 Task: Add an event with the title Project Risk Mitigation and Contingency Planning, date '2024/05/25', time 7:30 AM to 9:30 AMand add a description: The training workshop will be facilitated by experienced leadership experts who will provide guidance, insights, and practical tips throughout the session. Participants will have ample opportunities to ask questions, share experiences, and receive personalized feedback on their leadership development.Select event color  Lavender . Add location for the event as: Nairobi, Kenya, logged in from the account softage.4@softage.netand send the event invitation to softage.7@softage.net and softage.8@softage.net. Set a reminder for the event Daily
Action: Mouse moved to (87, 98)
Screenshot: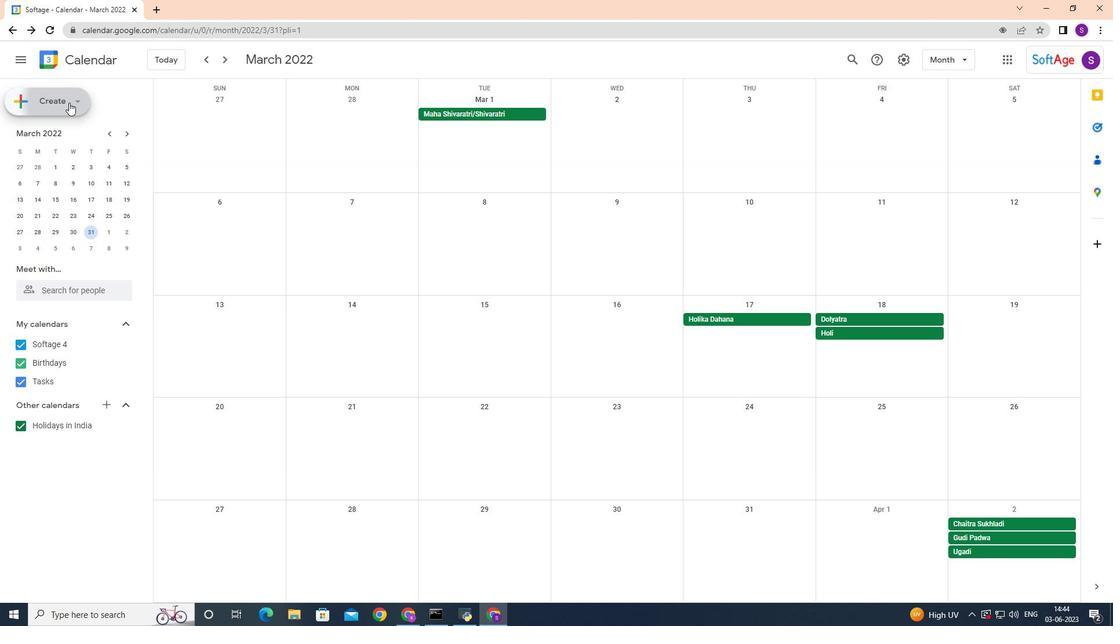 
Action: Mouse pressed left at (87, 98)
Screenshot: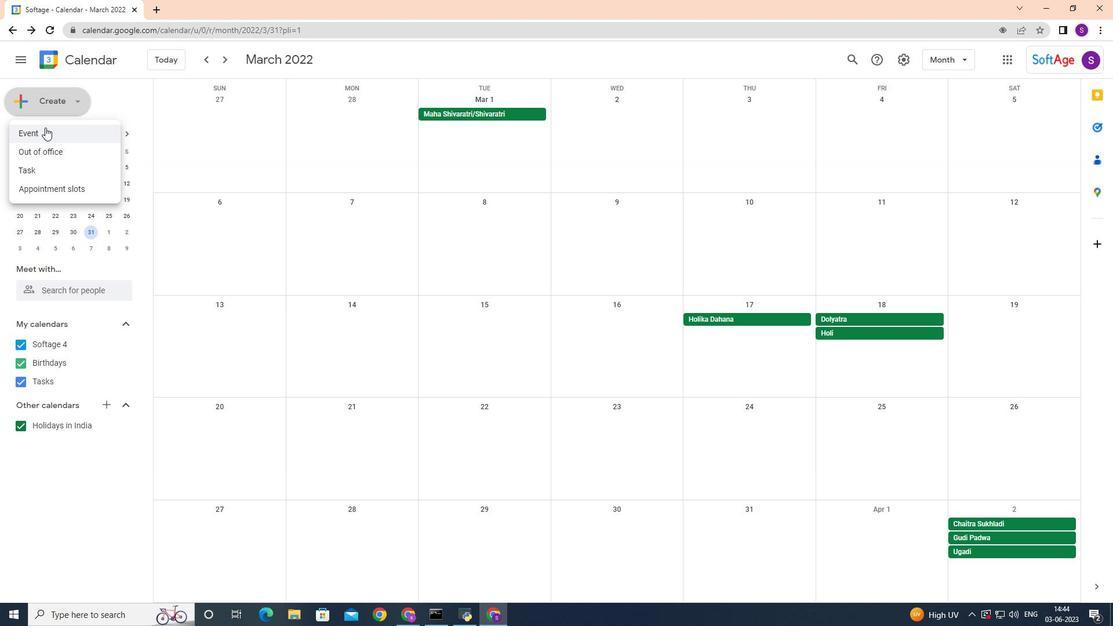 
Action: Mouse moved to (82, 128)
Screenshot: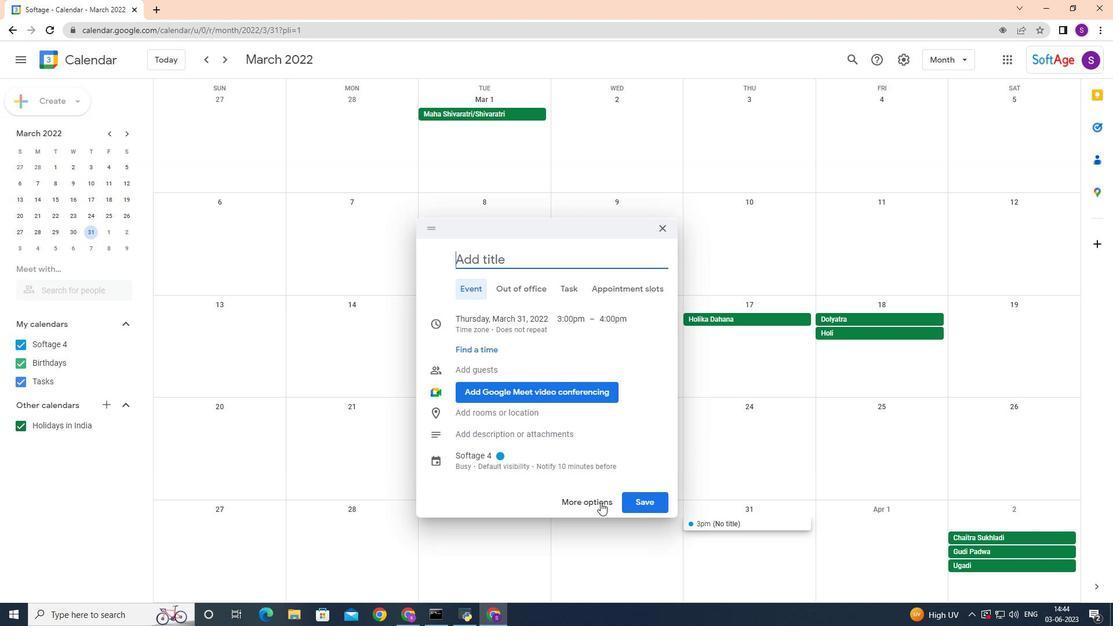 
Action: Mouse pressed left at (82, 128)
Screenshot: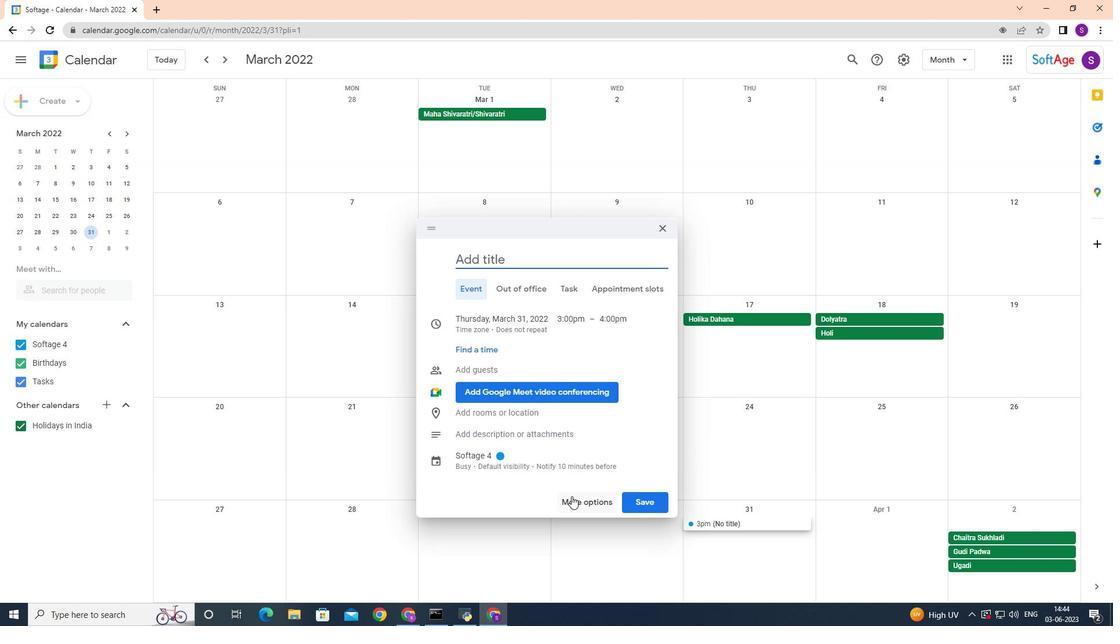 
Action: Mouse moved to (189, 389)
Screenshot: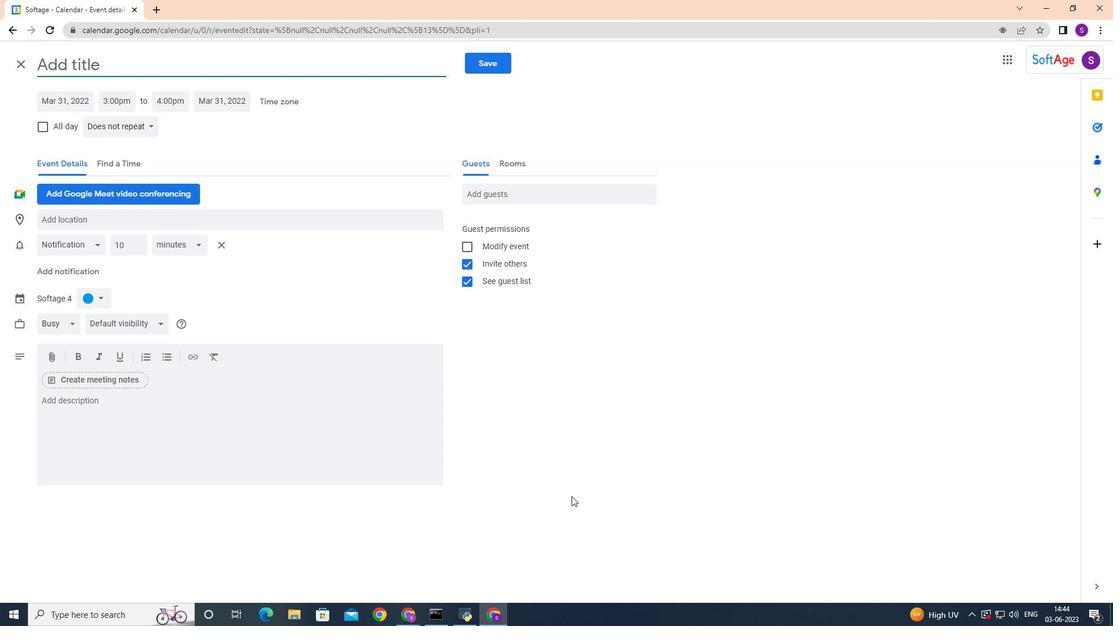 
Action: Mouse pressed left at (189, 389)
Screenshot: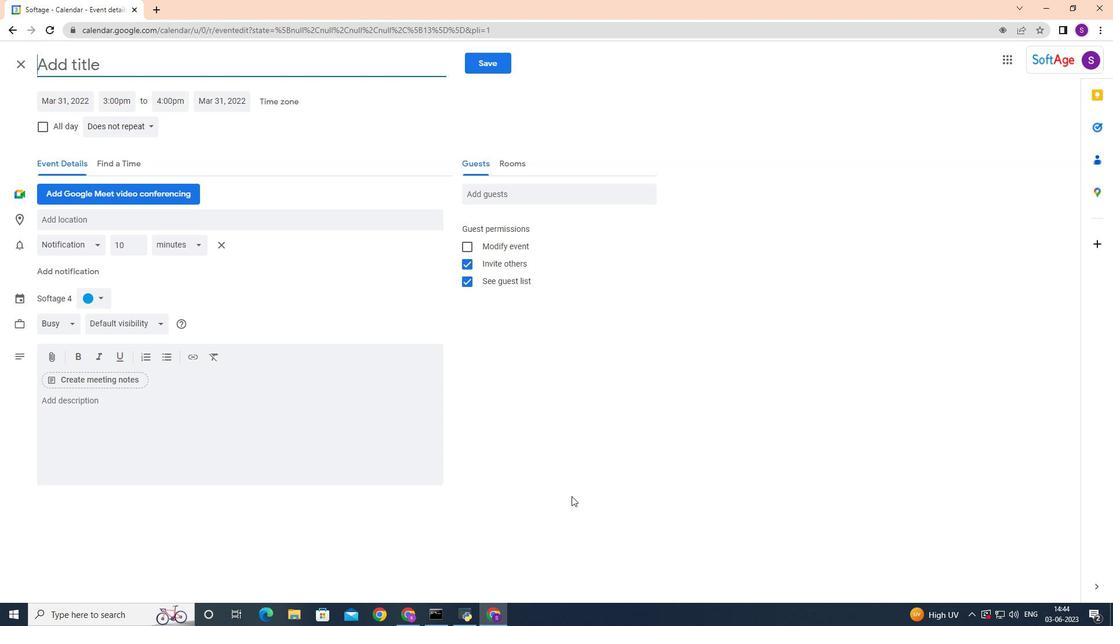 
Action: Mouse moved to (198, 72)
Screenshot: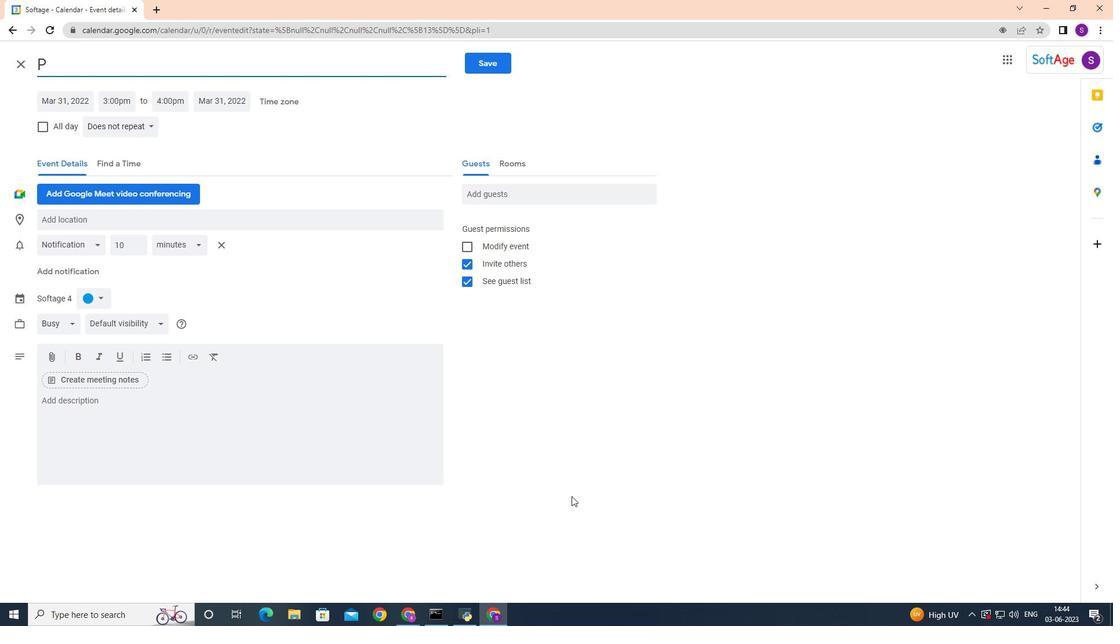 
Action: Mouse pressed left at (198, 72)
Screenshot: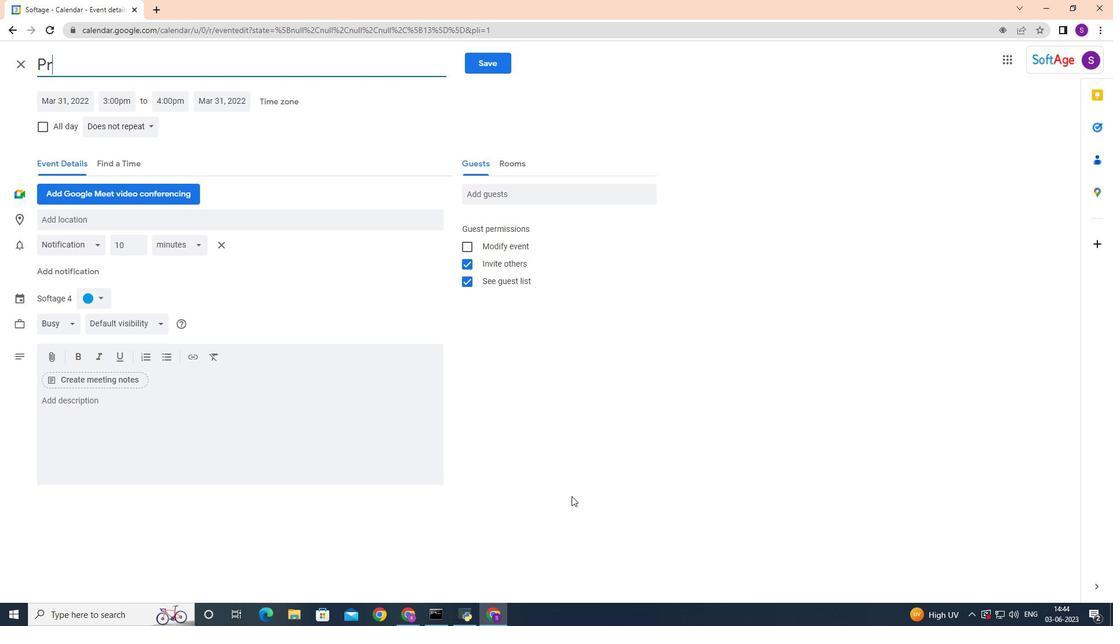 
Action: Key pressed <Key.shift>Project<Key.space><Key.shift>Risk<Key.space><Key.shift>Mitigation<Key.space>and<Key.space><Key.shift>Contingency<Key.space><Key.shift>Planning
Screenshot: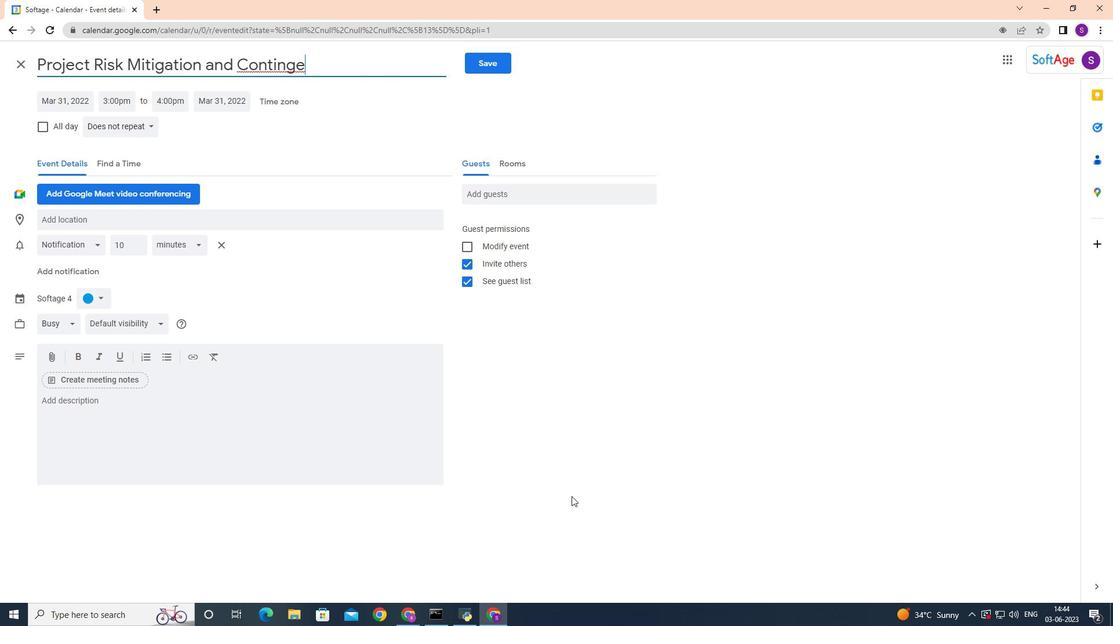 
Action: Mouse moved to (80, 103)
Screenshot: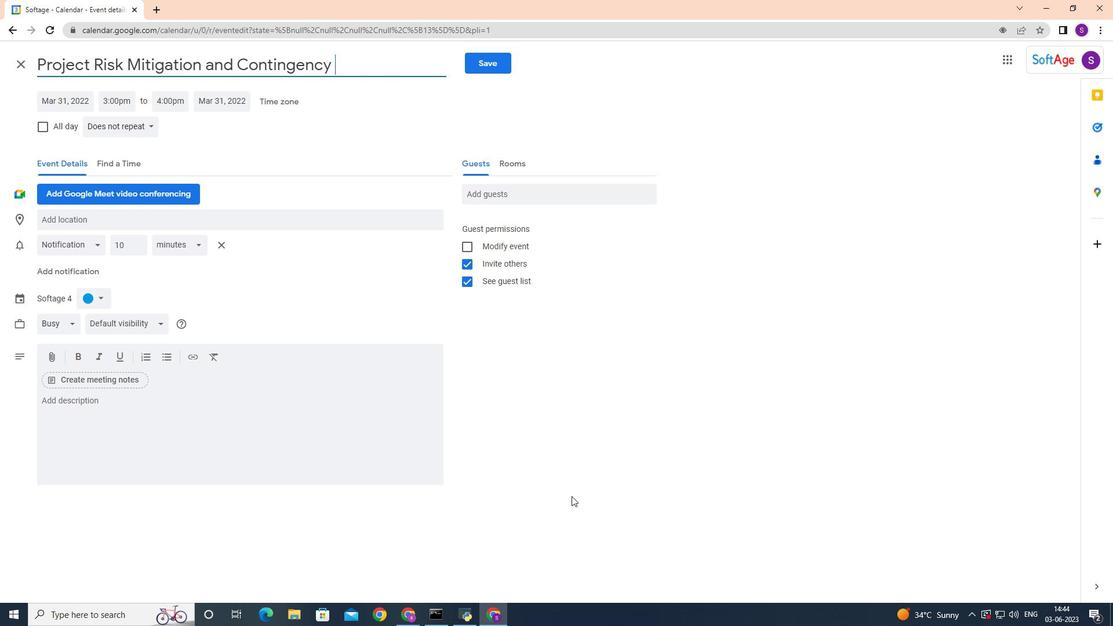 
Action: Mouse pressed left at (80, 103)
Screenshot: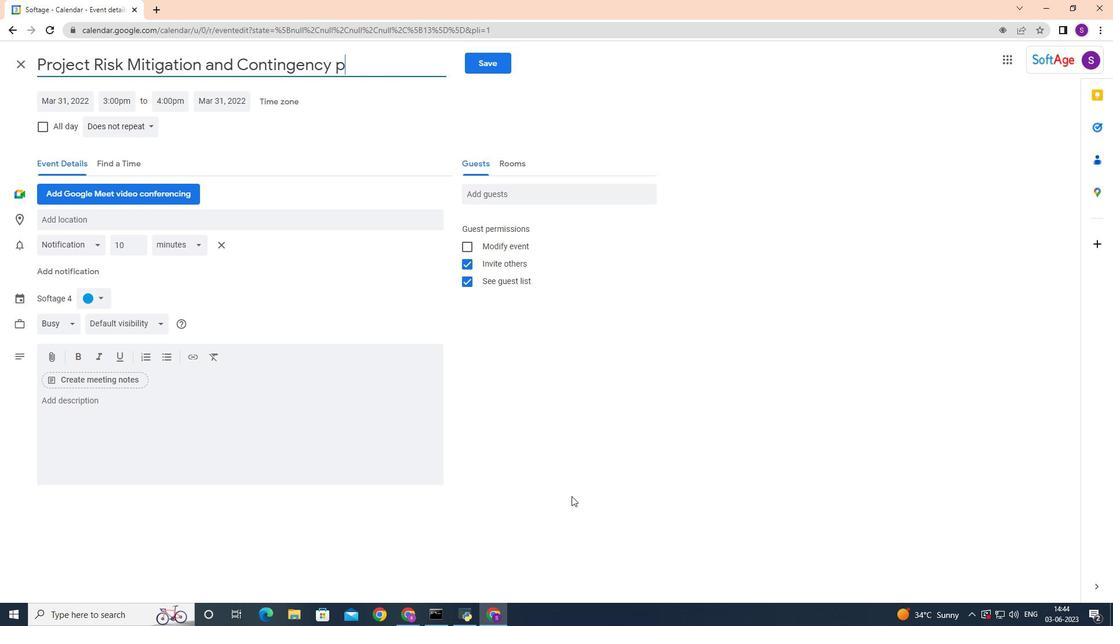 
Action: Mouse moved to (183, 124)
Screenshot: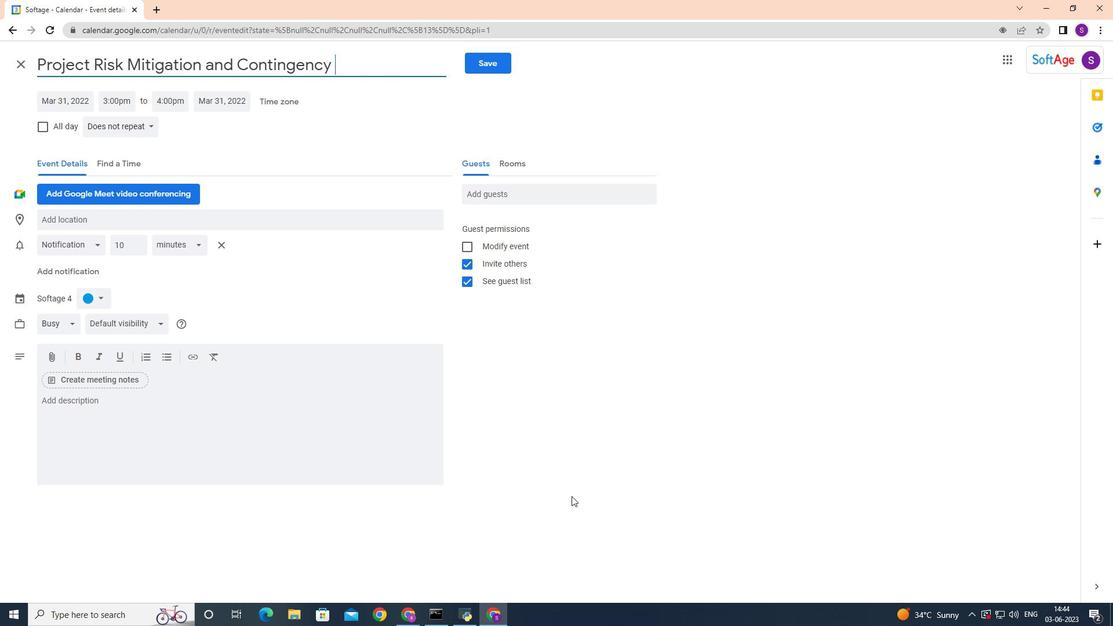 
Action: Mouse pressed left at (183, 124)
Screenshot: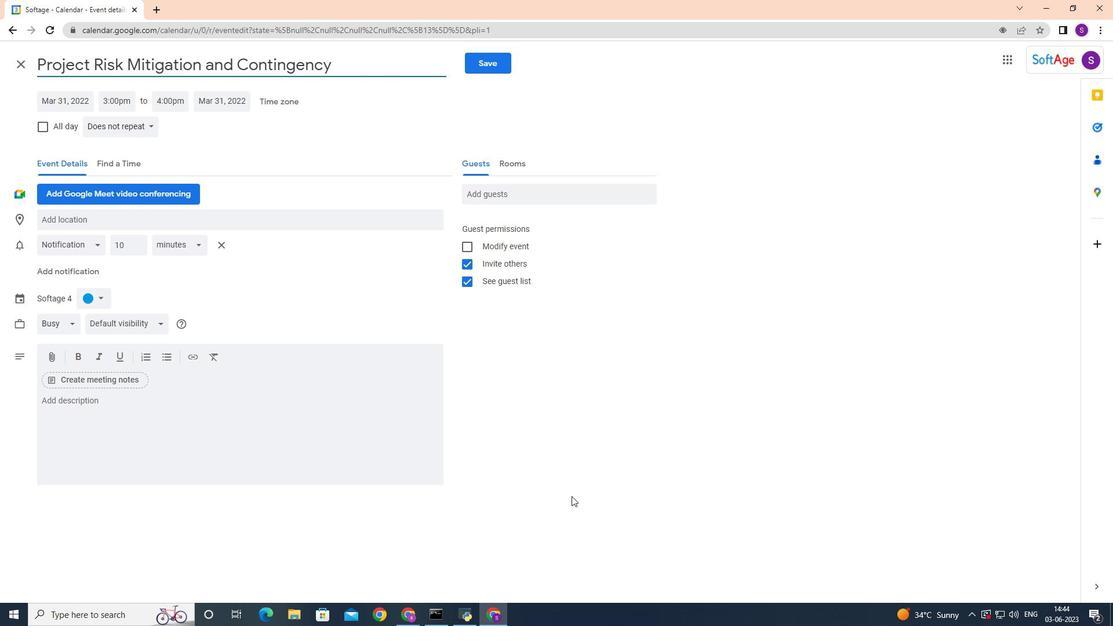 
Action: Mouse pressed left at (183, 124)
Screenshot: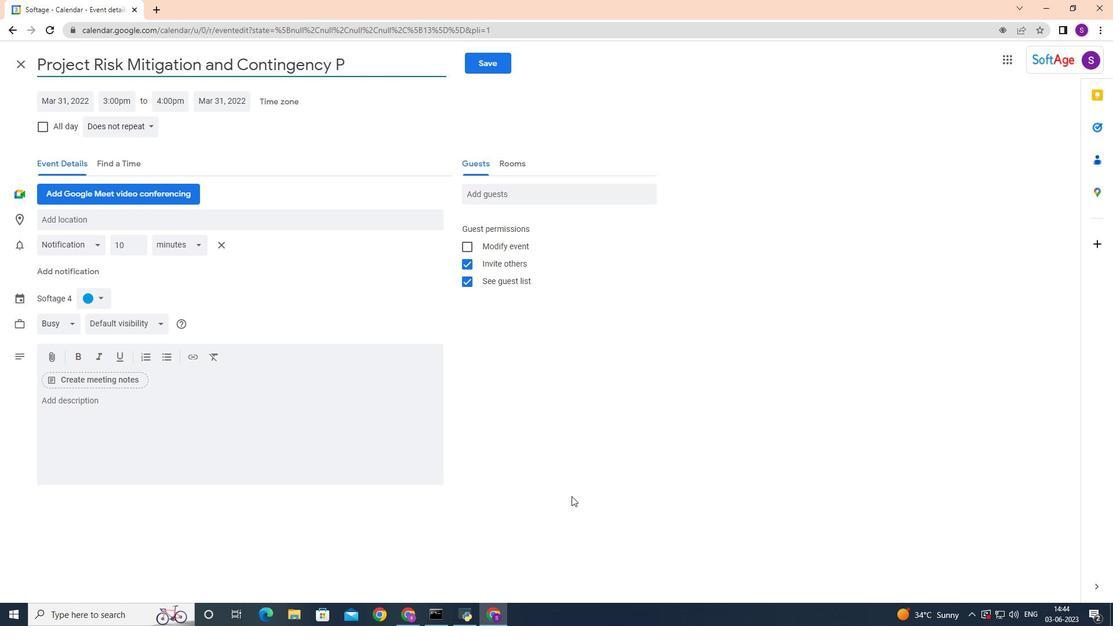 
Action: Mouse pressed left at (183, 124)
Screenshot: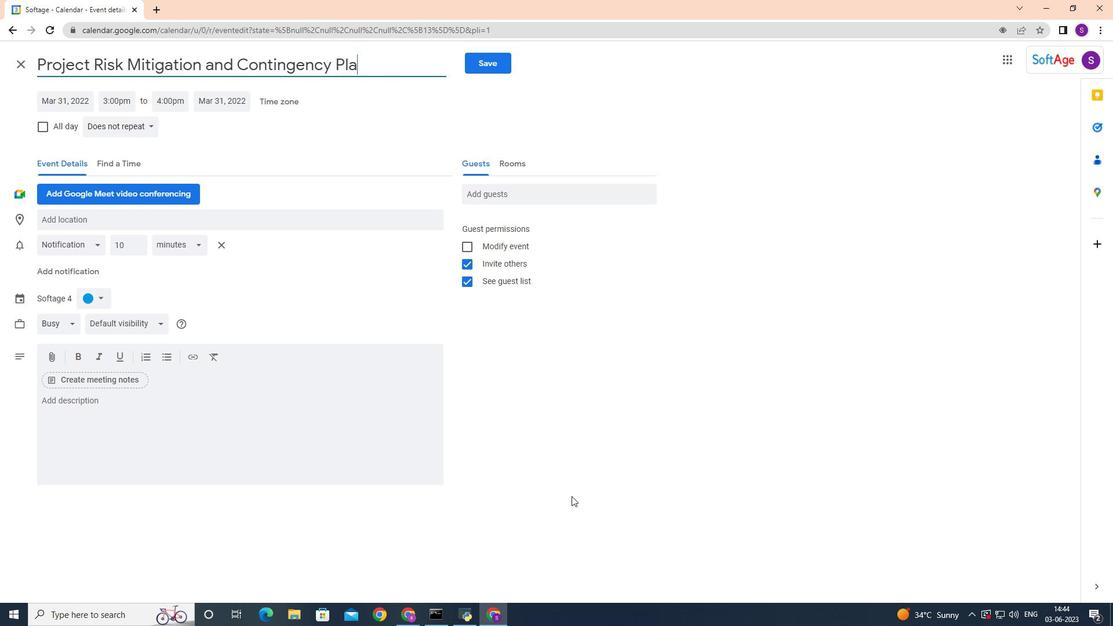 
Action: Mouse pressed left at (183, 124)
Screenshot: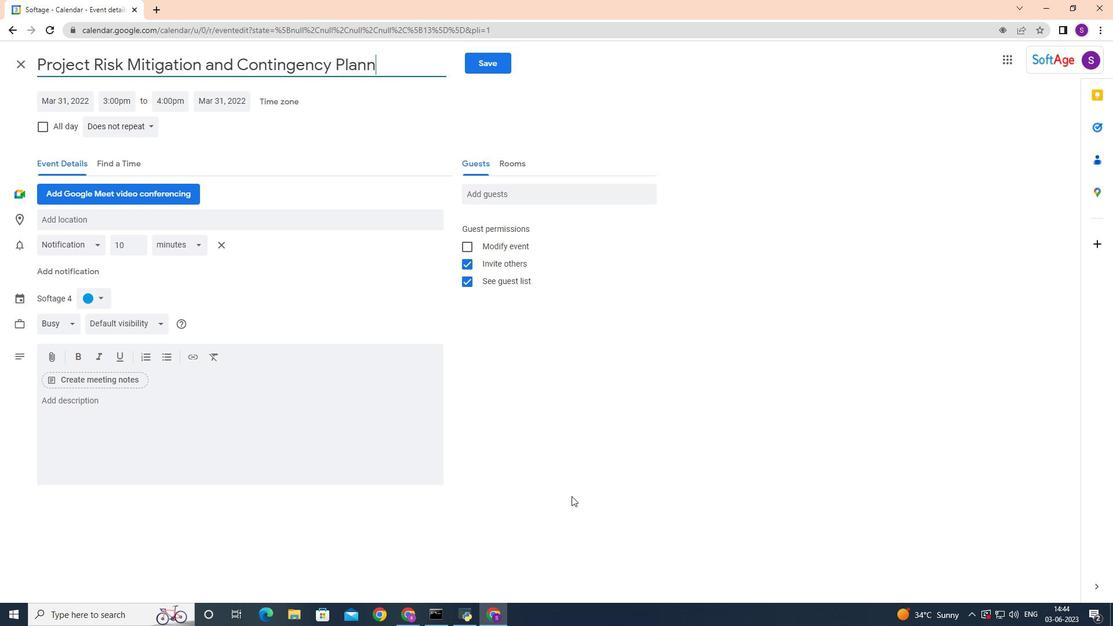 
Action: Mouse pressed left at (183, 124)
Screenshot: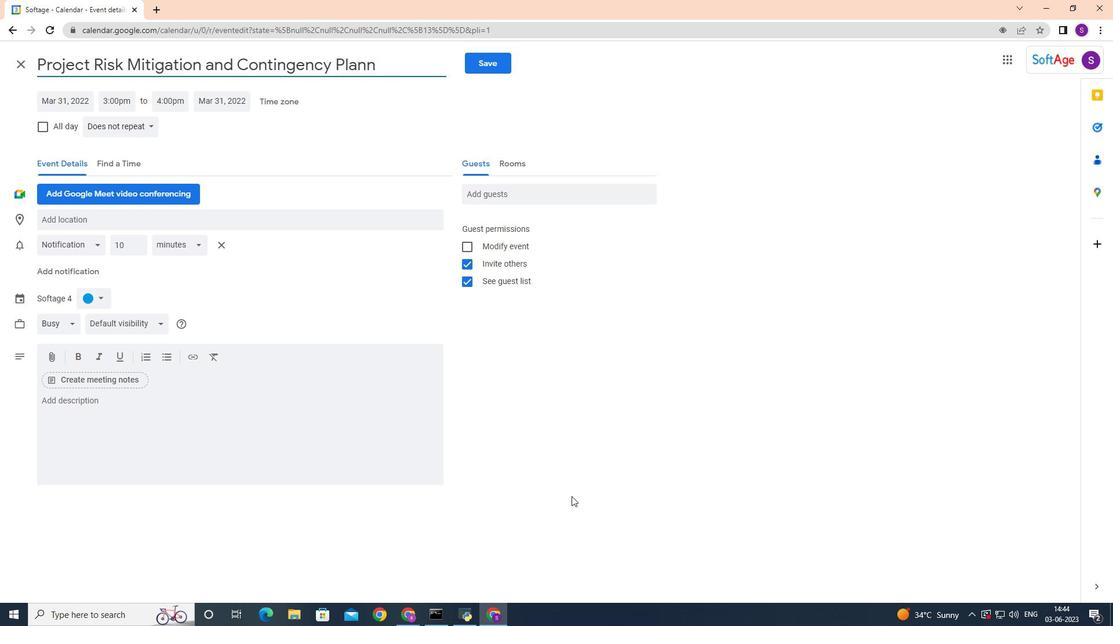 
Action: Mouse pressed left at (183, 124)
Screenshot: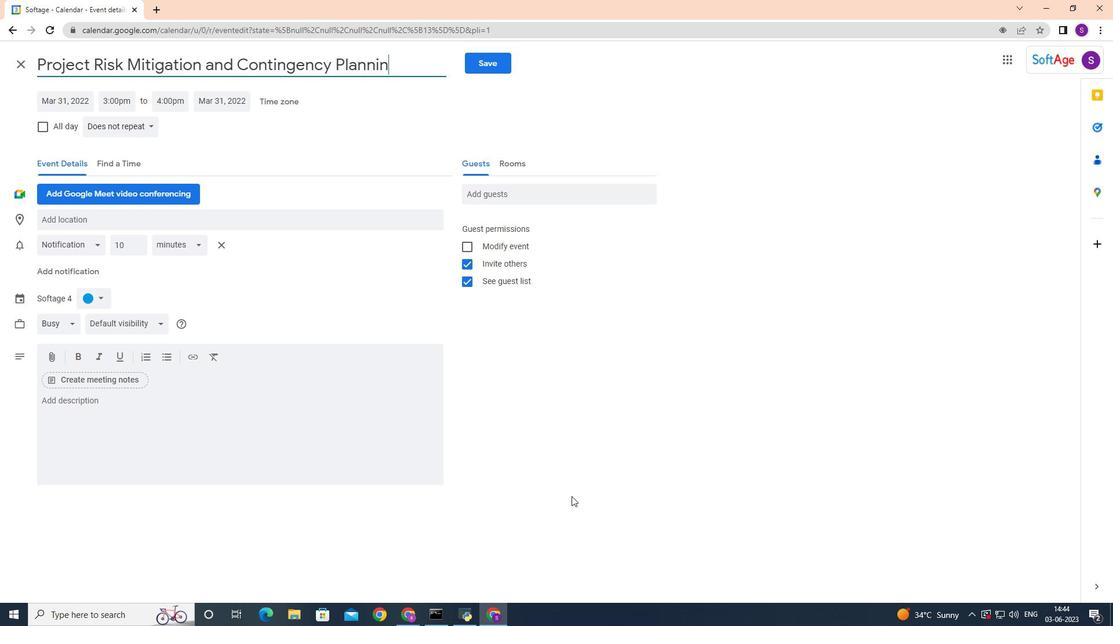 
Action: Mouse pressed left at (183, 124)
Screenshot: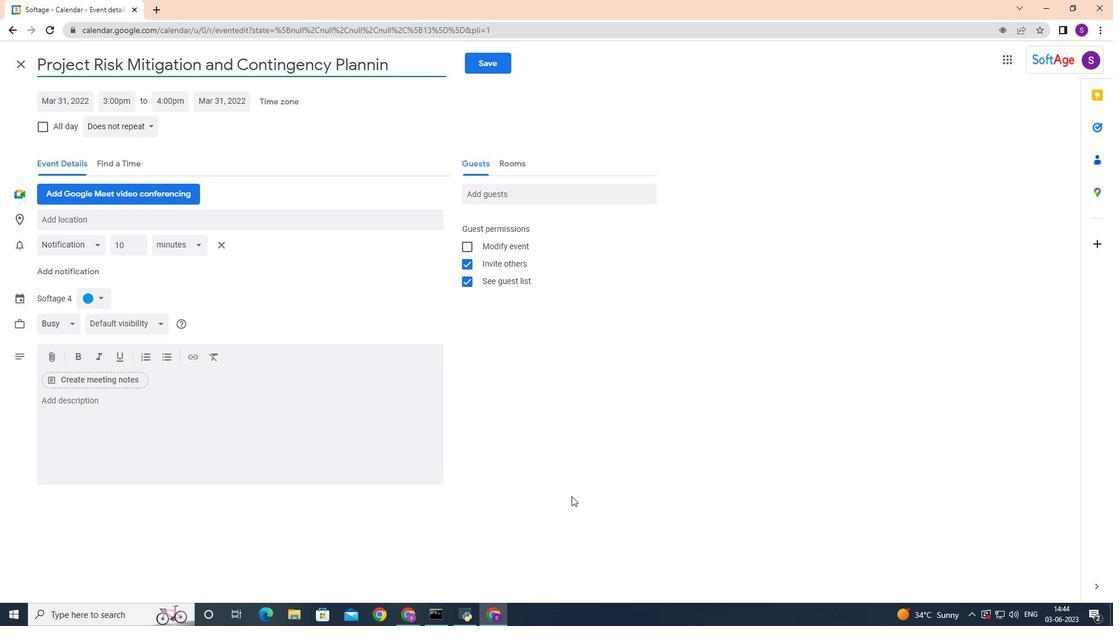 
Action: Mouse pressed left at (183, 124)
Screenshot: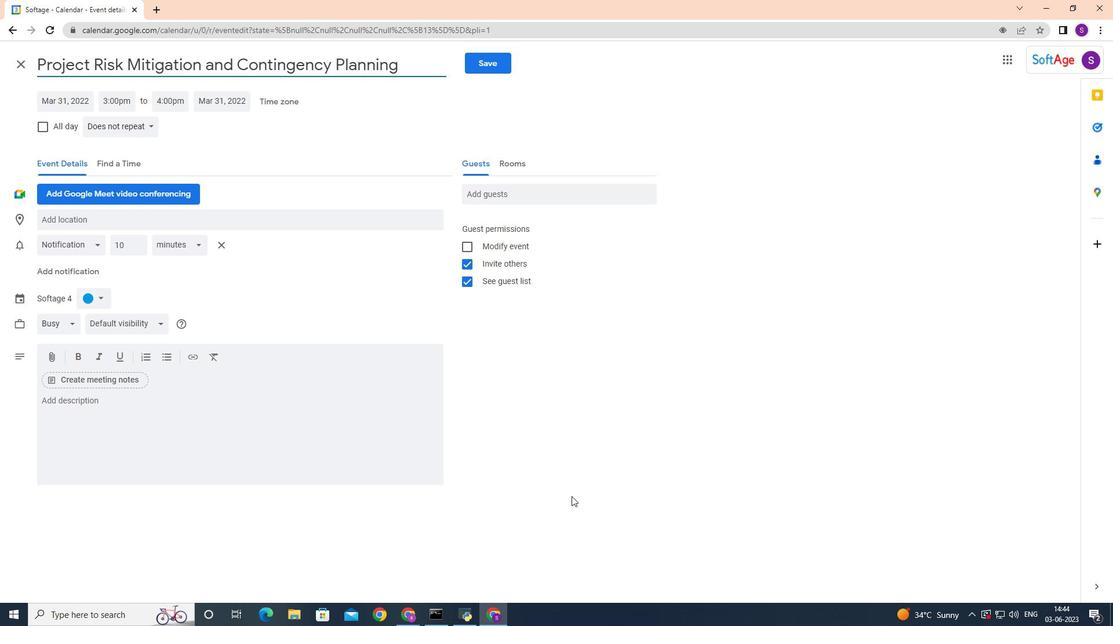 
Action: Mouse pressed left at (183, 124)
Screenshot: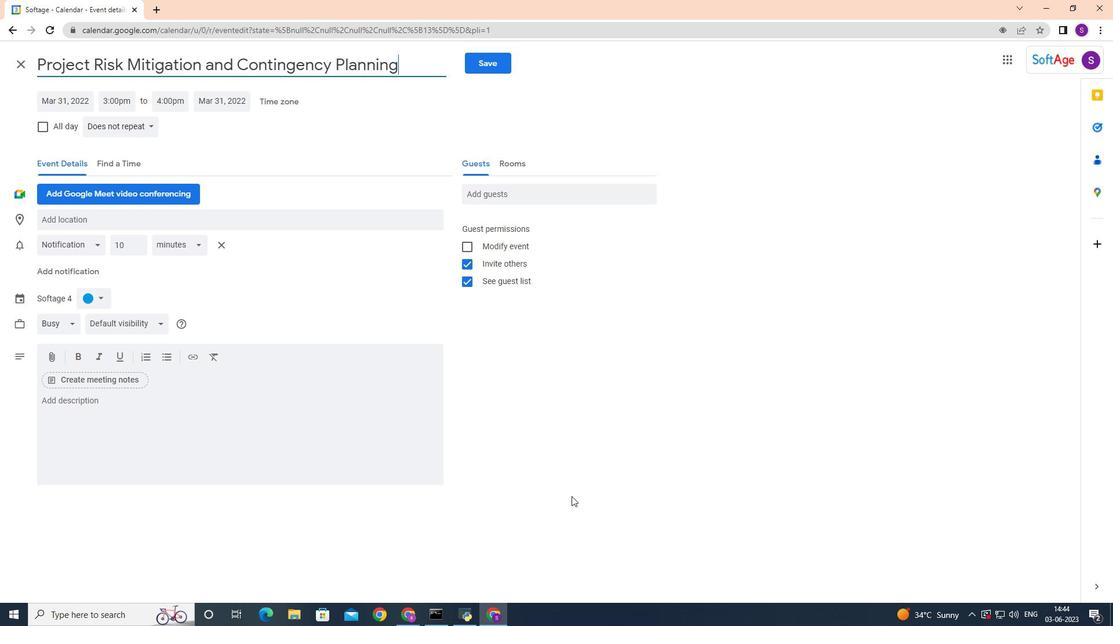 
Action: Mouse pressed left at (183, 124)
Screenshot: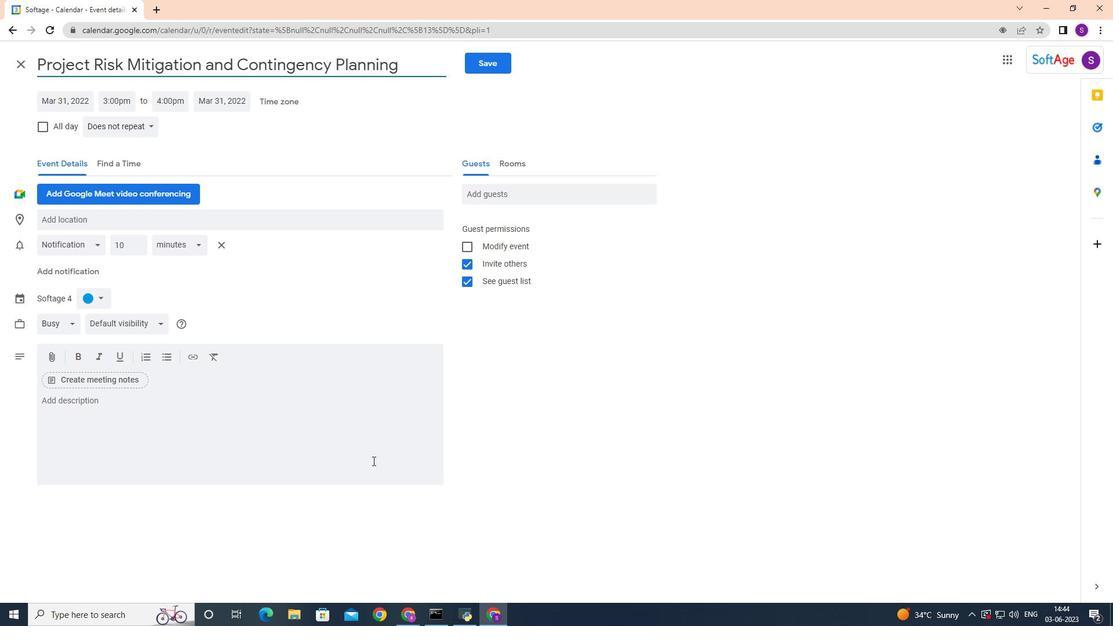 
Action: Mouse pressed left at (183, 124)
Screenshot: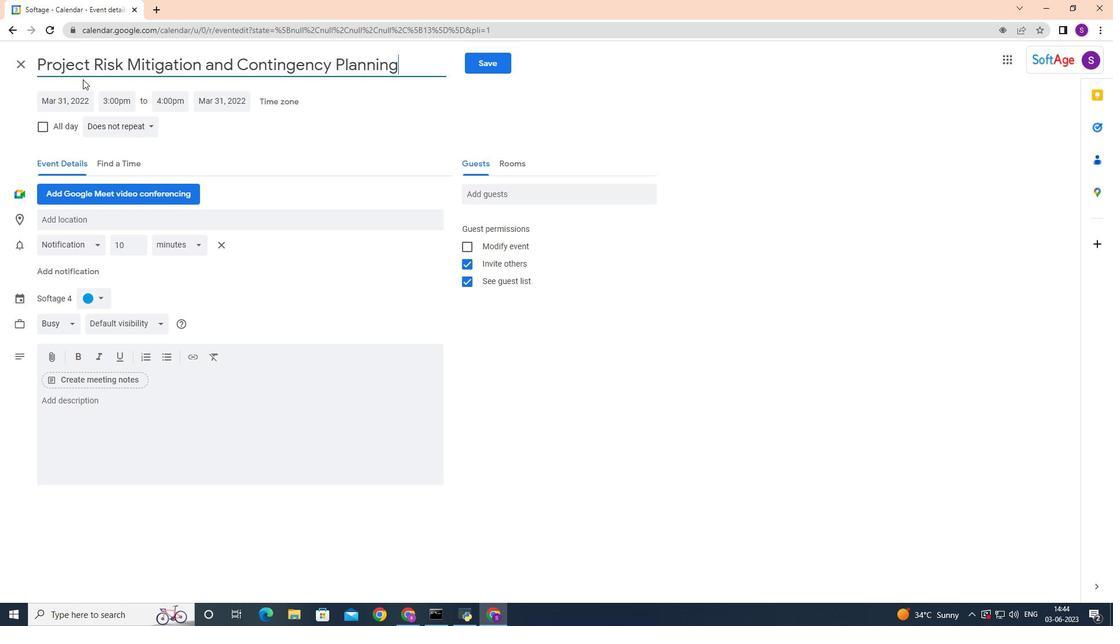 
Action: Mouse pressed left at (183, 124)
Screenshot: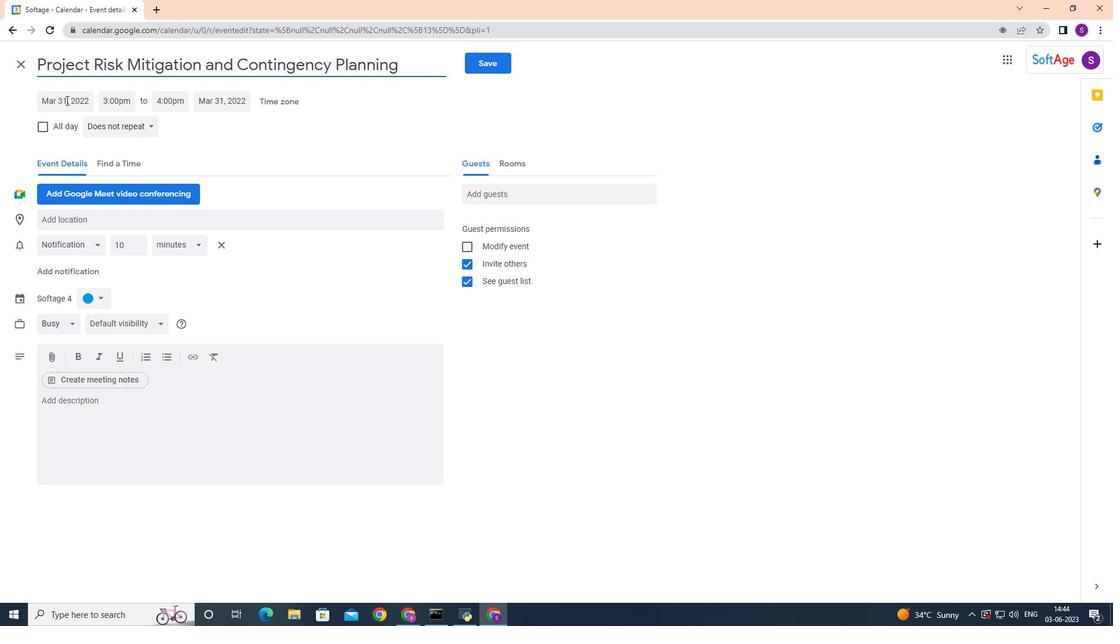 
Action: Mouse moved to (182, 208)
Screenshot: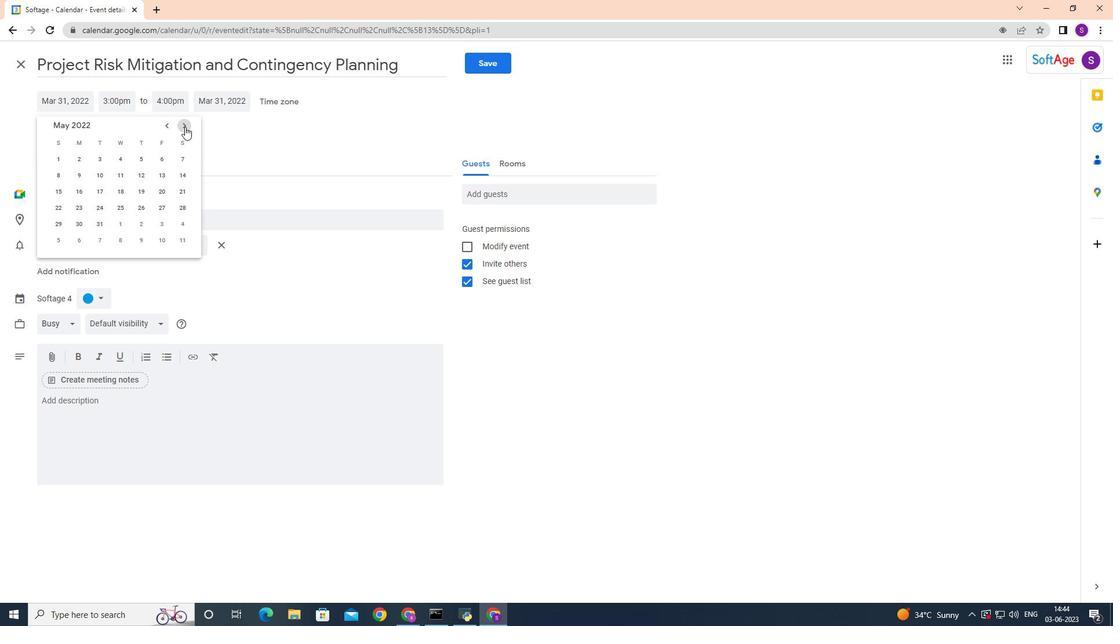 
Action: Mouse pressed left at (182, 208)
Screenshot: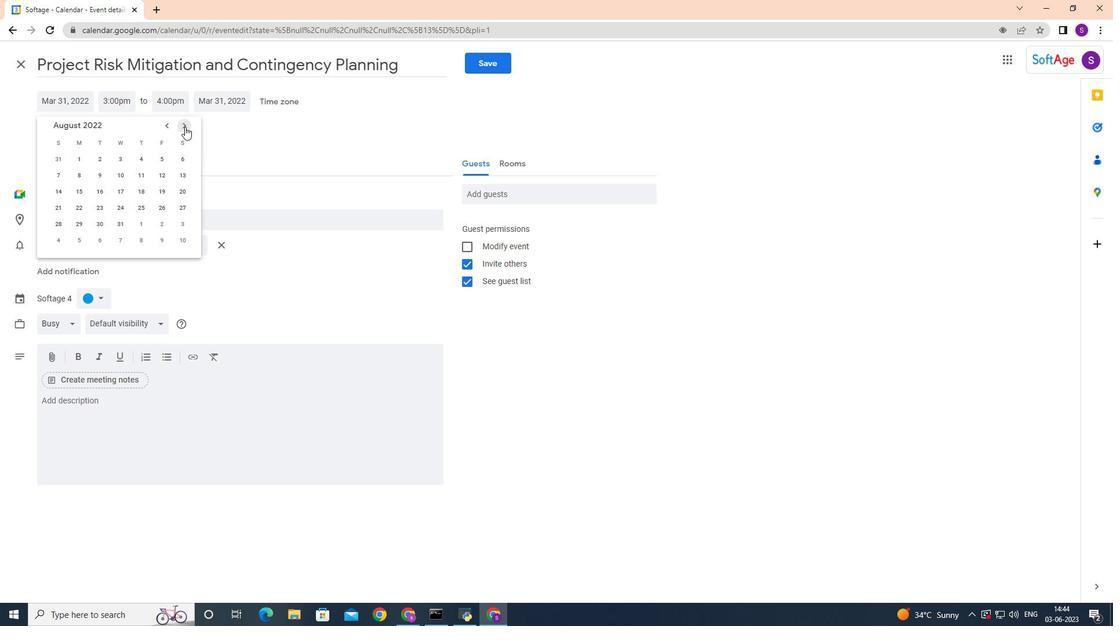 
Action: Mouse moved to (132, 102)
Screenshot: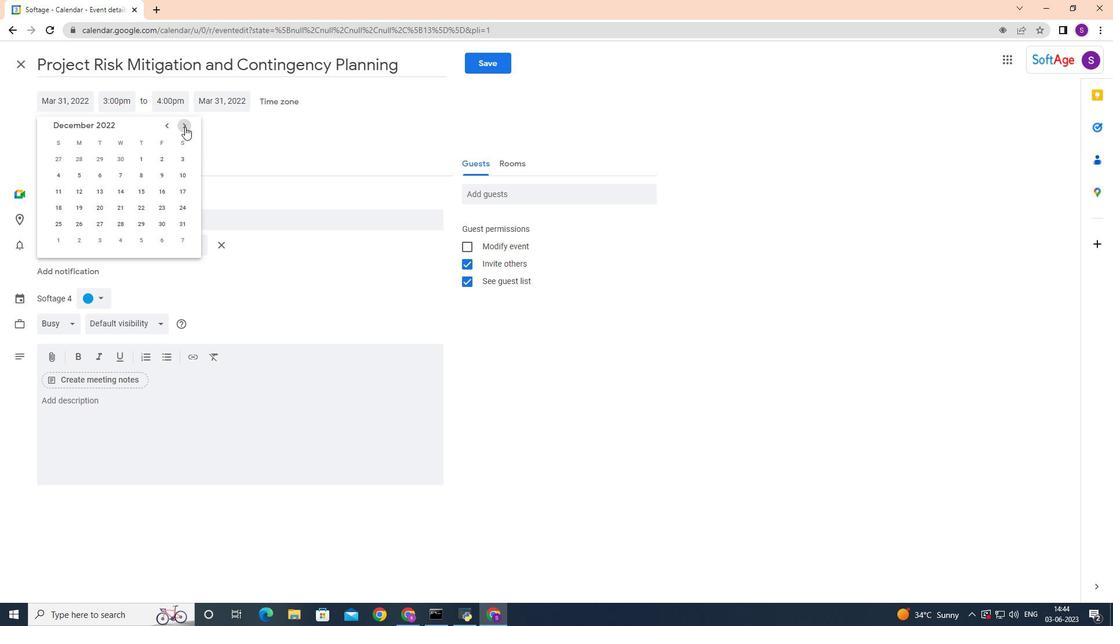 
Action: Mouse pressed left at (132, 102)
Screenshot: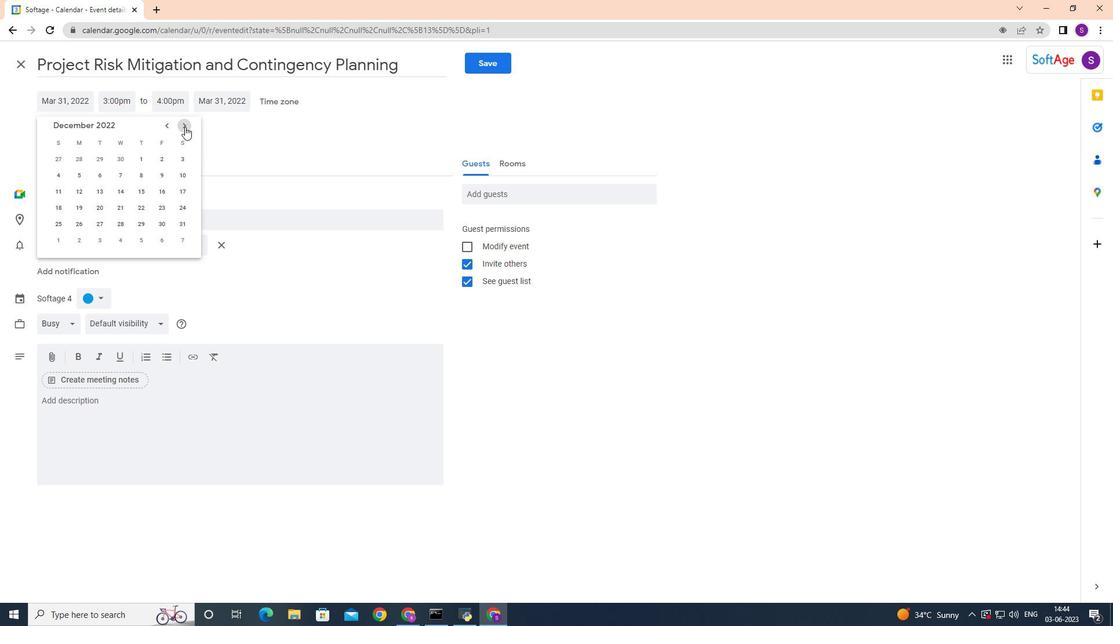 
Action: Key pressed 7<Key.shift_r>:30am<Key.enter><Key.tab>9<Key.shift>:30<Key.enter>
Screenshot: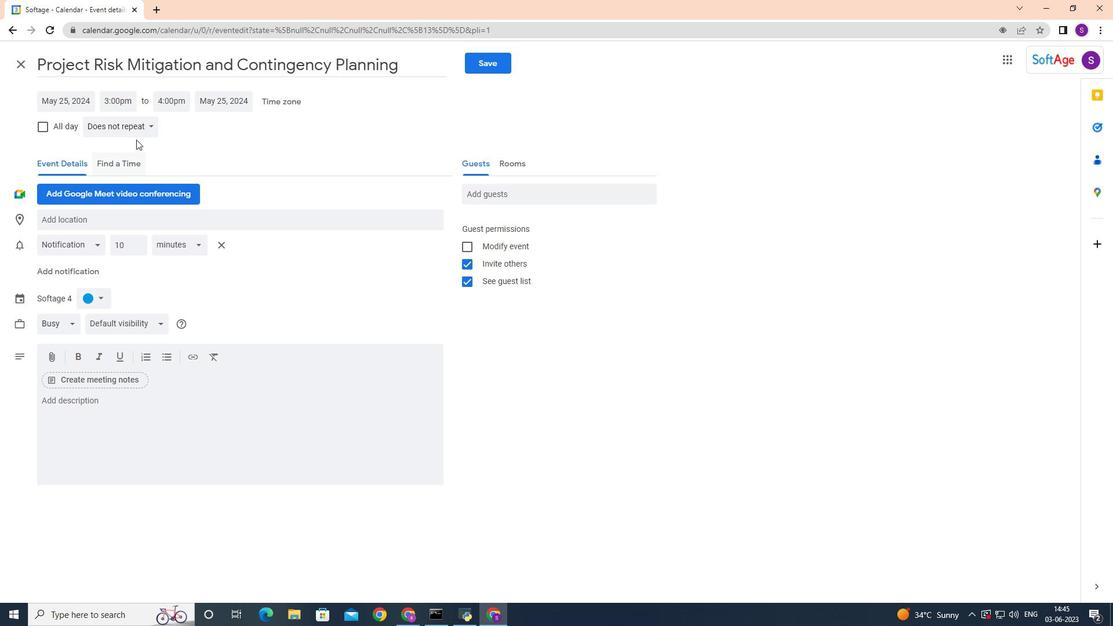 
Action: Mouse moved to (121, 399)
Screenshot: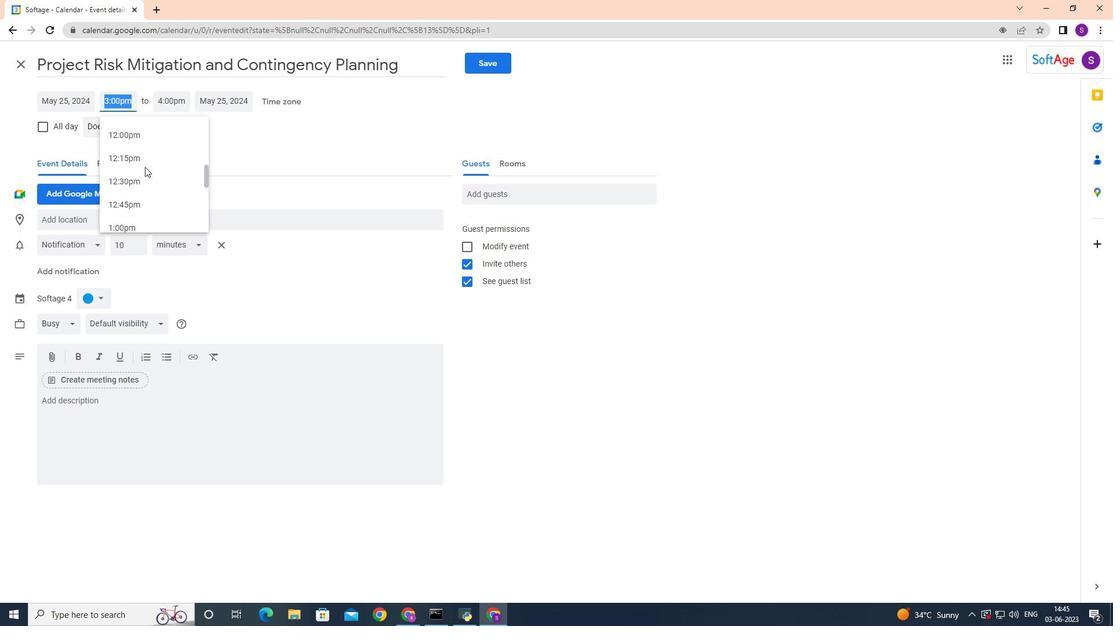 
Action: Mouse pressed left at (121, 399)
Screenshot: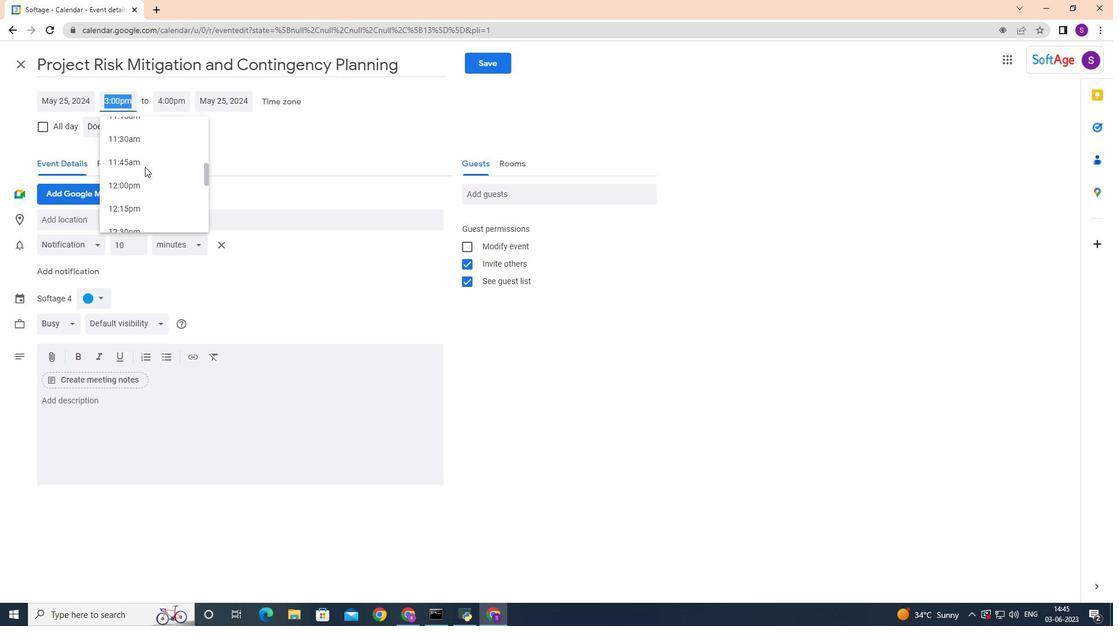 
Action: Key pressed <Key.shift>The<Key.space>tr
Screenshot: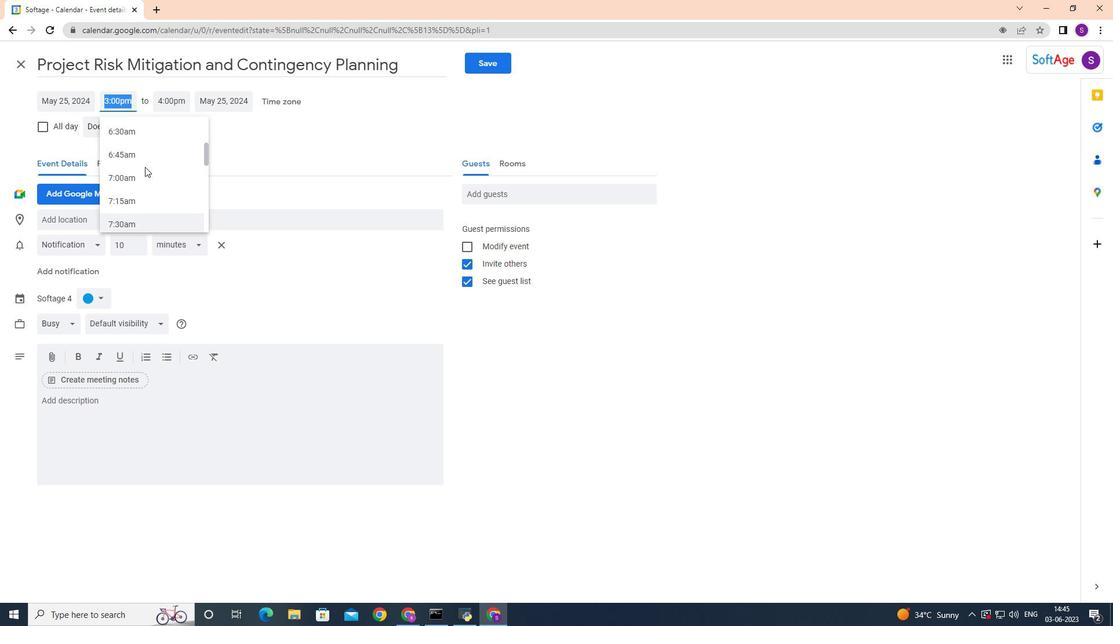 
Action: Mouse moved to (121, 400)
Screenshot: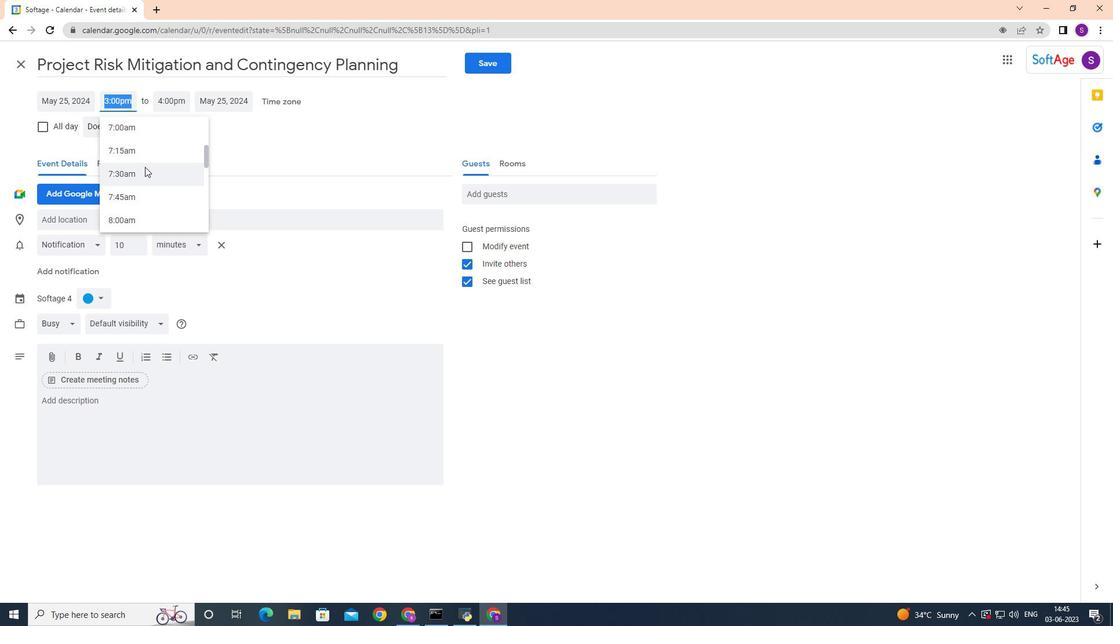 
Action: Key pressed aining<Key.space>workshop<Key.space>will<Key.space>be<Key.space>facilitated<Key.space>by<Key.space>experienced<Key.space>leadership<Key.space>experts<Key.space>who<Key.space>will<Key.space>provide<Key.space>guidance,<Key.space>insights,<Key.space>and<Key.space>practical<Key.space>tips<Key.space>throughout<Key.space>the<Key.space>session.<Key.space><Key.shift>Participants<Key.space>will<Key.space>have<Key.space>ample<Key.space>opportunities<Key.space>to<Key.space>ask<Key.space>questions,<Key.space>share<Key.space>s<Key.backspace>experiences,<Key.space>and<Key.space>receive<Key.space>personalized<Key.space>feedback<Key.space>on<Key.space>their
Screenshot: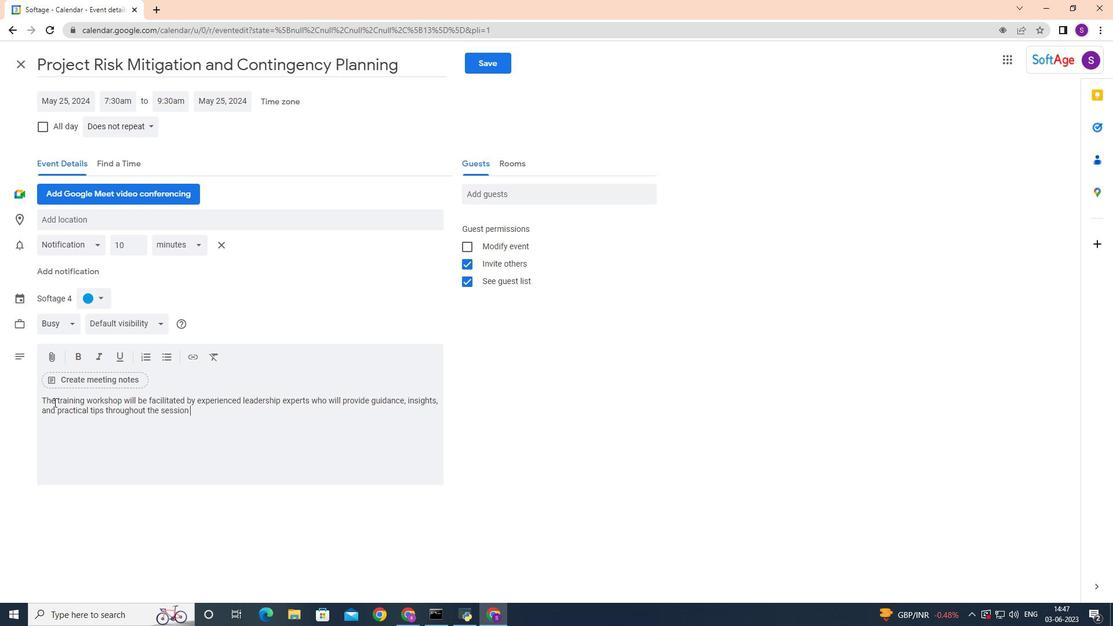 
Action: Mouse moved to (111, 116)
Screenshot: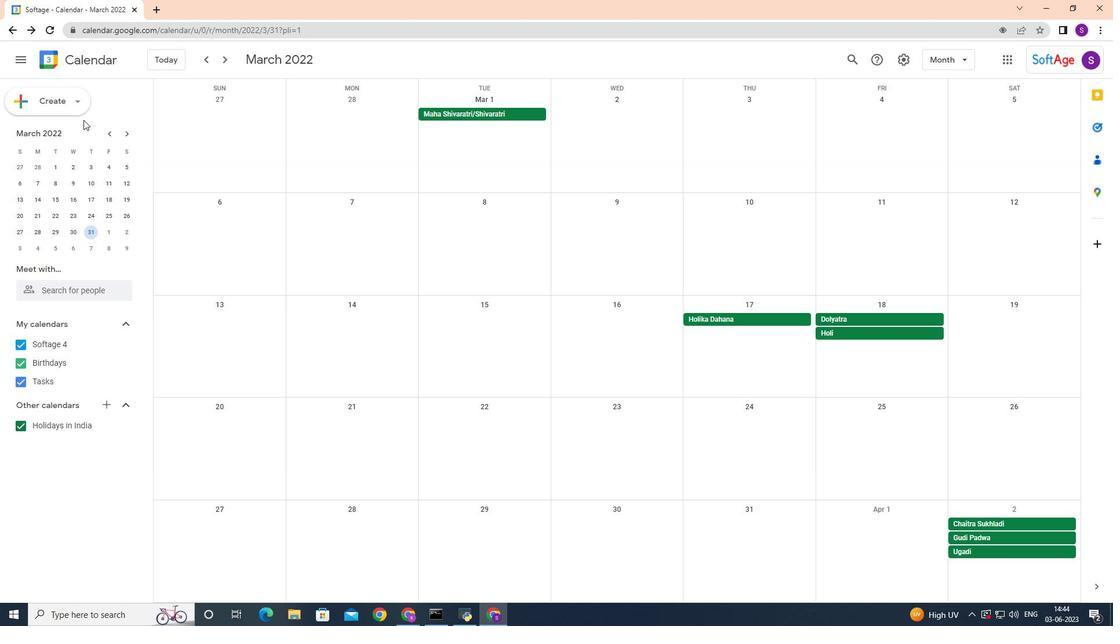 
Action: Key pressed <Key.space>
Screenshot: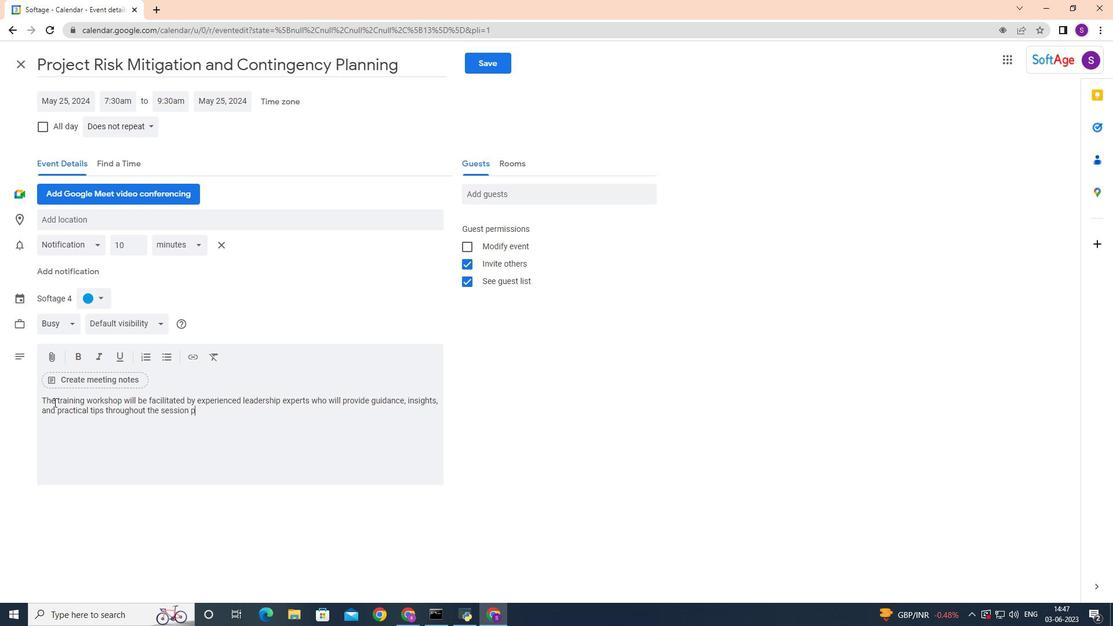 
Action: Mouse moved to (22, 64)
Screenshot: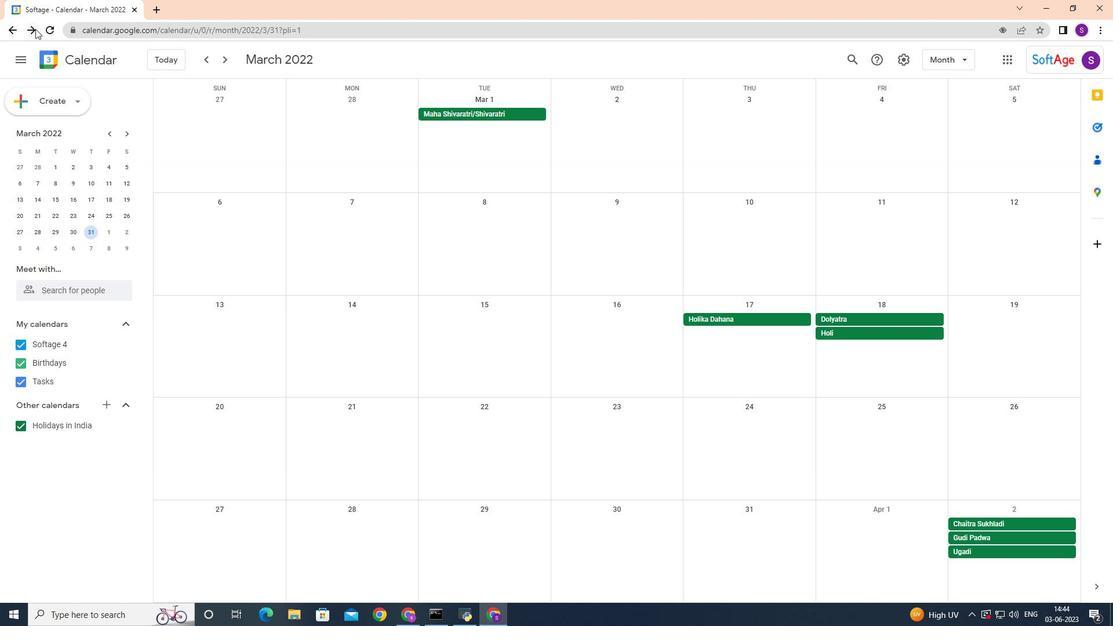 
Action: Key pressed l
Screenshot: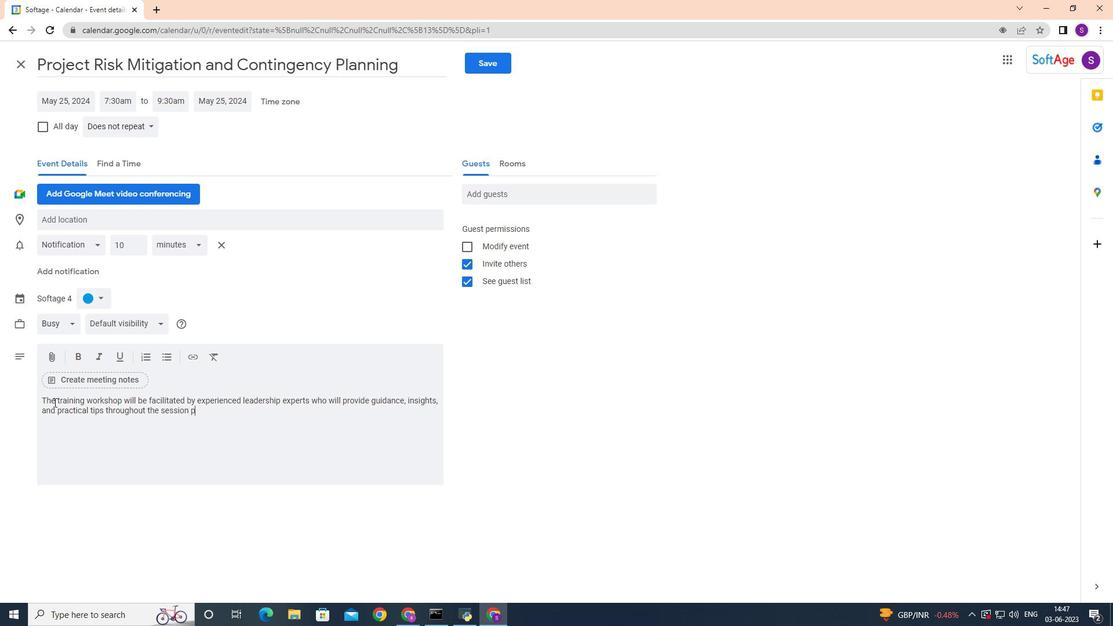 
Action: Mouse moved to (29, 85)
Screenshot: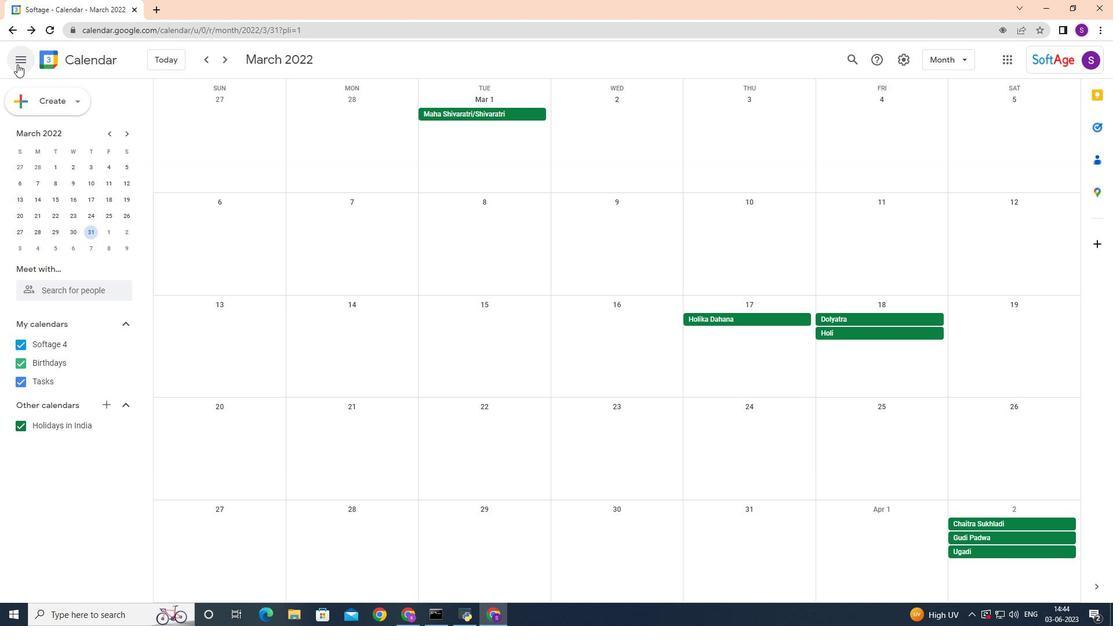 
Action: Key pressed e
Screenshot: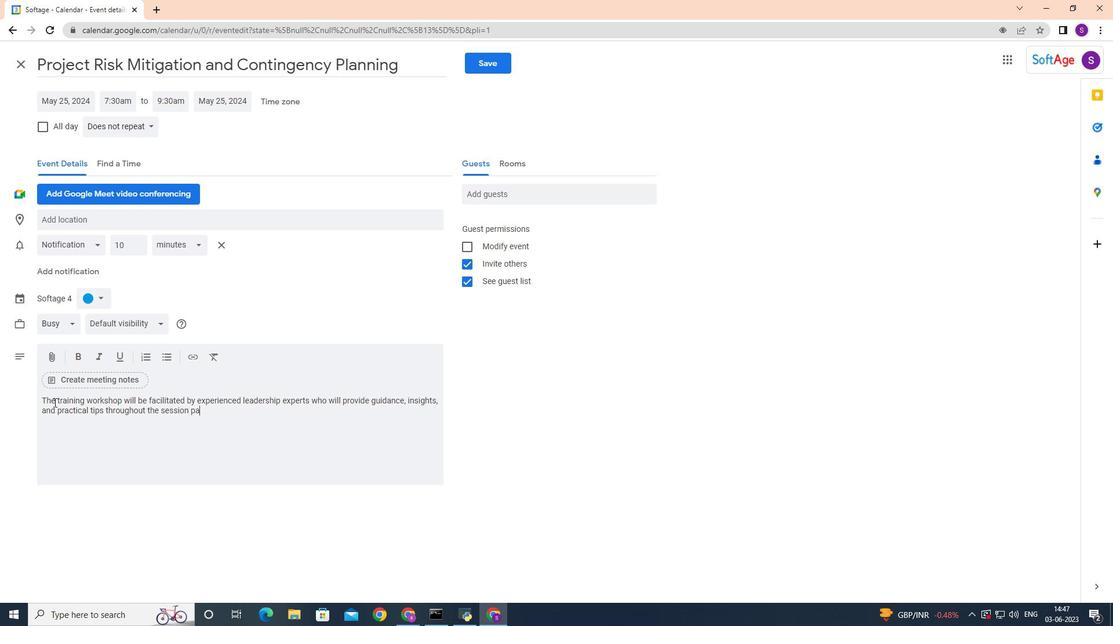 
Action: Mouse moved to (58, 105)
Screenshot: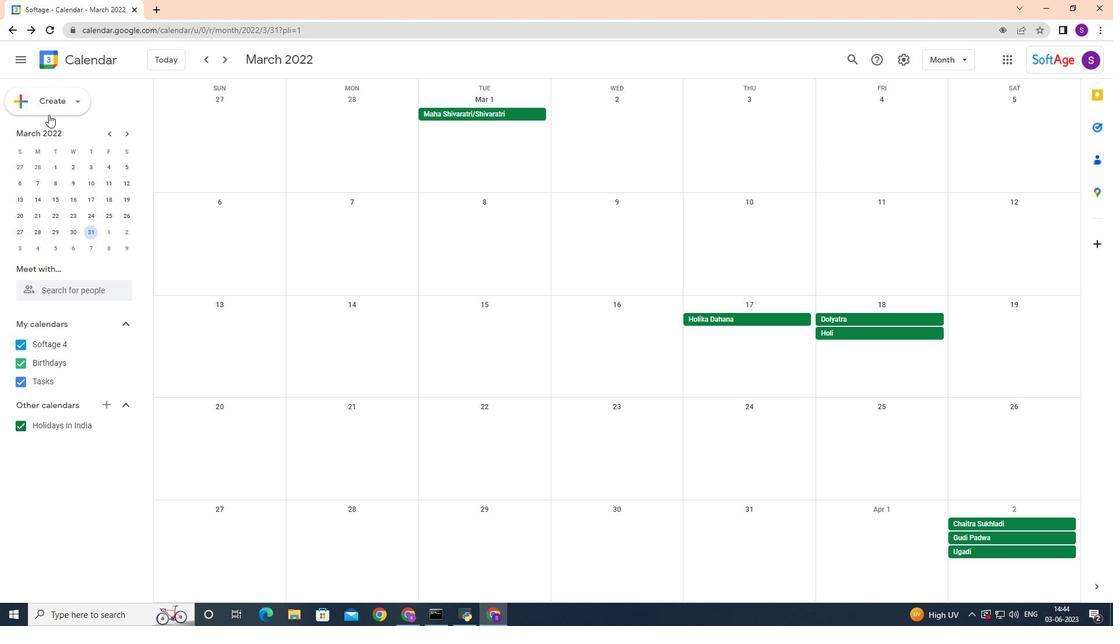 
Action: Key pressed a
Screenshot: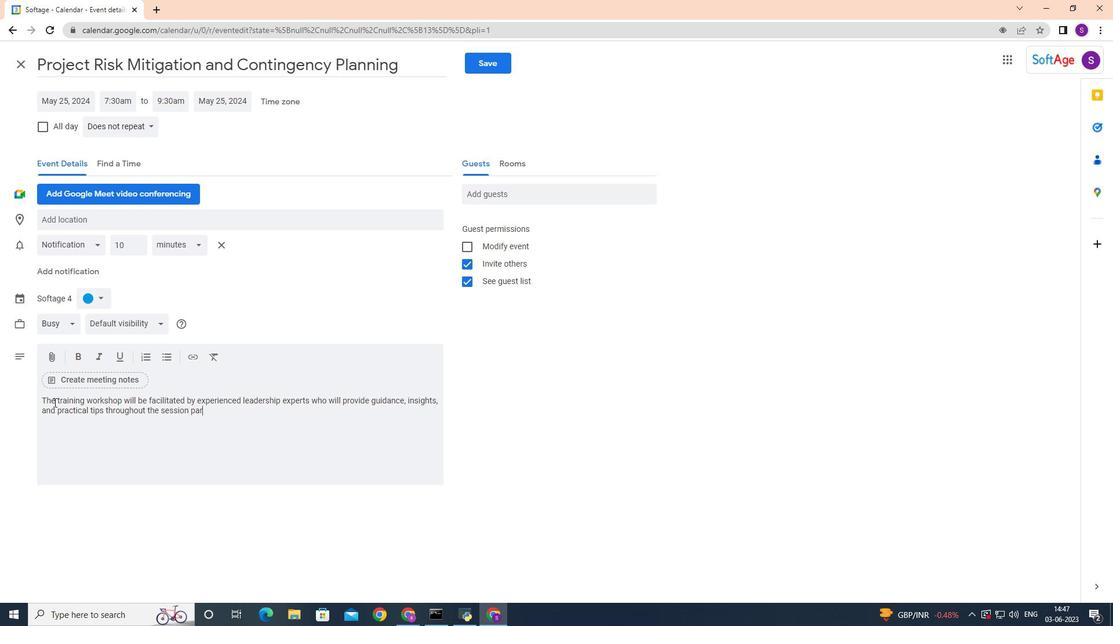 
Action: Mouse moved to (69, 102)
Screenshot: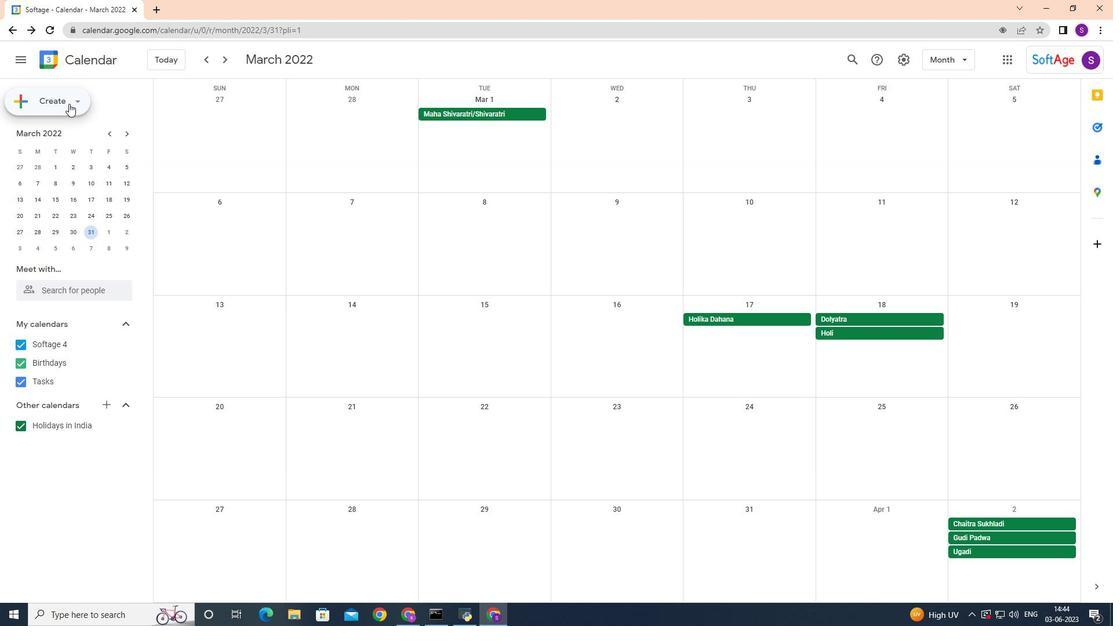 
Action: Mouse pressed left at (69, 102)
Screenshot: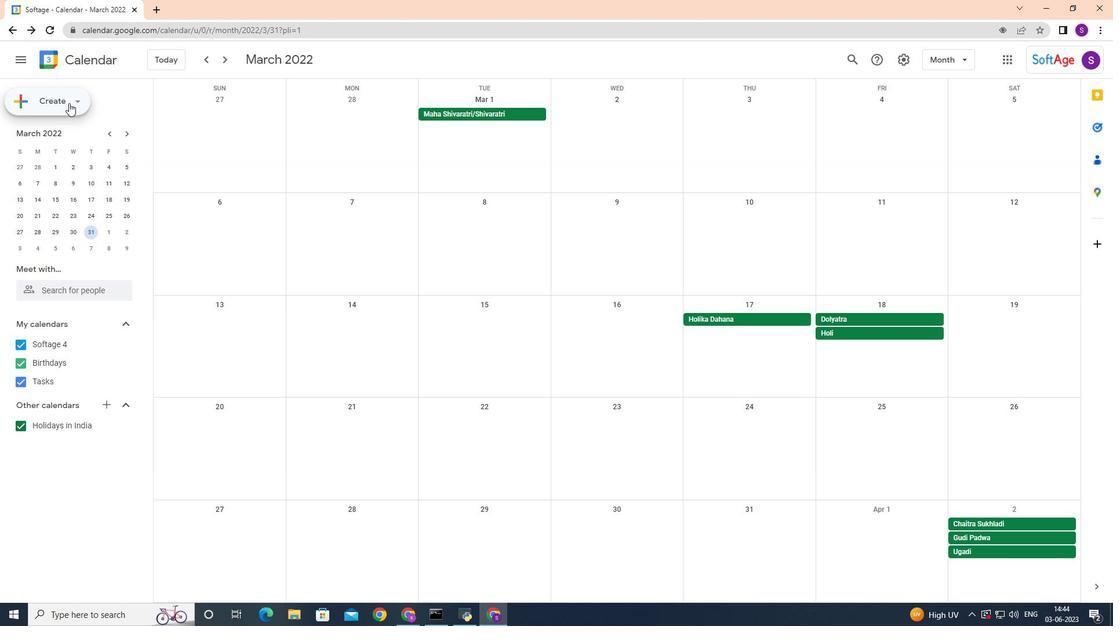
Action: Key pressed d
Screenshot: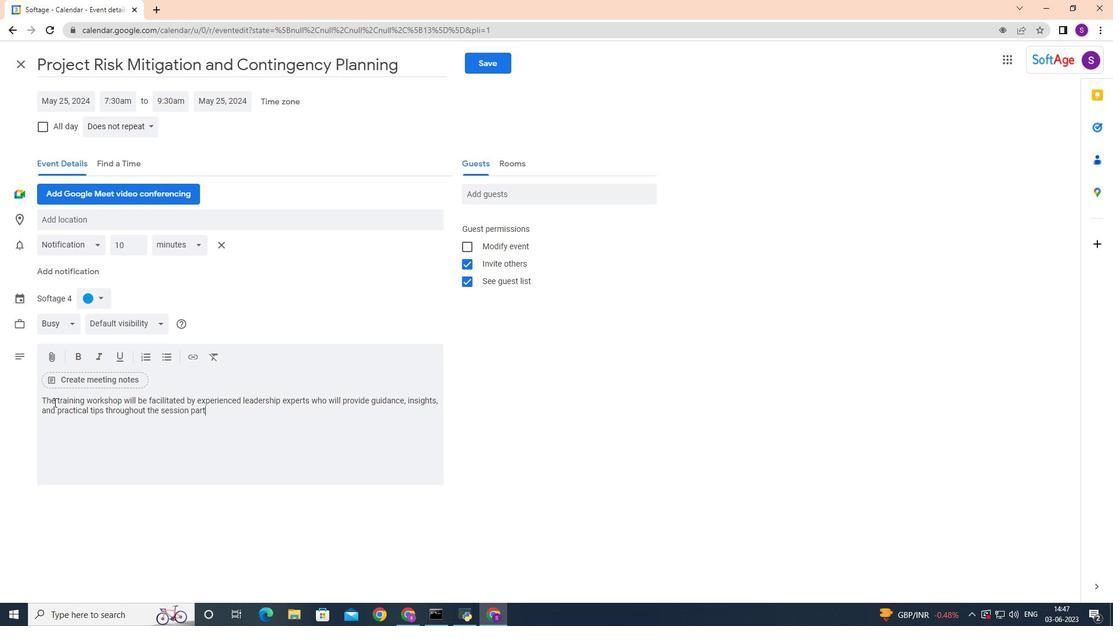 
Action: Mouse moved to (63, 100)
Screenshot: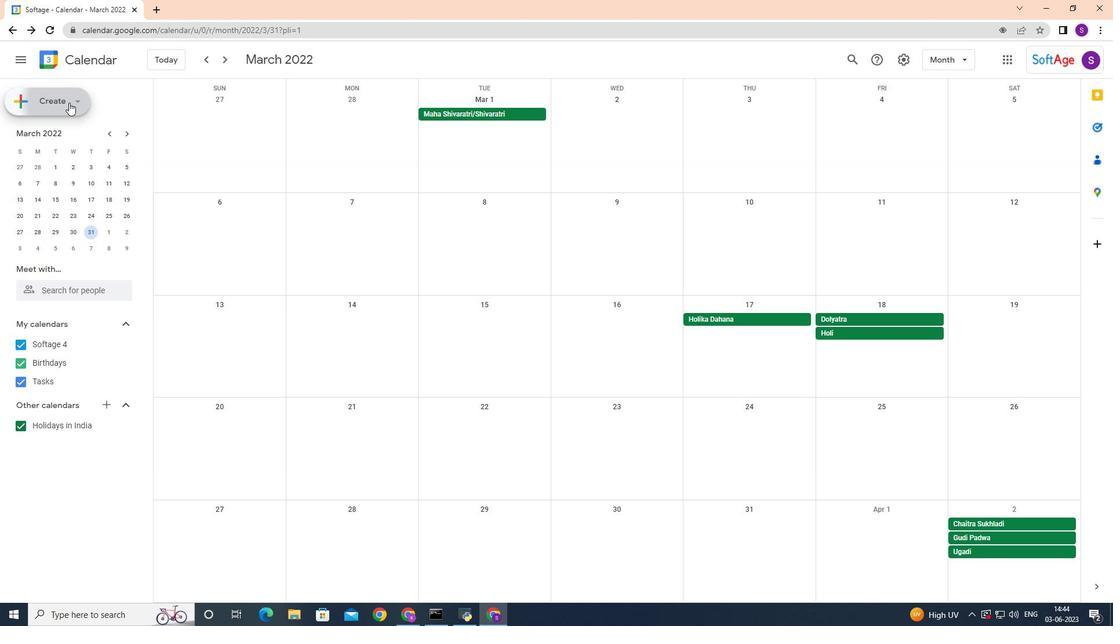 
Action: Key pressed e
Screenshot: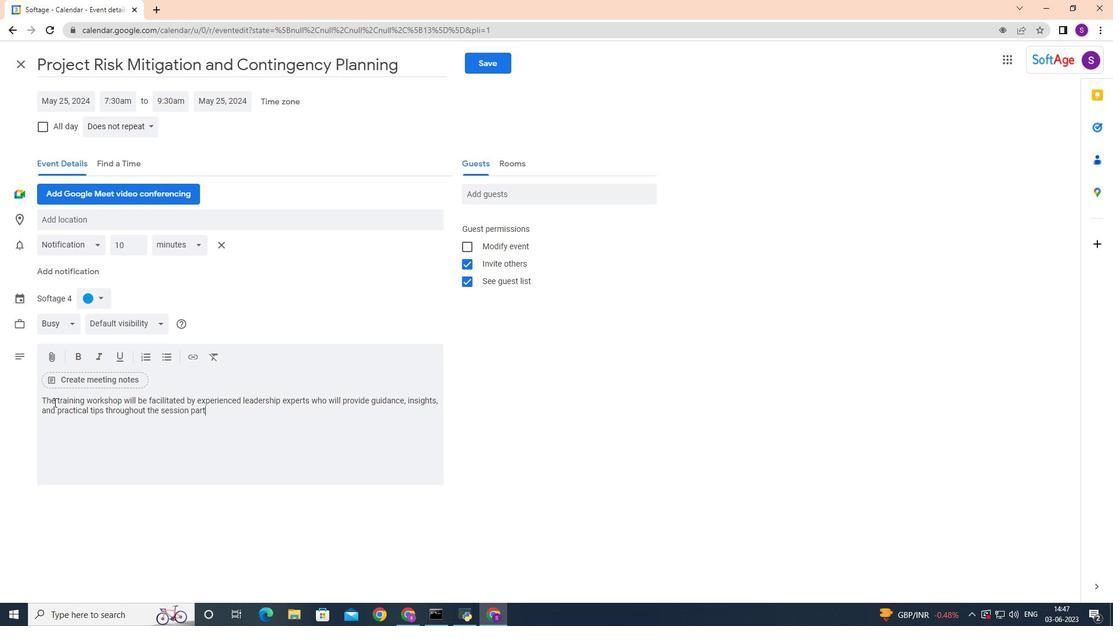 
Action: Mouse moved to (45, 121)
Screenshot: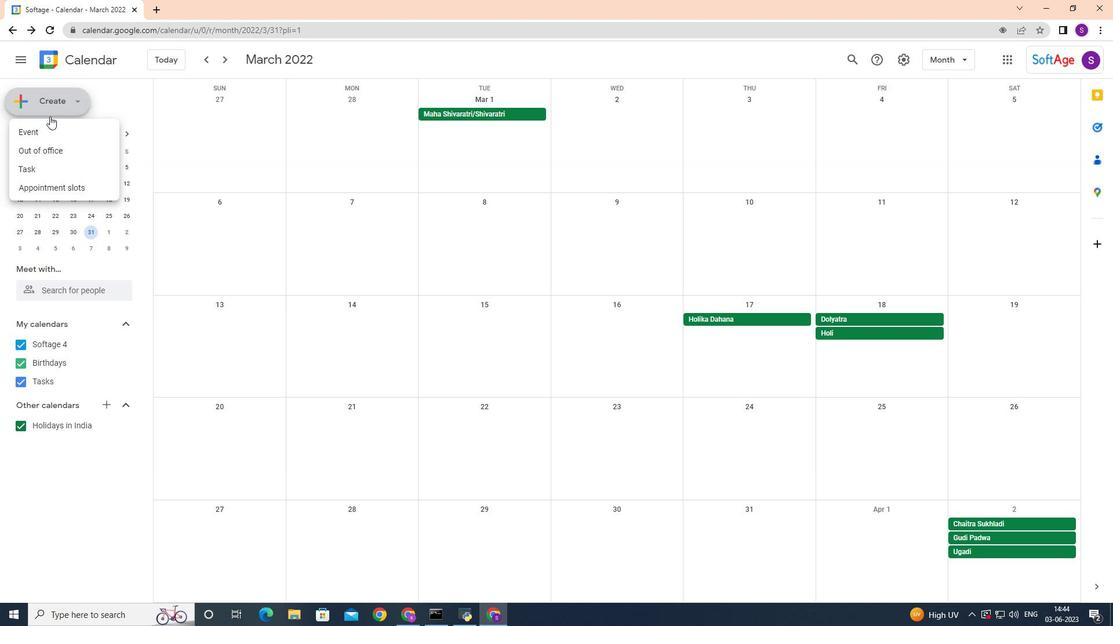 
Action: Key pressed r
Screenshot: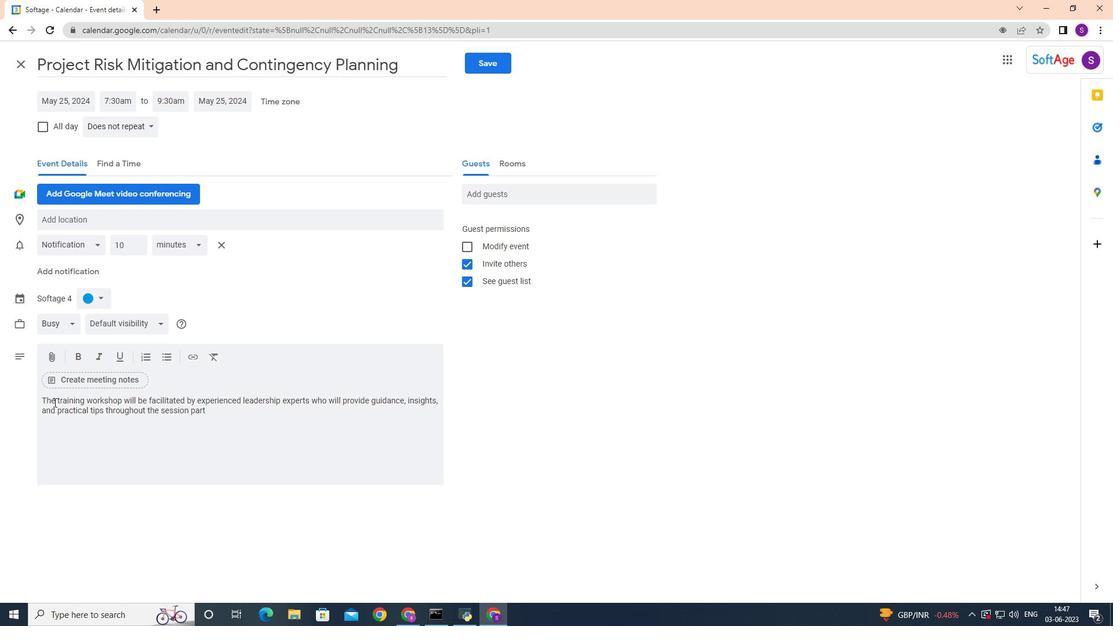 
Action: Mouse moved to (45, 127)
Screenshot: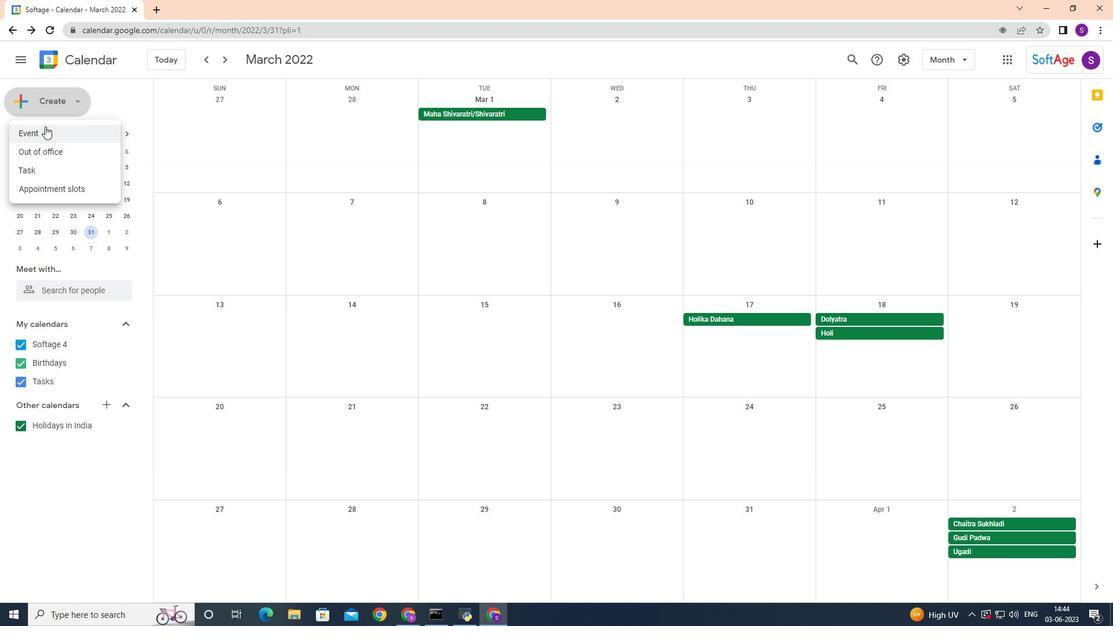 
Action: Key pressed s
Screenshot: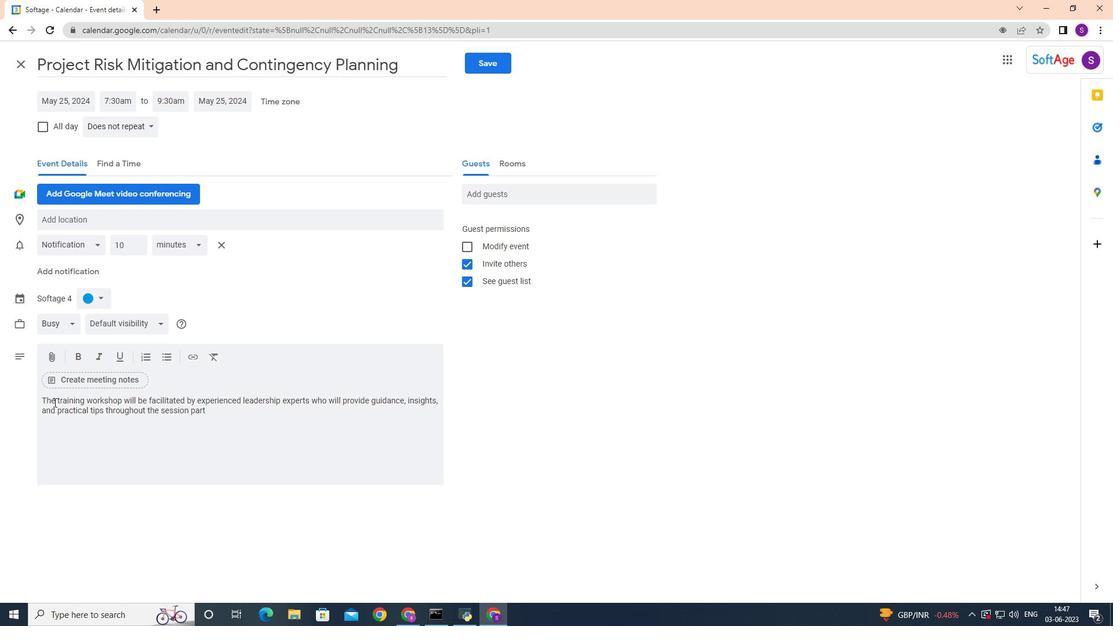 
Action: Mouse moved to (45, 130)
Screenshot: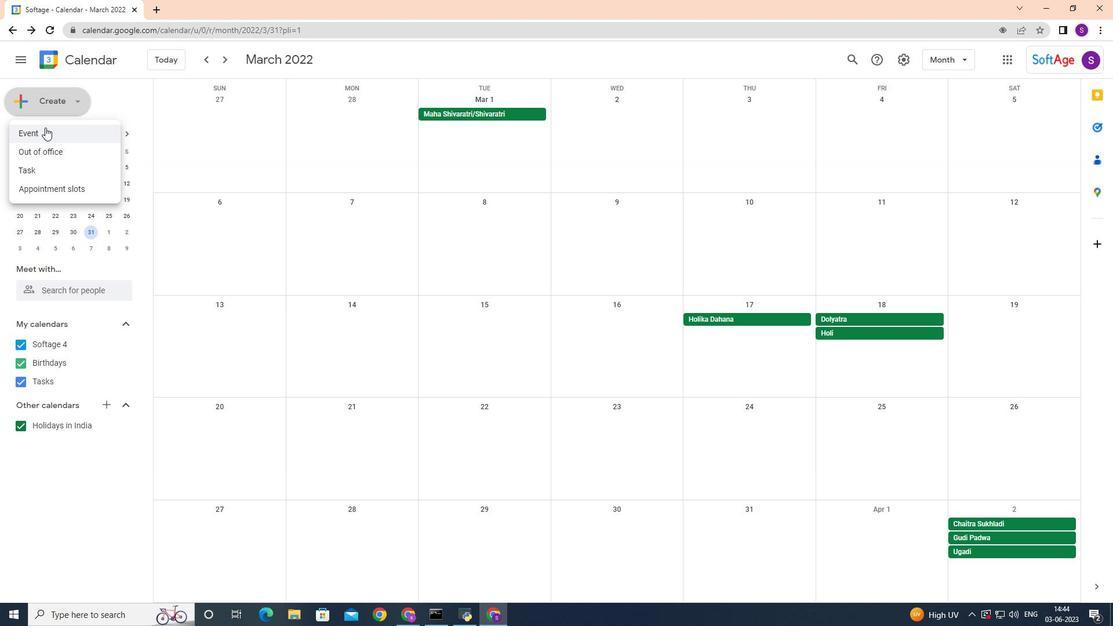 
Action: Mouse pressed left at (45, 130)
Screenshot: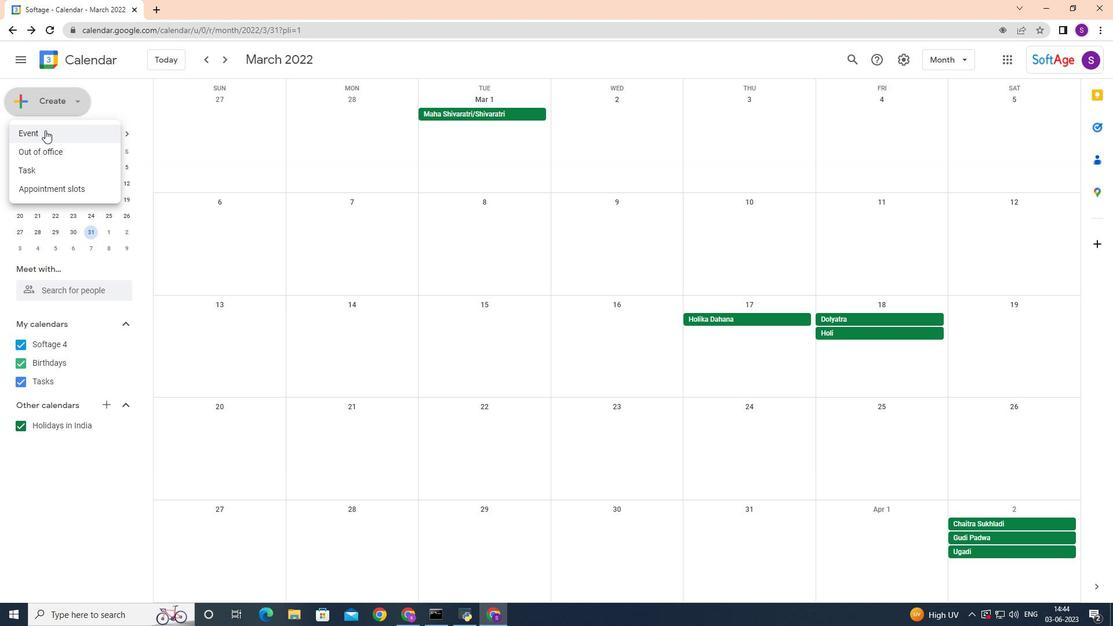 
Action: Key pressed h
Screenshot: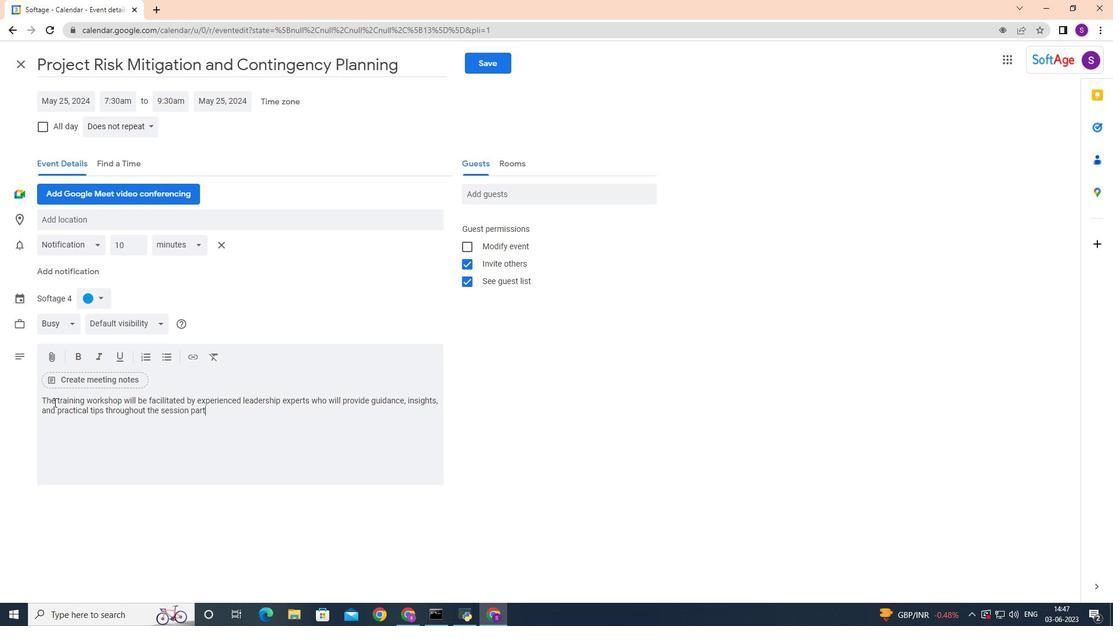 
Action: Mouse moved to (453, 171)
Screenshot: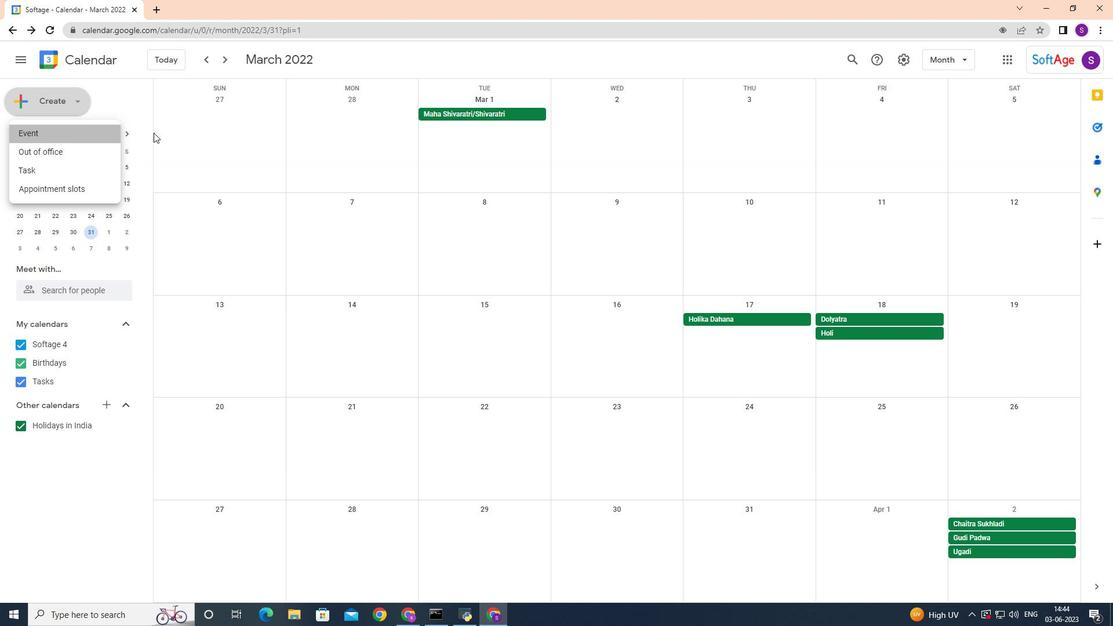 
Action: Key pressed i
Screenshot: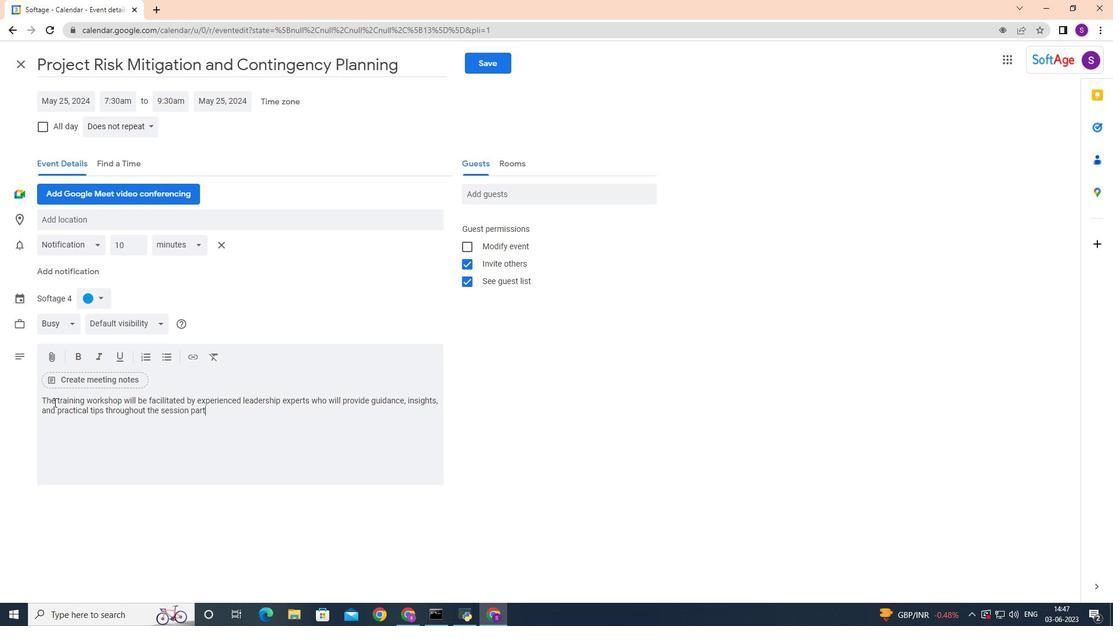 
Action: Mouse moved to (699, 432)
Screenshot: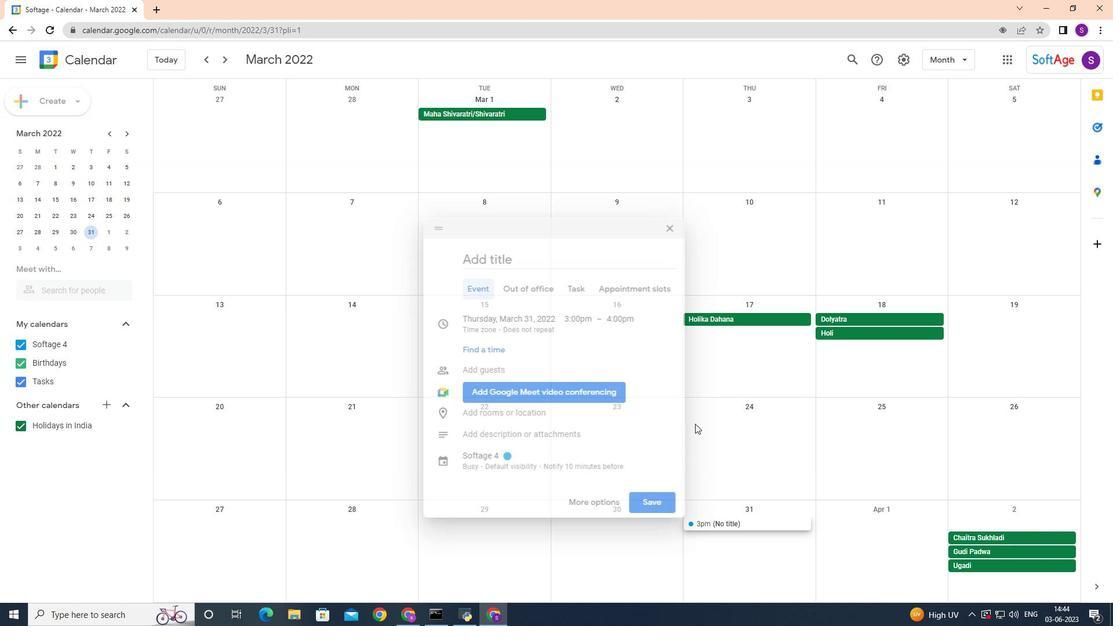 
Action: Key pressed p
Screenshot: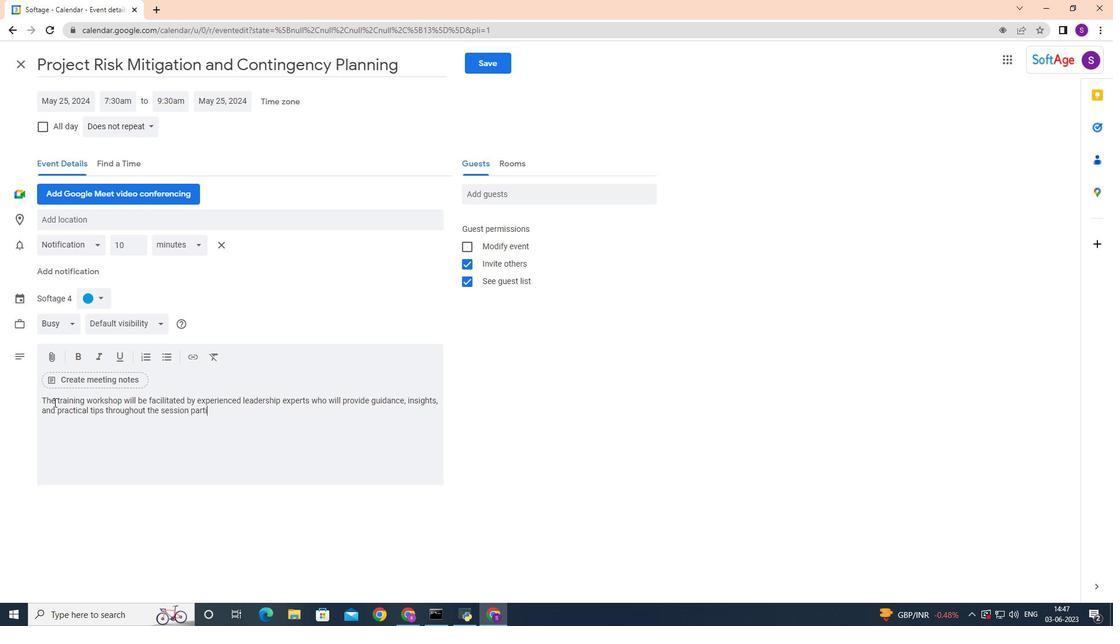 
Action: Mouse moved to (572, 496)
Screenshot: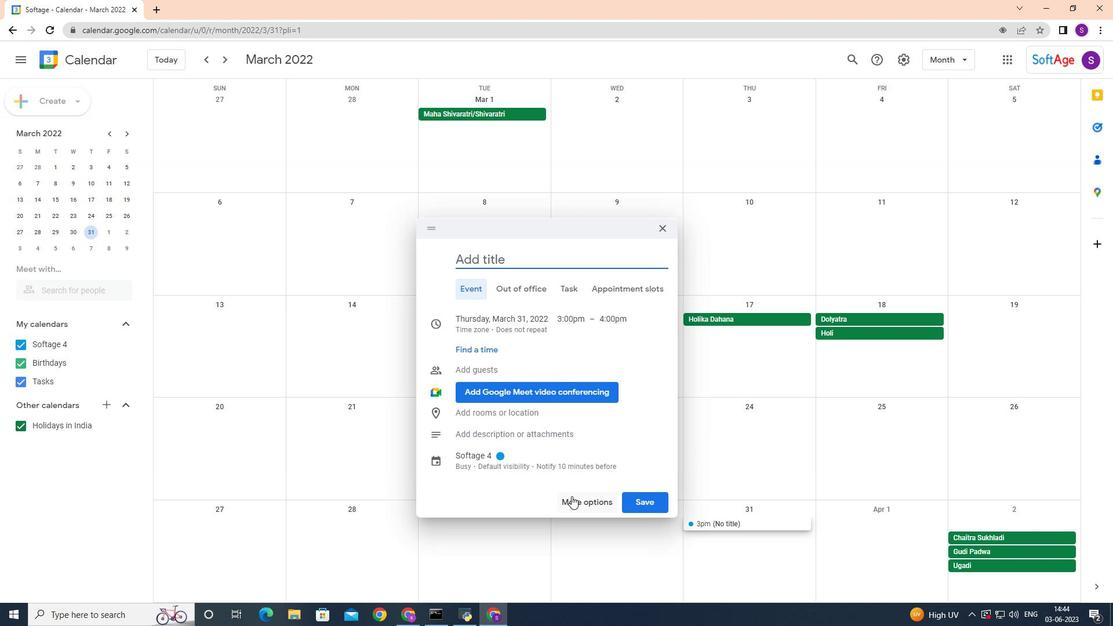 
Action: Mouse pressed left at (572, 496)
Screenshot: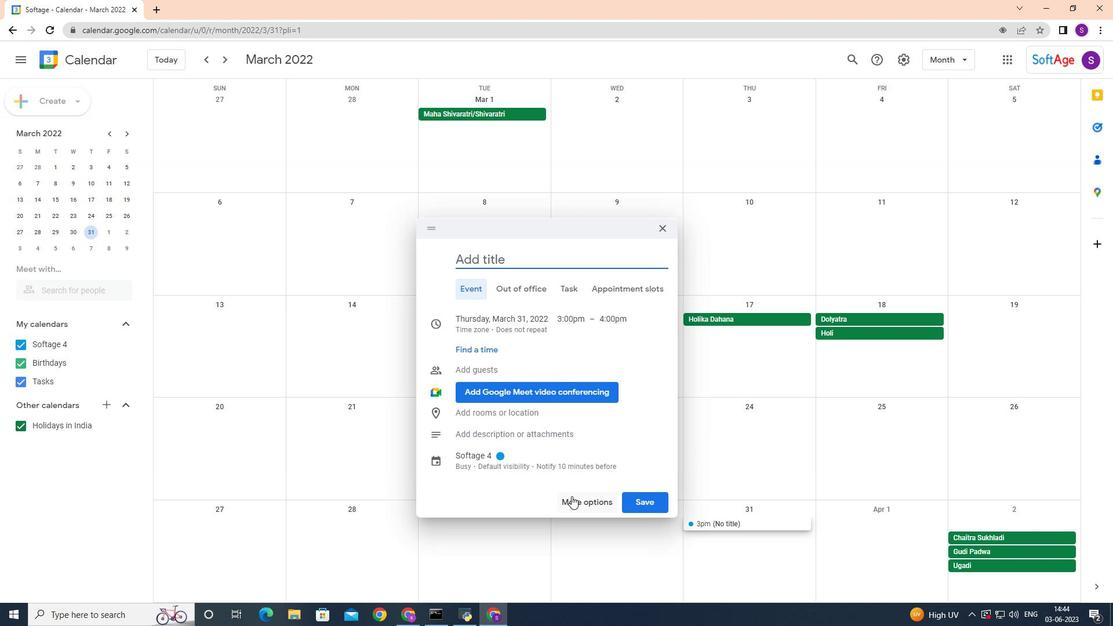 
Action: Key pressed <Key.space>developm<Key.shift>ePnt.ro
Screenshot: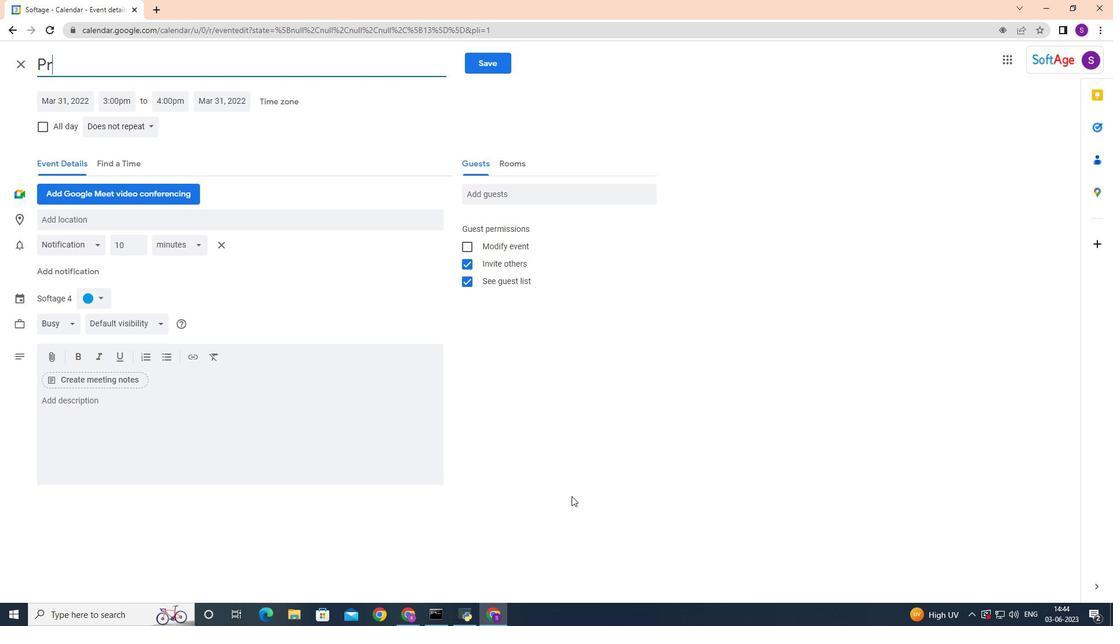 
Action: Mouse moved to (100, 332)
Screenshot: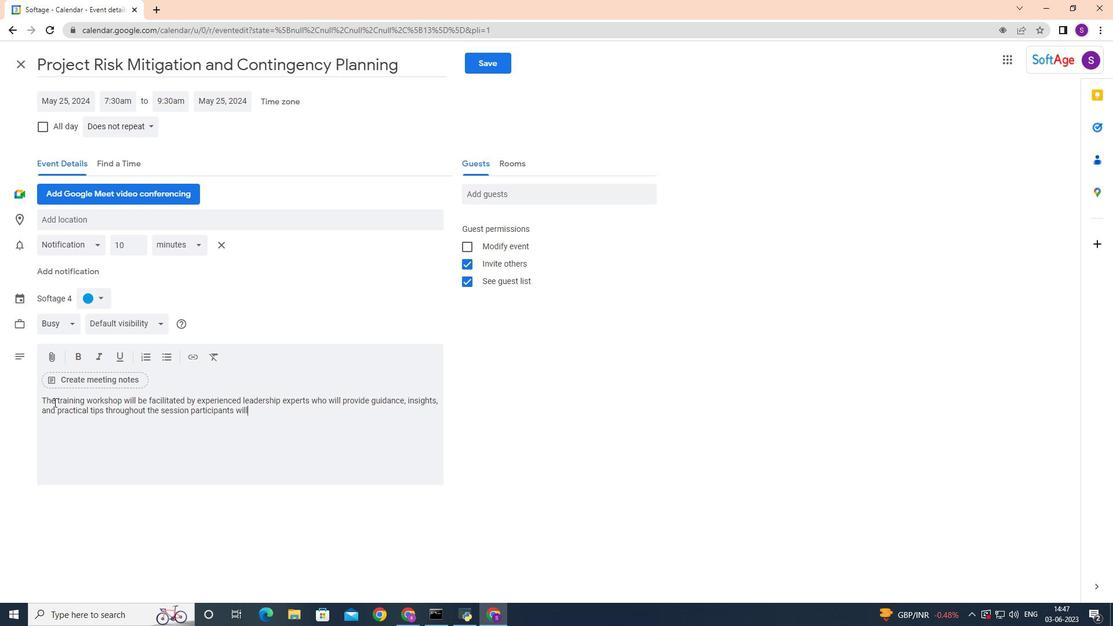 
Action: Key pressed j
Screenshot: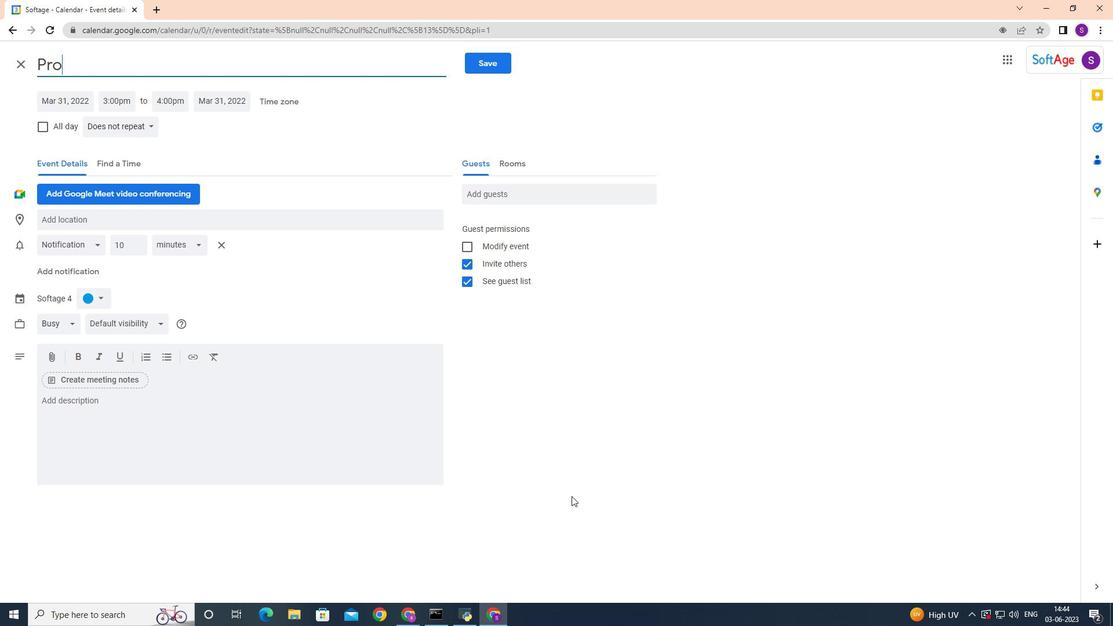 
Action: Mouse moved to (98, 305)
Screenshot: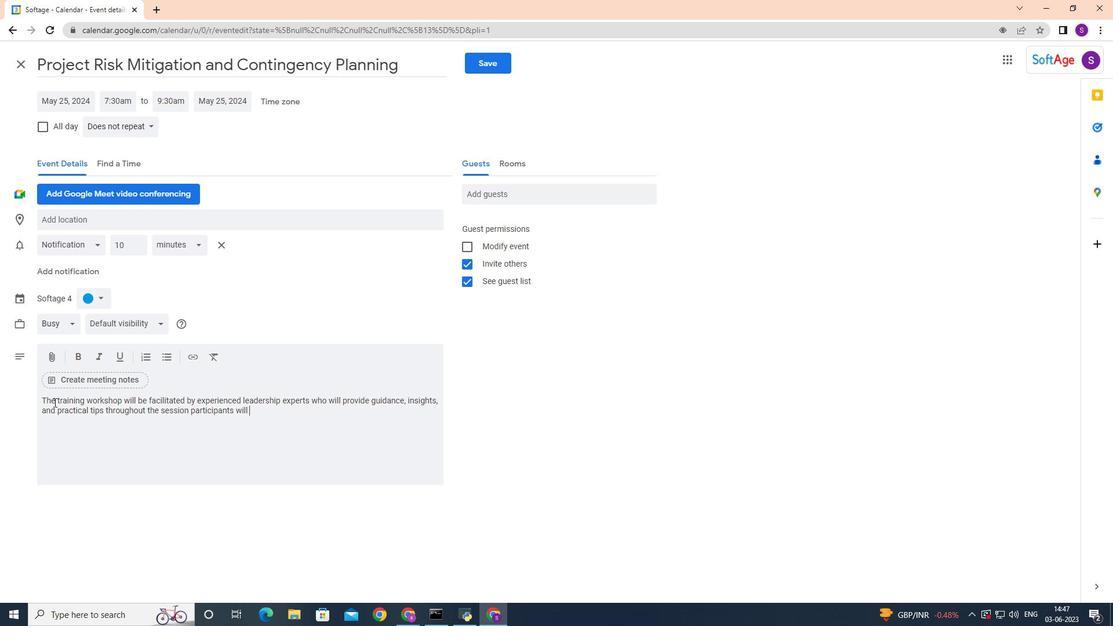 
Action: Mouse pressed left at (98, 305)
Screenshot: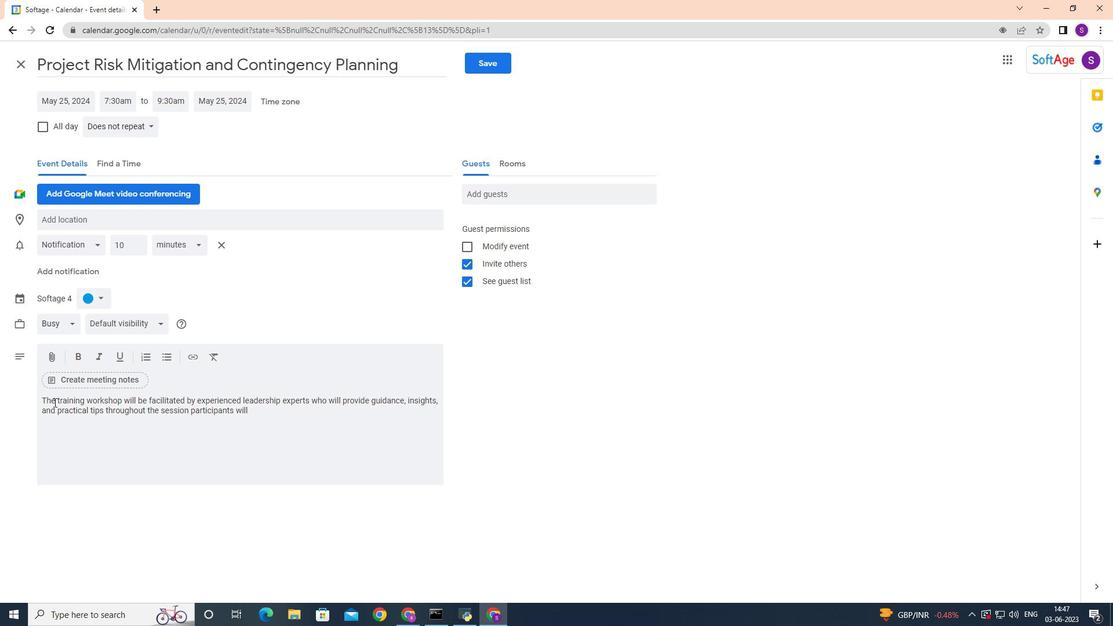 
Action: Mouse moved to (89, 314)
Screenshot: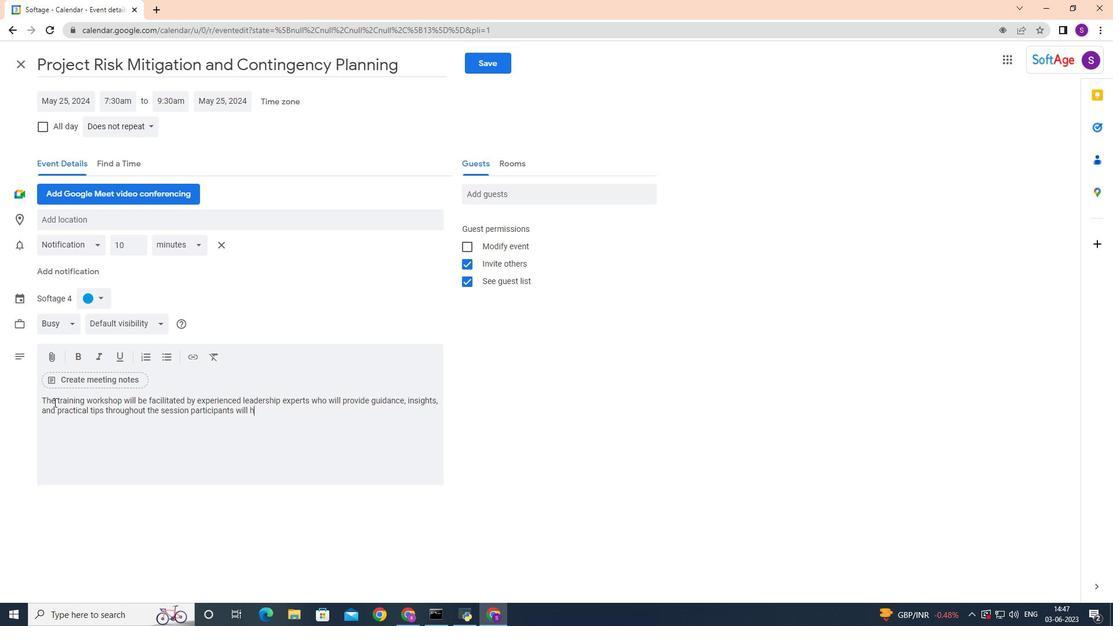 
Action: Key pressed e
Screenshot: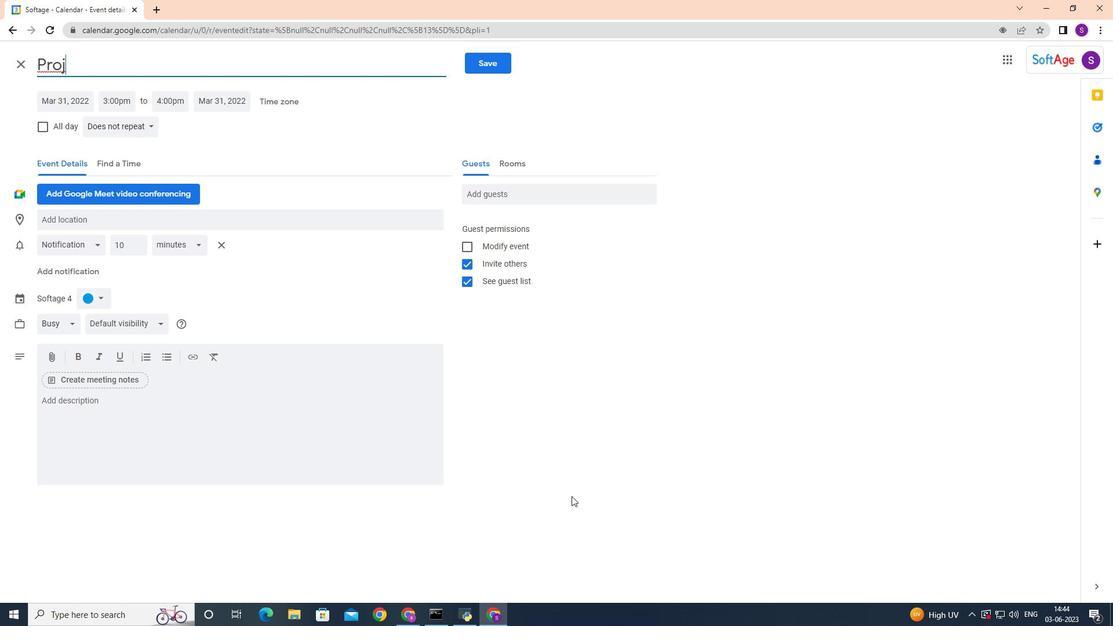 
Action: Mouse moved to (88, 321)
Screenshot: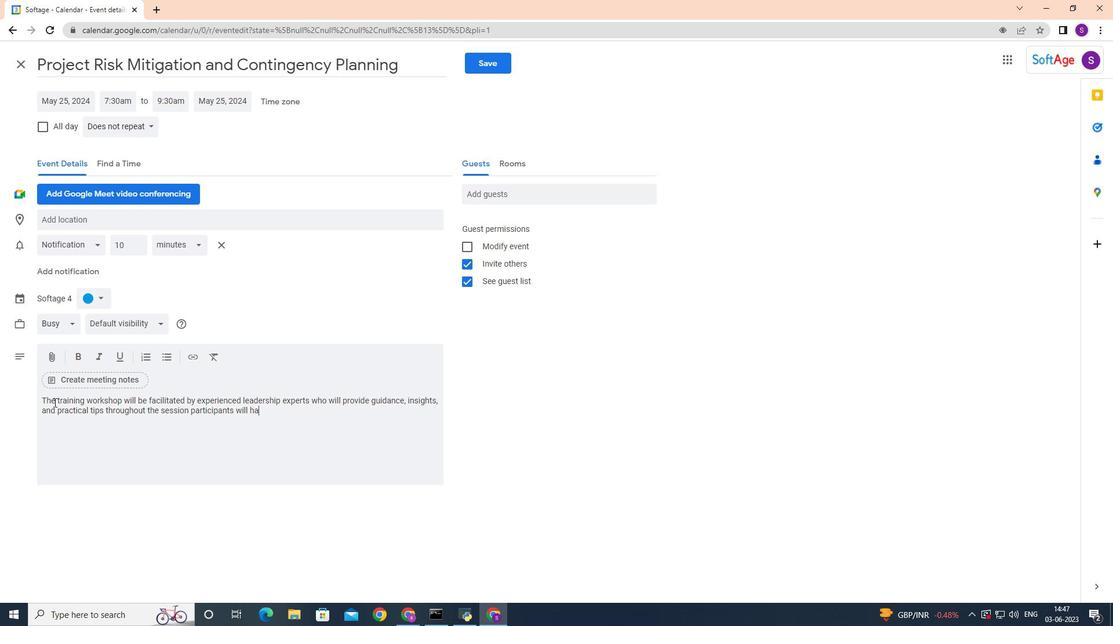 
Action: Key pressed c
Screenshot: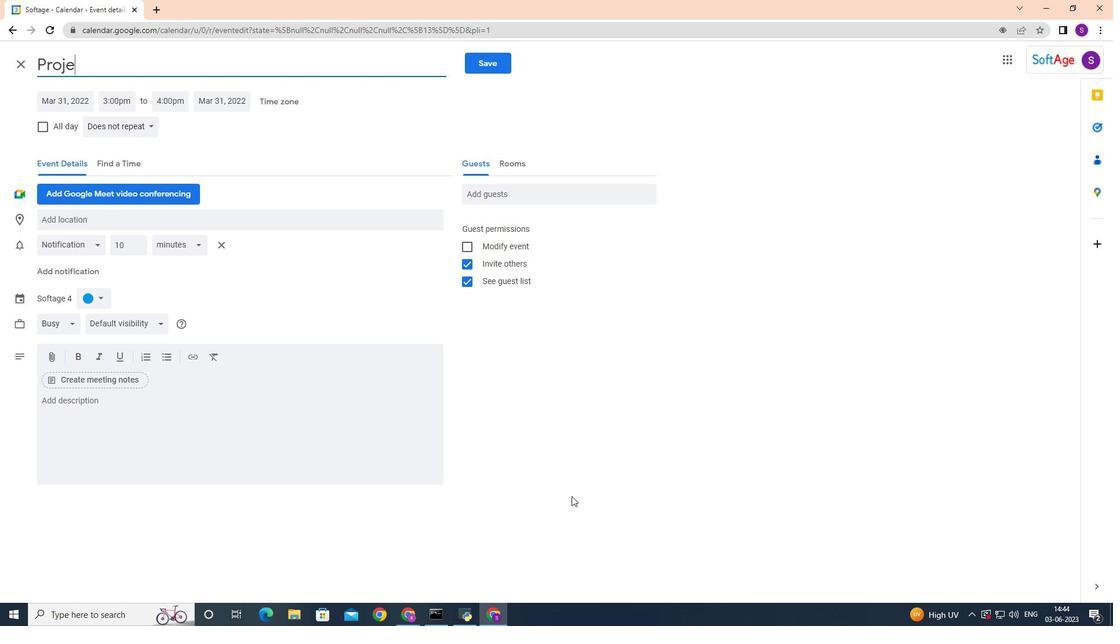 
Action: Mouse moved to (88, 330)
Screenshot: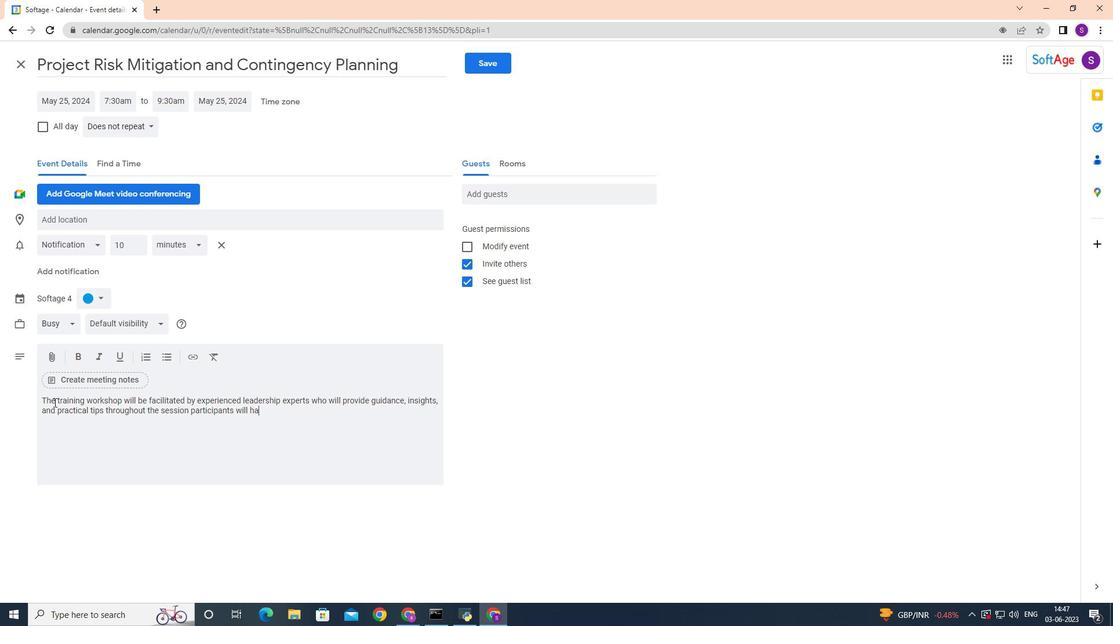 
Action: Key pressed t
Screenshot: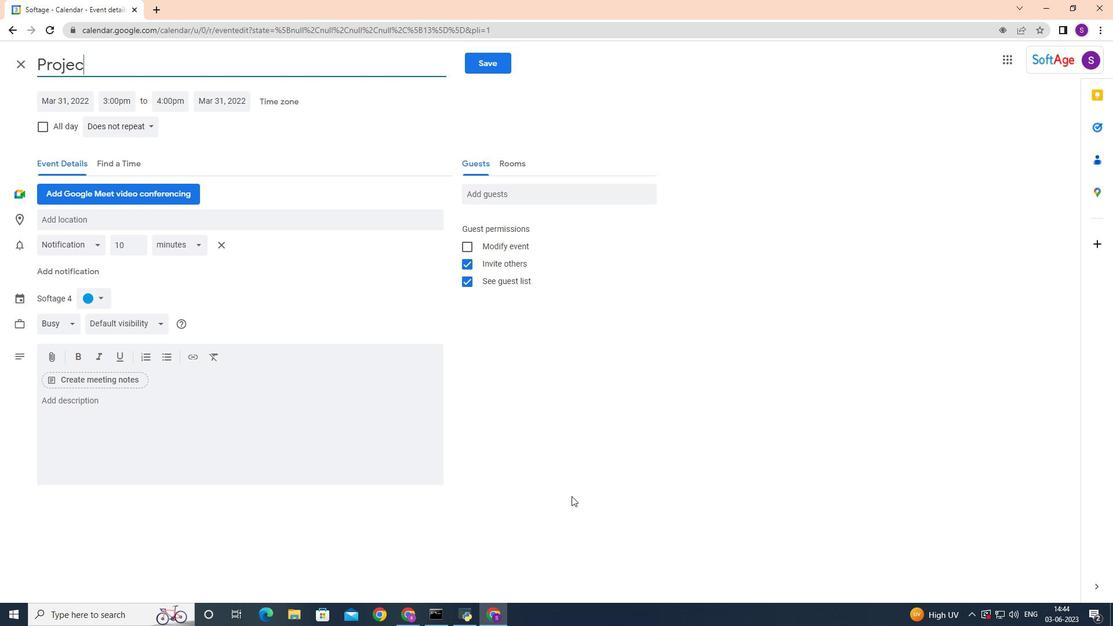 
Action: Mouse moved to (86, 344)
Screenshot: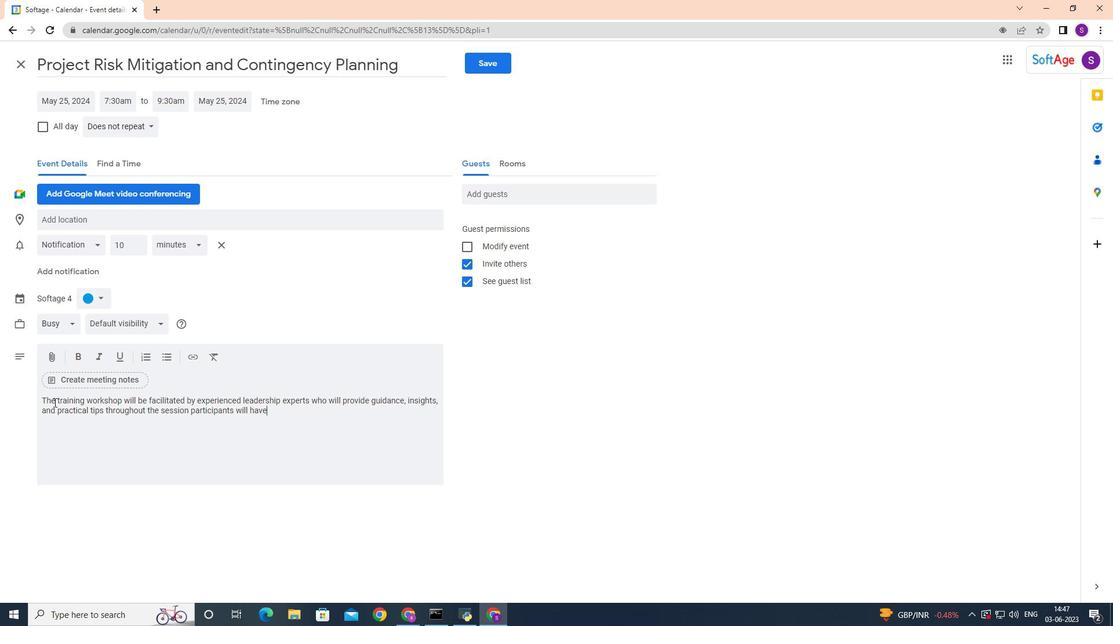 
Action: Key pressed <Key.space>
Screenshot: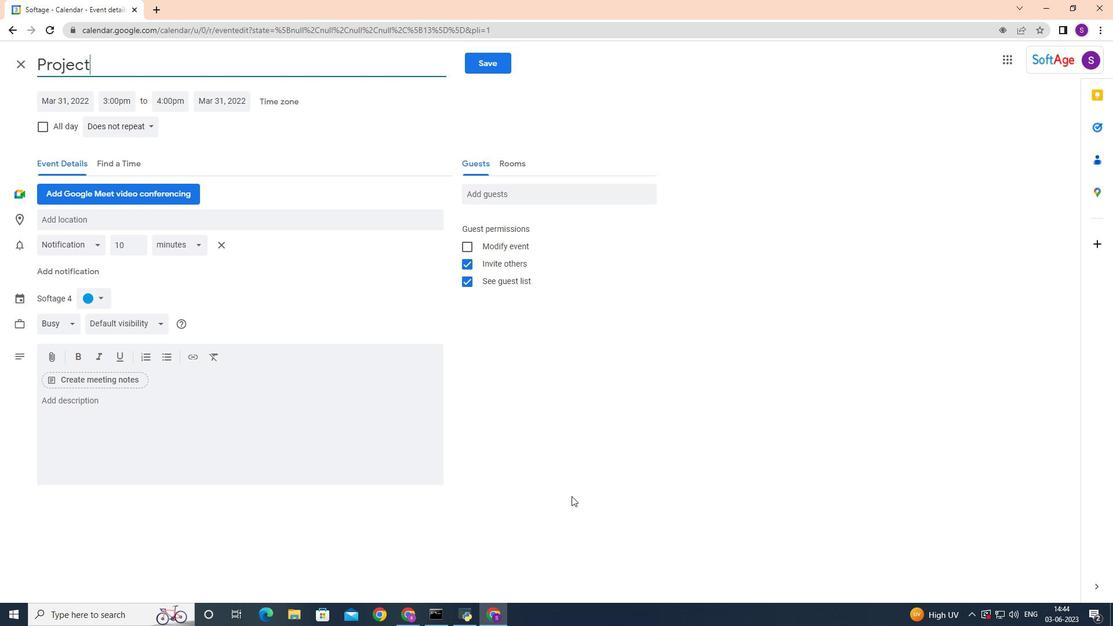 
Action: Mouse moved to (85, 351)
Screenshot: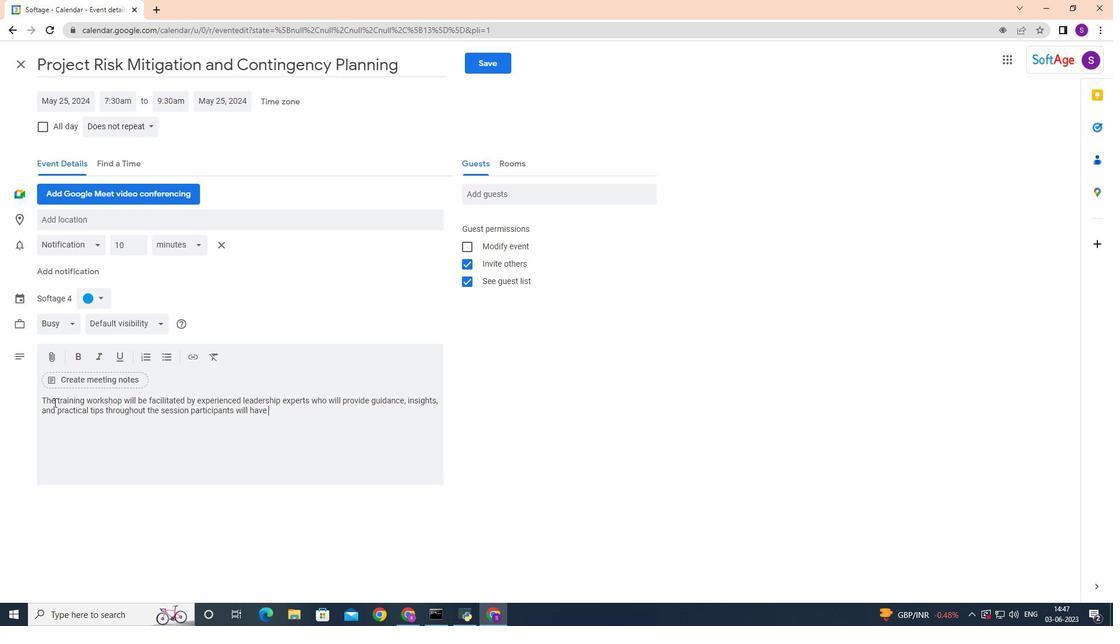 
Action: Key pressed <Key.shift>R
Screenshot: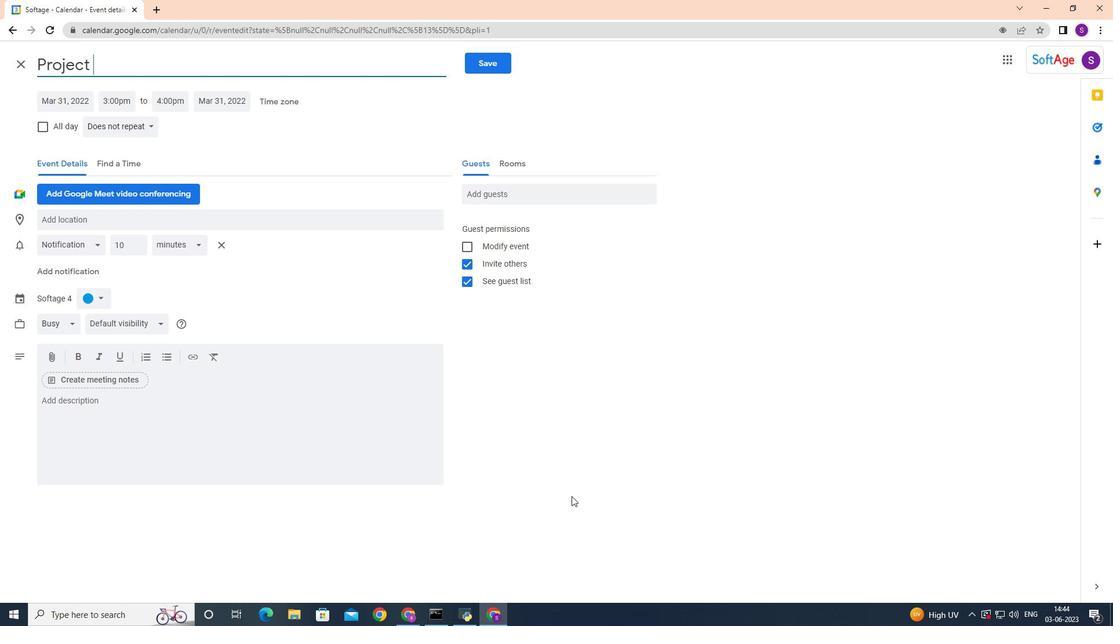 
Action: Mouse pressed left at (85, 351)
Screenshot: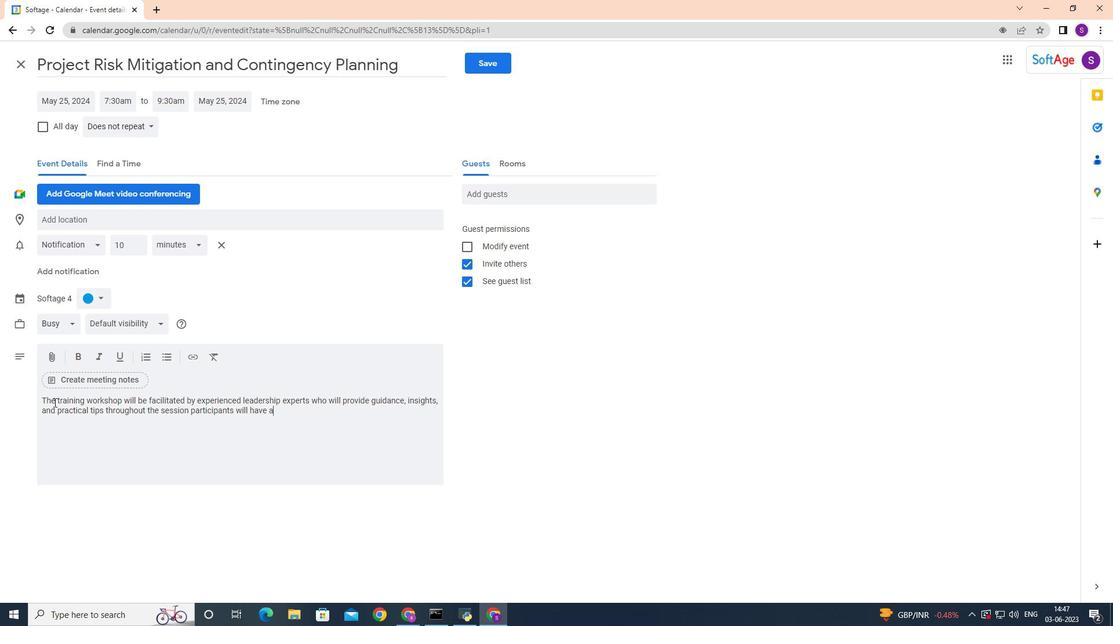 
Action: Mouse moved to (86, 343)
Screenshot: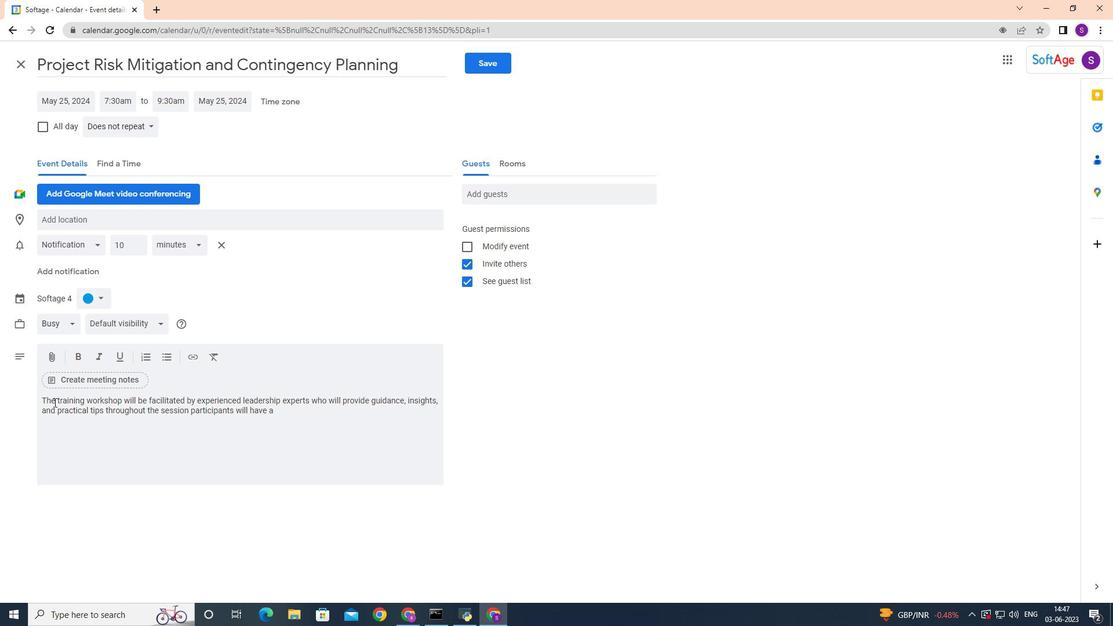 
Action: Key pressed i
Screenshot: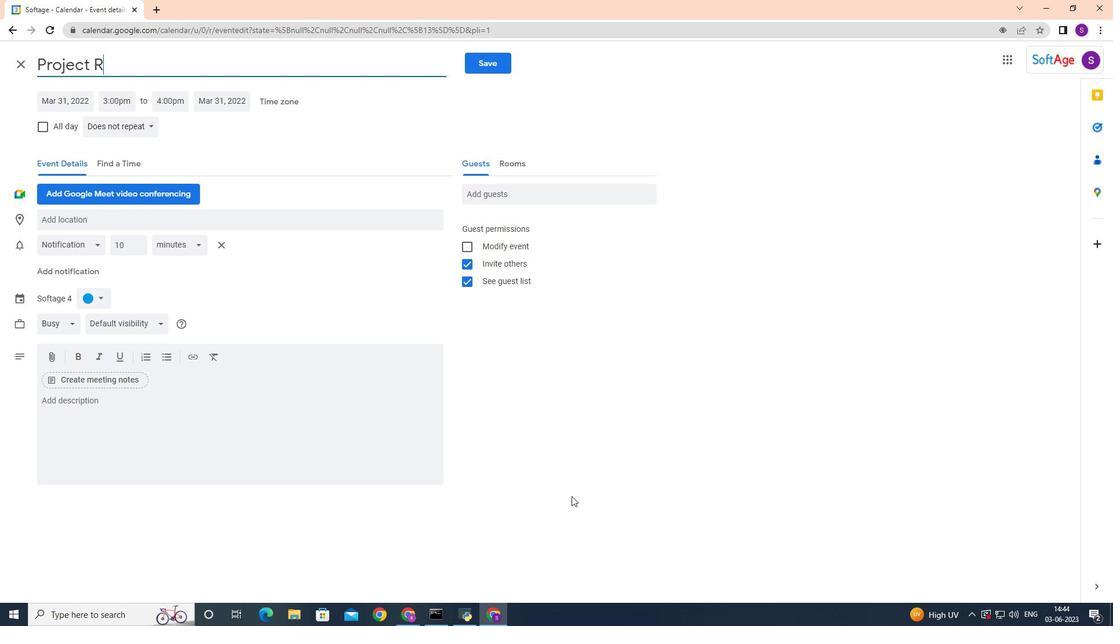 
Action: Mouse moved to (102, 286)
Screenshot: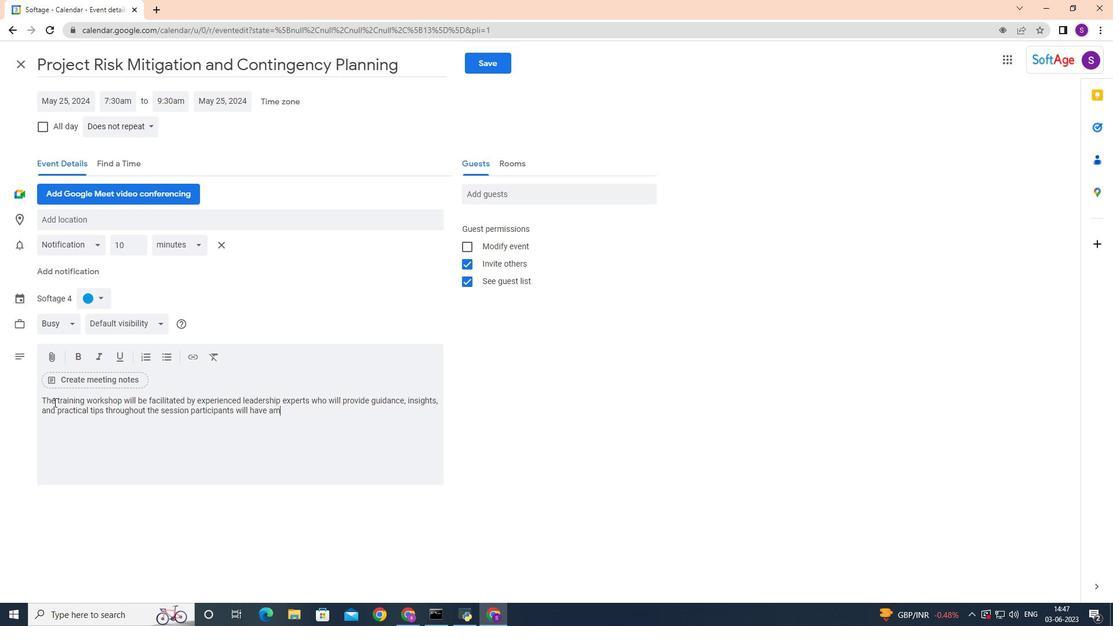 
Action: Key pressed s
Screenshot: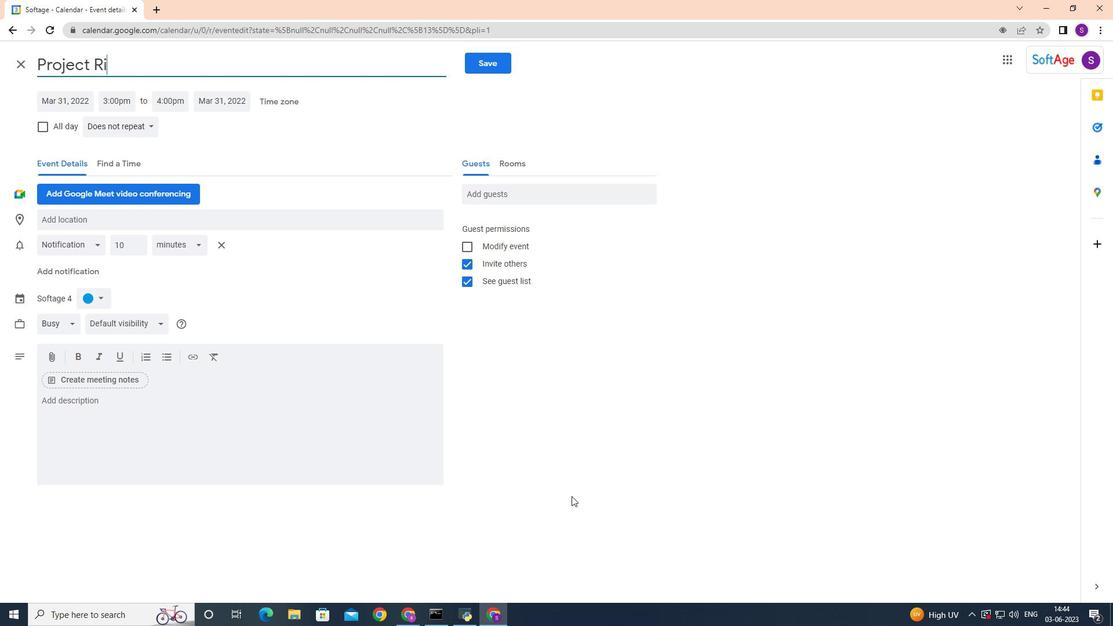 
Action: Mouse moved to (106, 262)
Screenshot: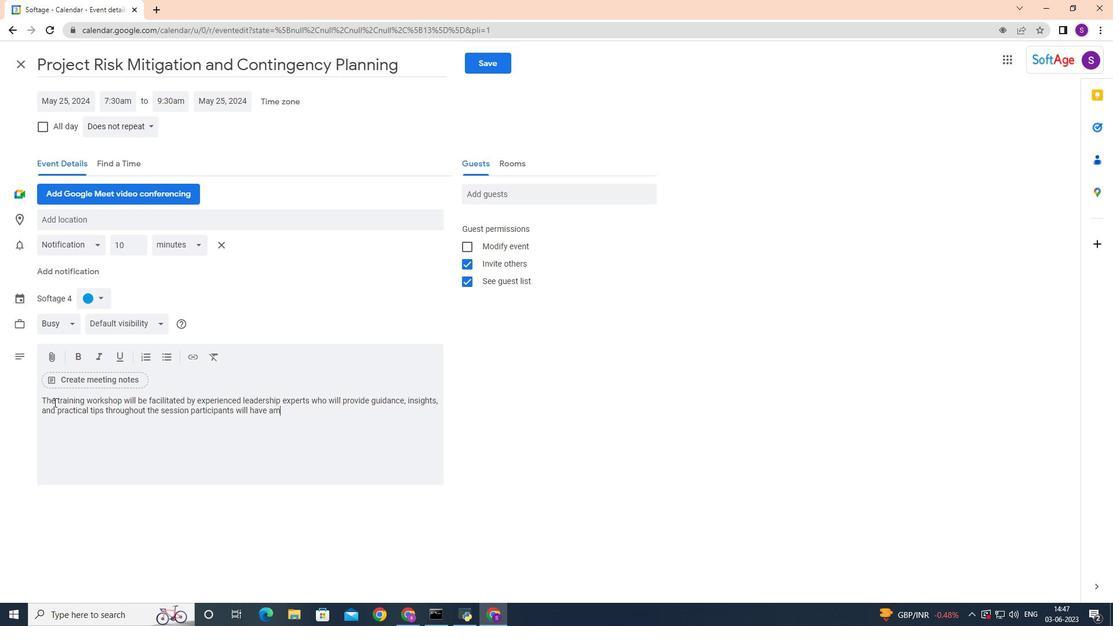 
Action: Key pressed k
Screenshot: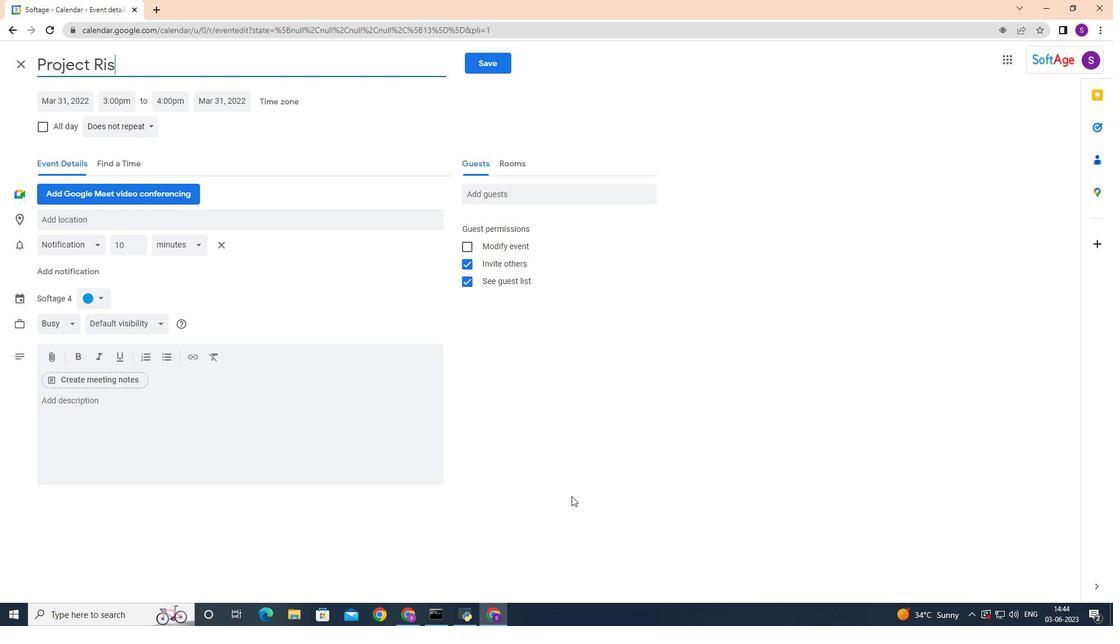
Action: Mouse moved to (106, 236)
Screenshot: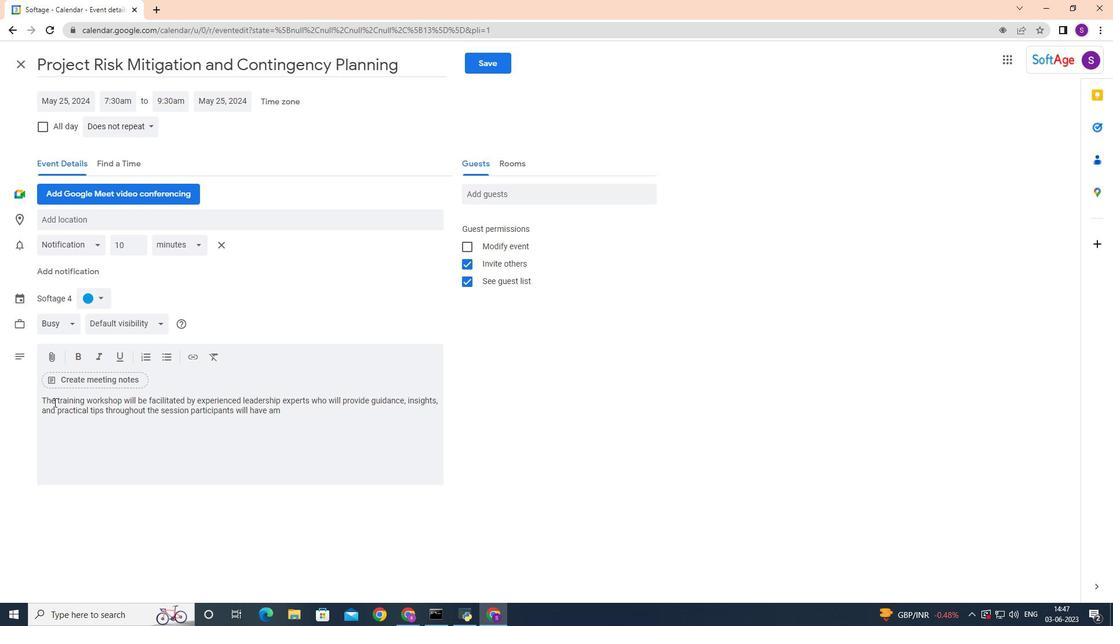 
Action: Key pressed <Key.space>
Screenshot: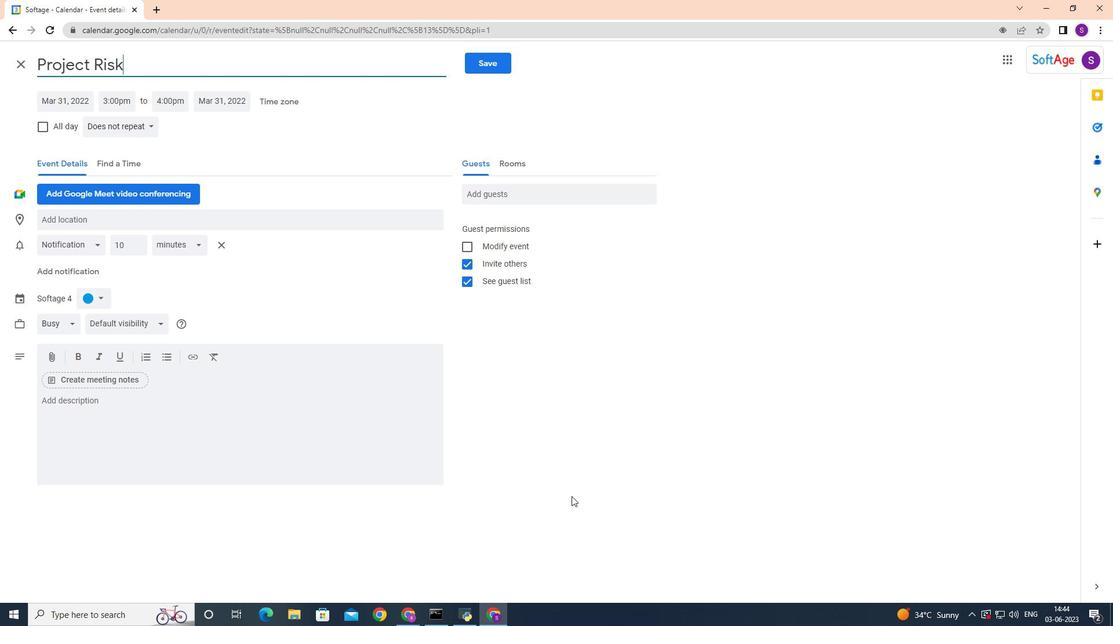 
Action: Mouse moved to (106, 229)
Screenshot: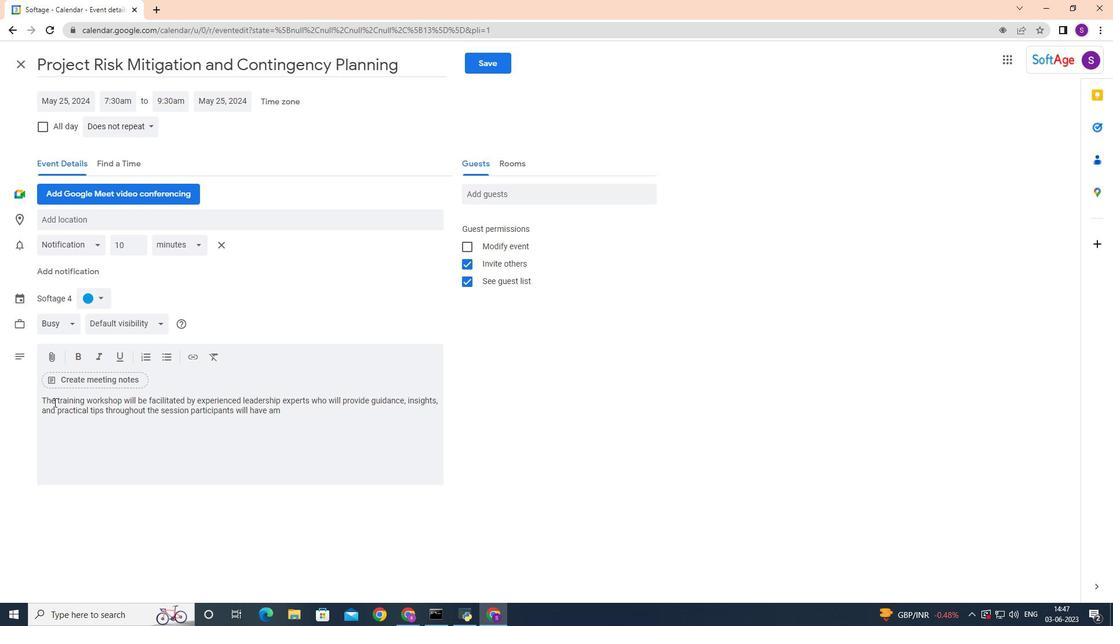 
Action: Mouse pressed left at (106, 229)
Screenshot: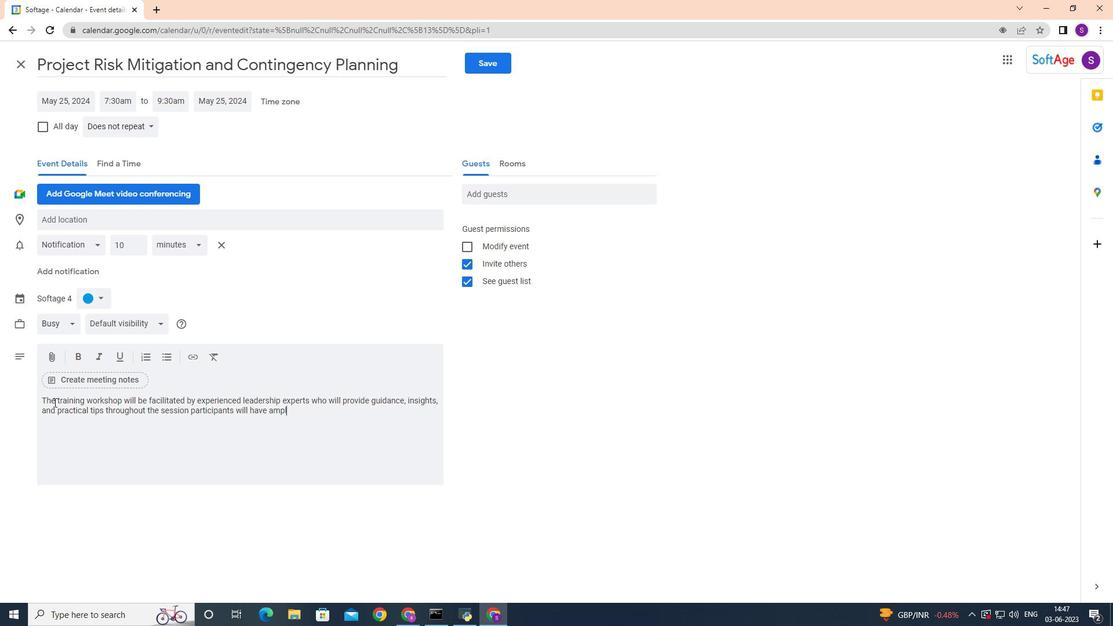 
Action: Key pressed <Key.shift>Mi<Key.shift>Natiirgobiat,i<Key.space>o<Key.shift>nKeny<Key.space>aand<Key.space>
Screenshot: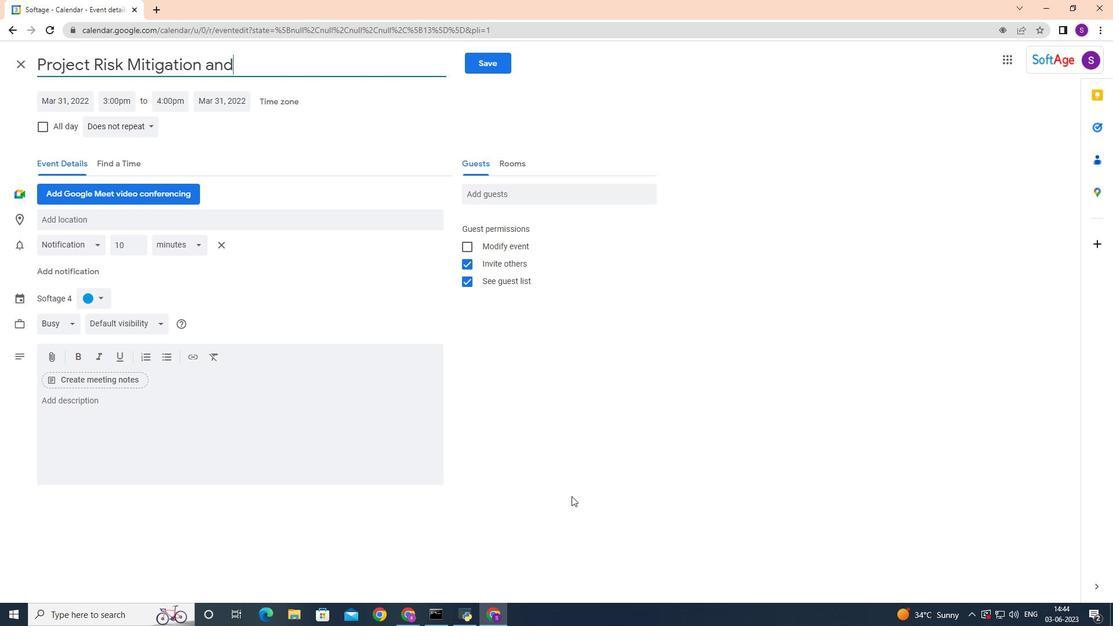 
Action: Mouse moved to (107, 244)
Screenshot: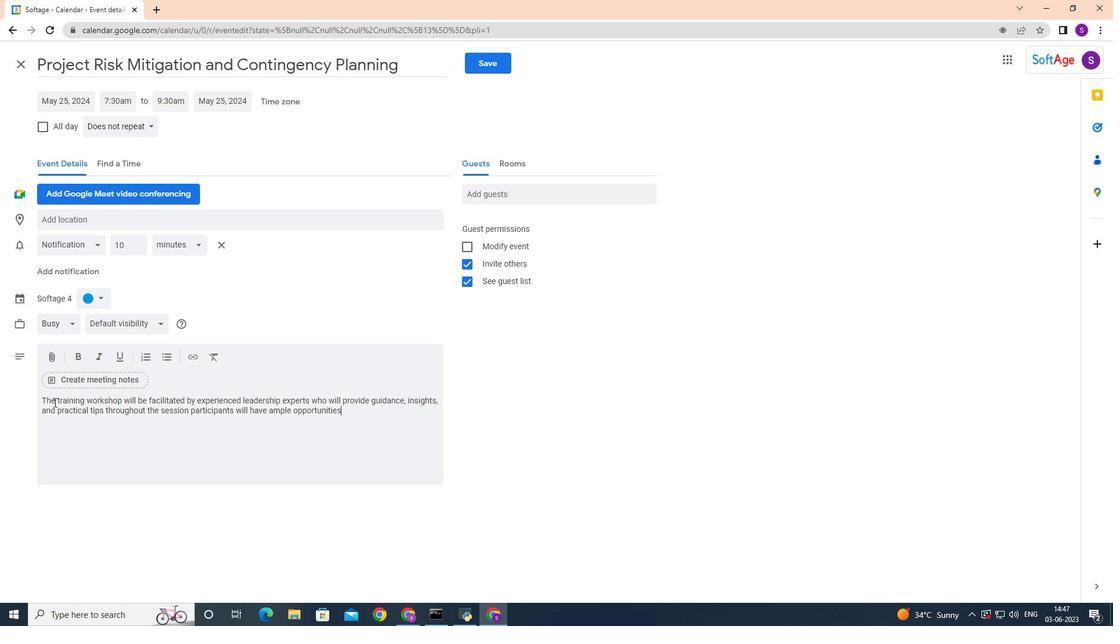 
Action: Mouse pressed left at (107, 244)
Screenshot: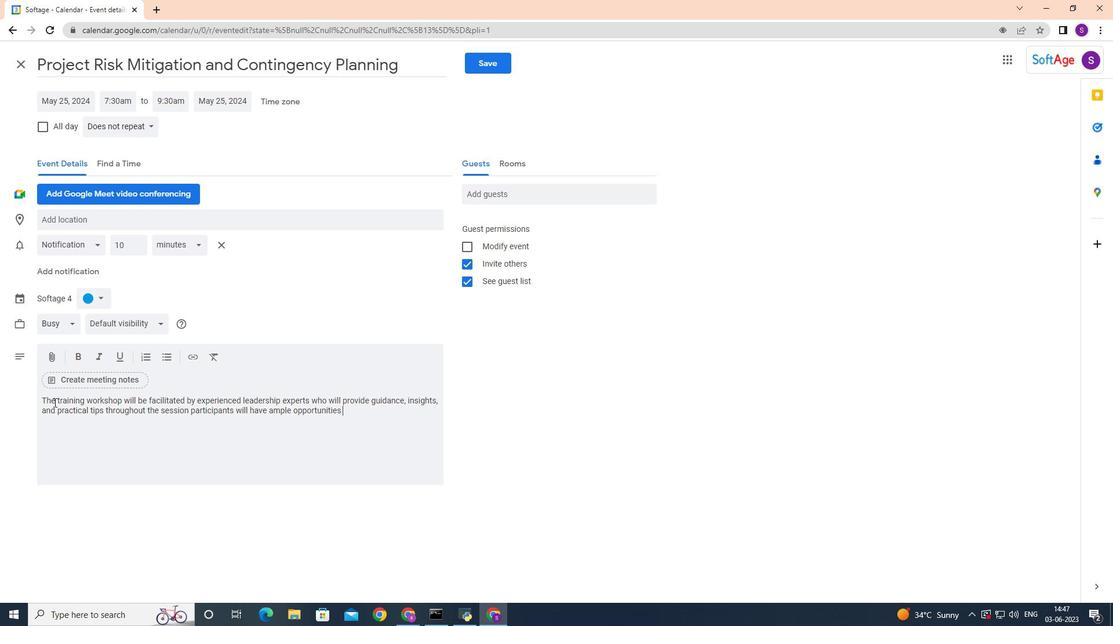 
Action: Key pressed <Key.shift>Co
Screenshot: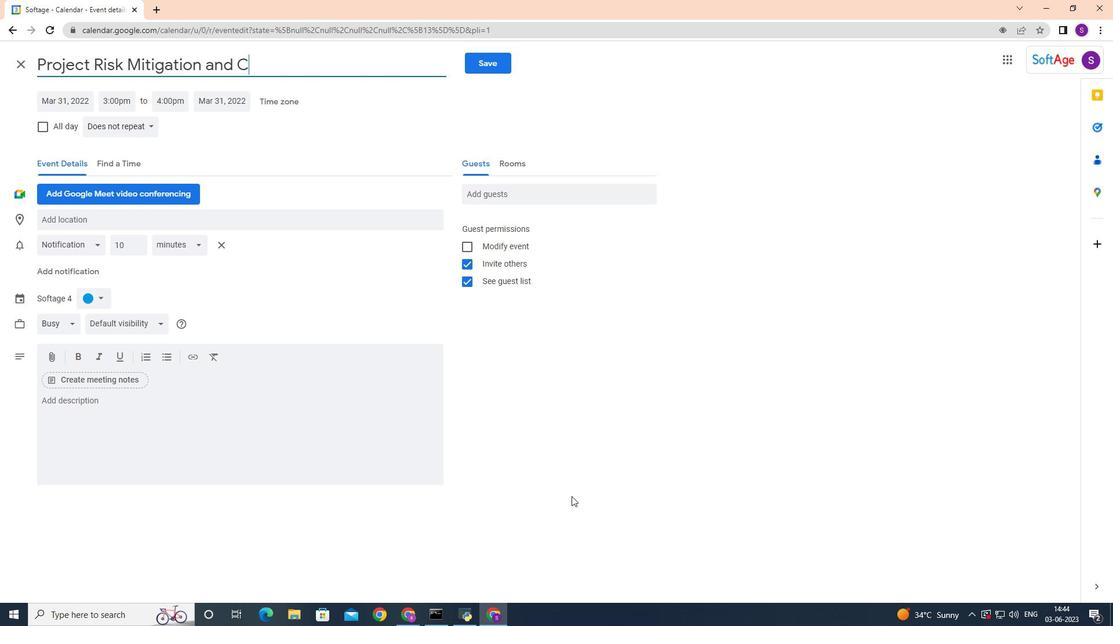 
Action: Mouse moved to (291, 226)
Screenshot: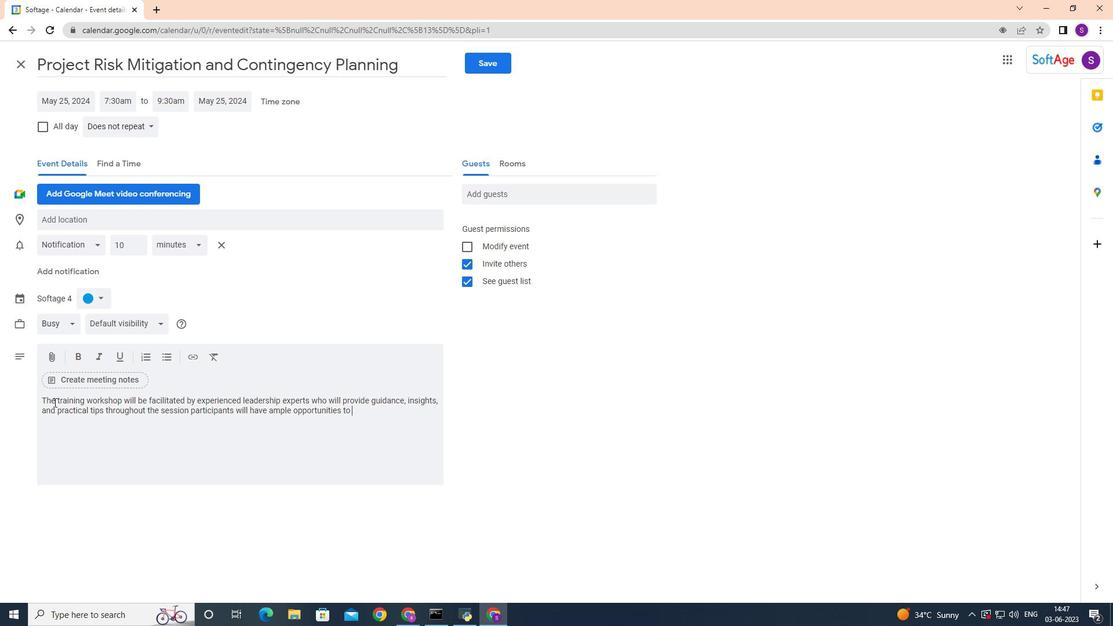
Action: Key pressed n
Screenshot: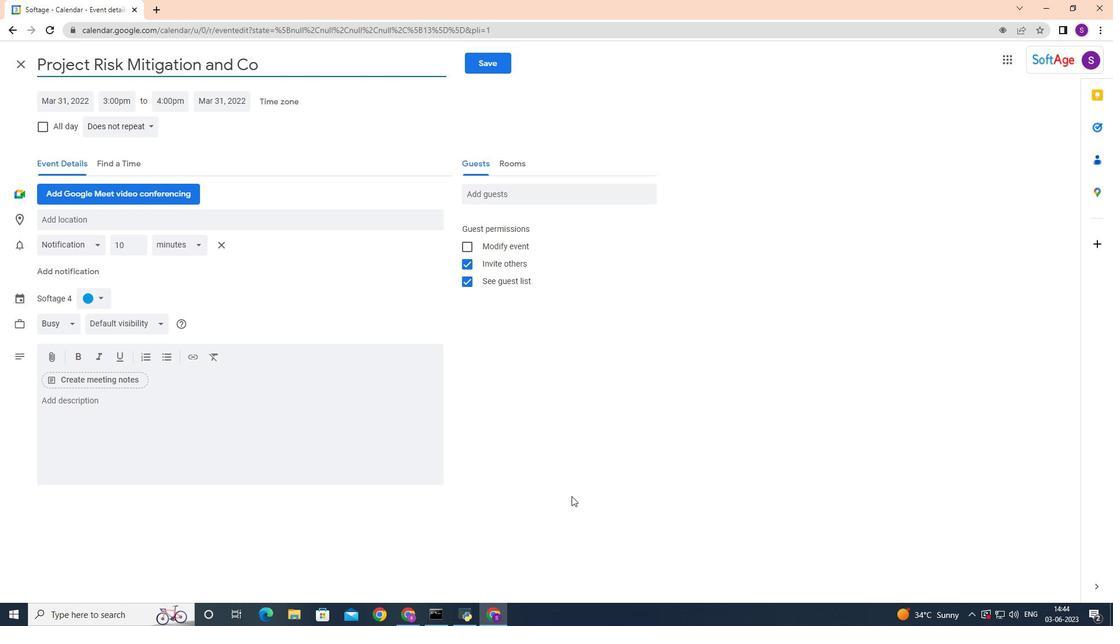 
Action: Mouse moved to (482, 198)
Screenshot: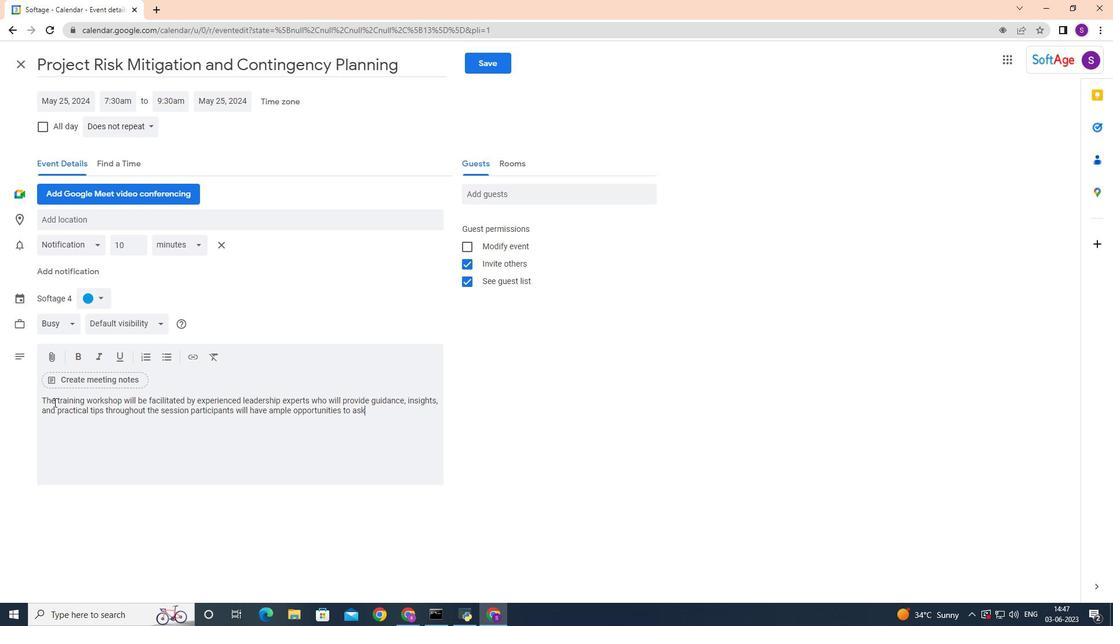 
Action: Mouse pressed left at (482, 198)
Screenshot: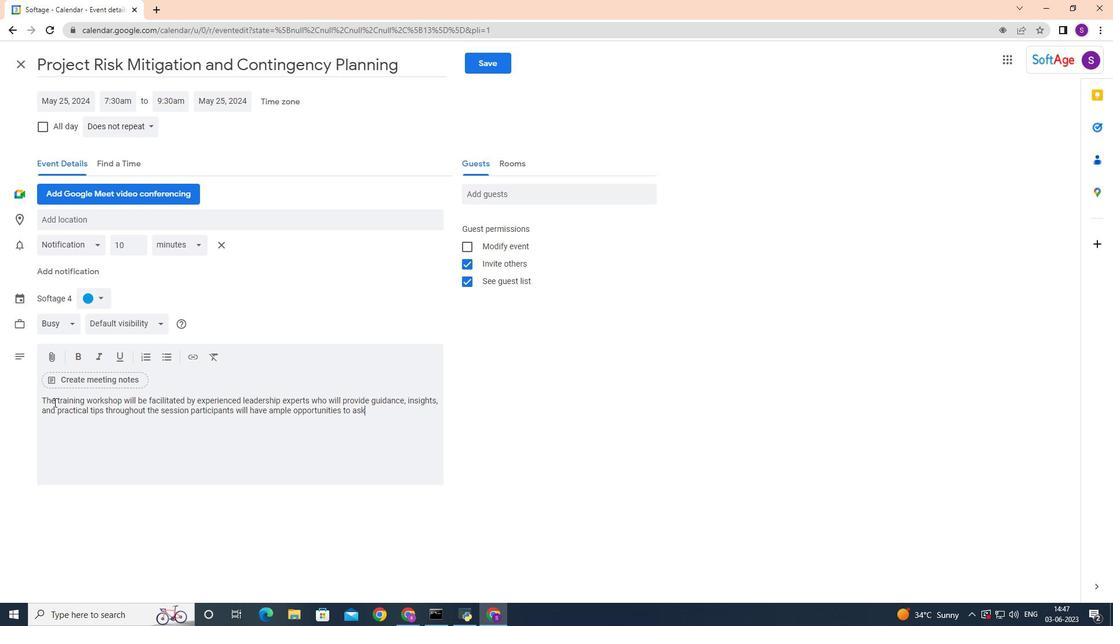 
Action: Key pressed tinsofgteagen.cy<Key.space>7<Key.shift>@spolft<Key.backspace><Key.backspace>ag<Key.shift>Pe.nelatnn<Key.enter>sinofgtage
Screenshot: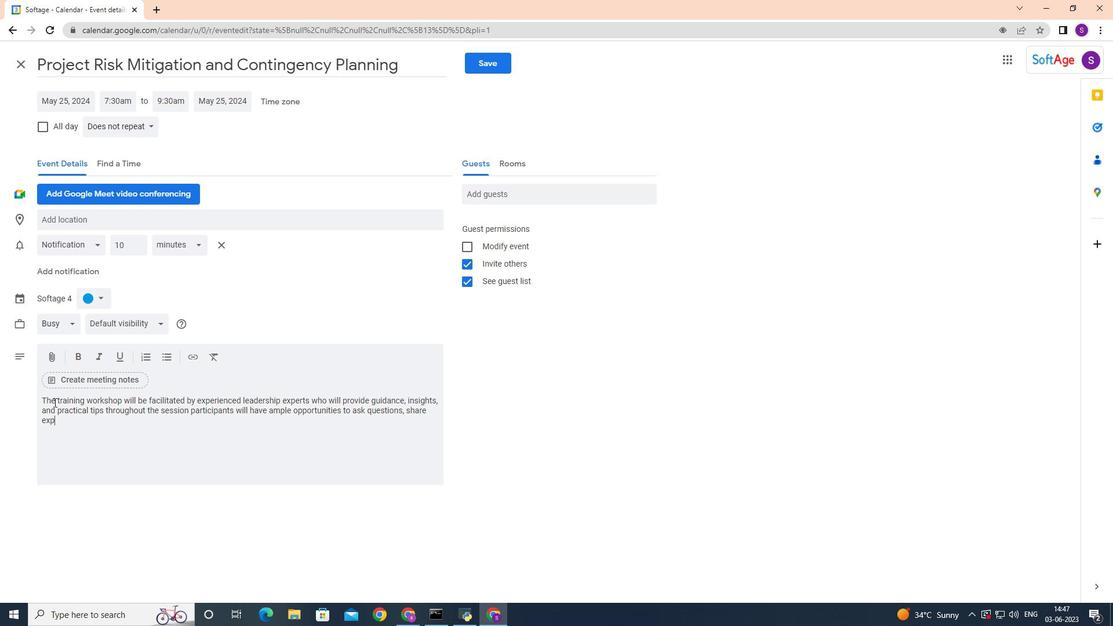 
Action: Mouse moved to (378, 479)
Screenshot: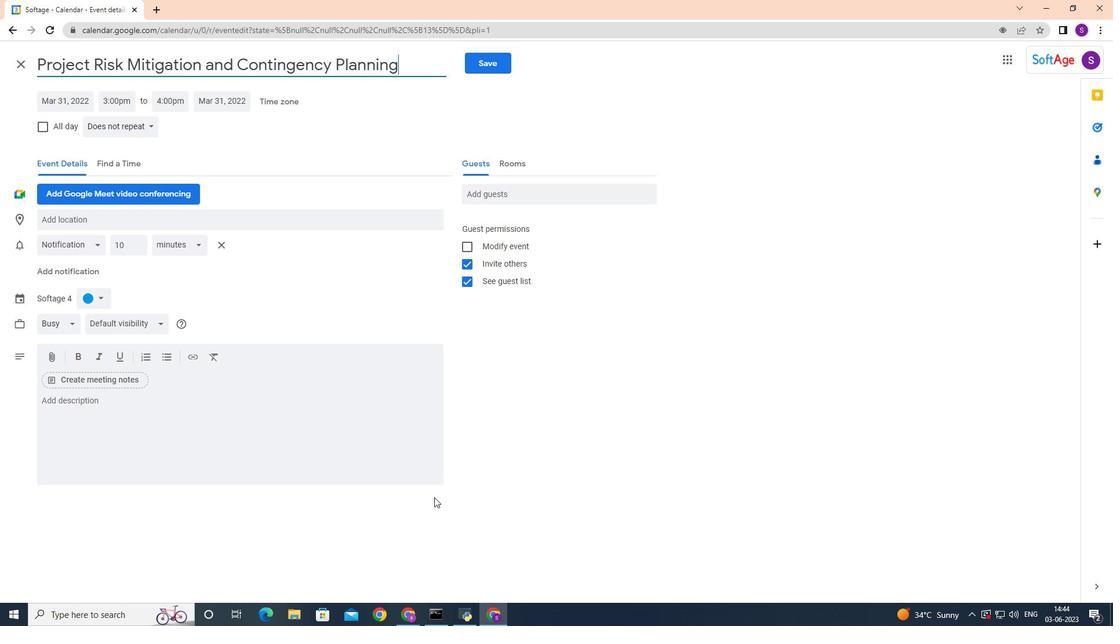 
Action: Key pressed .
Screenshot: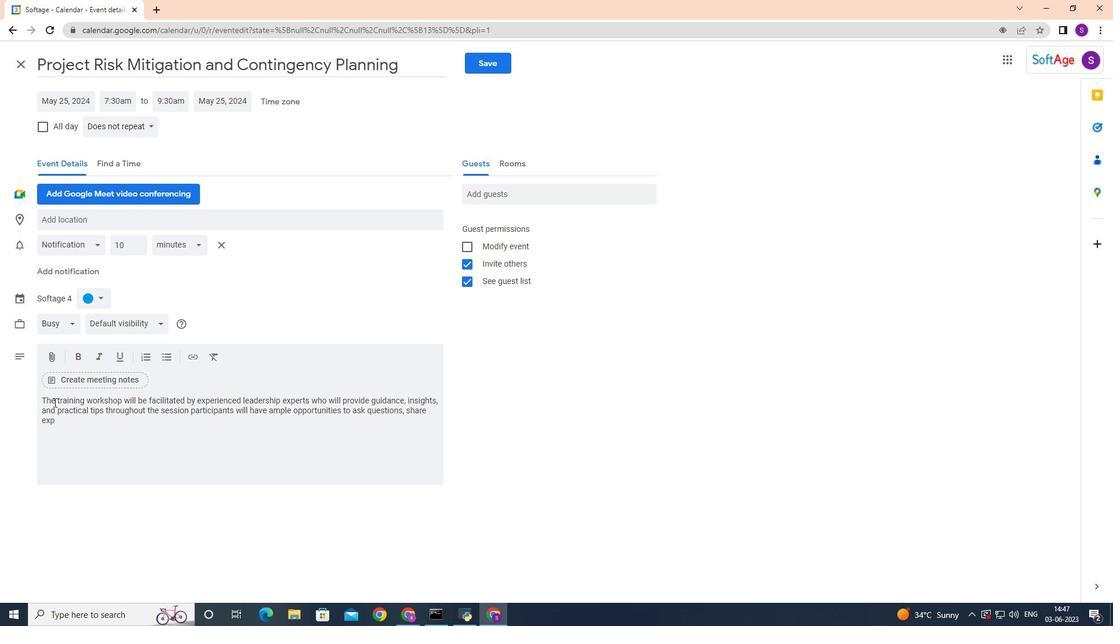 
Action: Mouse moved to (82, 79)
Screenshot: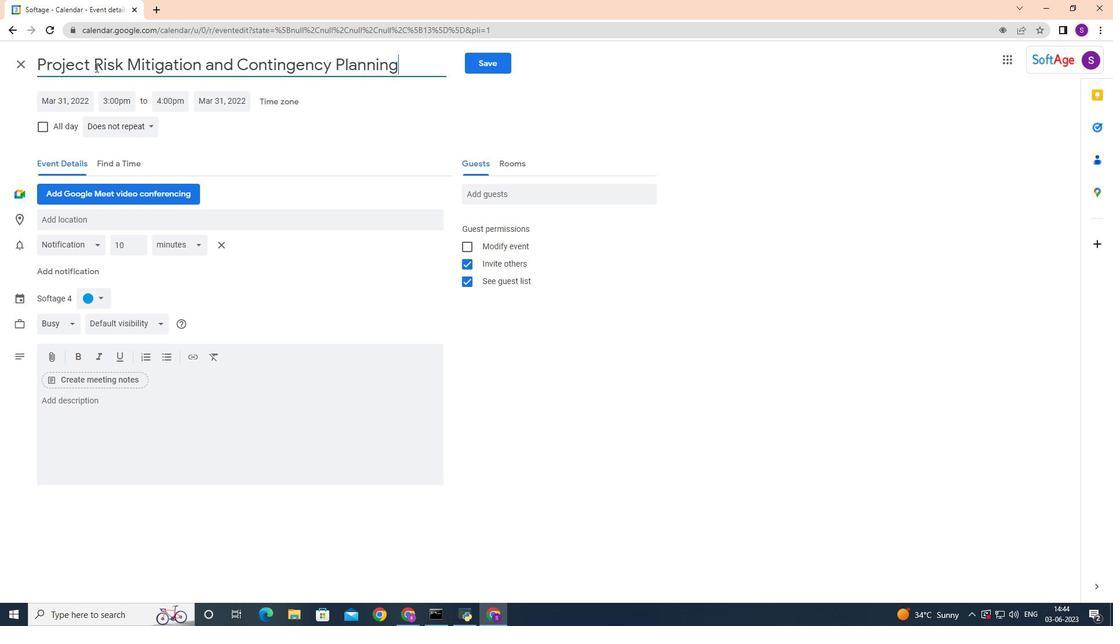 
Action: Key pressed 8
Screenshot: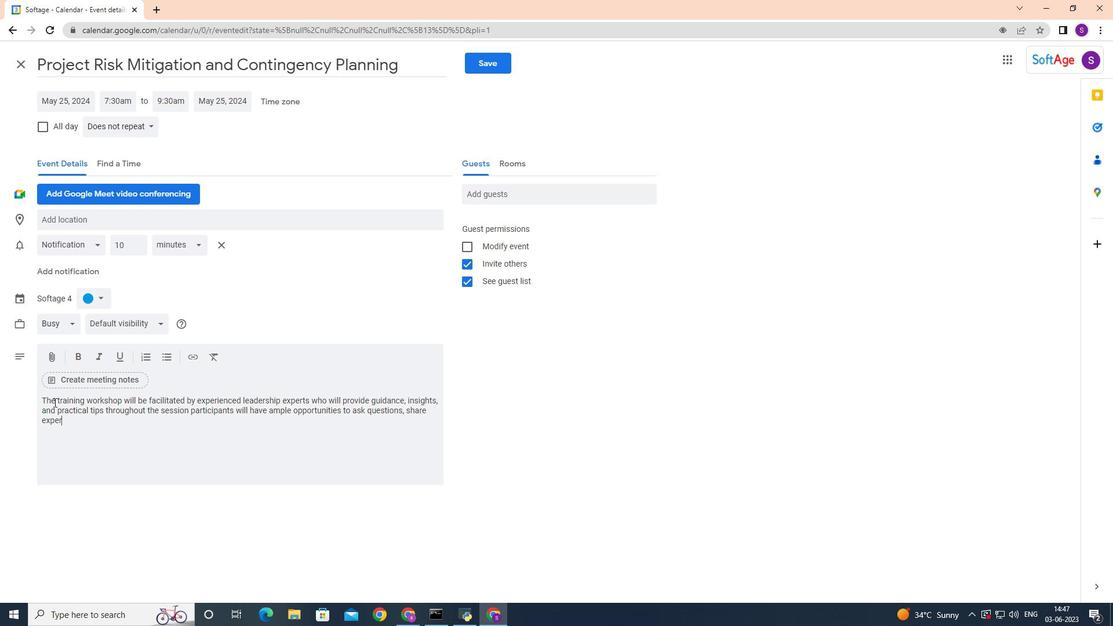 
Action: Mouse moved to (66, 98)
Screenshot: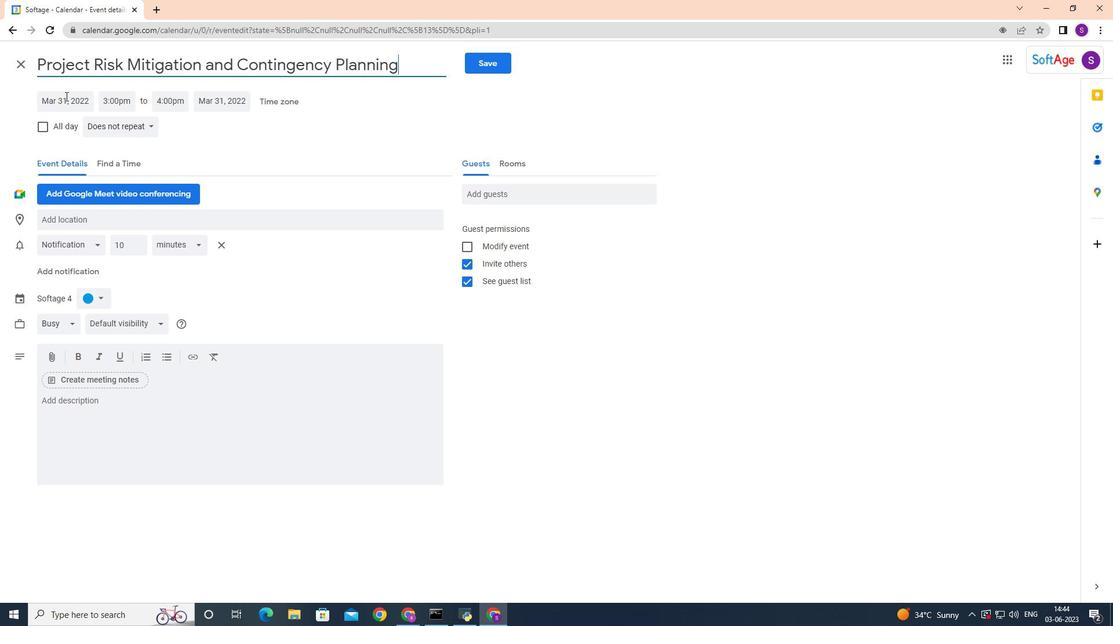 
Action: Key pressed <Key.shift>
Screenshot: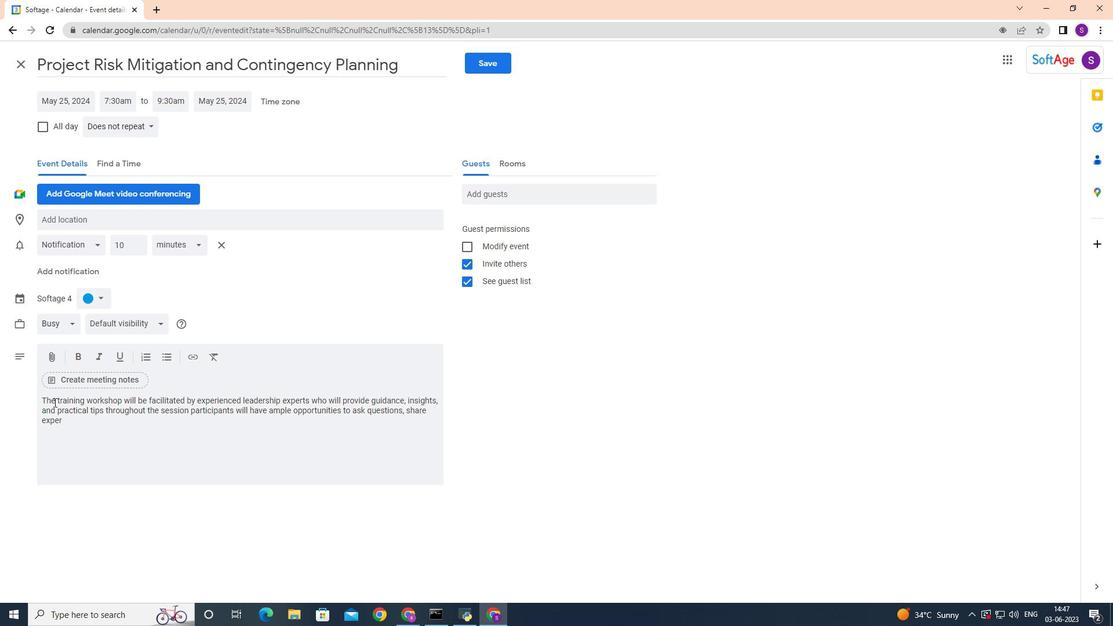 
Action: Mouse moved to (66, 100)
Screenshot: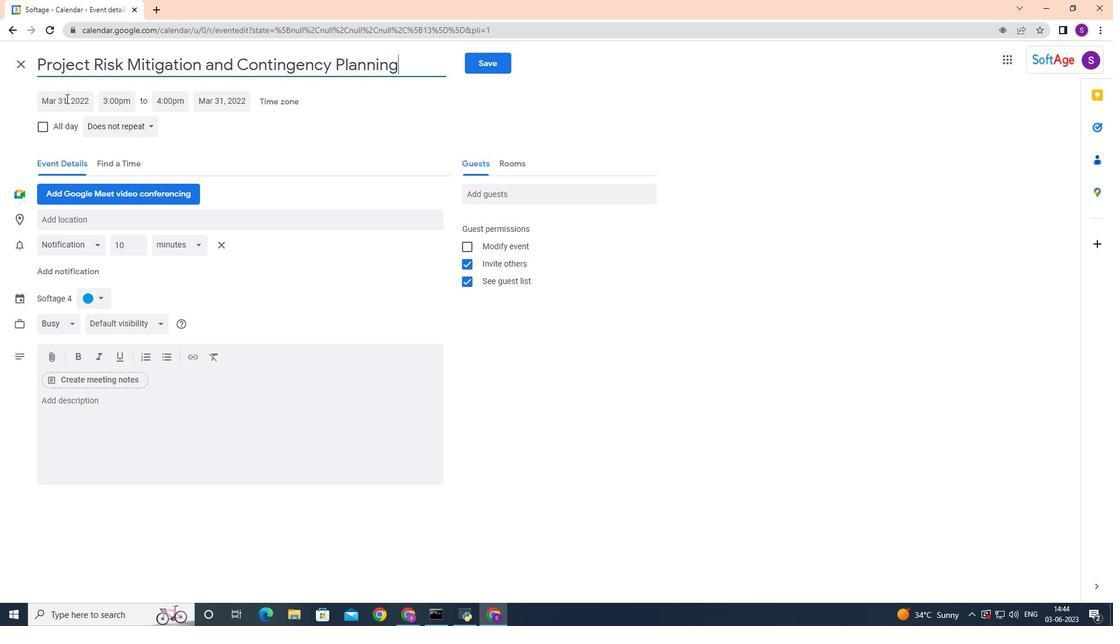 
Action: Mouse pressed left at (66, 100)
Screenshot: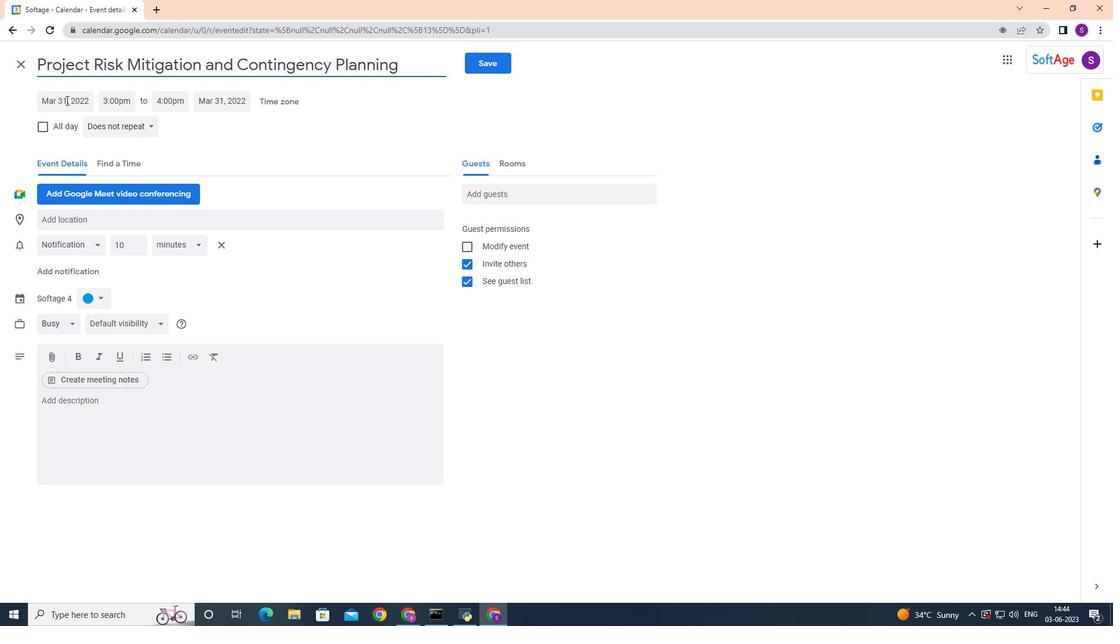 
Action: Key pressed @
Screenshot: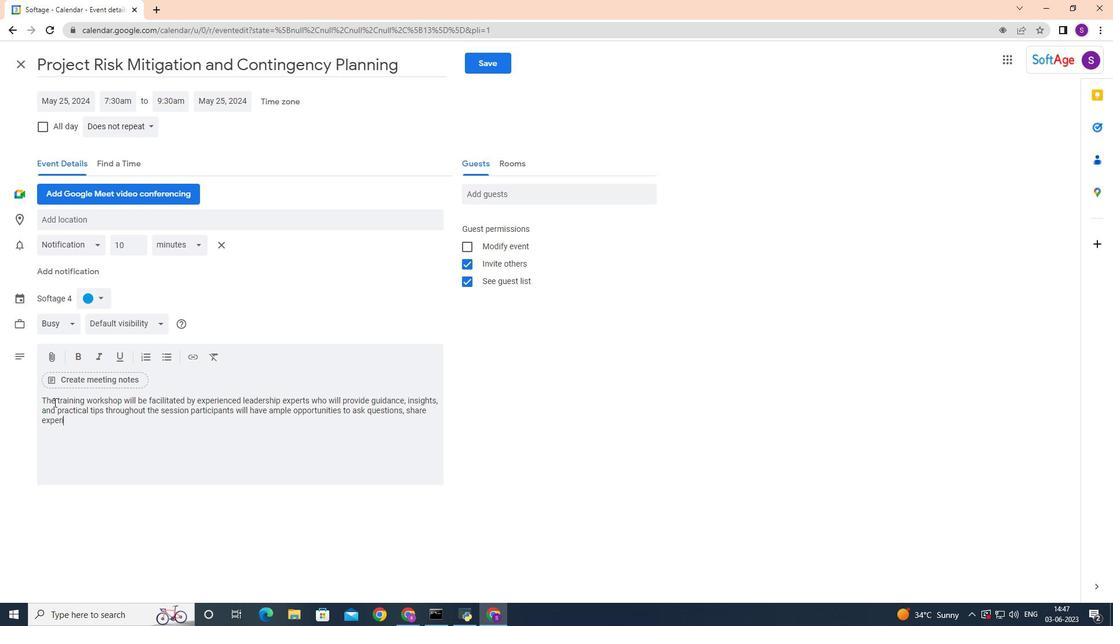 
Action: Mouse moved to (153, 120)
Screenshot: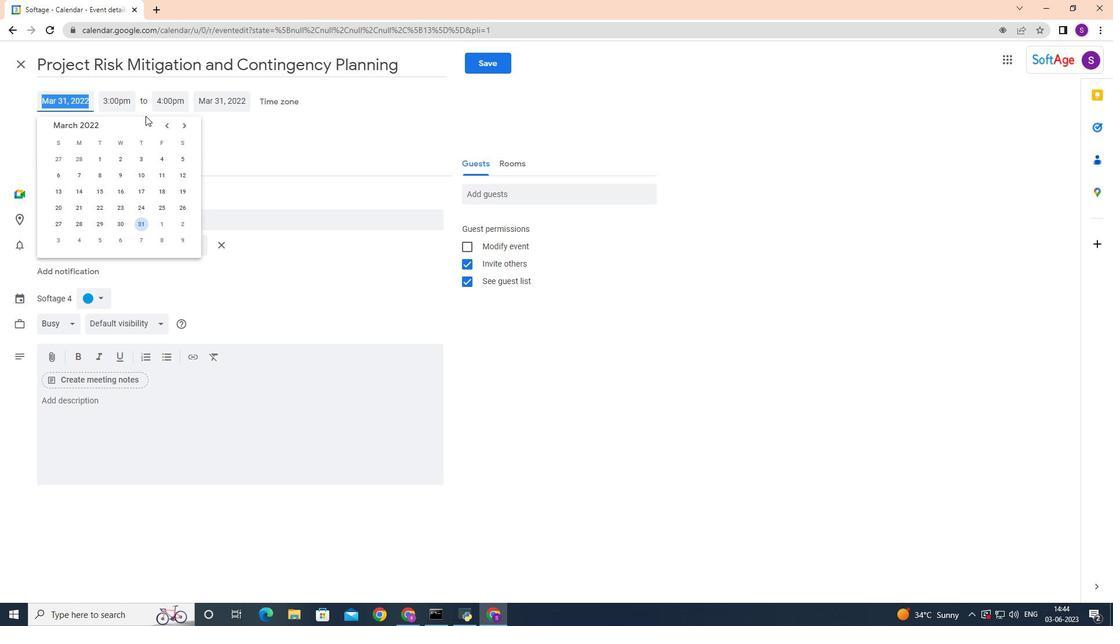 
Action: Key pressed s
Screenshot: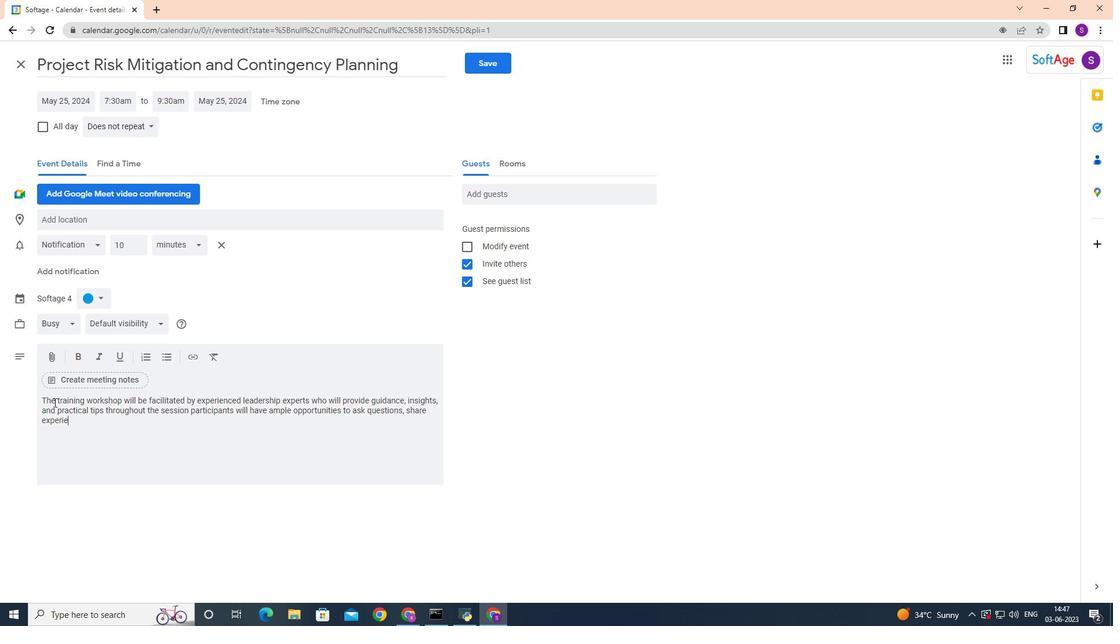 
Action: Mouse moved to (186, 129)
Screenshot: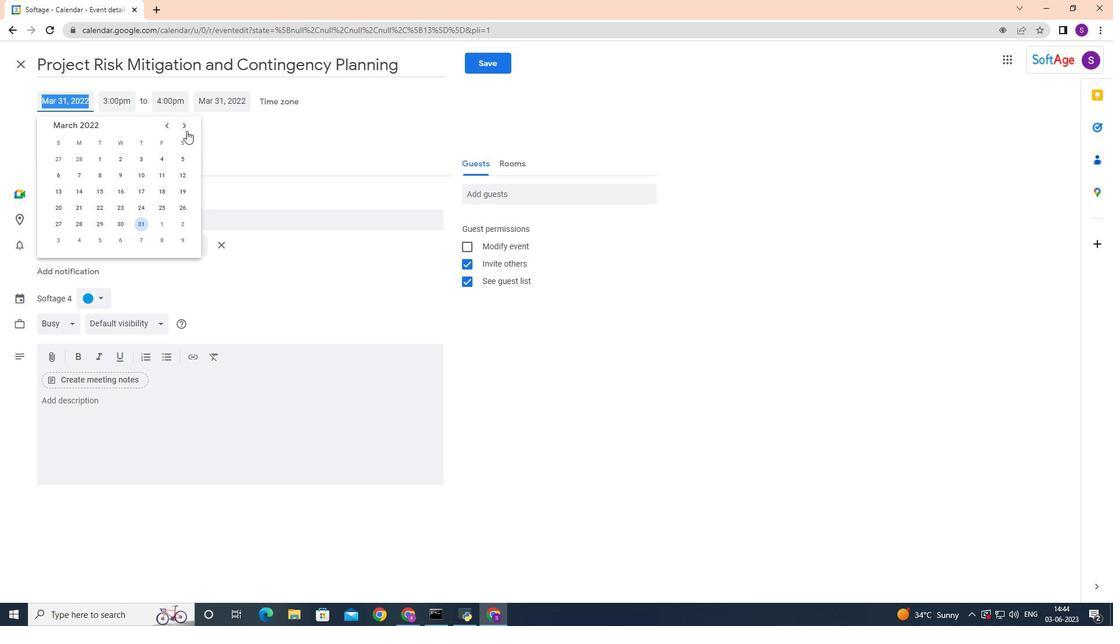 
Action: Key pressed o
Screenshot: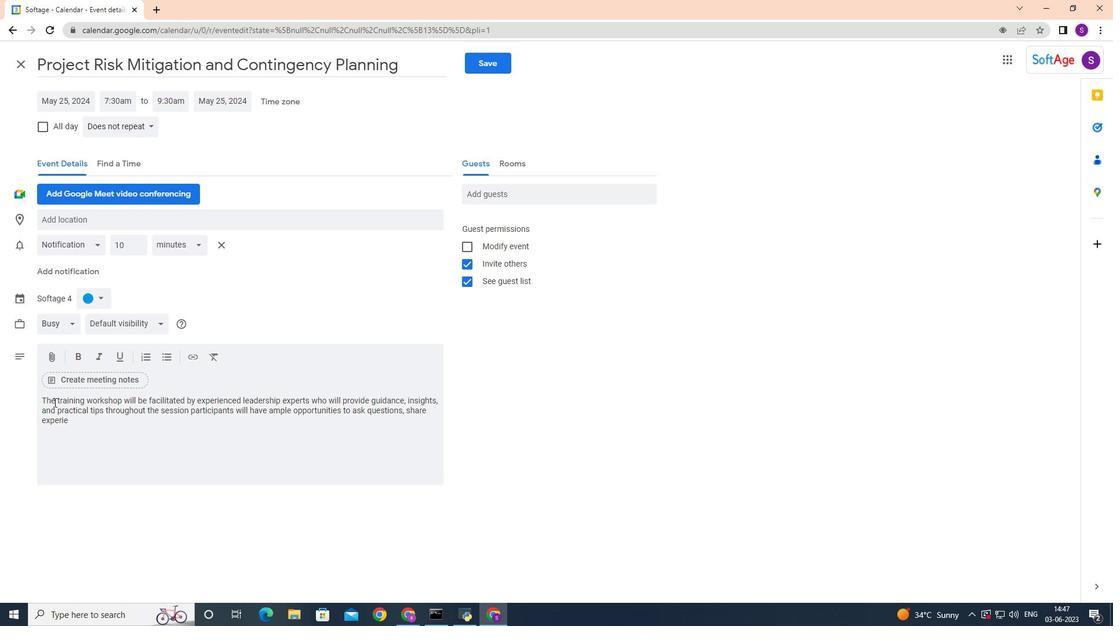 
Action: Mouse moved to (185, 127)
Screenshot: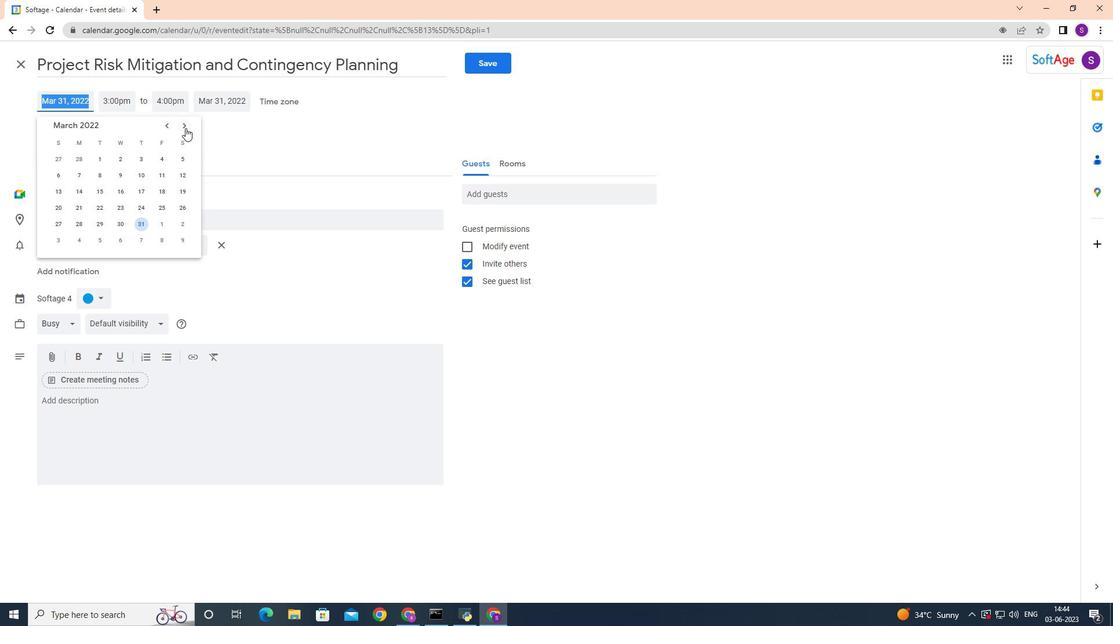 
Action: Key pressed f
Screenshot: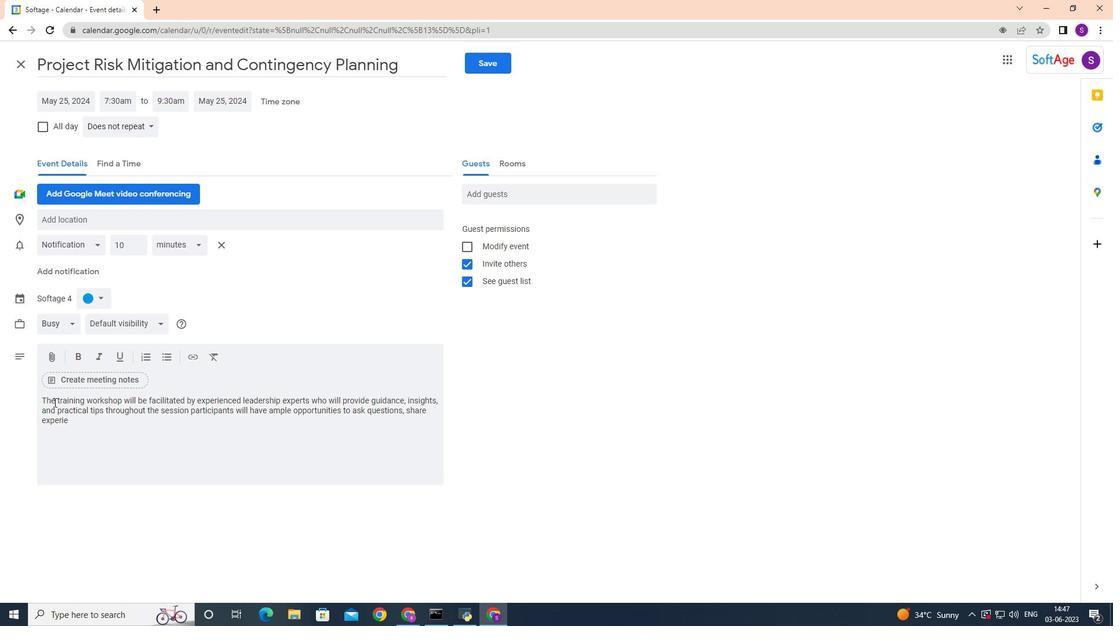
Action: Mouse pressed left at (185, 127)
Screenshot: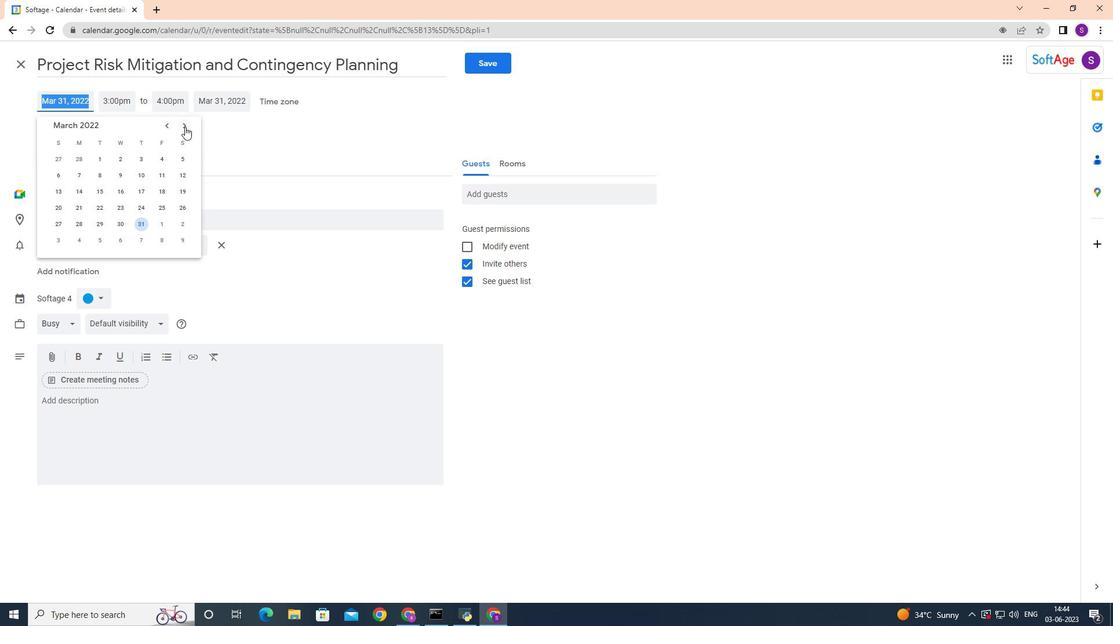 
Action: Mouse pressed left at (185, 127)
Screenshot: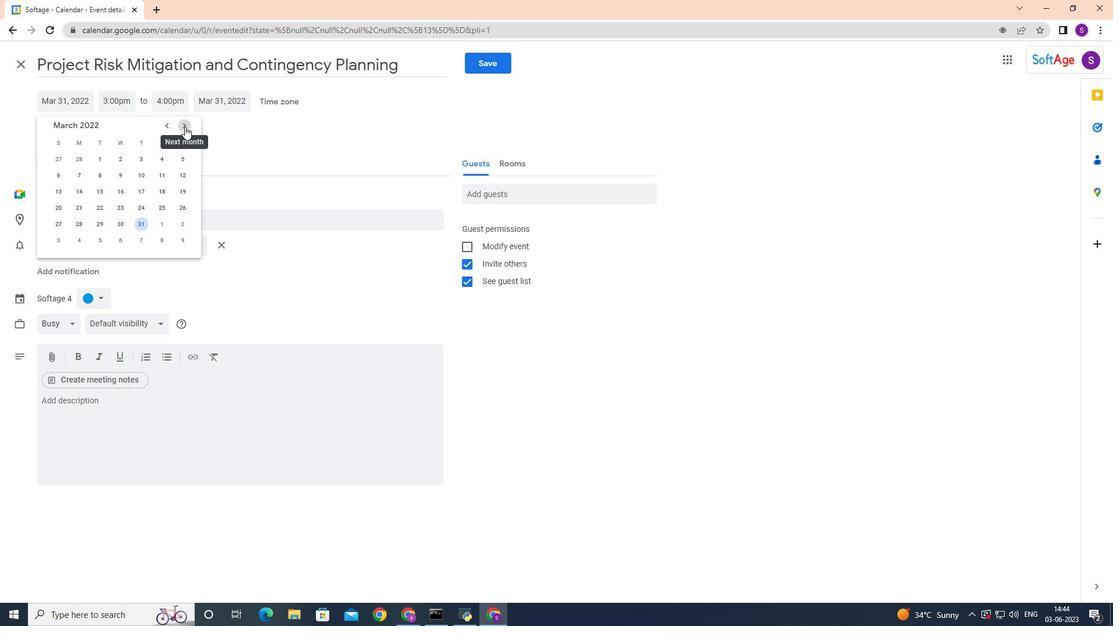 
Action: Key pressed t
Screenshot: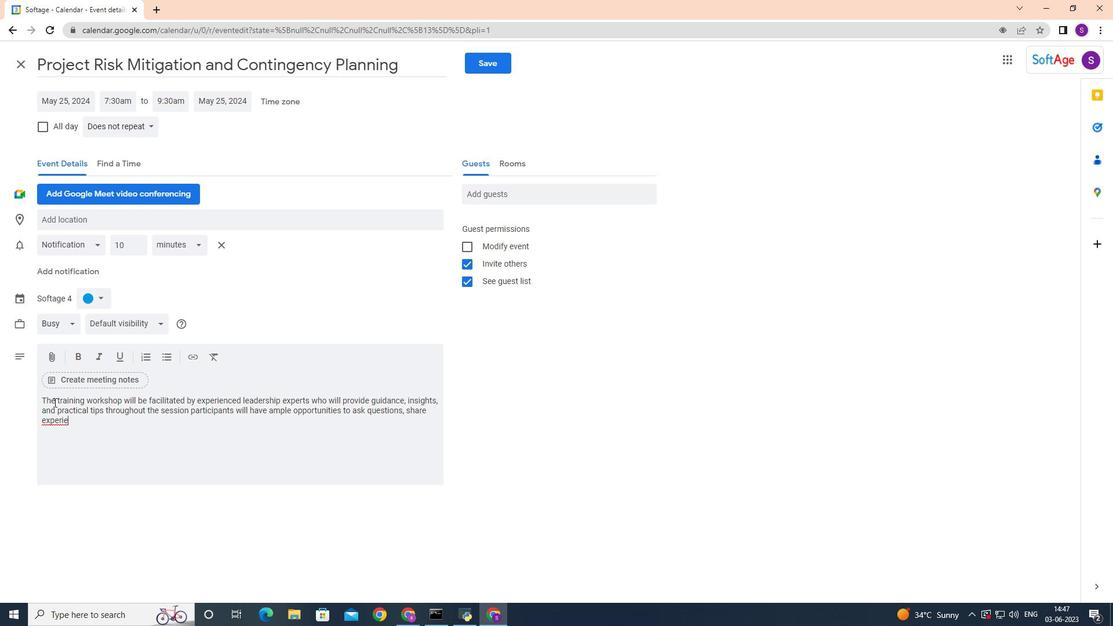 
Action: Mouse pressed left at (185, 127)
Screenshot: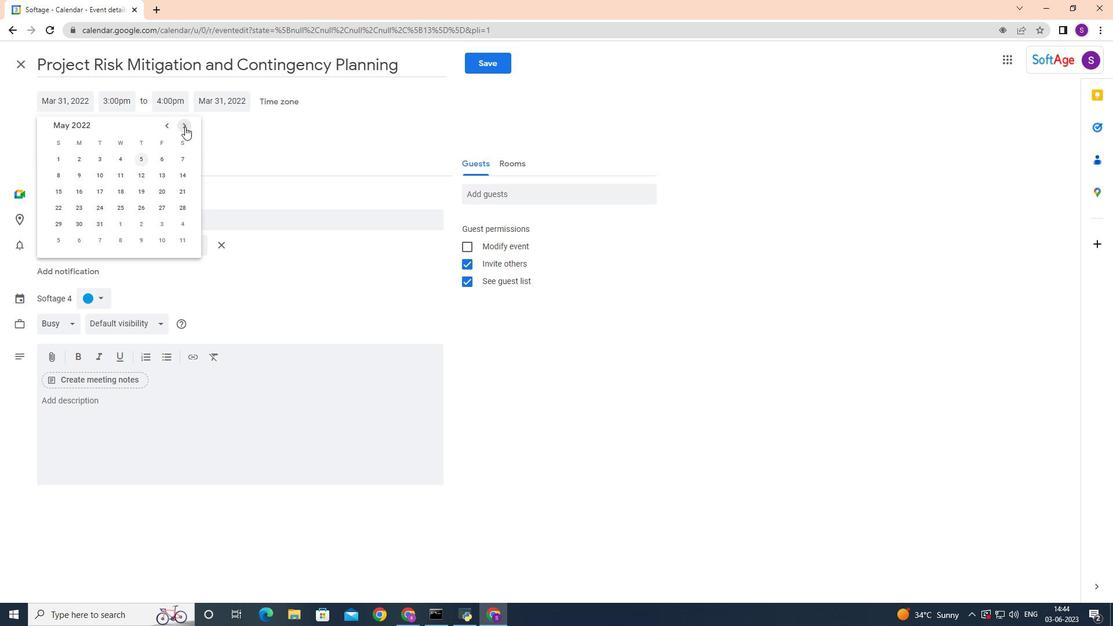 
Action: Mouse pressed left at (185, 127)
Screenshot: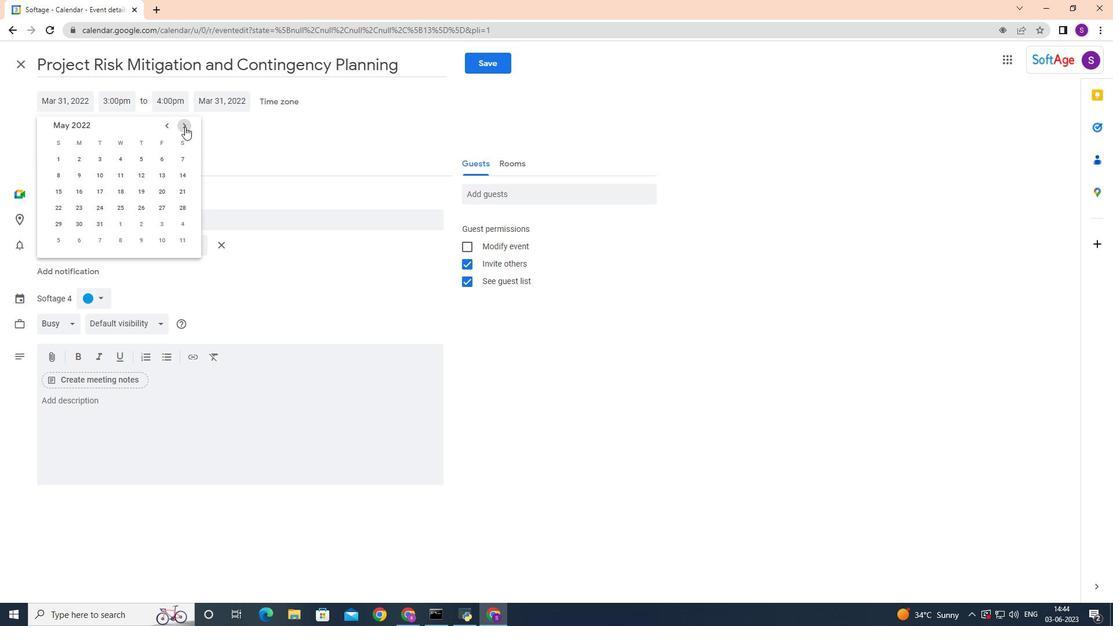 
Action: Key pressed a
Screenshot: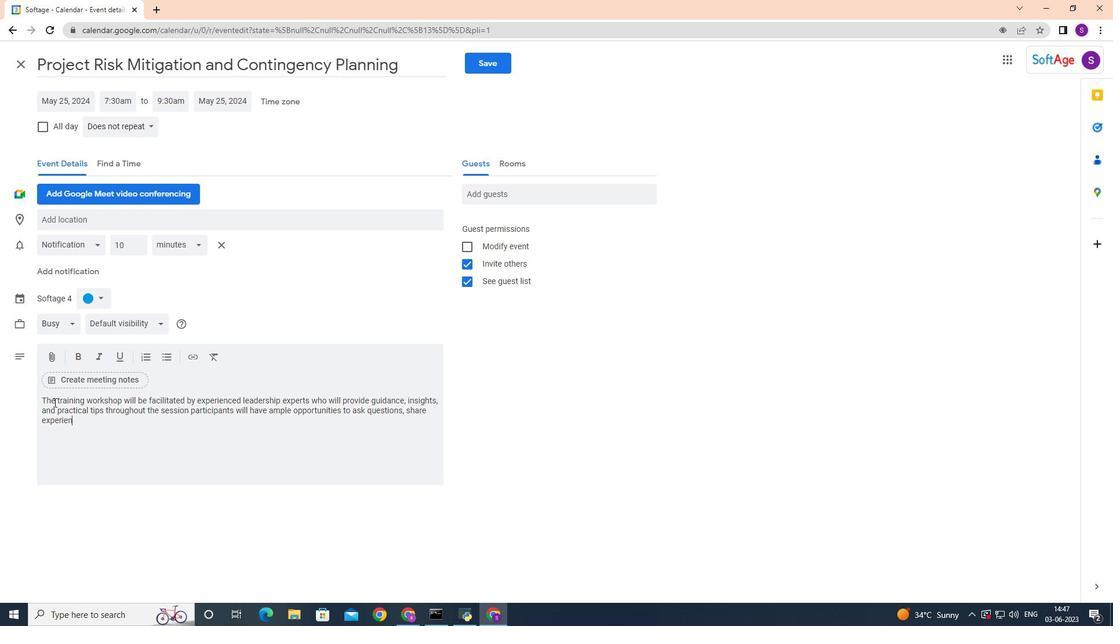 
Action: Mouse pressed left at (185, 127)
Screenshot: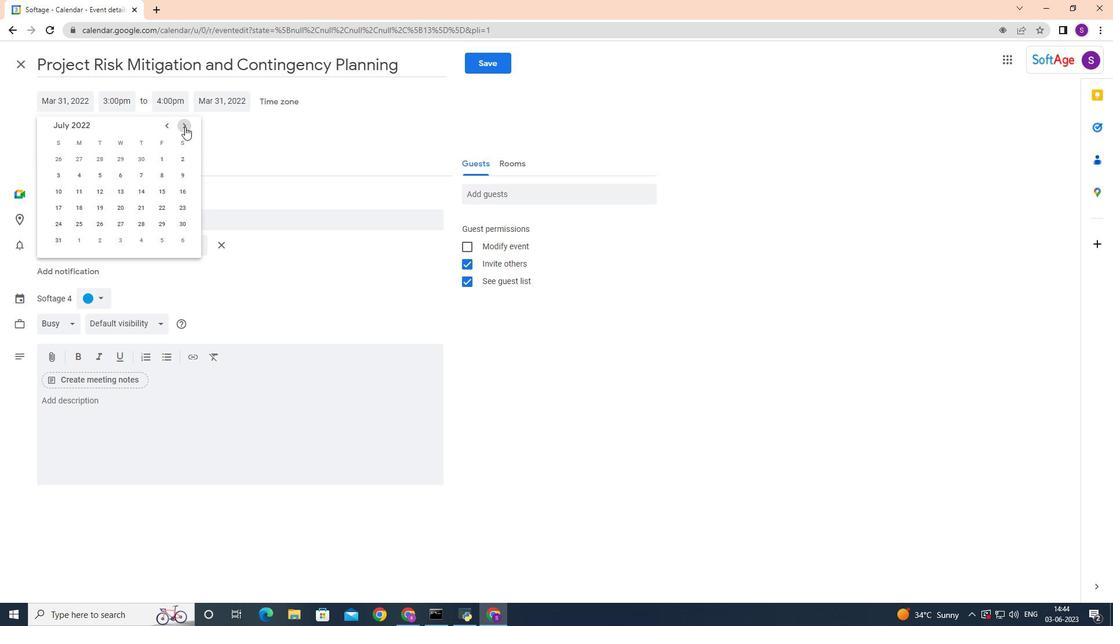 
Action: Key pressed g
Screenshot: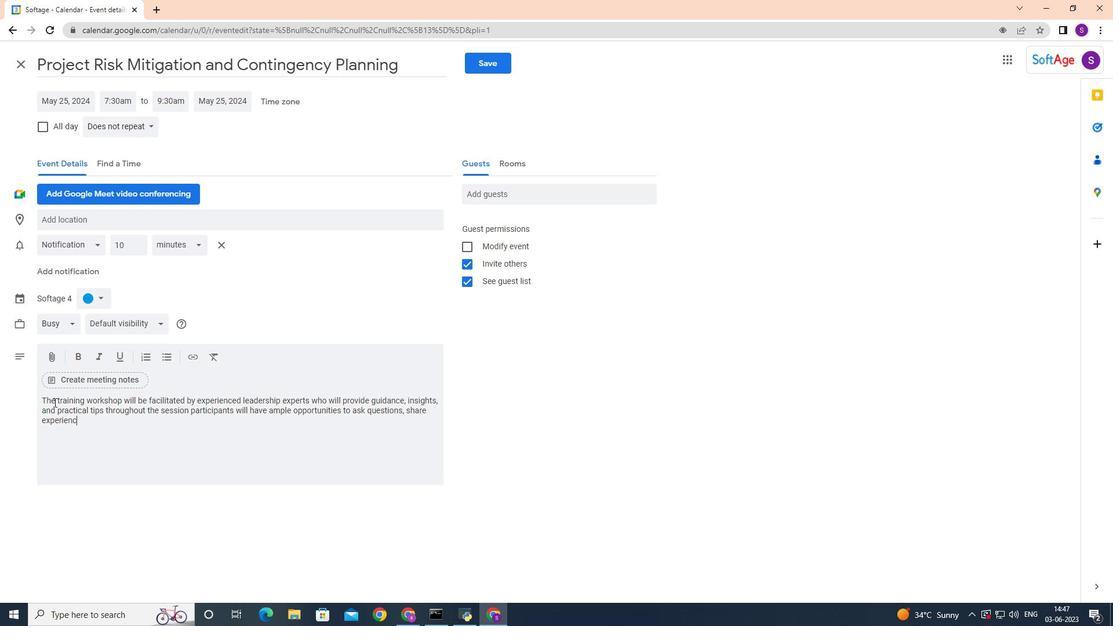 
Action: Mouse pressed left at (185, 127)
Screenshot: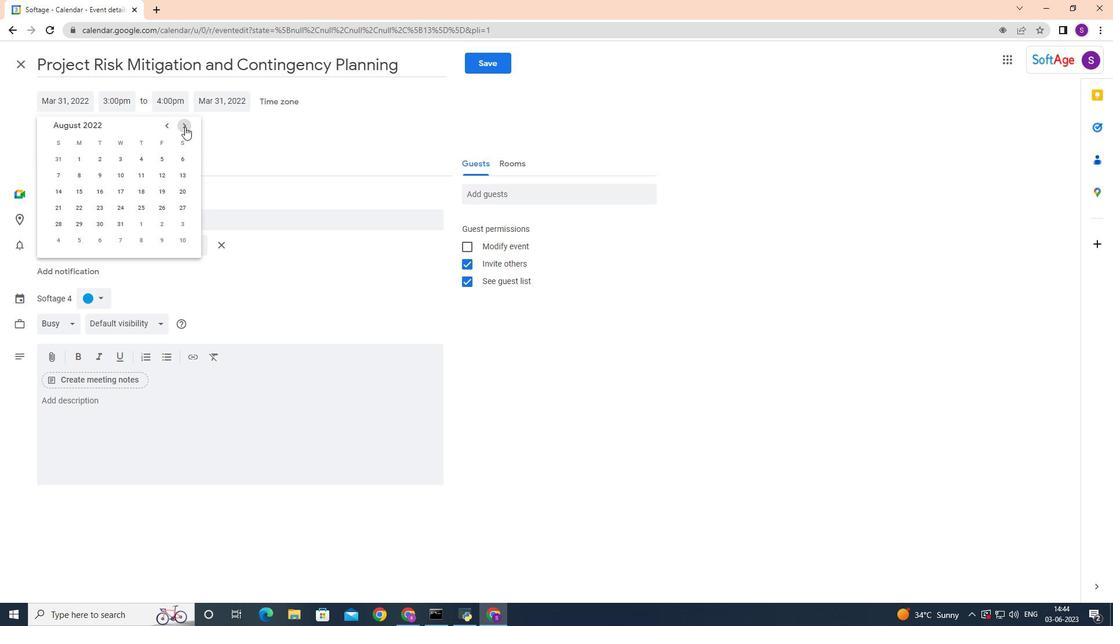 
Action: Mouse pressed left at (185, 127)
Screenshot: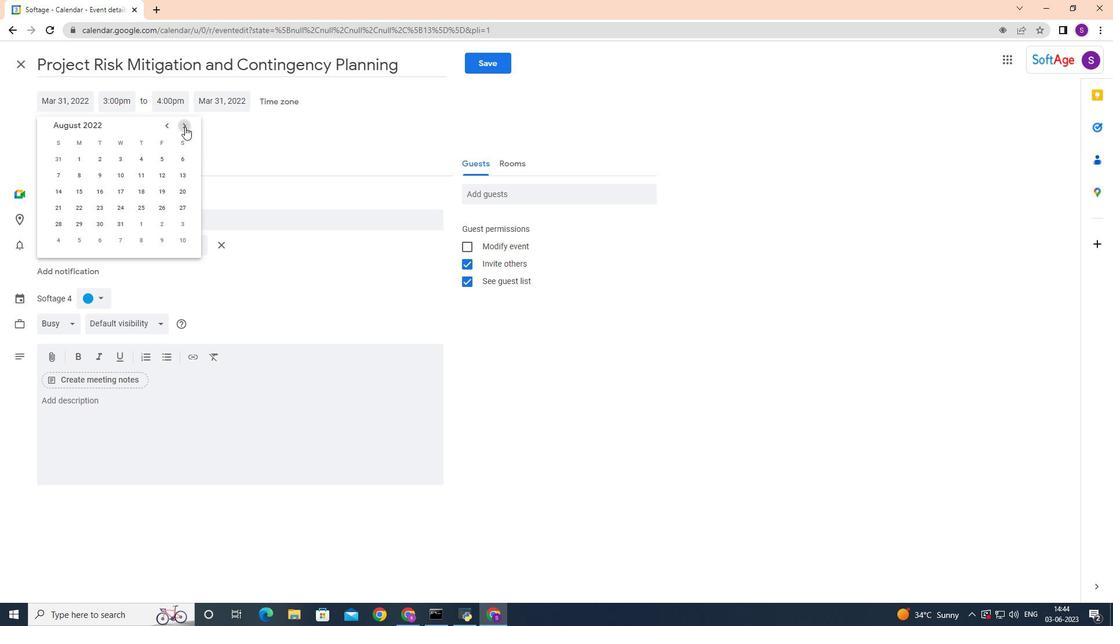 
Action: Key pressed e
Screenshot: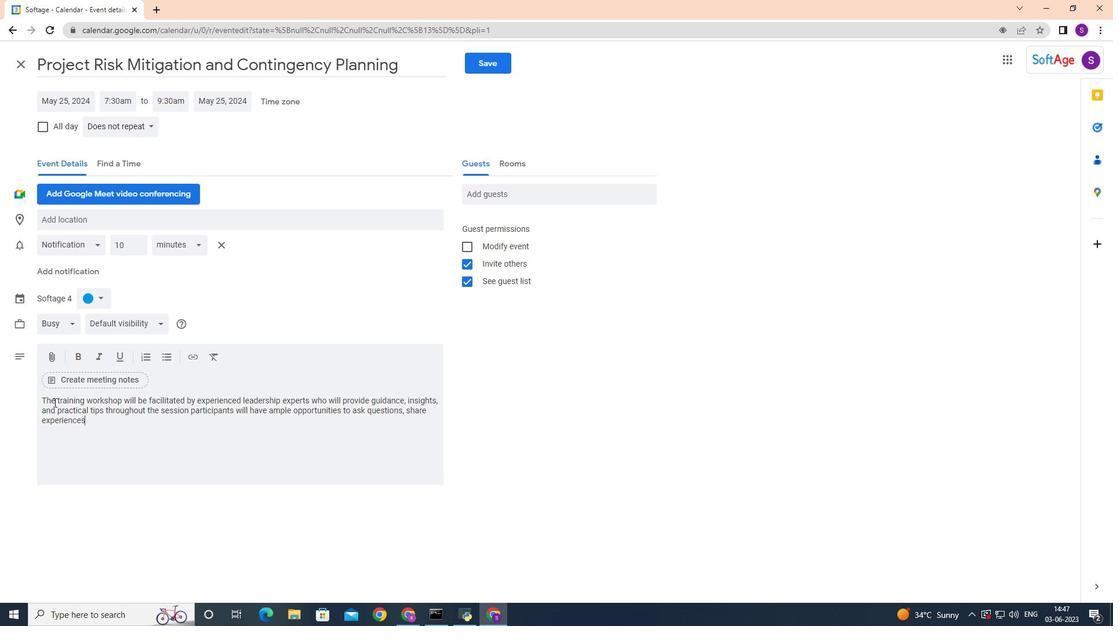 
Action: Mouse pressed left at (185, 127)
Screenshot: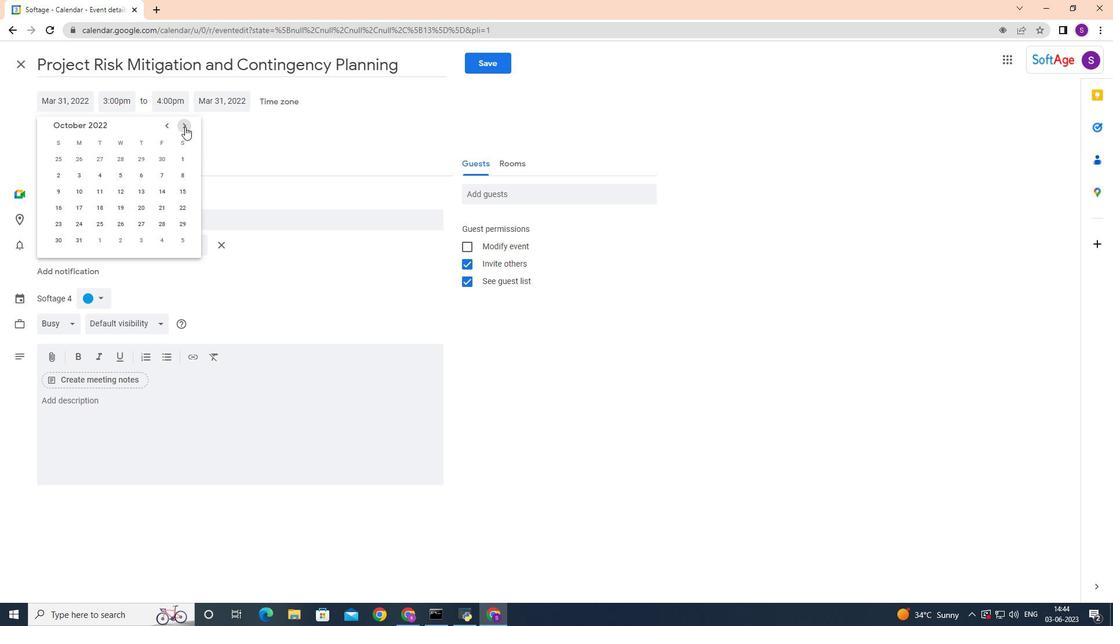 
Action: Mouse pressed left at (185, 127)
Screenshot: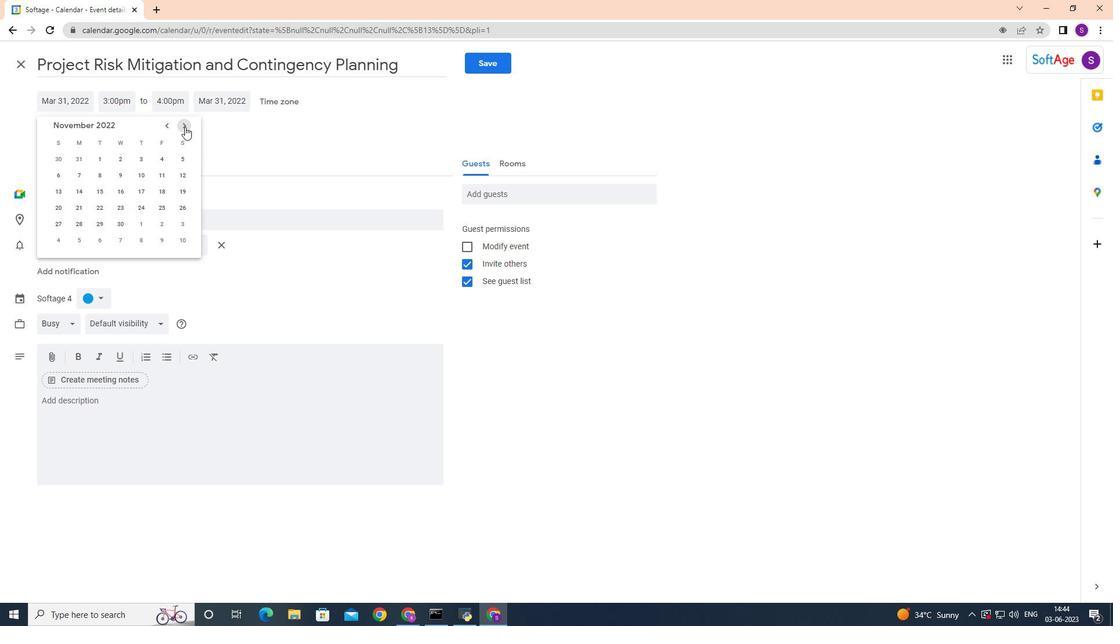 
Action: Key pressed .
Screenshot: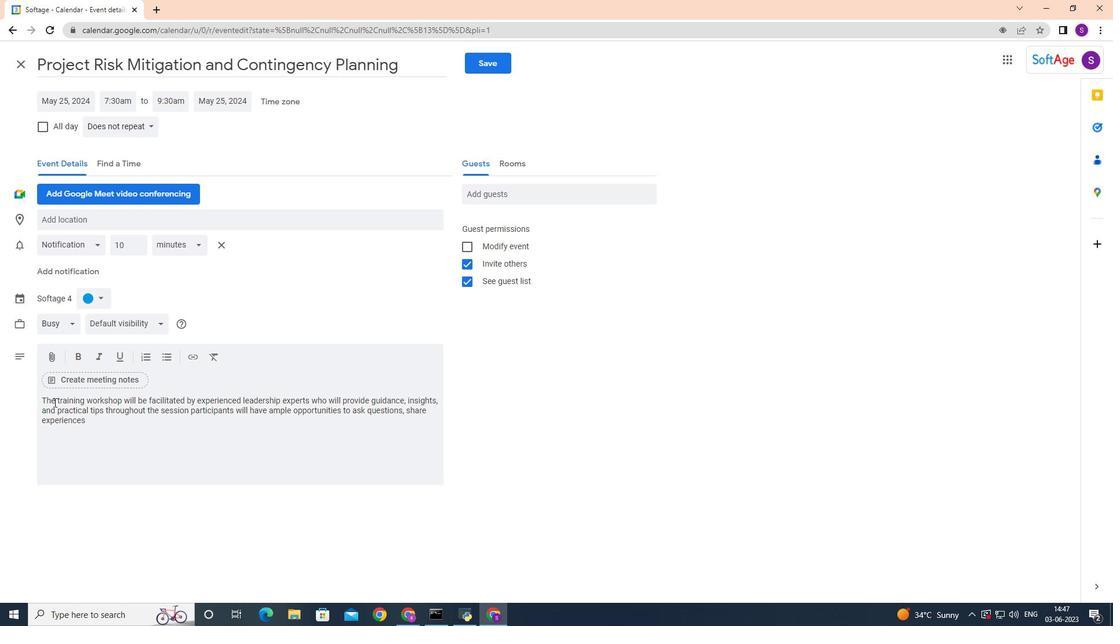 
Action: Mouse pressed left at (185, 127)
Screenshot: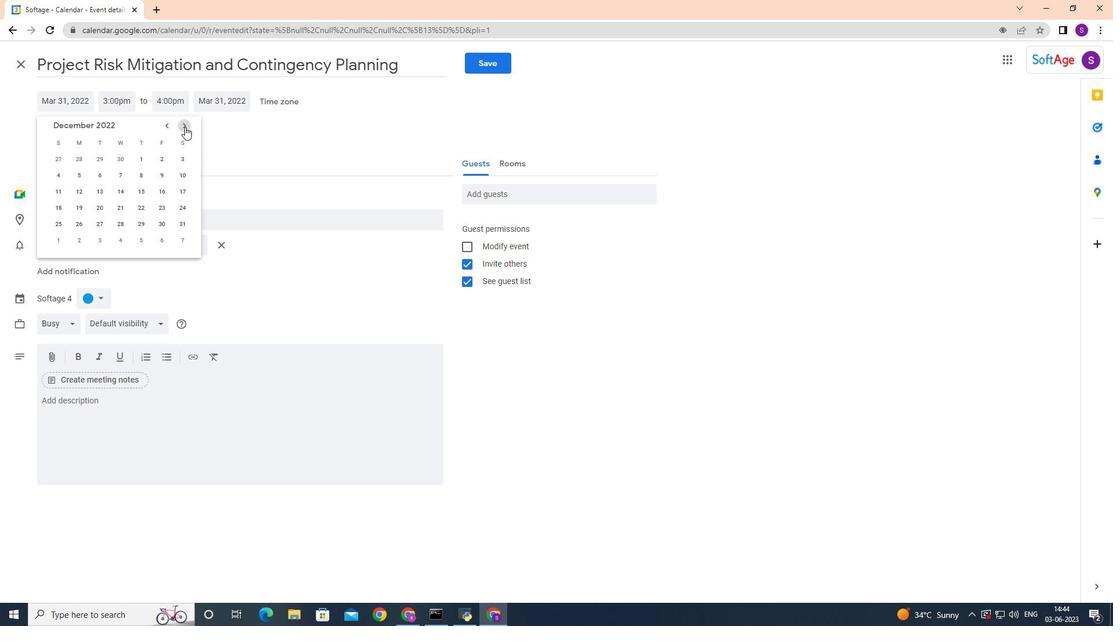 
Action: Key pressed n
Screenshot: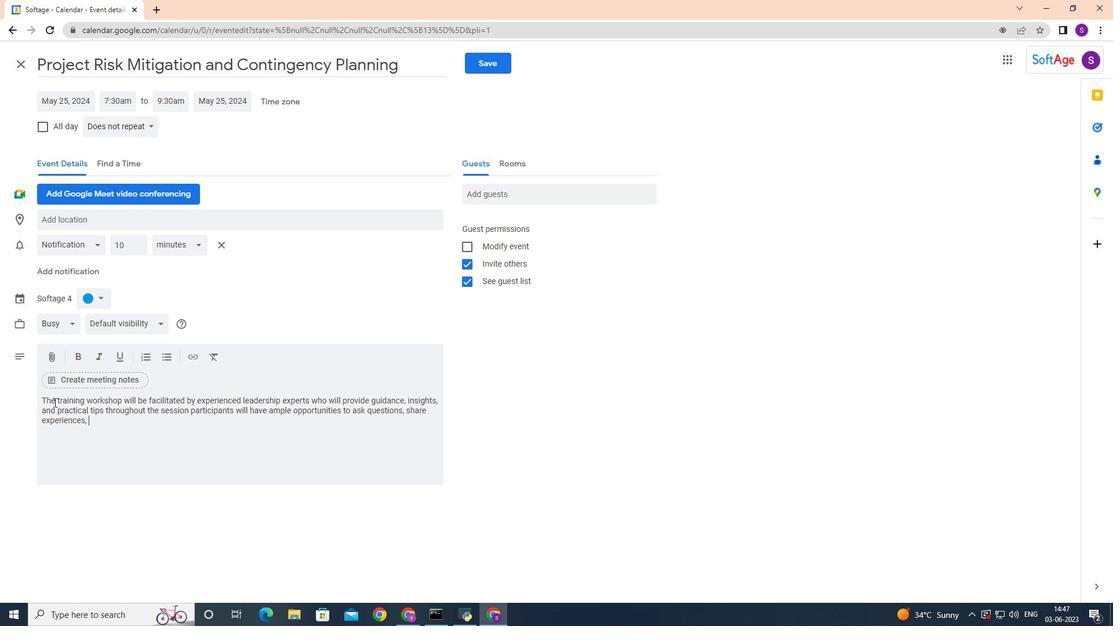 
Action: Mouse pressed left at (185, 127)
Screenshot: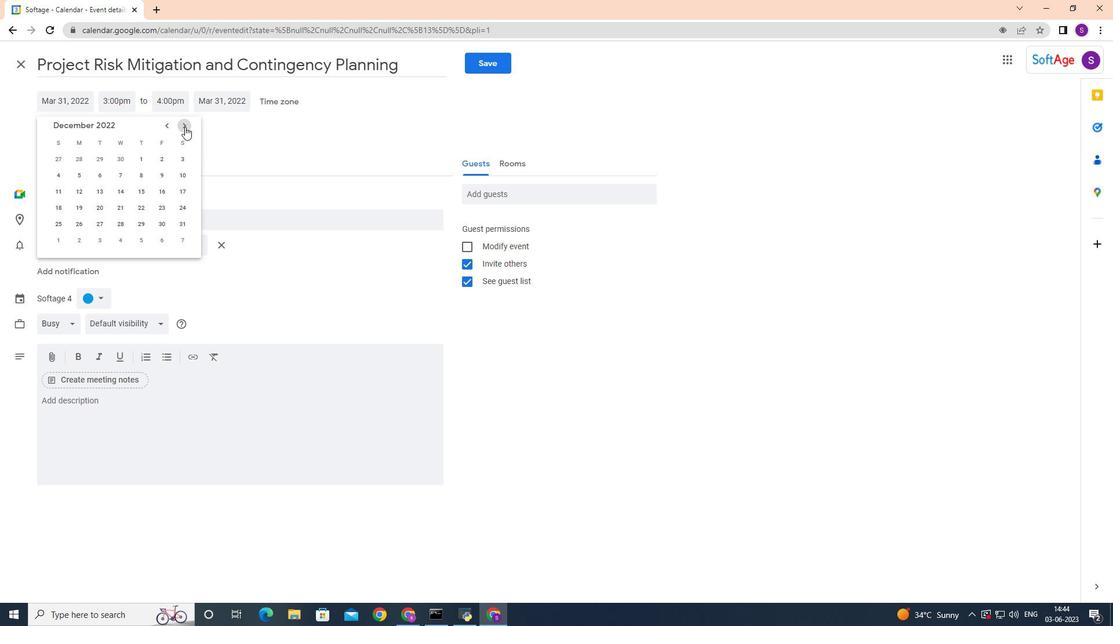 
Action: Key pressed e
Screenshot: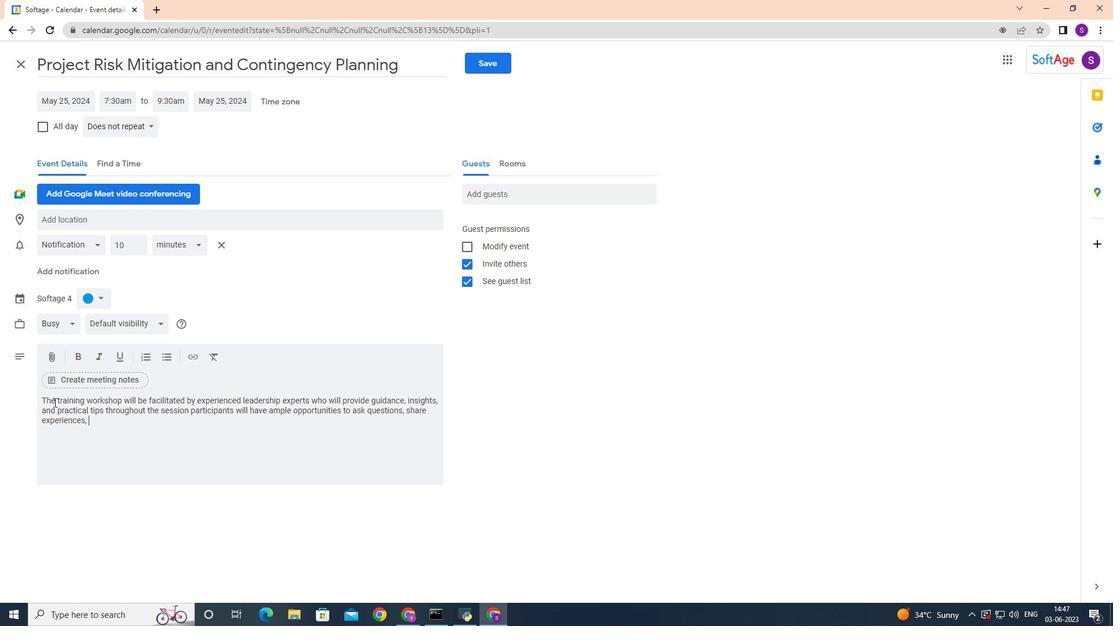 
Action: Mouse pressed left at (185, 127)
Screenshot: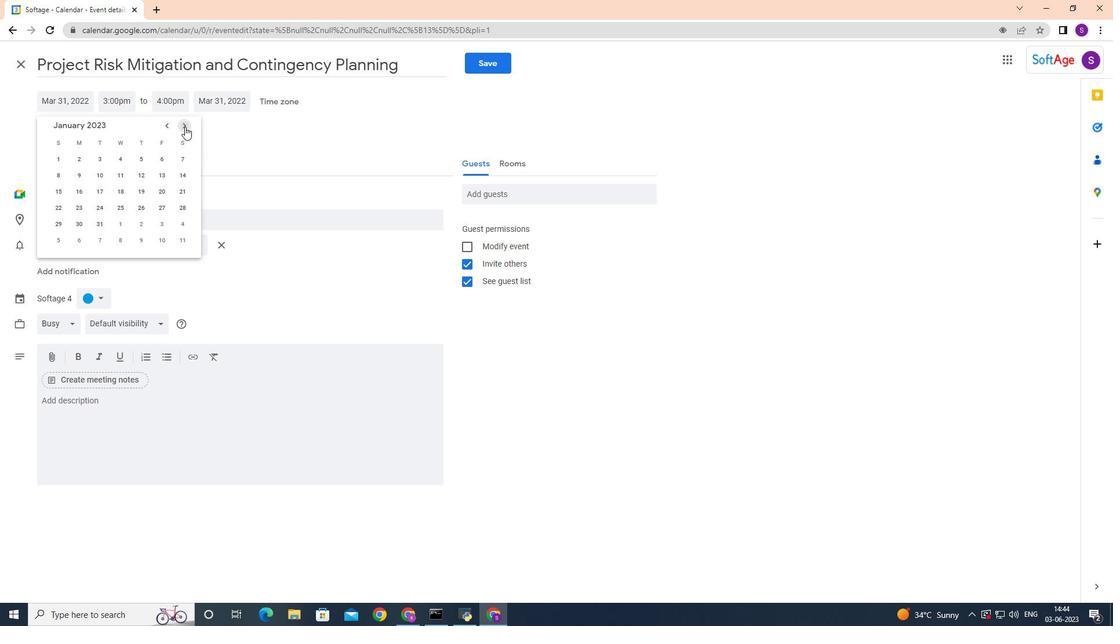 
Action: Mouse pressed left at (185, 127)
Screenshot: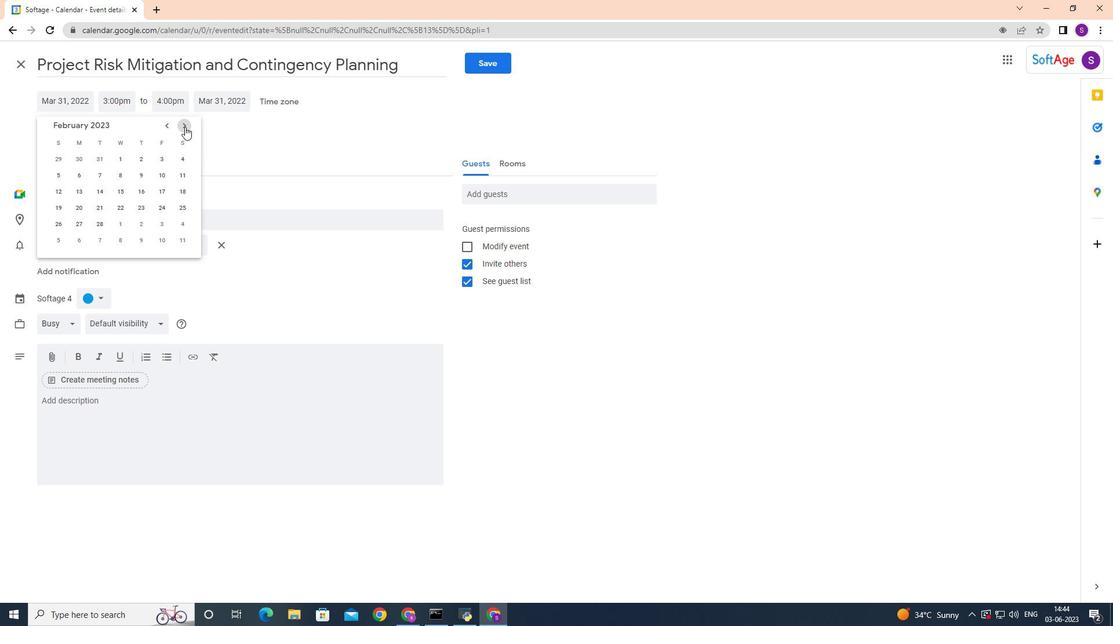 
Action: Key pressed t
Screenshot: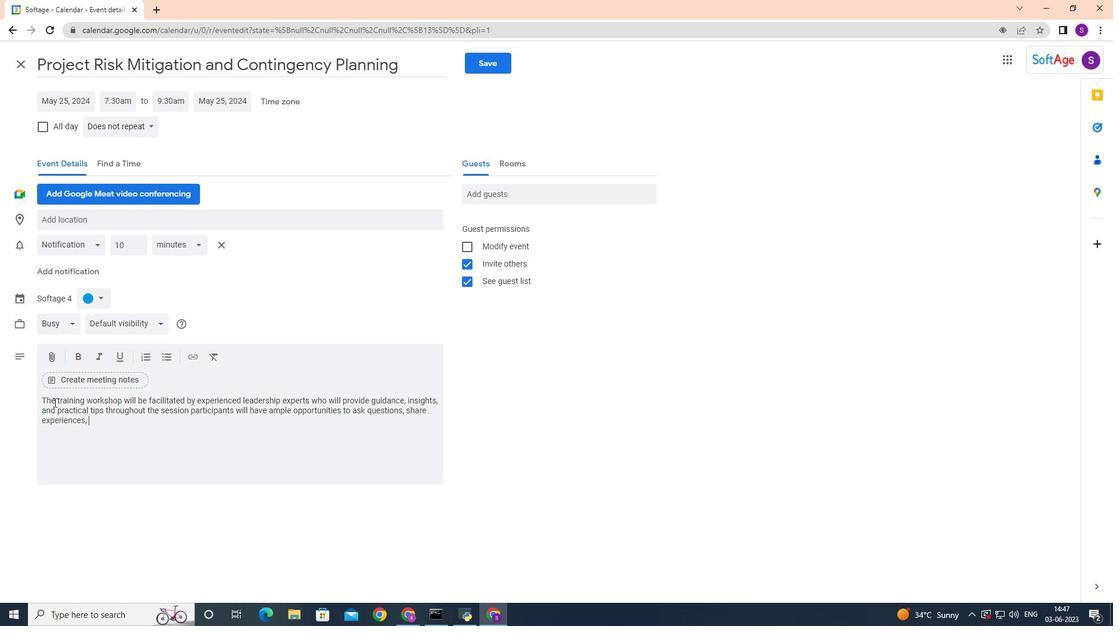 
Action: Mouse pressed left at (185, 127)
Screenshot: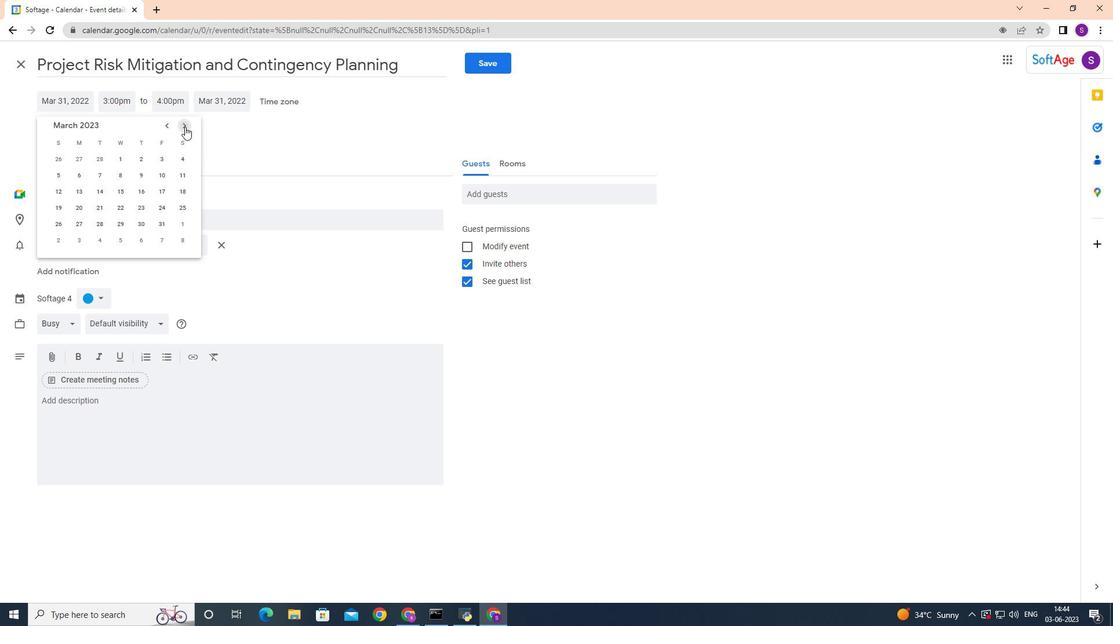 
Action: Key pressed <Key.enter>
Screenshot: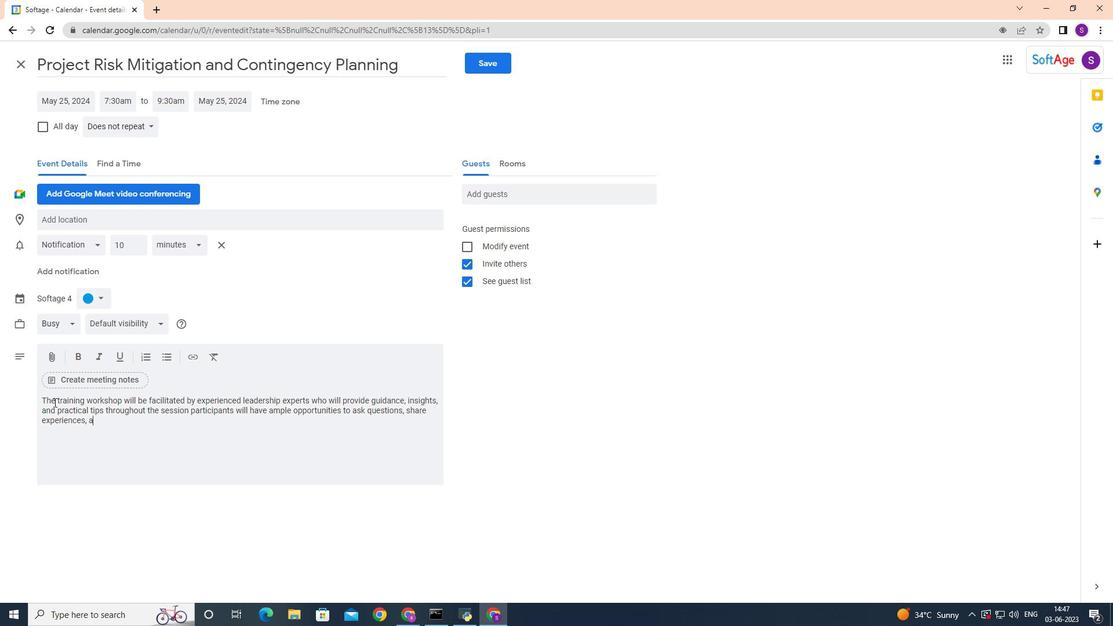 
Action: Mouse pressed left at (185, 127)
Screenshot: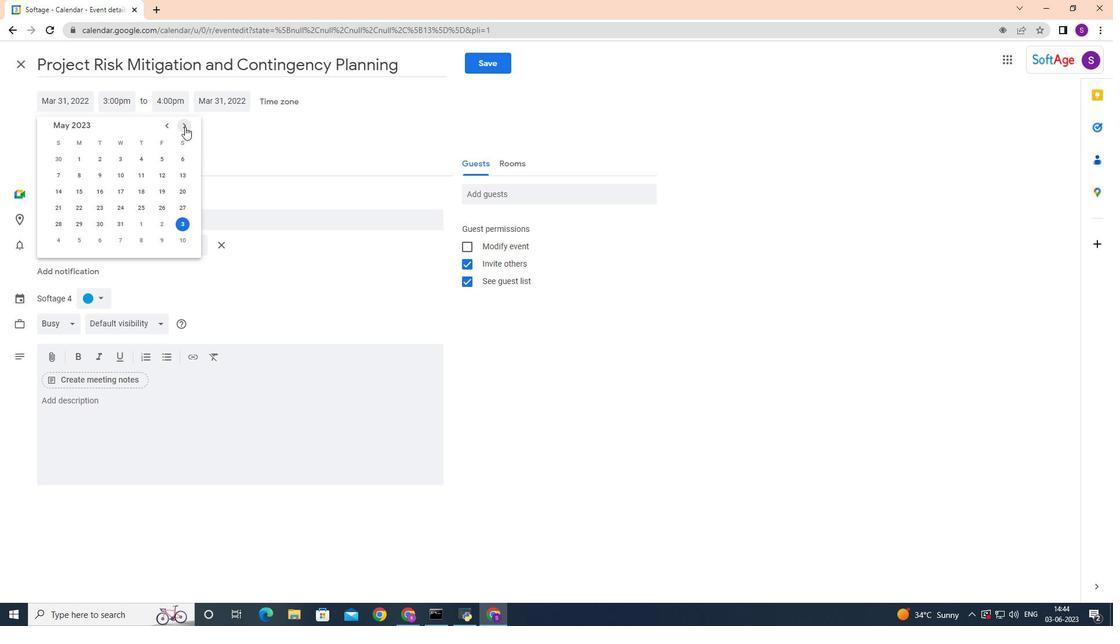
Action: Mouse pressed left at (185, 127)
Screenshot: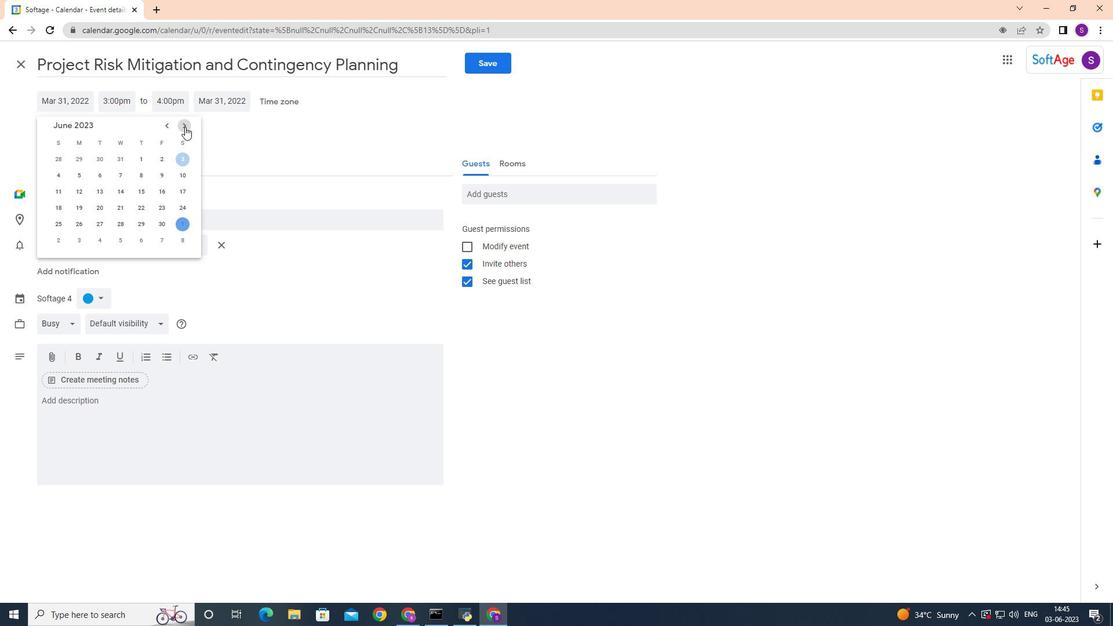 
Action: Mouse moved to (455, 186)
Screenshot: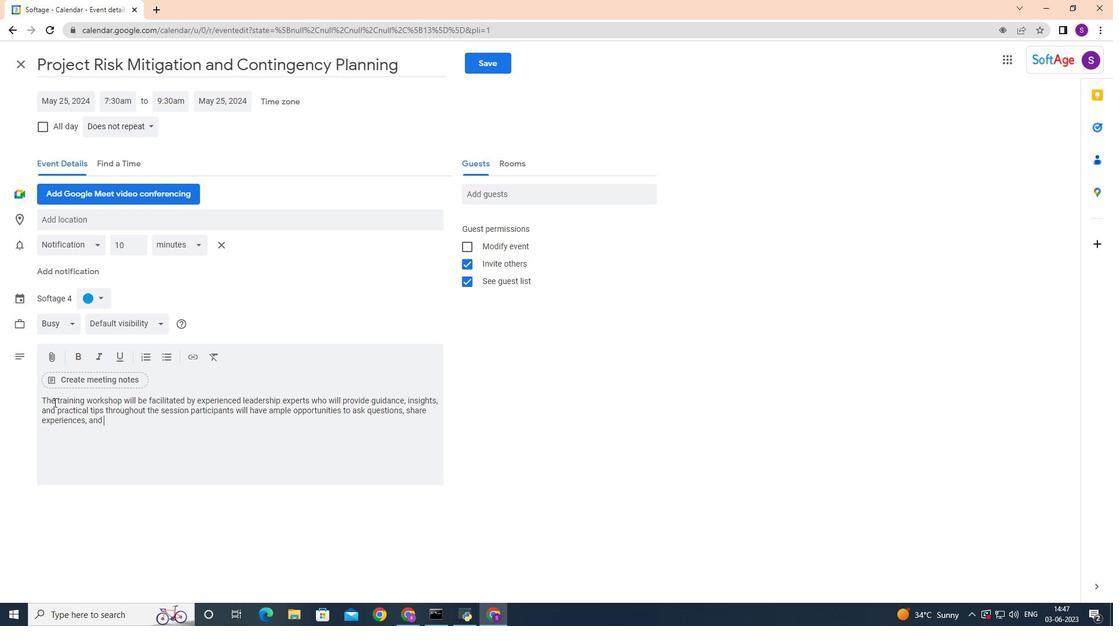 
Action: Mouse pressed left at (185, 127)
Screenshot: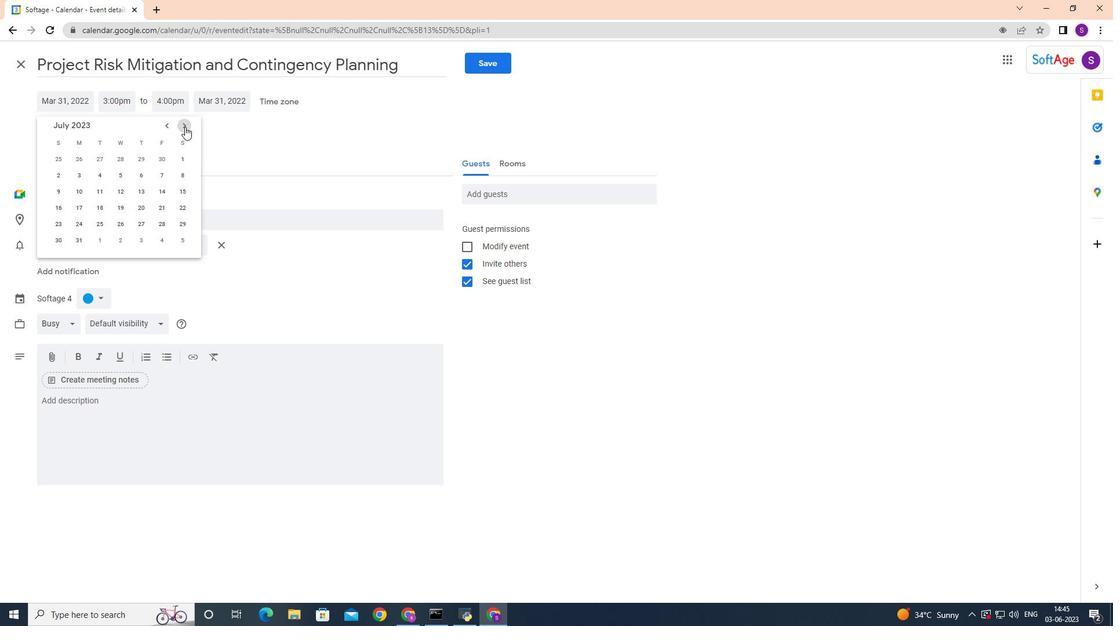 
Action: Mouse moved to (229, 149)
Screenshot: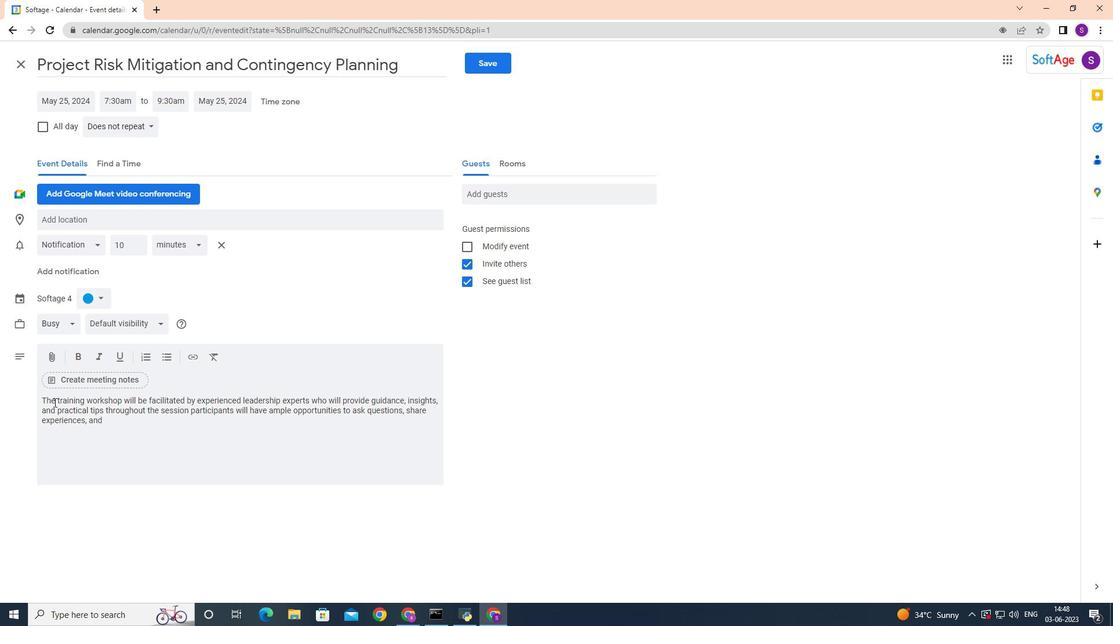 
Action: Mouse pressed left at (185, 127)
Screenshot: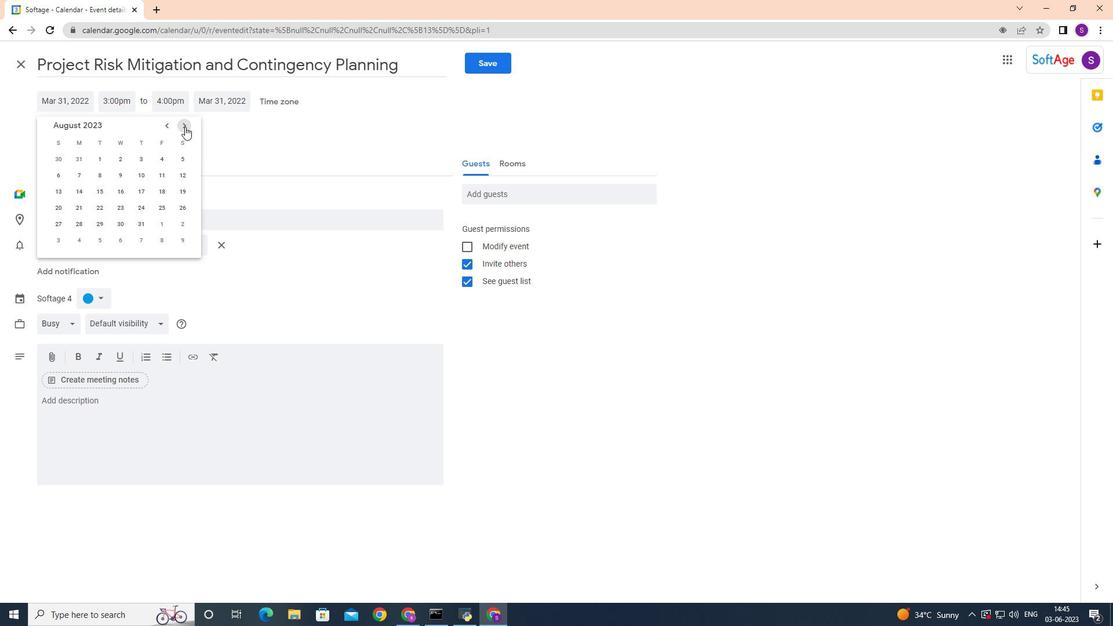 
Action: Mouse moved to (144, 129)
Screenshot: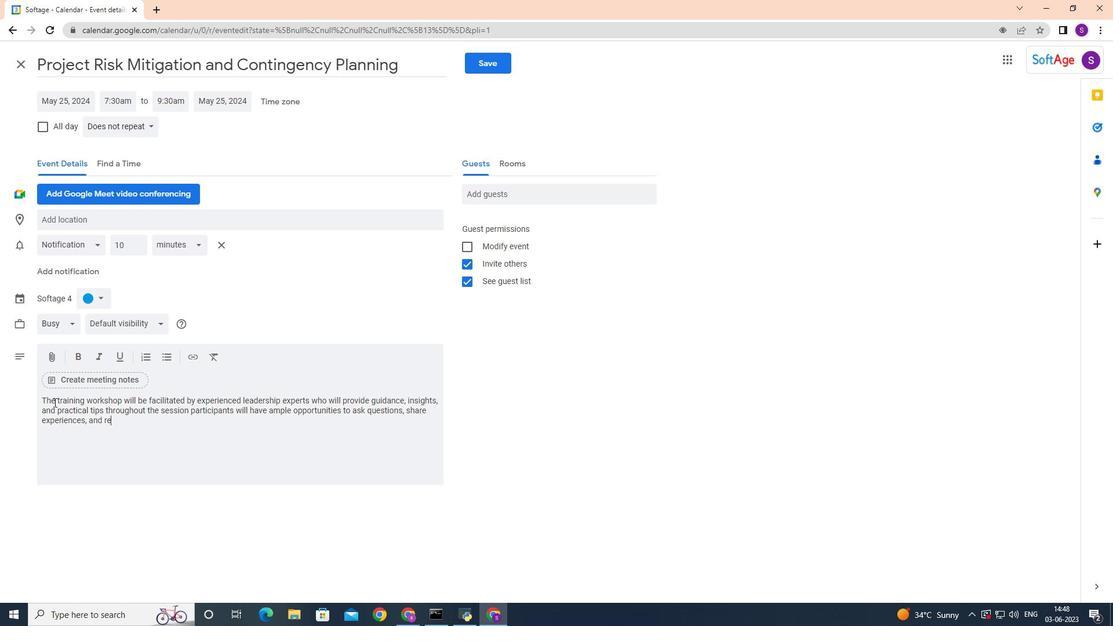 
Action: Mouse pressed left at (185, 127)
Screenshot: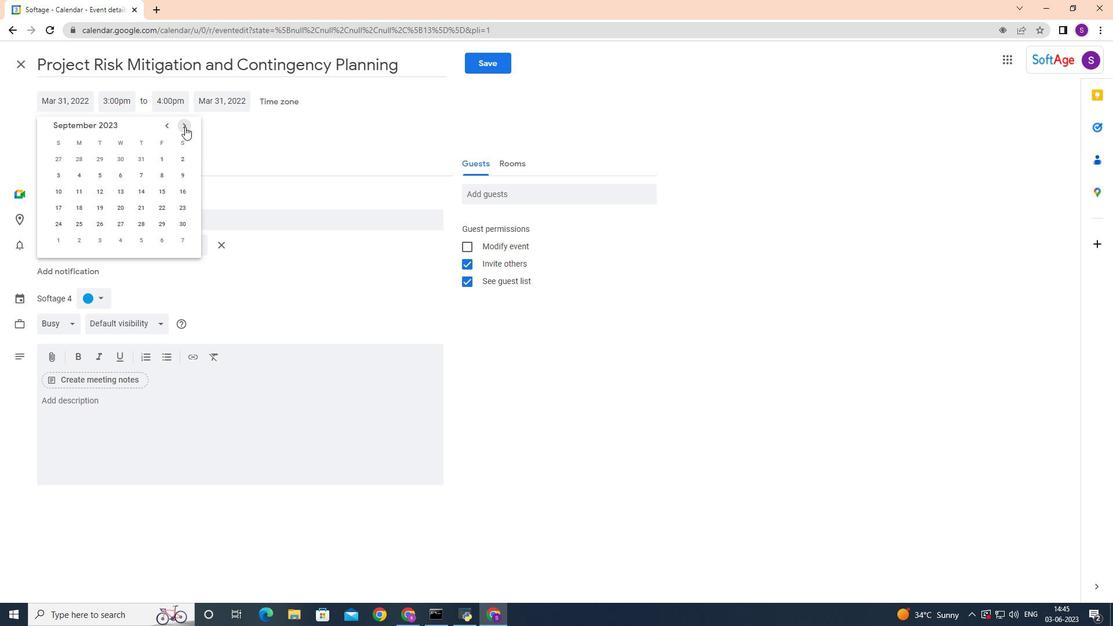 
Action: Mouse pressed left at (144, 129)
Screenshot: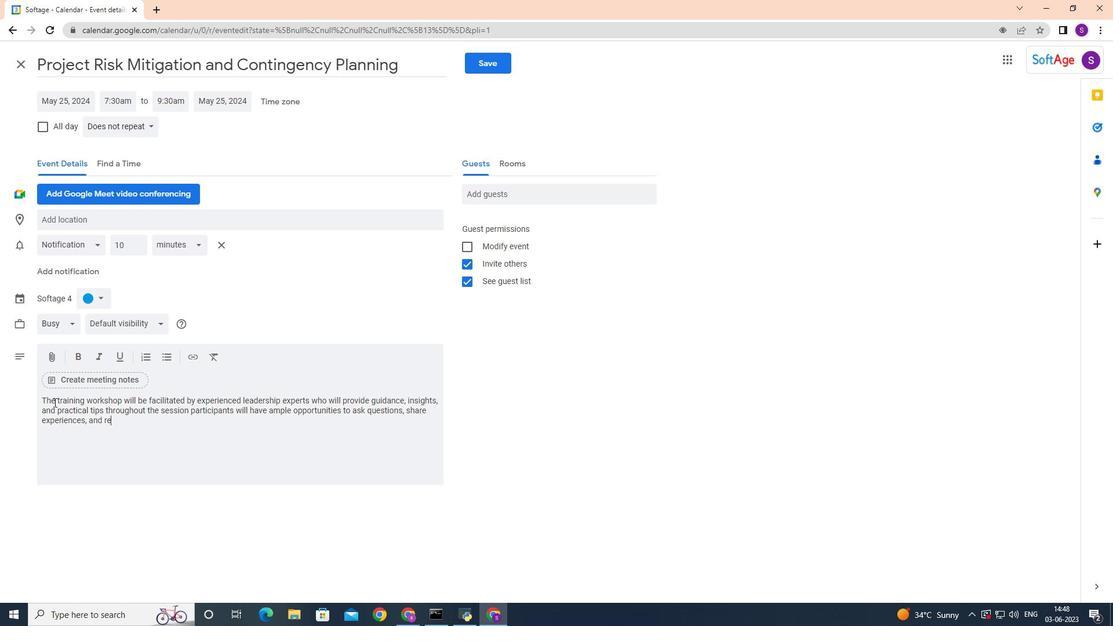 
Action: Mouse pressed left at (185, 127)
Screenshot: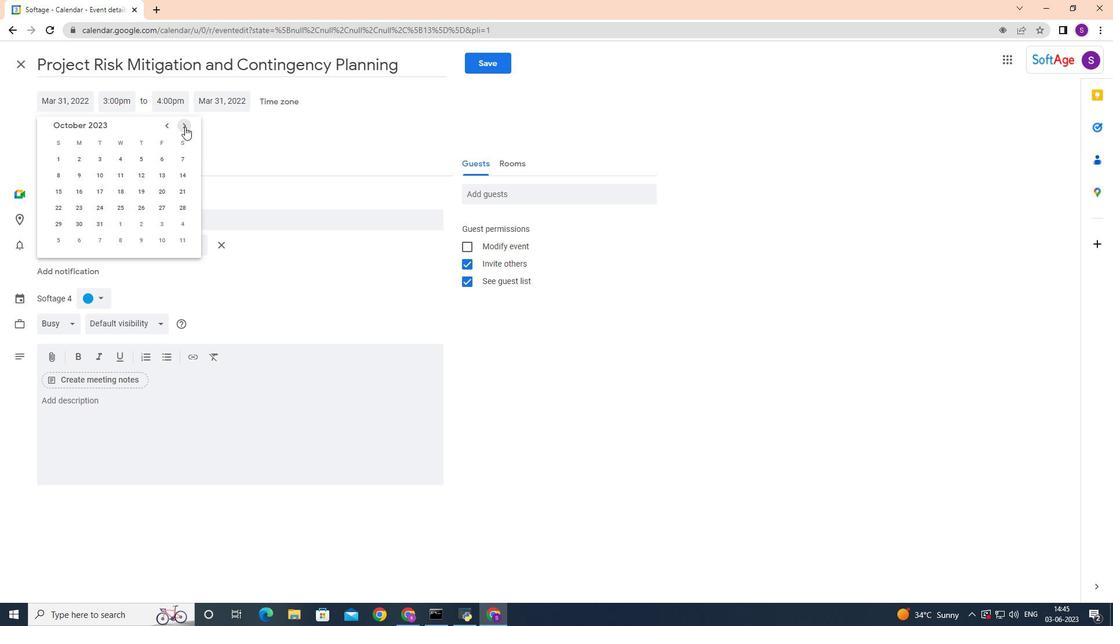 
Action: Mouse moved to (144, 137)
Screenshot: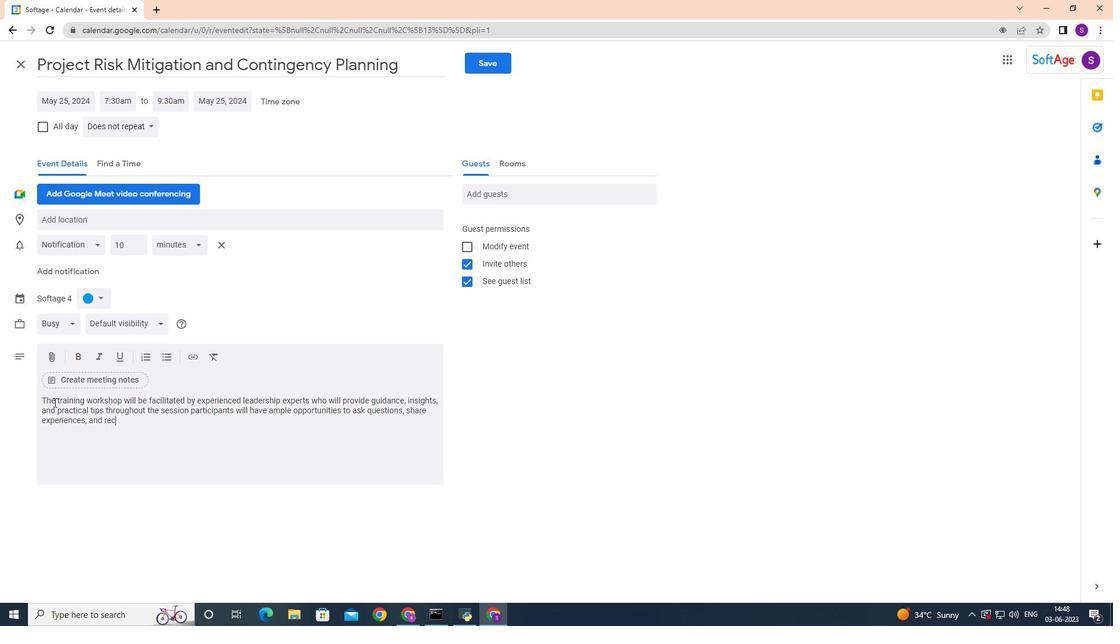 
Action: Mouse pressed left at (185, 127)
Screenshot: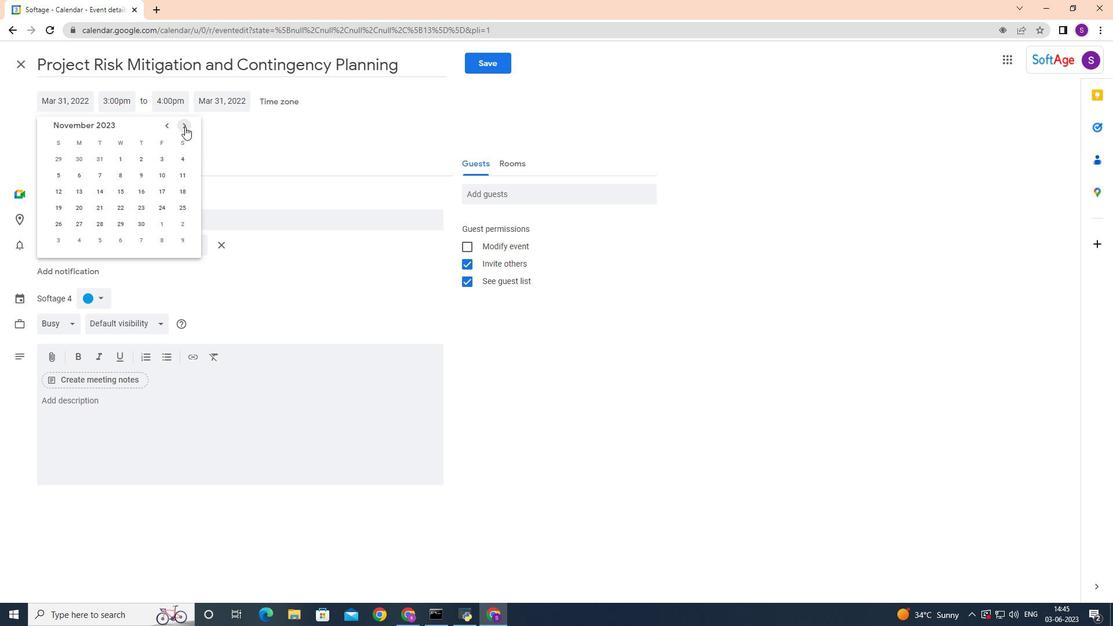 
Action: Mouse moved to (144, 146)
Screenshot: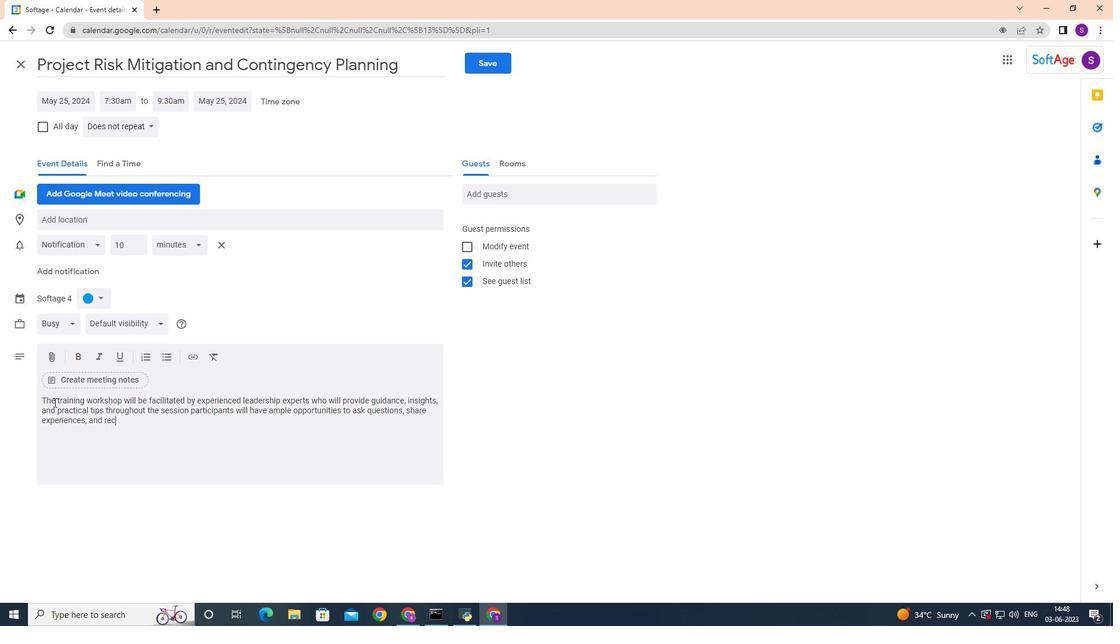 
Action: Mouse pressed left at (144, 146)
Screenshot: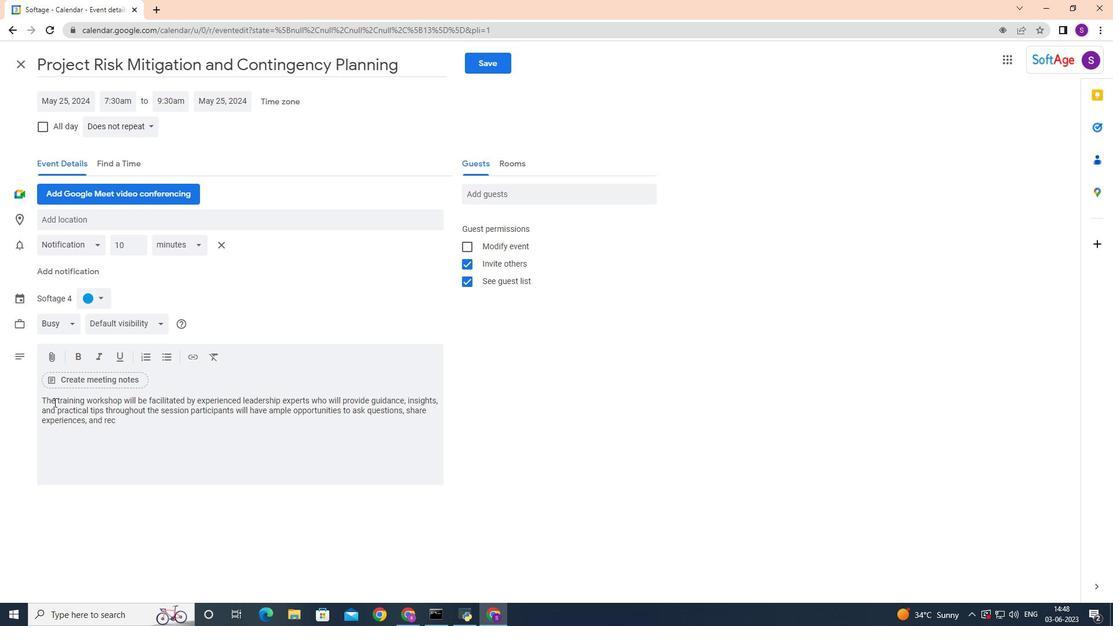 
Action: Mouse pressed left at (185, 127)
Screenshot: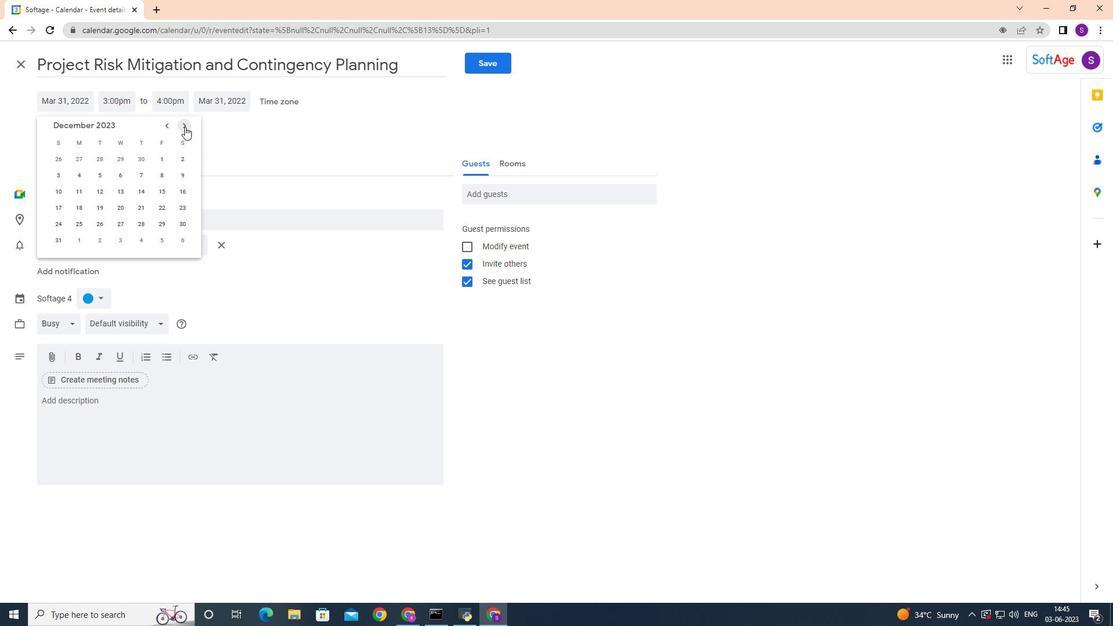 
Action: Mouse moved to (247, 128)
Screenshot: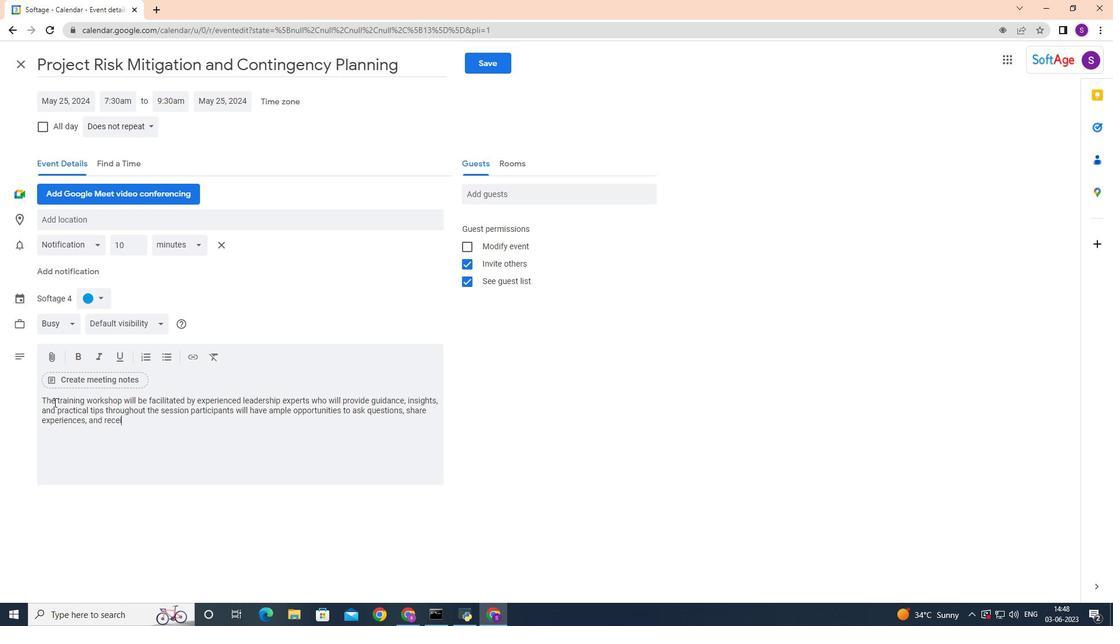 
Action: Mouse pressed left at (185, 127)
Screenshot: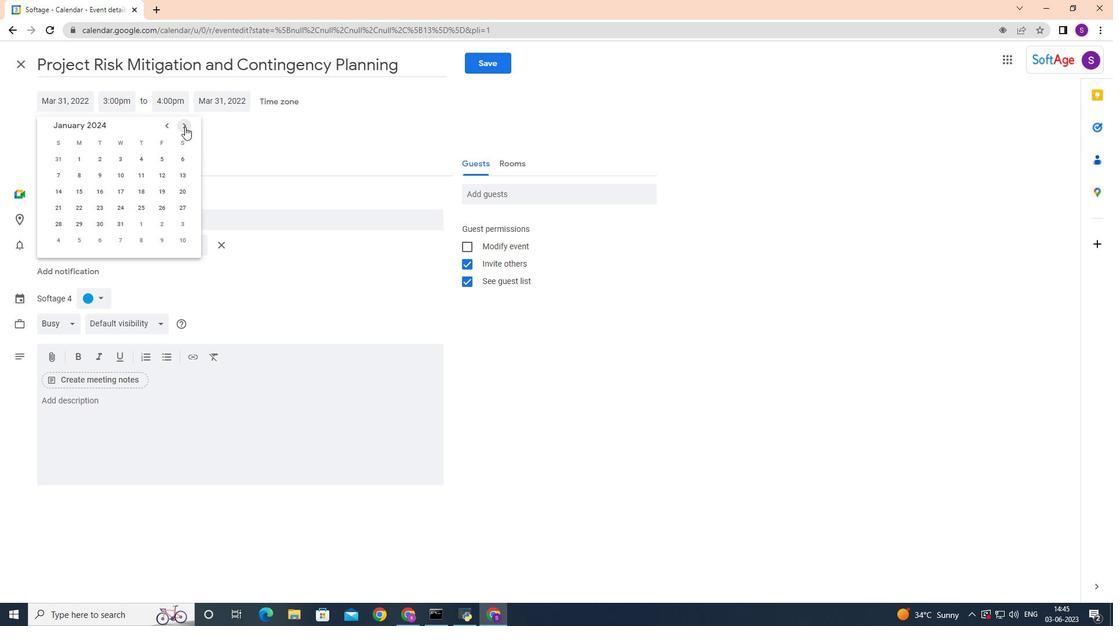
Action: Mouse moved to (397, 77)
Screenshot: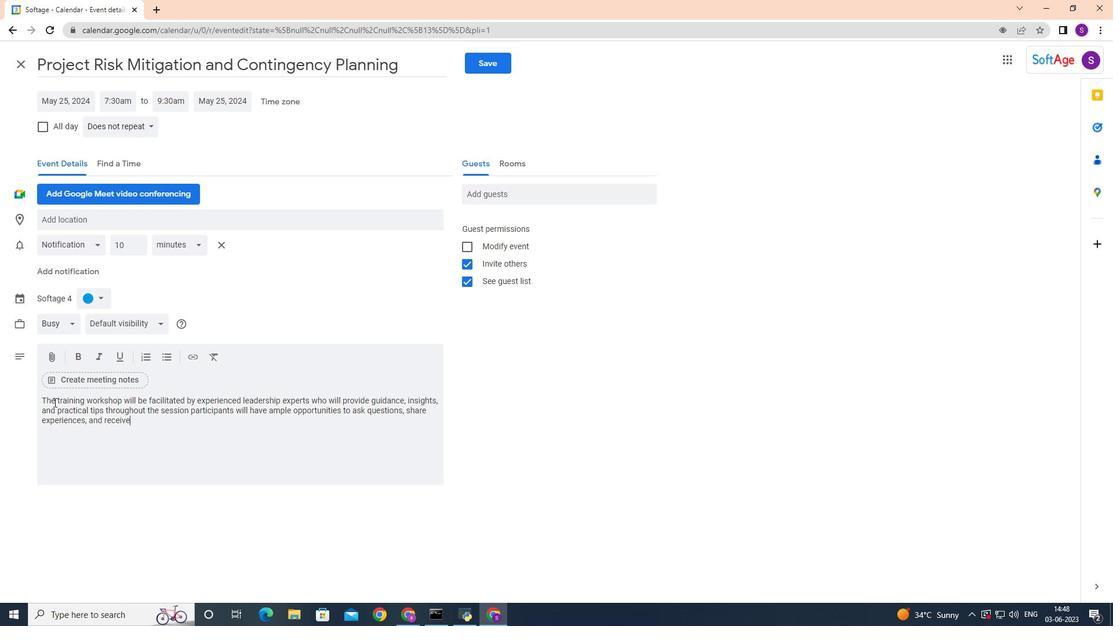 
Action: Mouse pressed left at (185, 127)
Screenshot: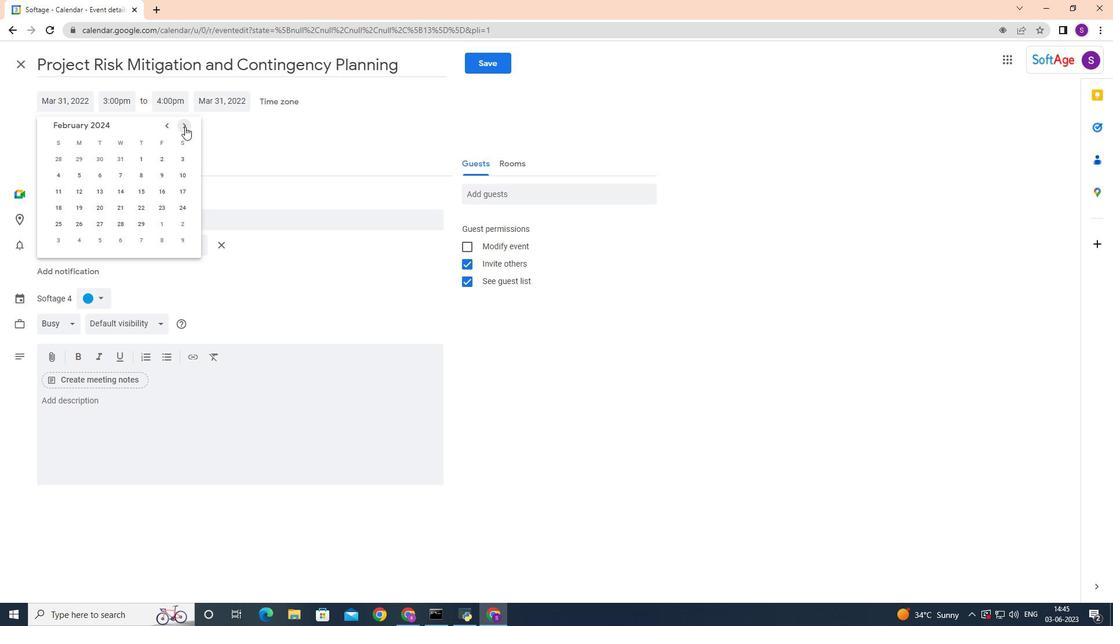 
Action: Mouse moved to (469, 59)
Screenshot: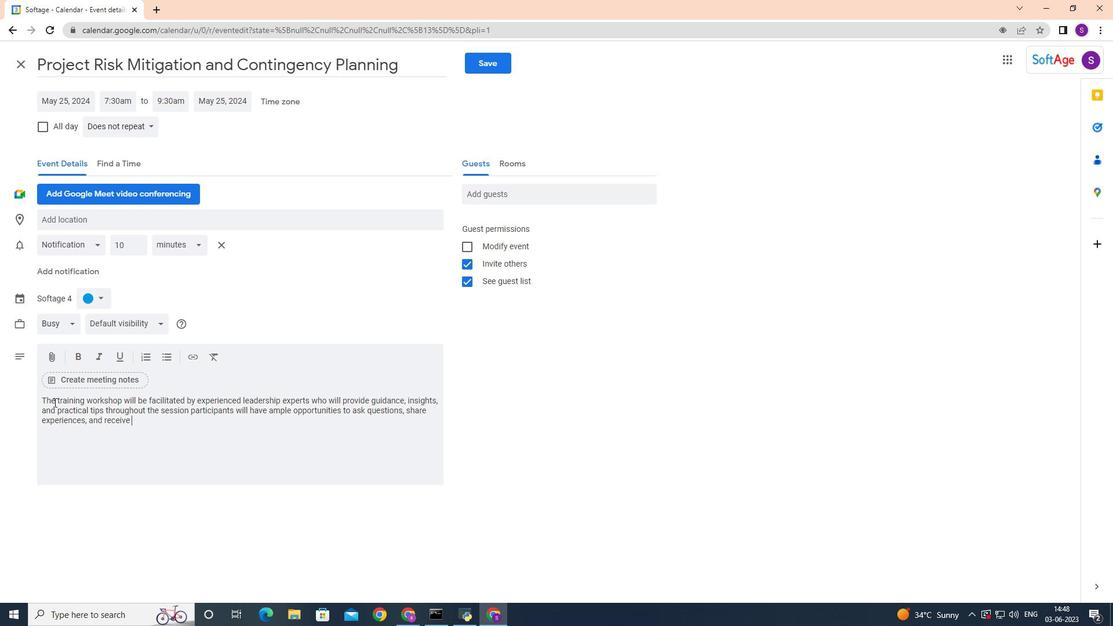 
Action: Mouse pressed left at (185, 127)
Screenshot: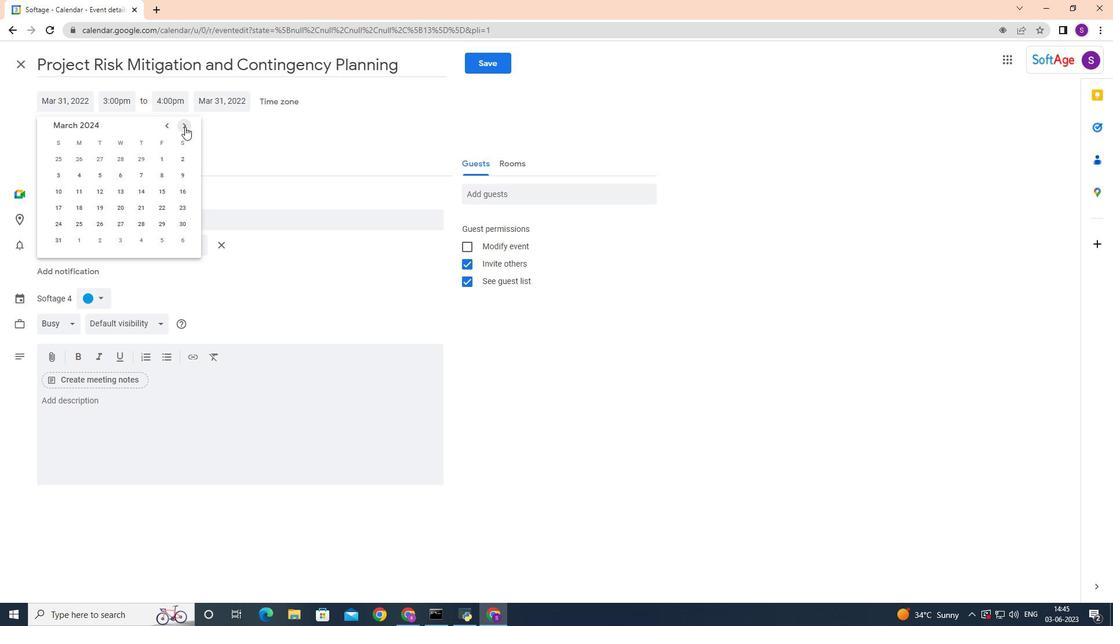 
Action: Mouse pressed left at (469, 59)
Screenshot: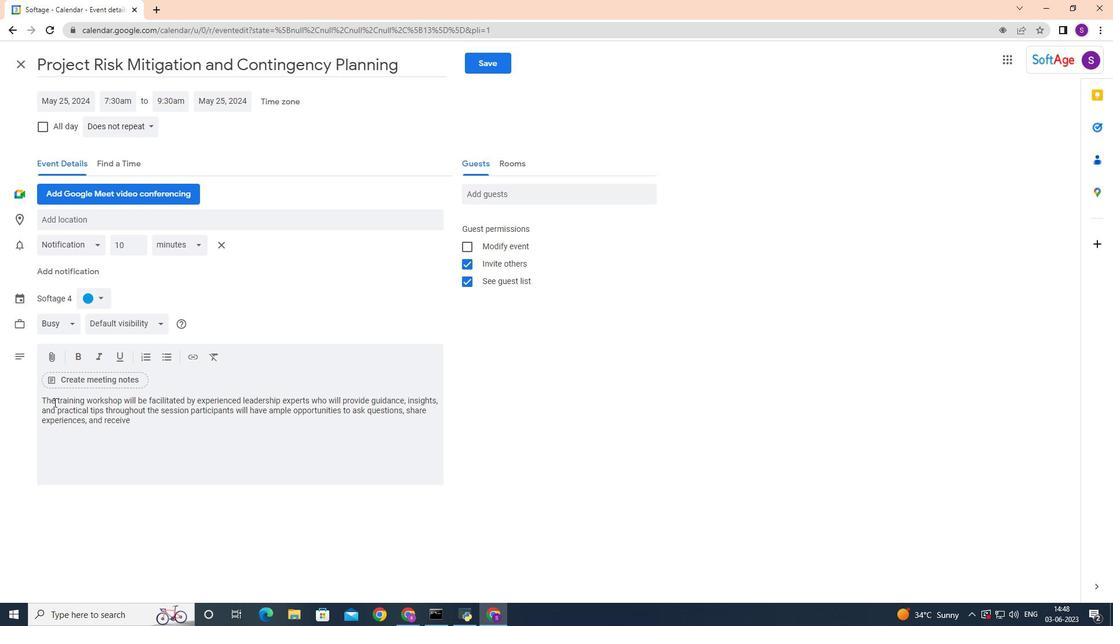 
Action: Mouse moved to (517, 165)
Screenshot: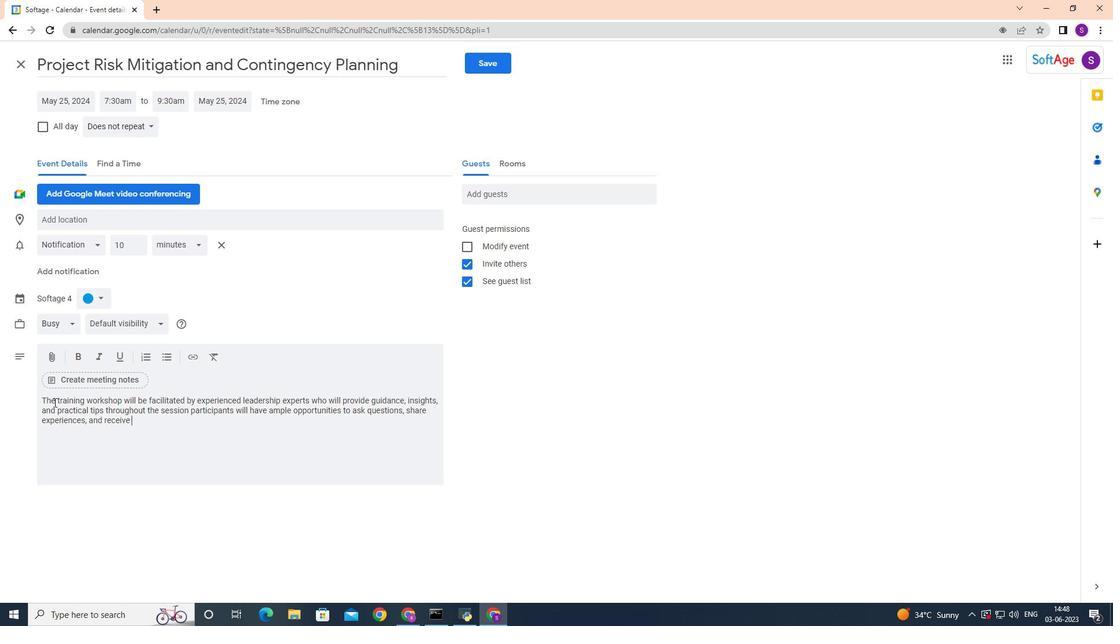 
Action: Mouse pressed left at (185, 127)
Screenshot: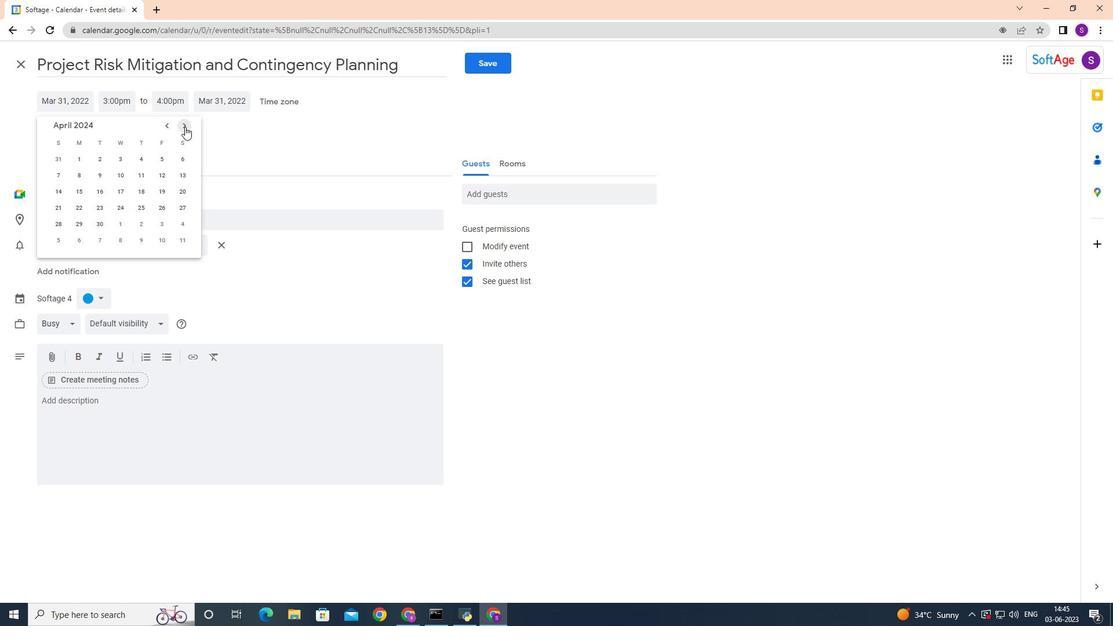 
Action: Mouse moved to (156, 206)
Screenshot: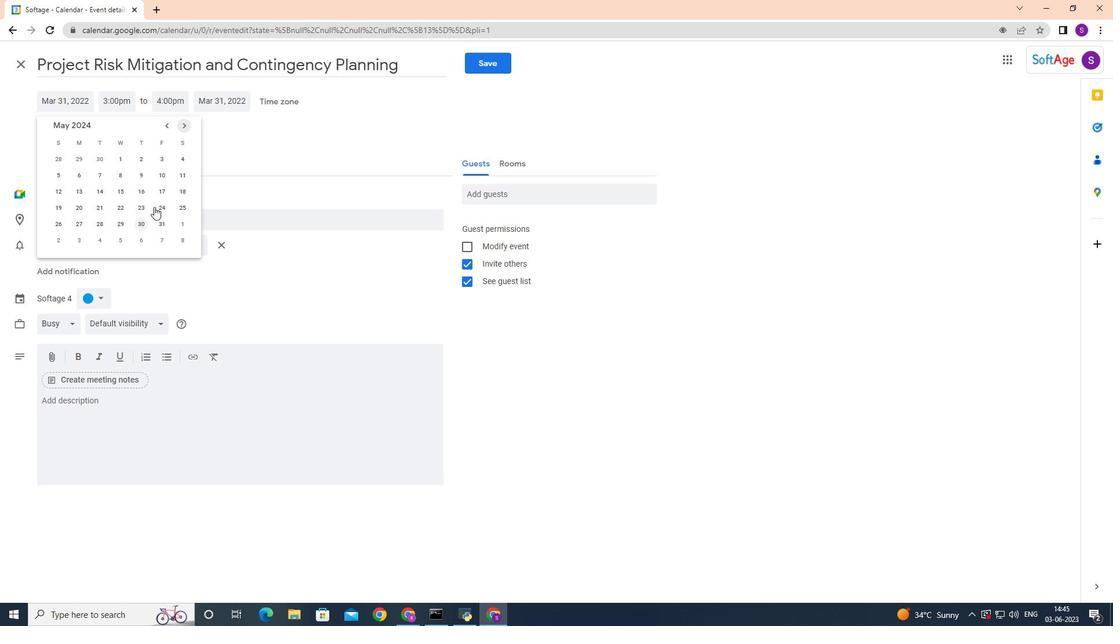 
Action: Mouse pressed left at (663, 348)
Screenshot: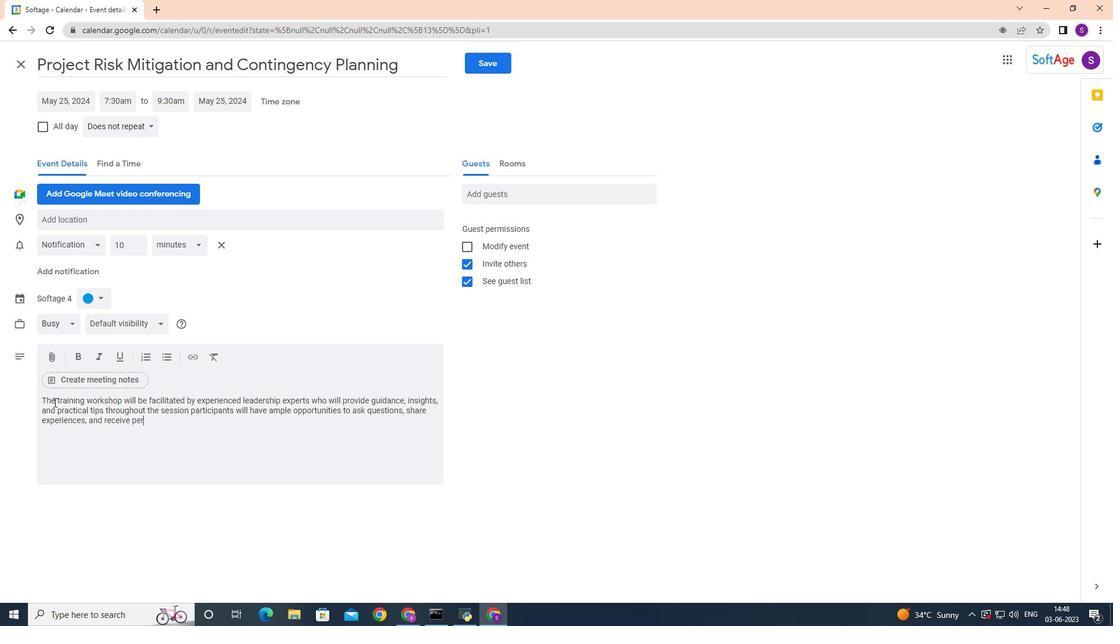 
Action: Mouse moved to (181, 208)
Screenshot: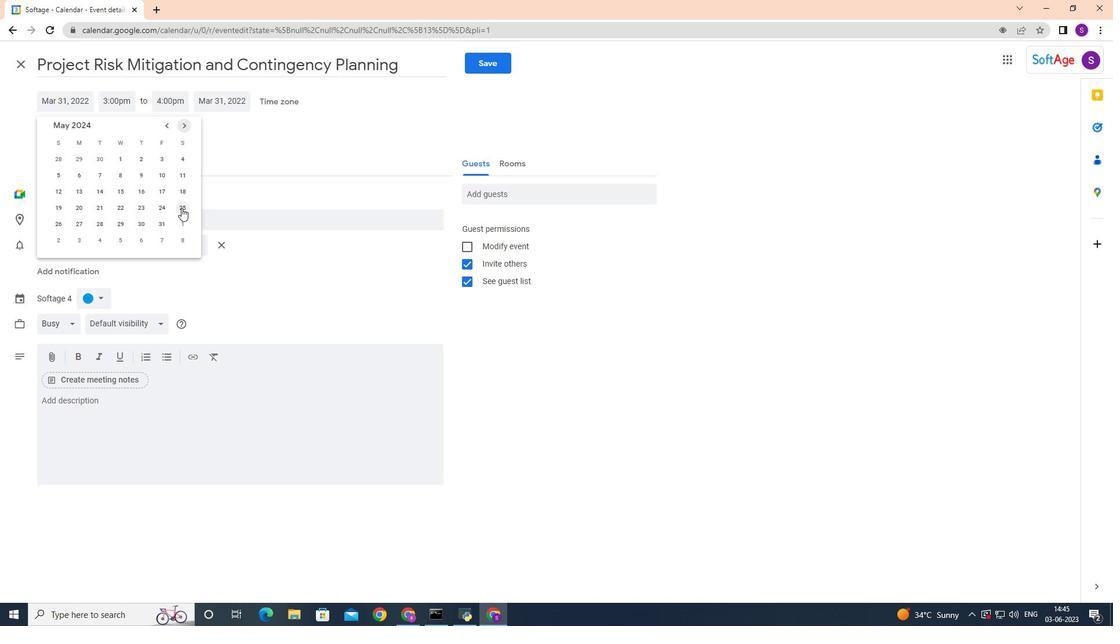 
Action: Mouse pressed left at (181, 208)
Screenshot: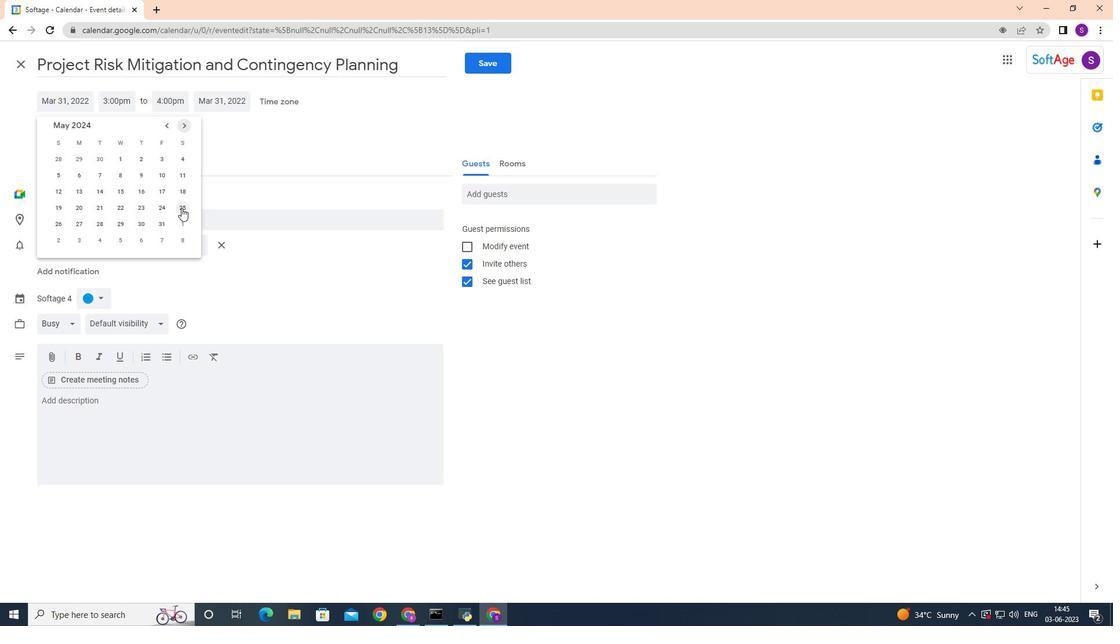 
Action: Mouse moved to (121, 100)
Screenshot: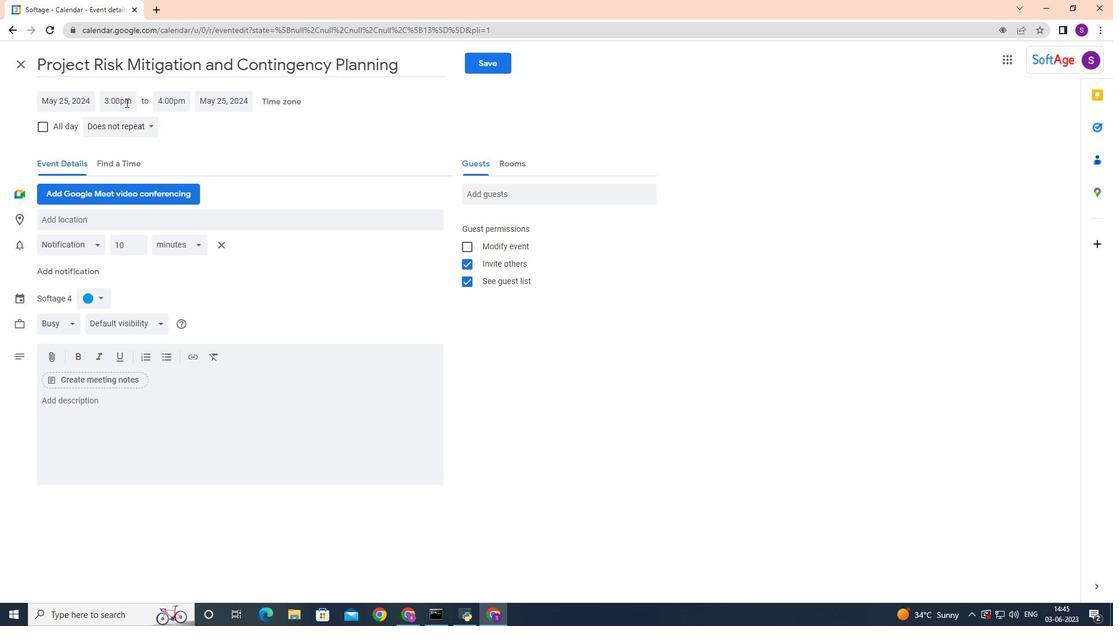 
Action: Mouse pressed left at (121, 100)
Screenshot: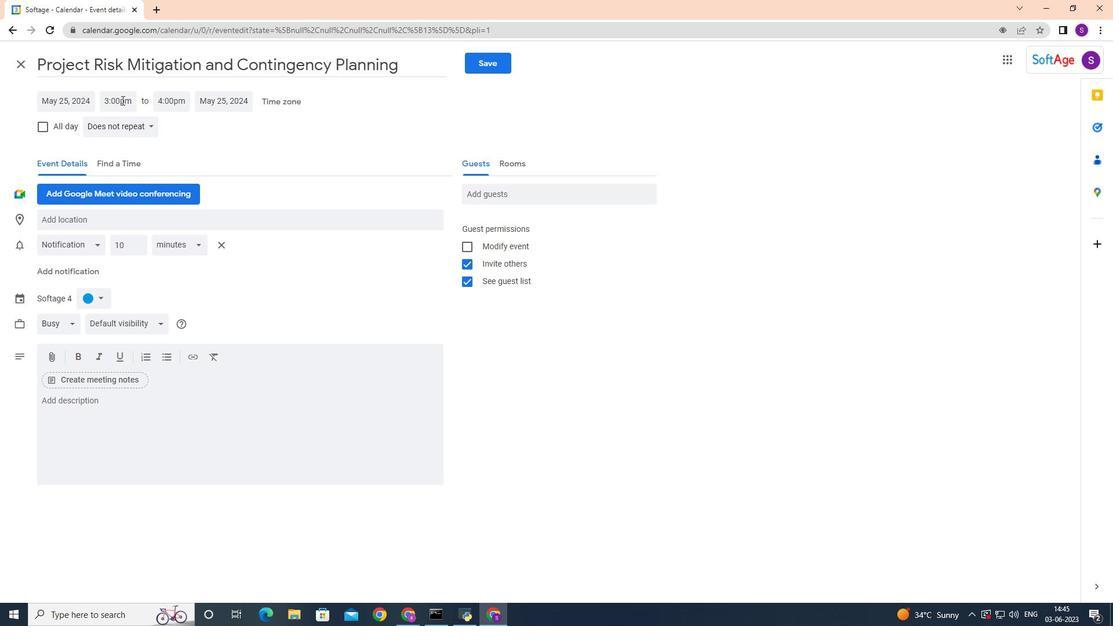 
Action: Mouse moved to (145, 167)
Screenshot: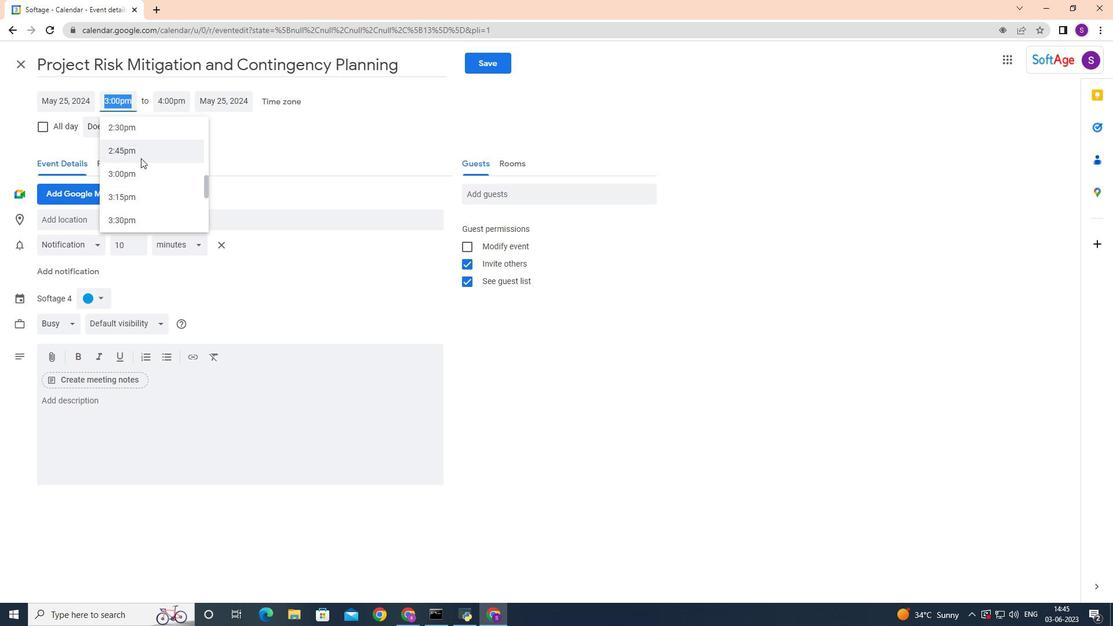 
Action: Mouse scrolled (145, 167) with delta (0, 0)
Screenshot: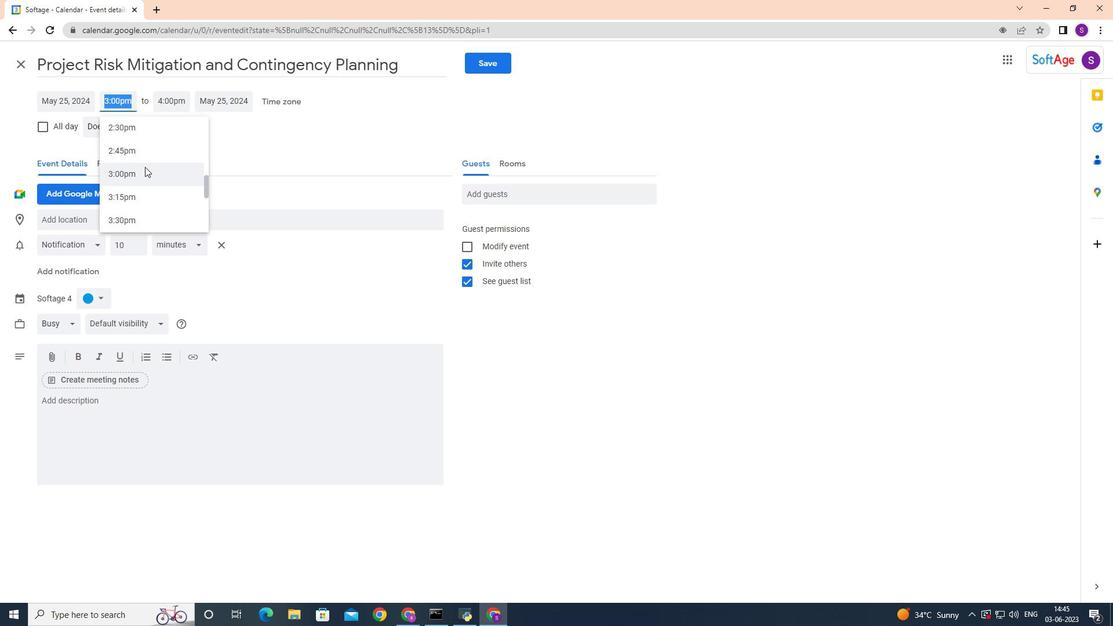
Action: Mouse scrolled (145, 167) with delta (0, 0)
Screenshot: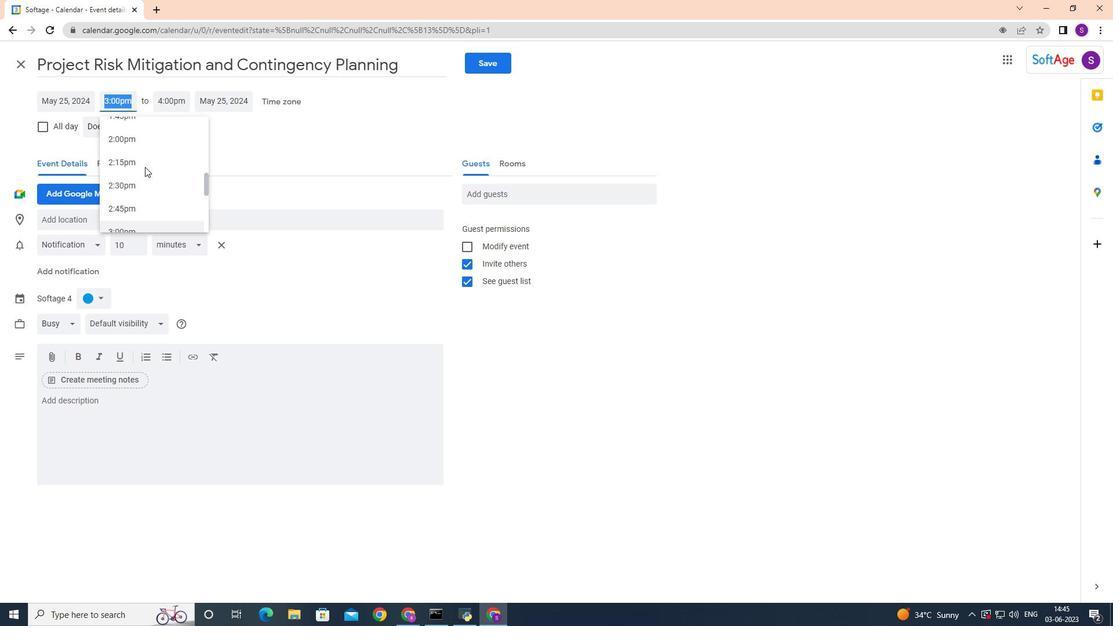 
Action: Mouse scrolled (145, 167) with delta (0, 0)
Screenshot: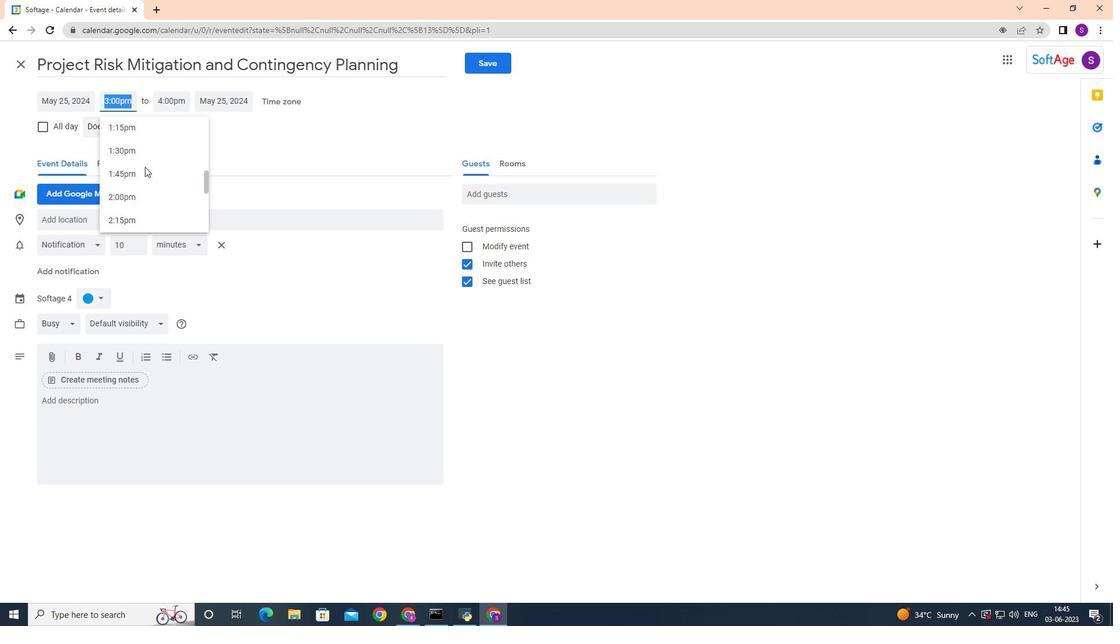 
Action: Mouse scrolled (145, 167) with delta (0, 0)
Screenshot: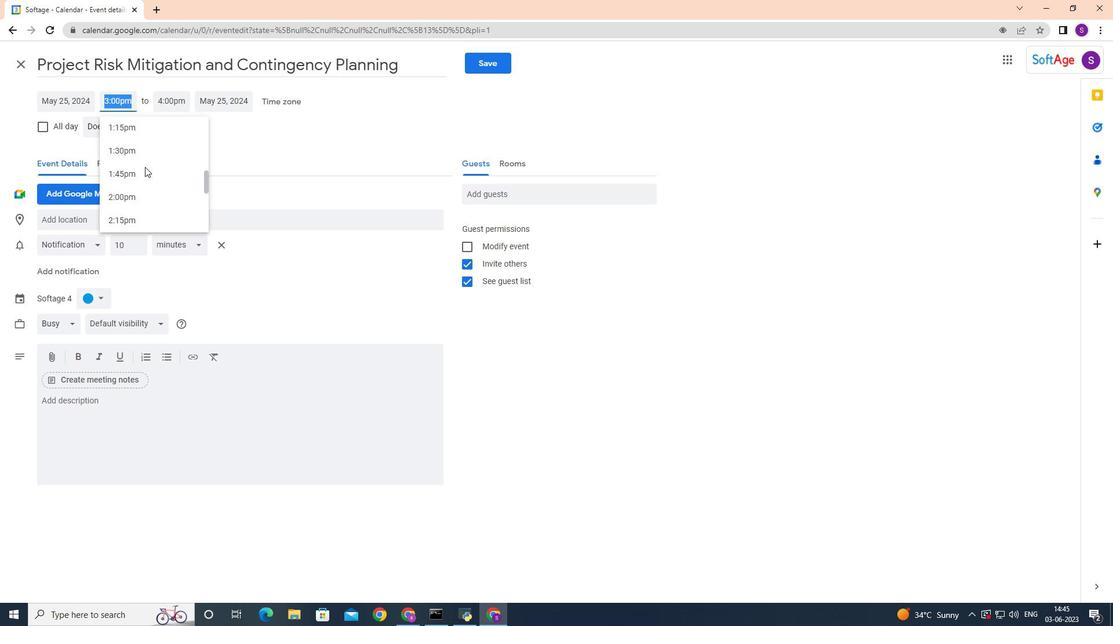 
Action: Mouse scrolled (145, 167) with delta (0, 0)
Screenshot: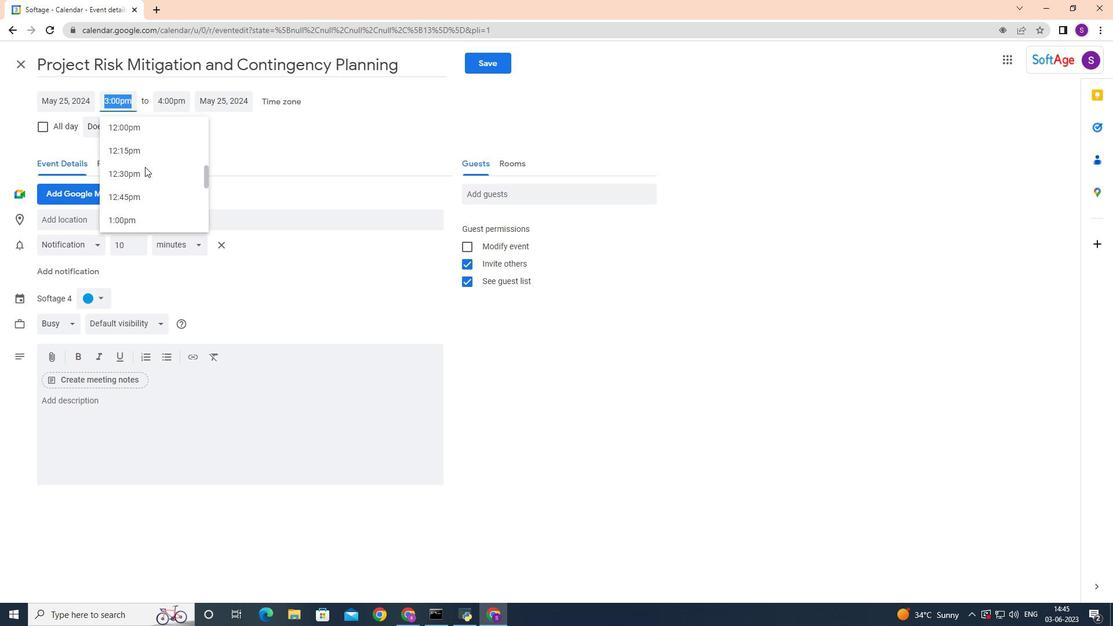
Action: Mouse scrolled (145, 167) with delta (0, 0)
Screenshot: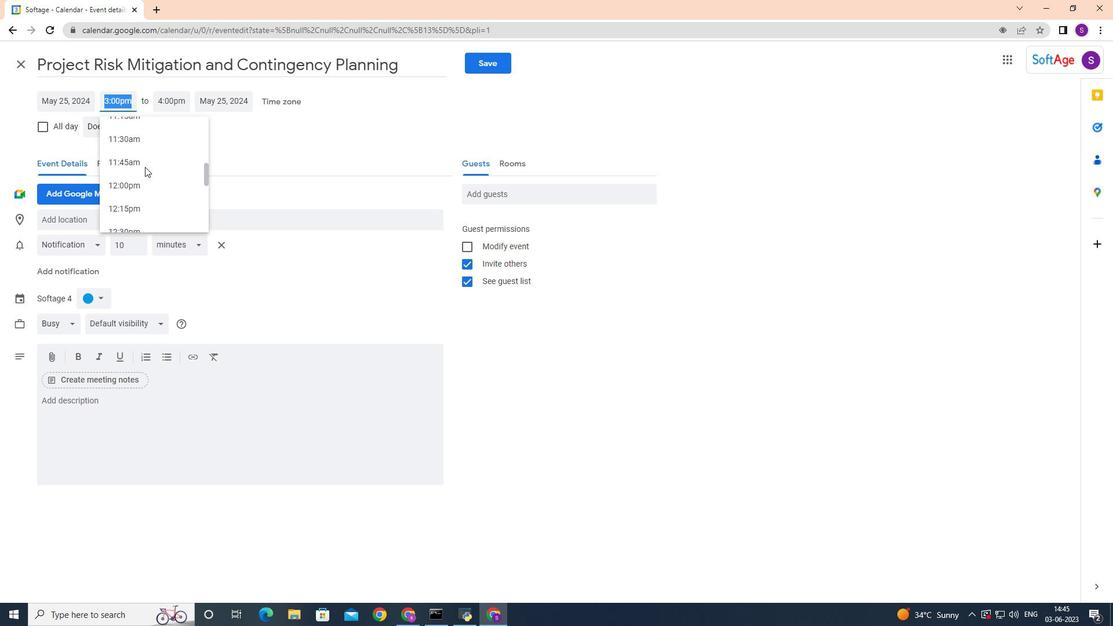 
Action: Mouse scrolled (145, 167) with delta (0, 0)
Screenshot: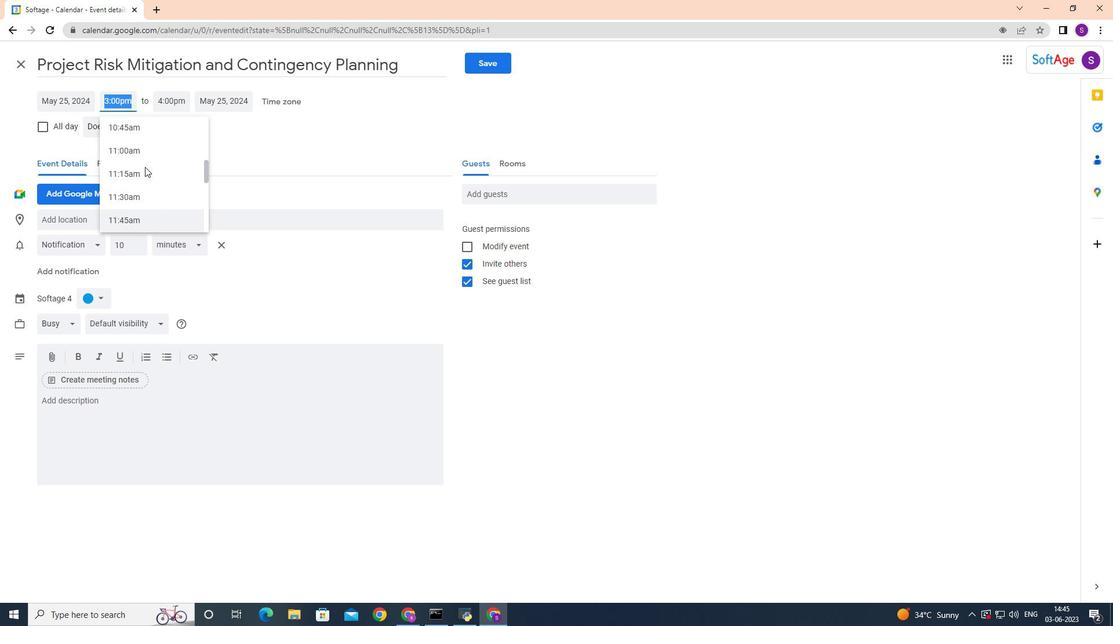 
Action: Mouse scrolled (145, 167) with delta (0, 0)
Screenshot: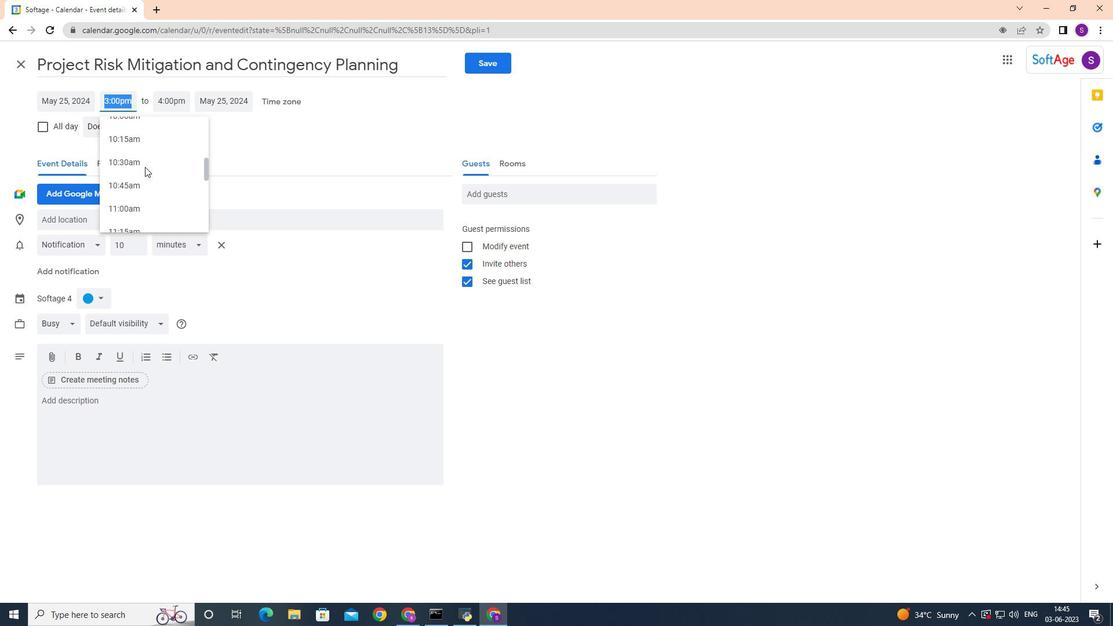 
Action: Mouse scrolled (145, 167) with delta (0, 0)
Screenshot: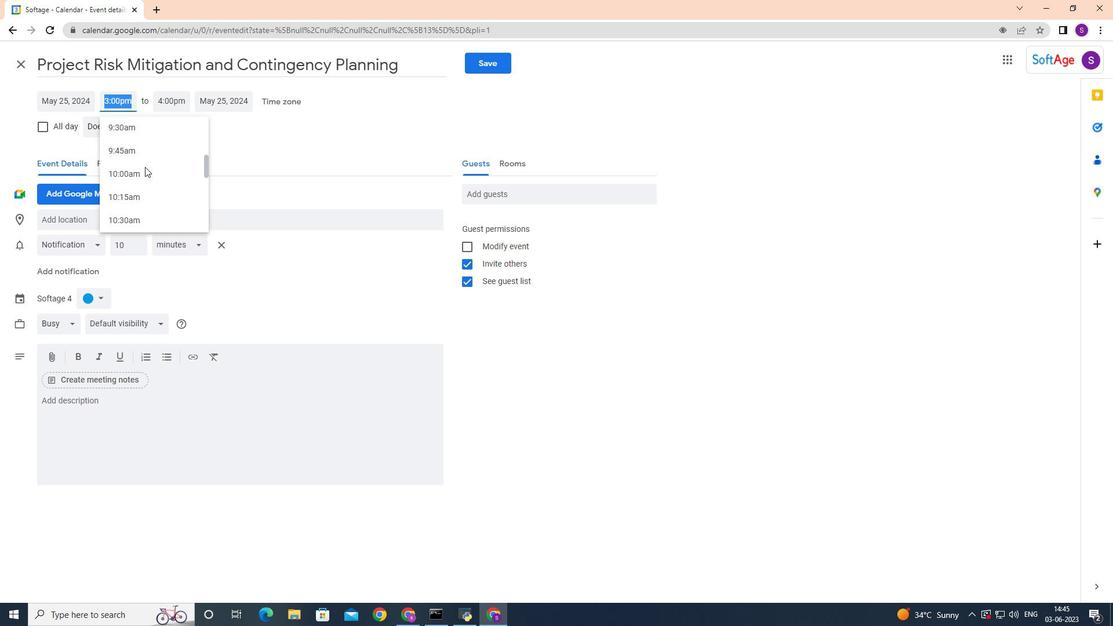 
Action: Mouse scrolled (145, 167) with delta (0, 0)
Screenshot: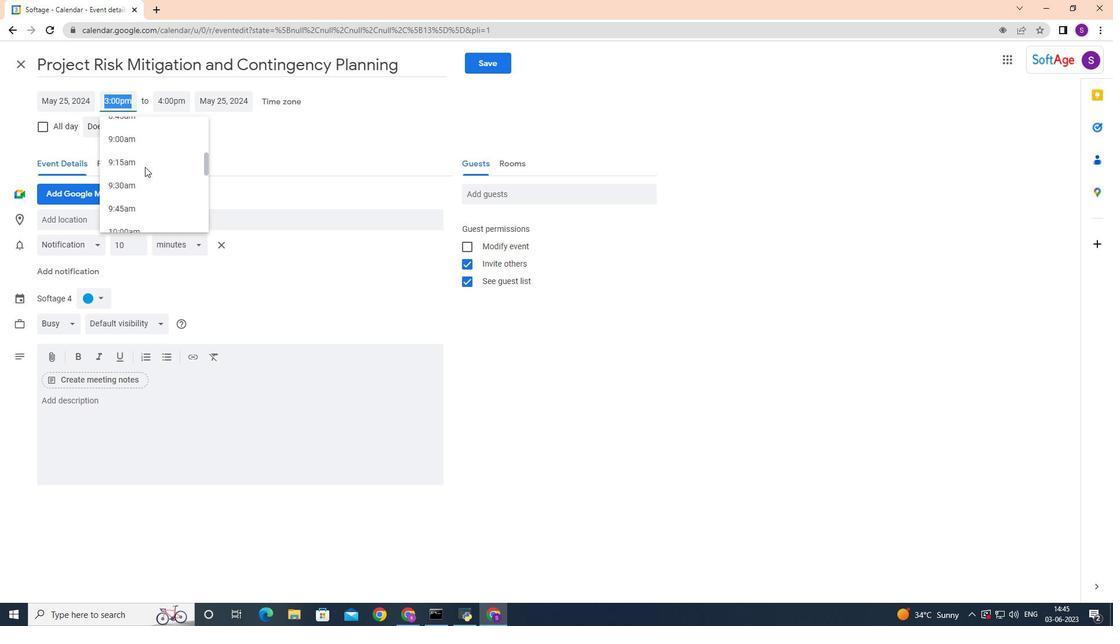 
Action: Mouse scrolled (145, 167) with delta (0, 0)
Screenshot: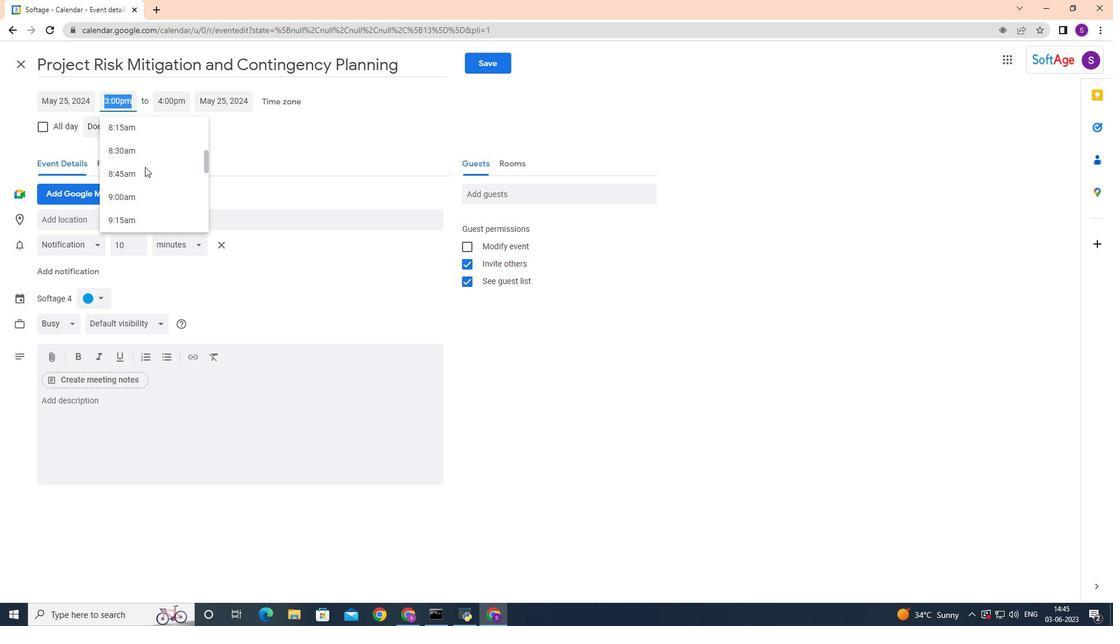 
Action: Mouse scrolled (145, 167) with delta (0, 0)
Screenshot: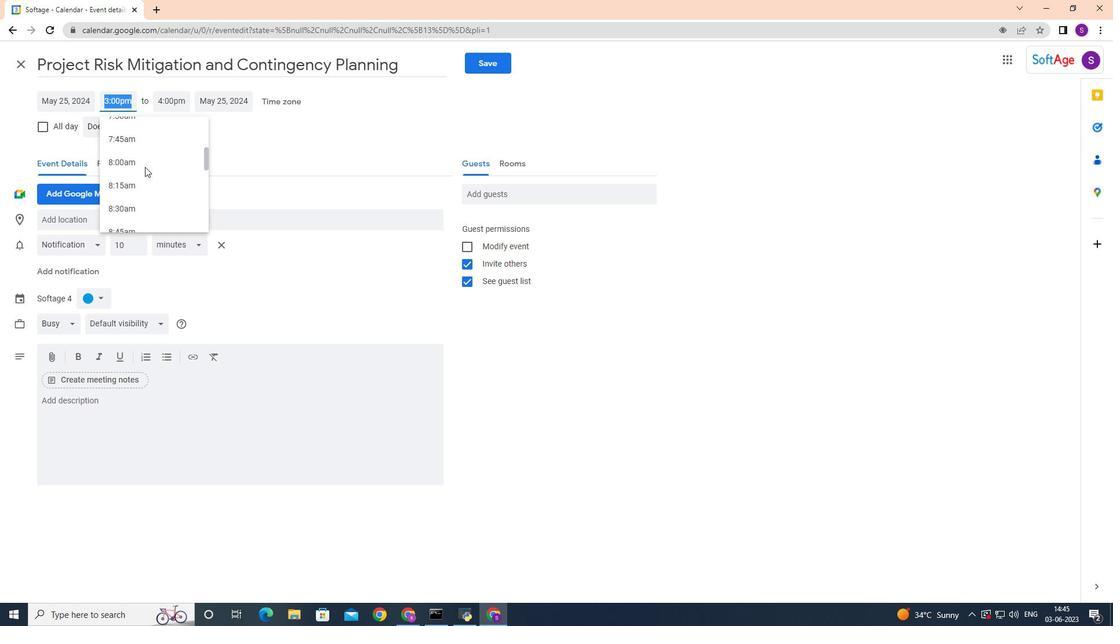 
Action: Mouse scrolled (145, 167) with delta (0, 0)
Screenshot: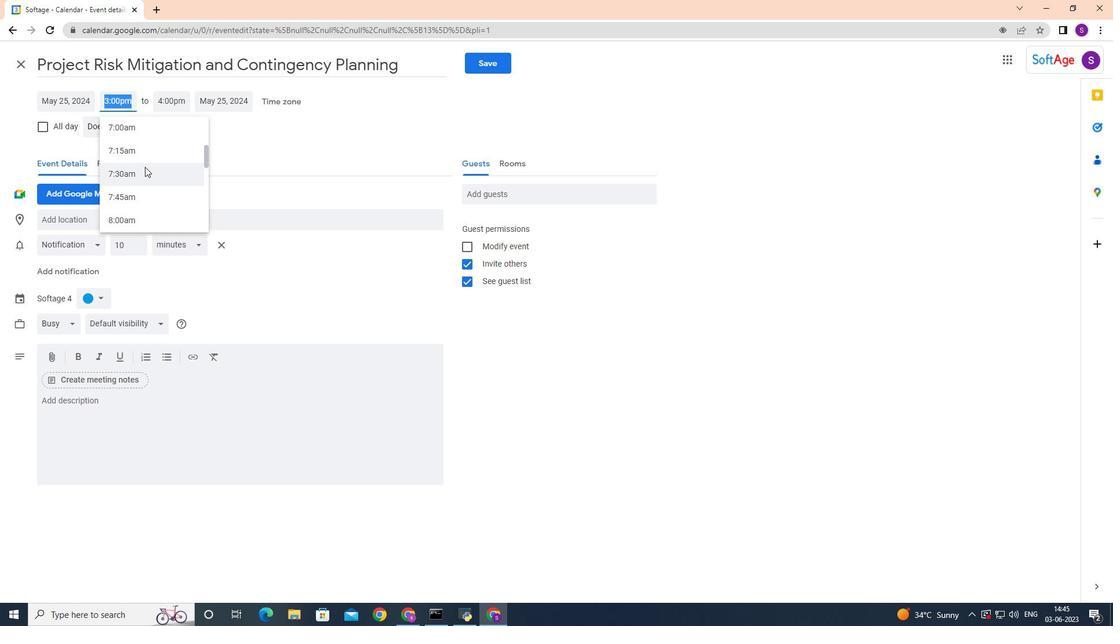 
Action: Mouse scrolled (145, 166) with delta (0, 0)
Screenshot: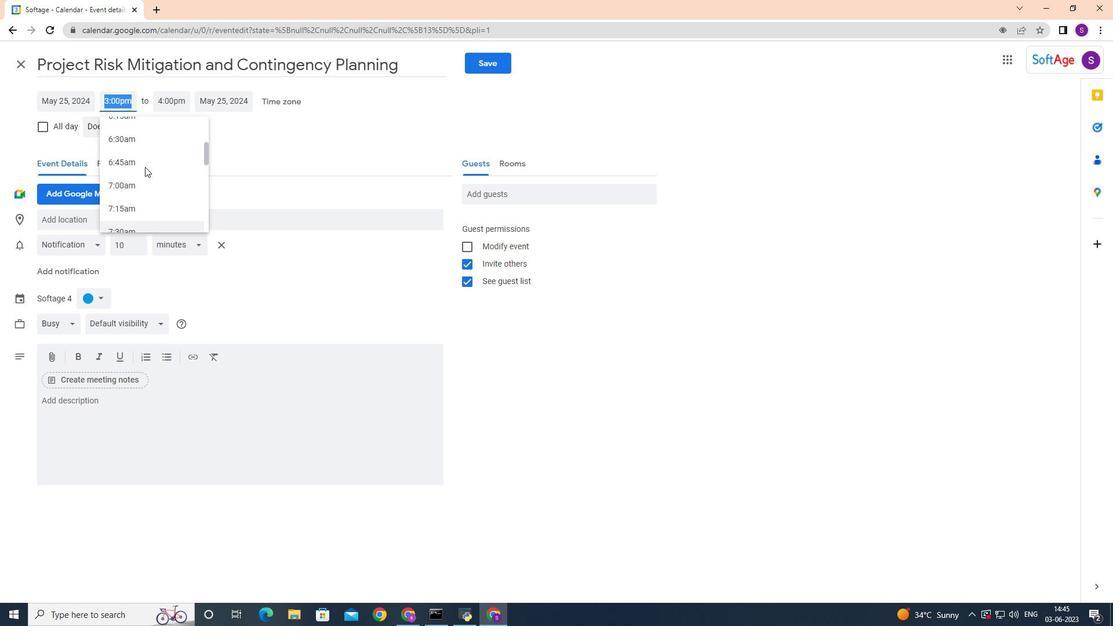 
Action: Mouse moved to (141, 171)
Screenshot: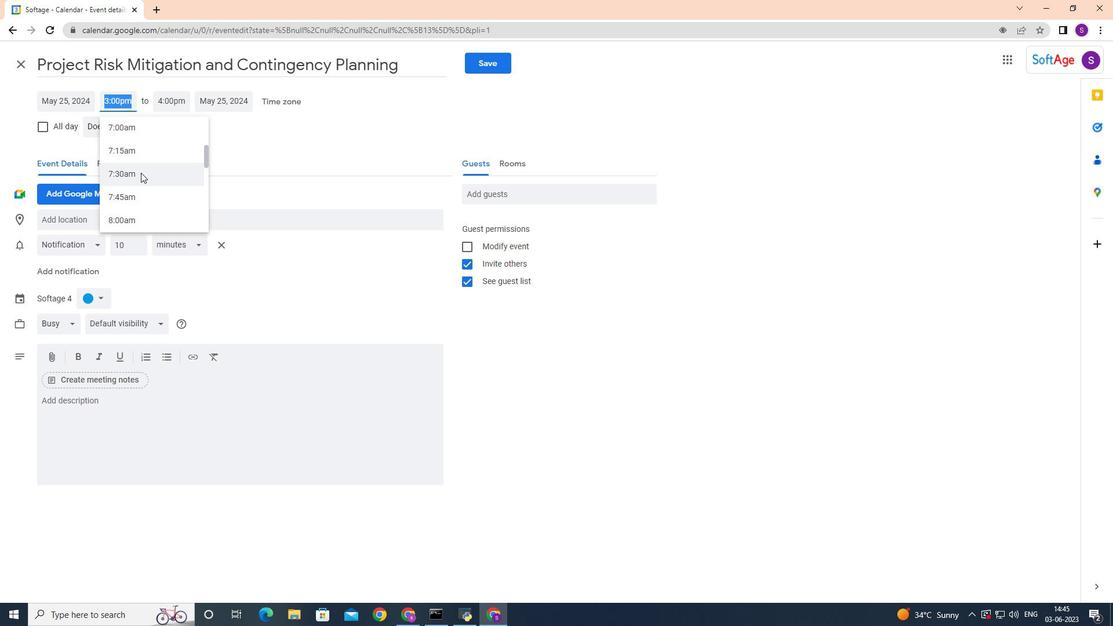 
Action: Mouse pressed left at (141, 171)
Screenshot: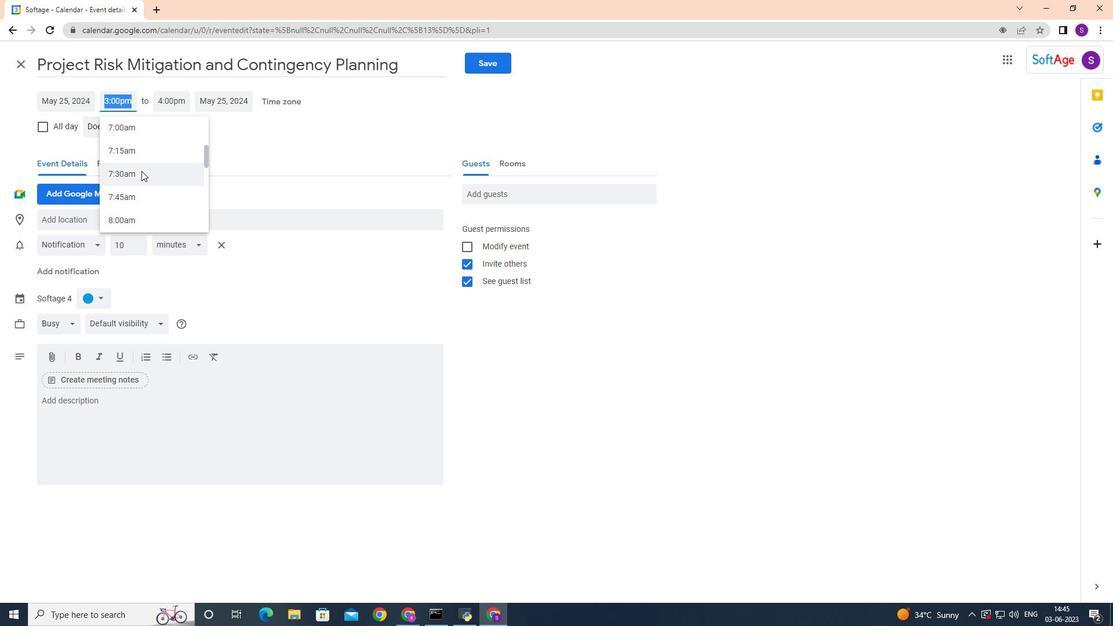 
Action: Mouse moved to (174, 99)
Screenshot: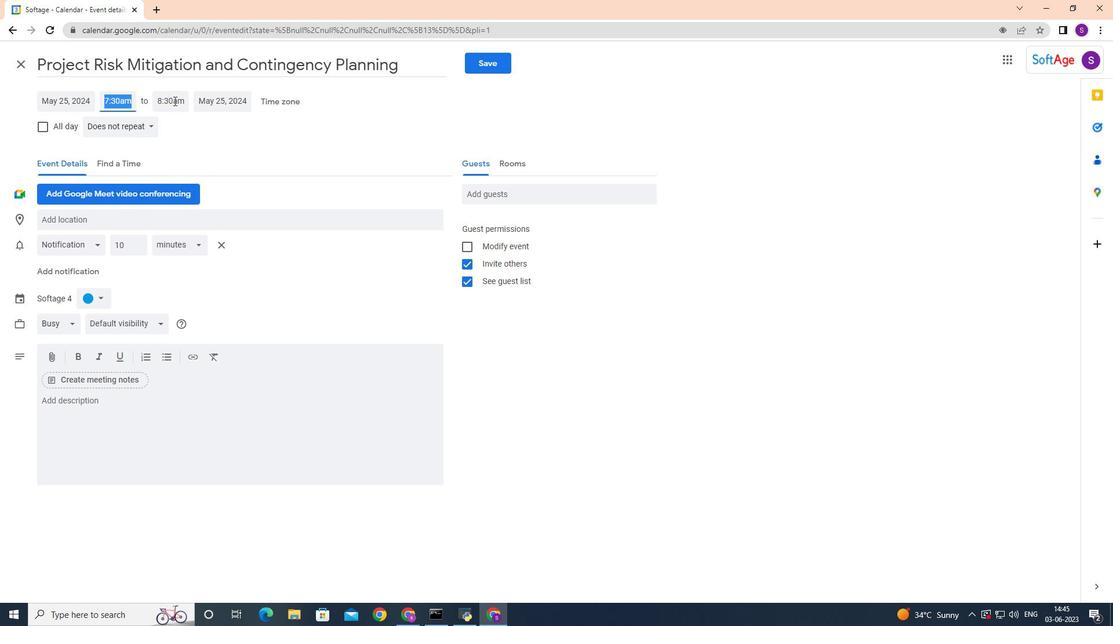 
Action: Mouse pressed left at (174, 99)
Screenshot: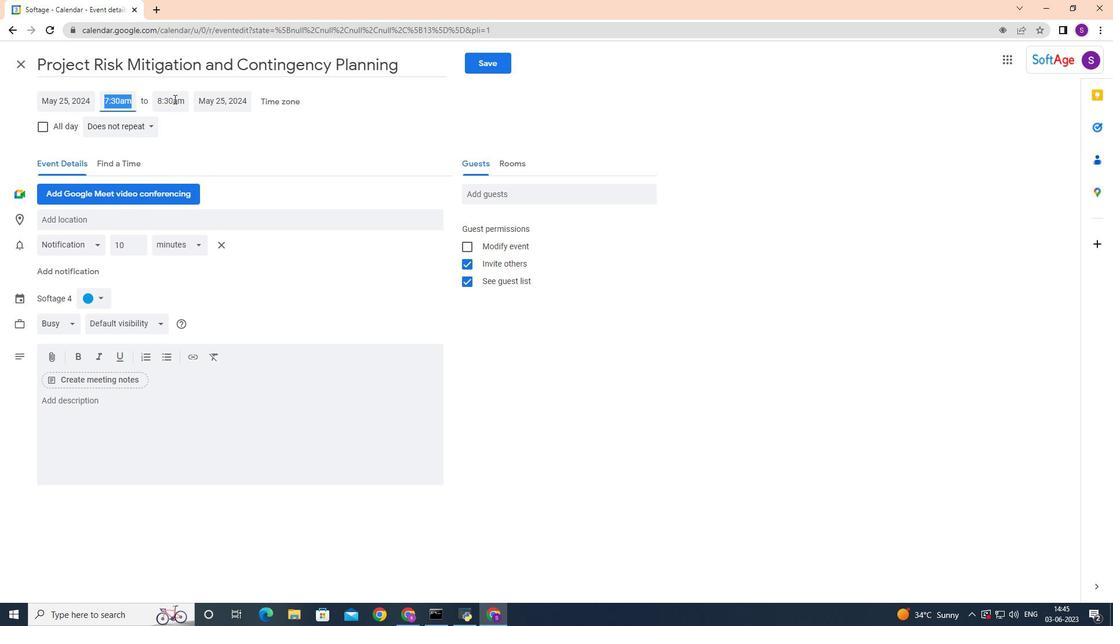 
Action: Mouse moved to (187, 219)
Screenshot: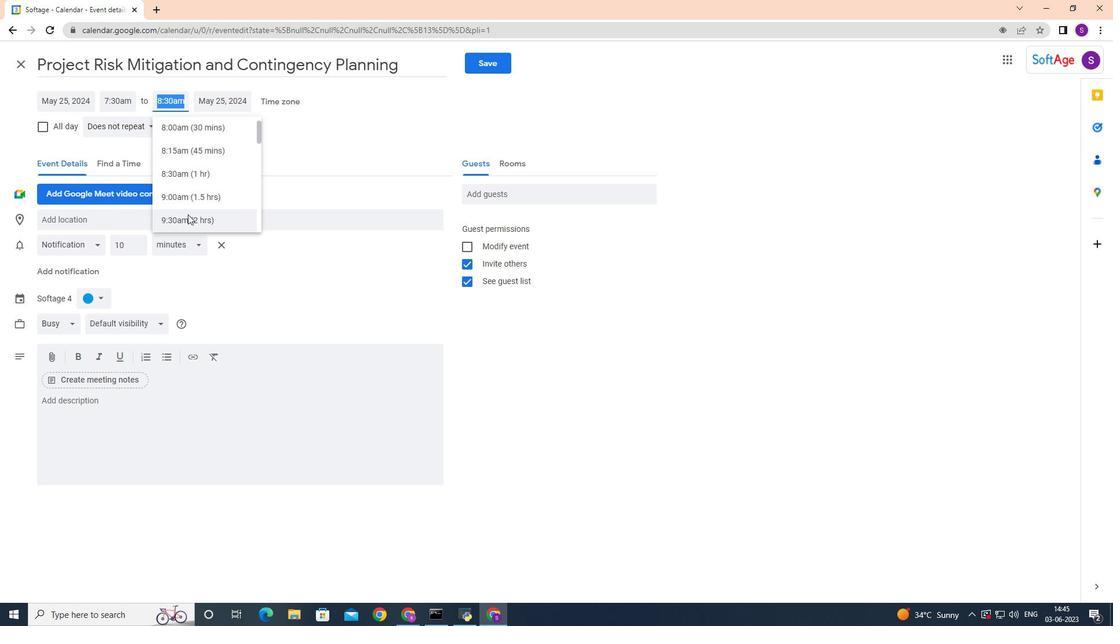 
Action: Mouse pressed left at (187, 219)
Screenshot: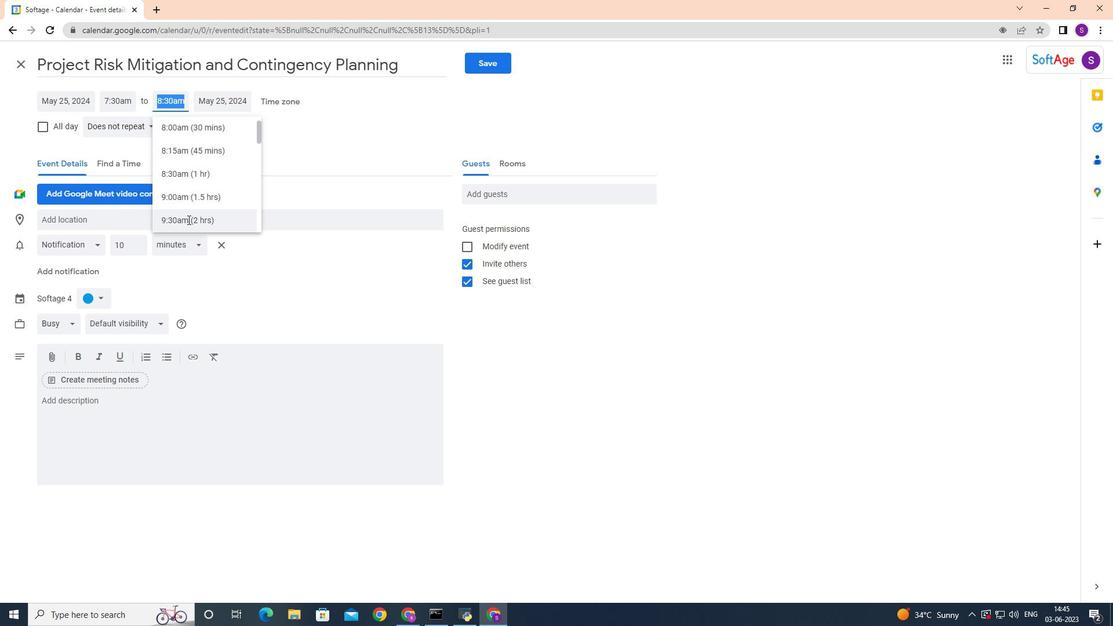 
Action: Mouse moved to (53, 402)
Screenshot: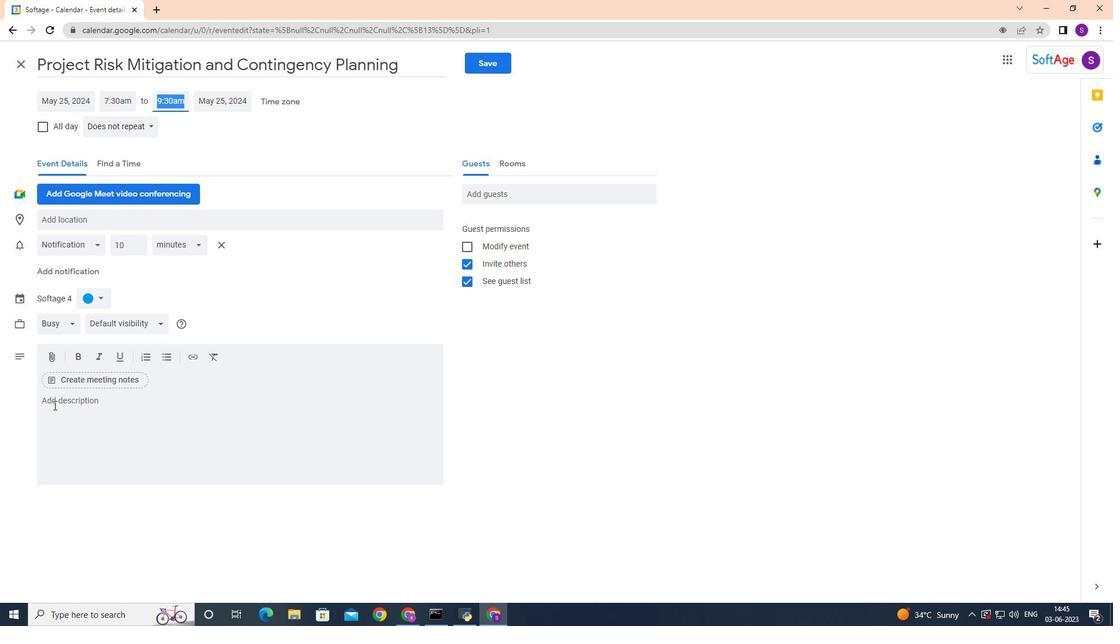 
Action: Mouse pressed left at (53, 402)
Screenshot: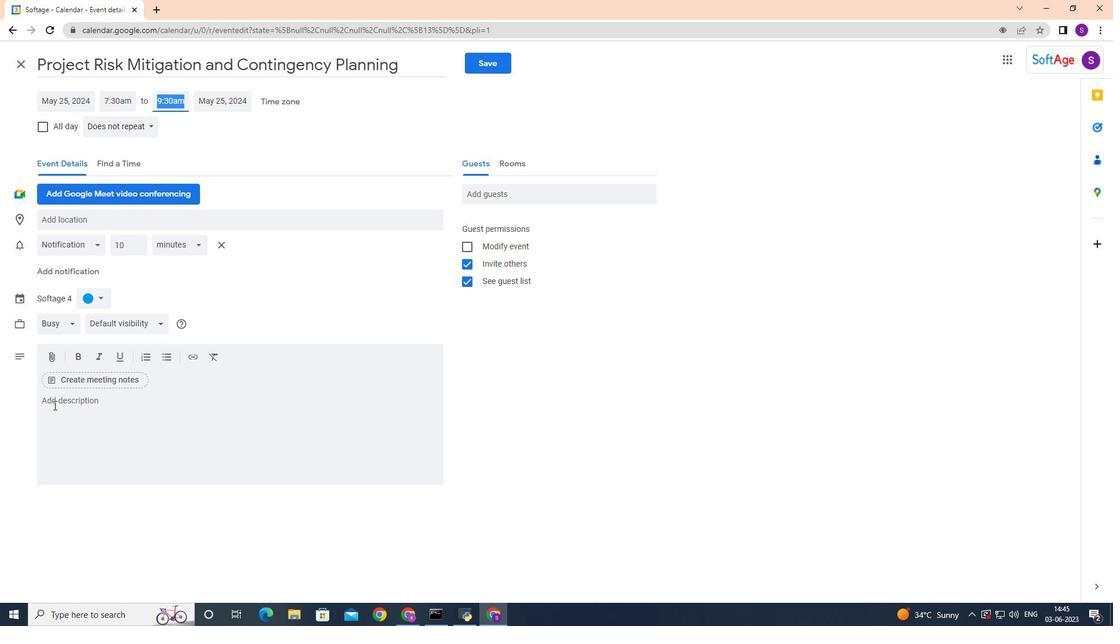 
Action: Key pressed <Key.shift>The<Key.space>training<Key.space>workshop<Key.space>will<Key.space>be<Key.space>facilitated<Key.space>by<Key.space>experienced<Key.space>leadership<Key.space>experts<Key.space>who<Key.space>will<Key.space>provide<Key.space>guidance,<Key.space>insights,<Key.space>and<Key.space>practical<Key.space>tips<Key.space>tg<Key.backspace>hroughout<Key.space>the<Key.space>session<Key.space>participants<Key.space>will<Key.space>have<Key.space>ample<Key.space>opportunities<Key.space>to<Key.space>ask<Key.space>questions,<Key.space>share<Key.space>experiences,<Key.space>and<Key.space>receive<Key.space>personalized<Key.space>feedback<Key.space>on<Key.space>their<Key.space>leadership<Key.space>developmenty<Key.backspace>.
Screenshot: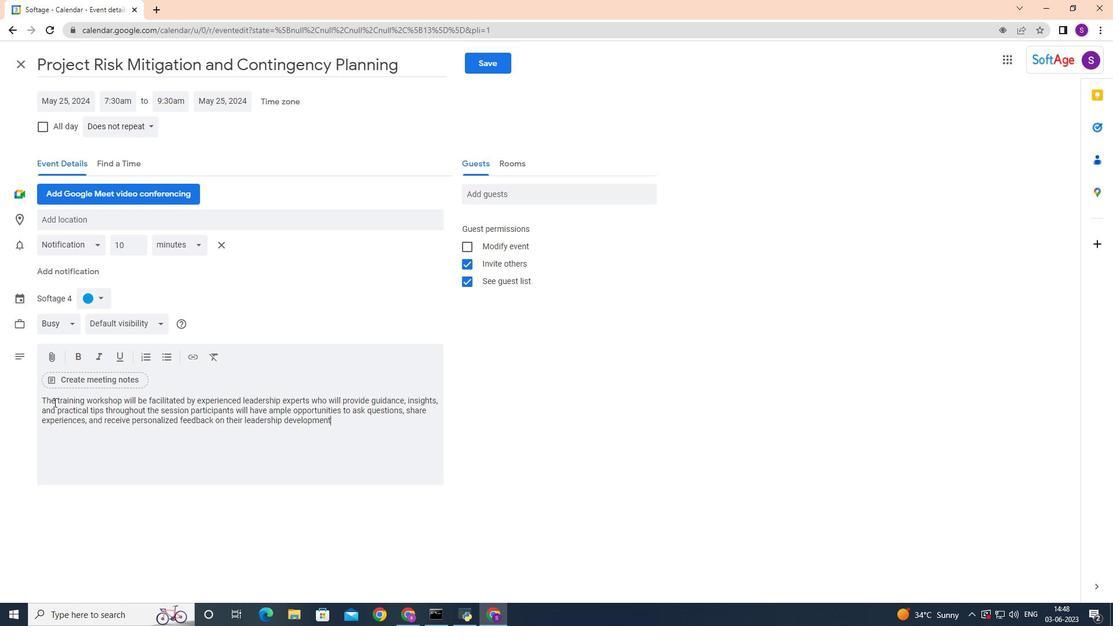 
Action: Mouse moved to (98, 298)
Screenshot: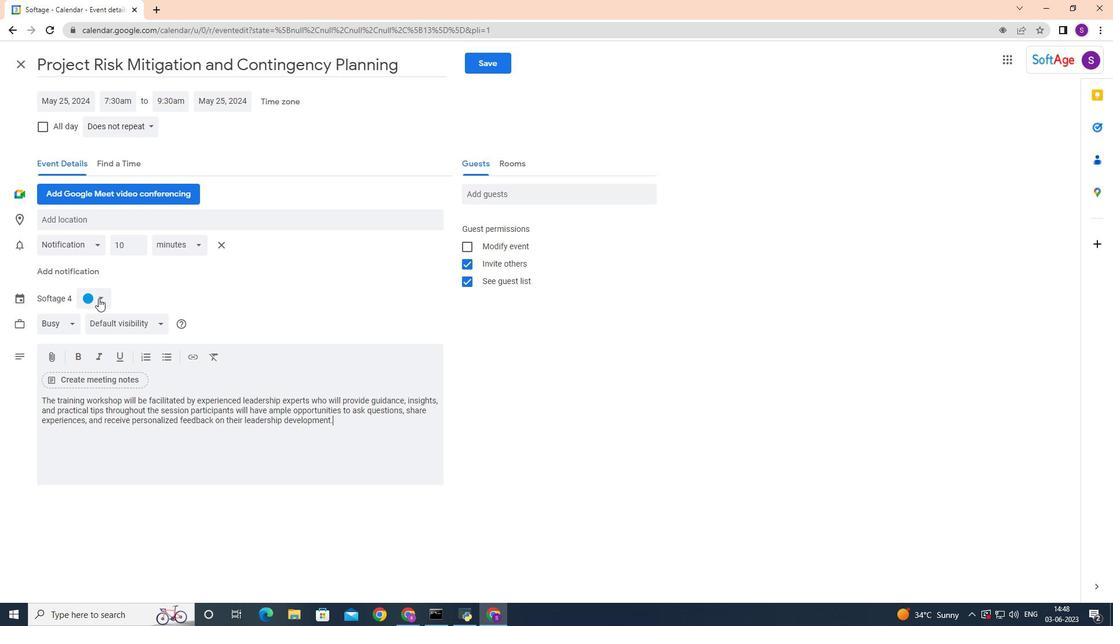 
Action: Mouse pressed left at (98, 298)
Screenshot: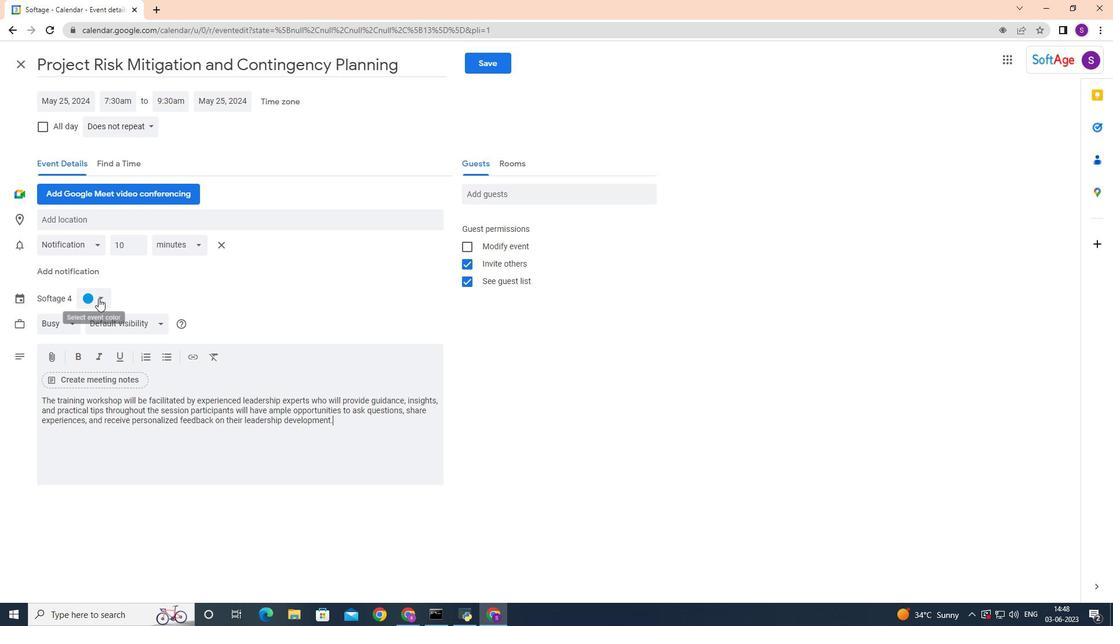 
Action: Mouse moved to (85, 354)
Screenshot: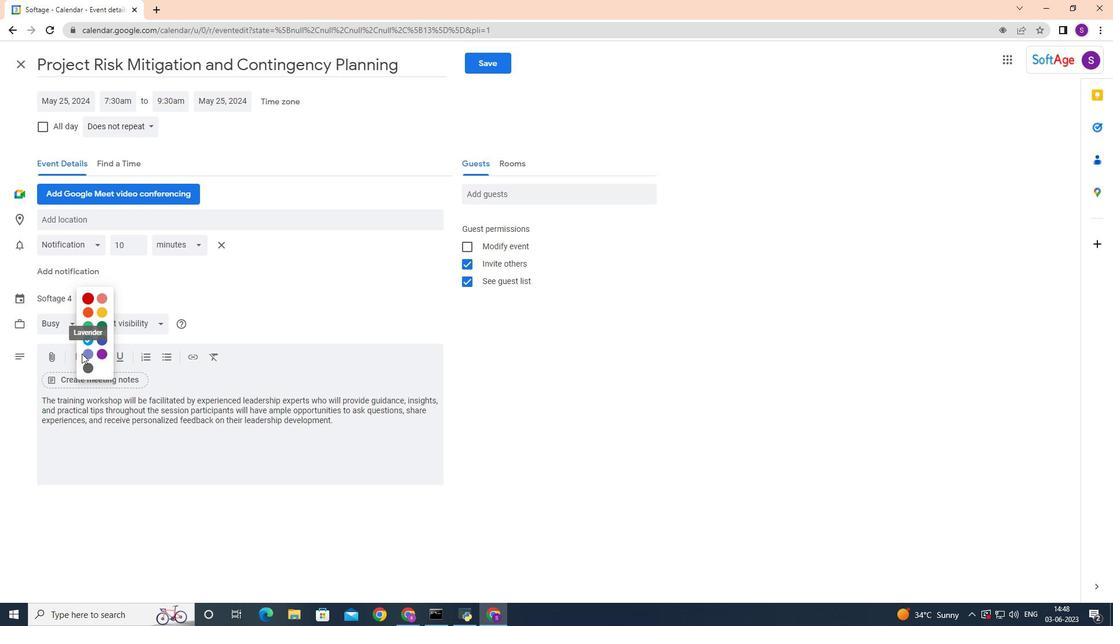 
Action: Mouse pressed left at (85, 354)
Screenshot: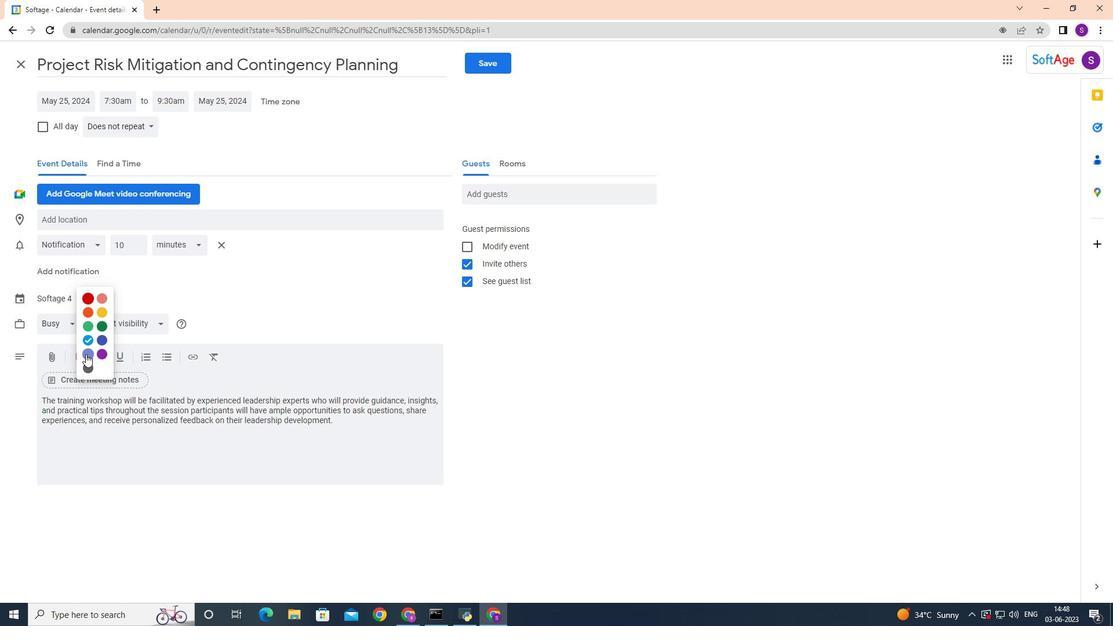 
Action: Mouse moved to (85, 221)
Screenshot: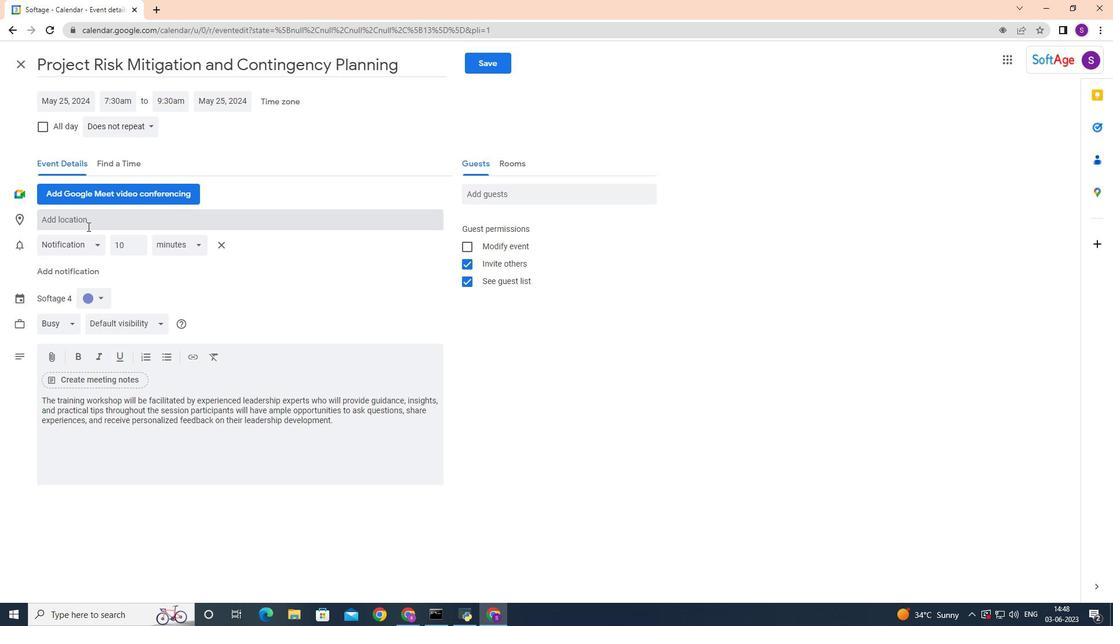 
Action: Mouse pressed left at (85, 221)
Screenshot: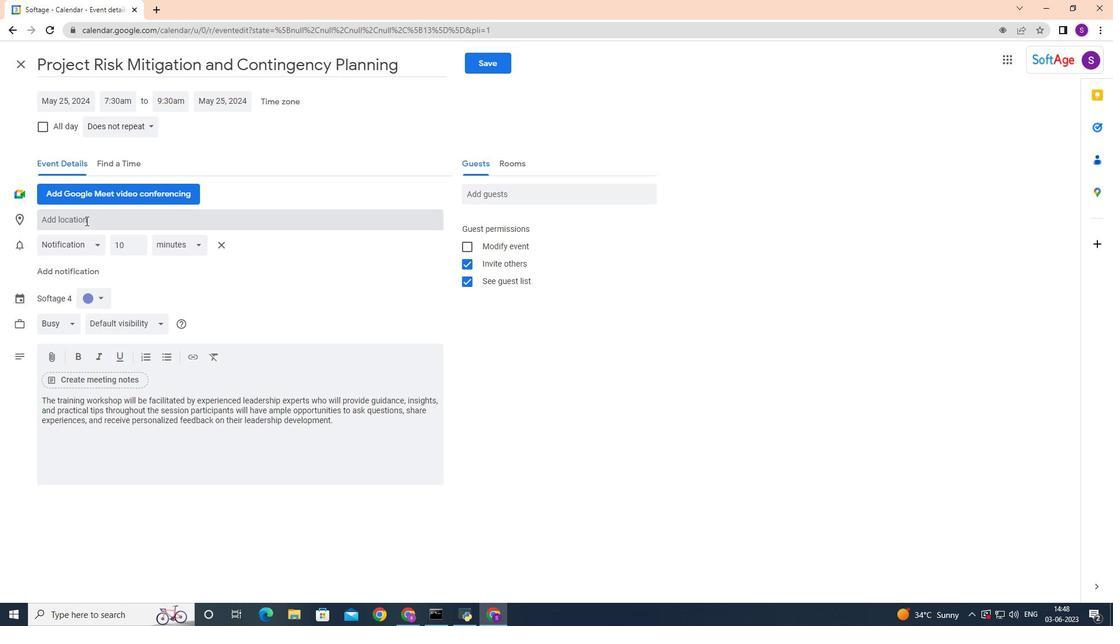 
Action: Key pressed <Key.shift>Naui<Key.backspace><Key.backspace>irobu<Key.backspace>i<Key.space>,<Key.space><Key.shift>Kenya,<Key.backspace>
Screenshot: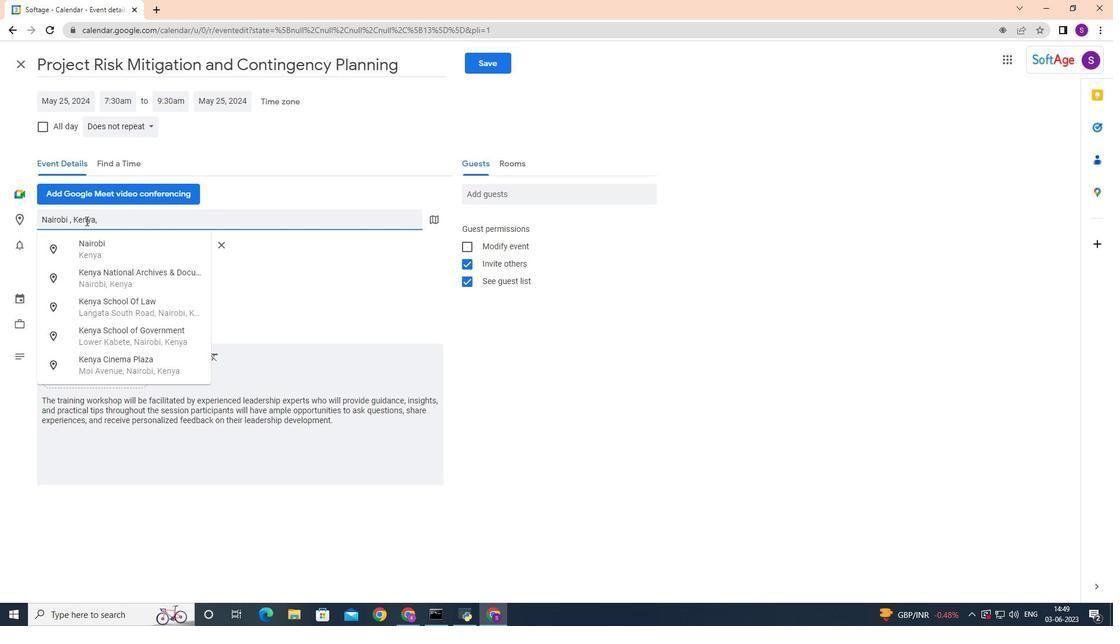 
Action: Mouse moved to (521, 196)
Screenshot: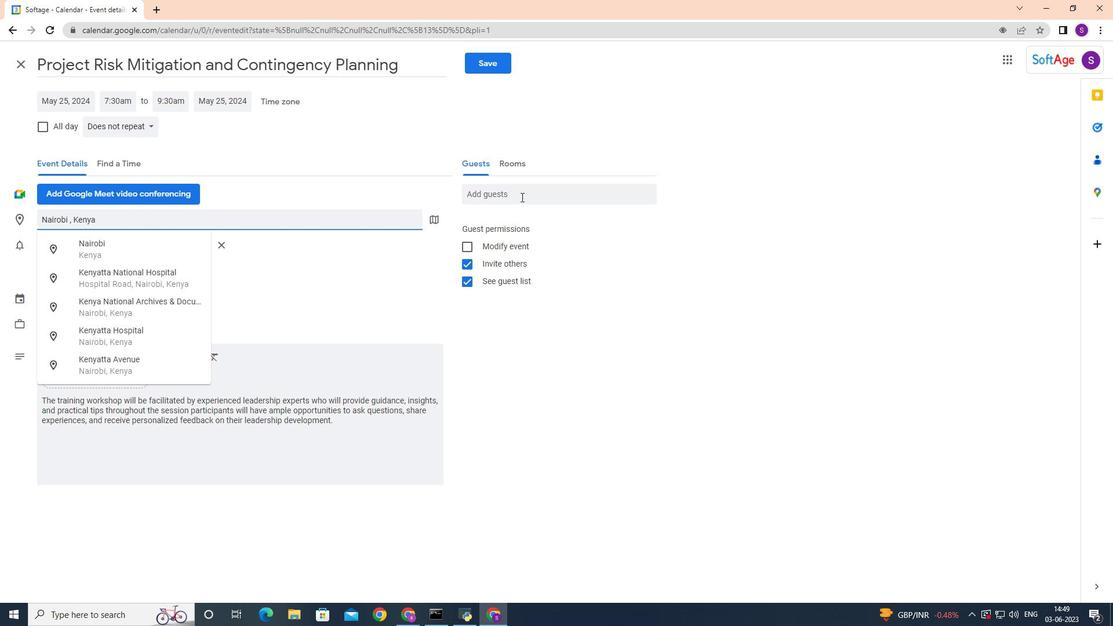 
Action: Mouse pressed left at (521, 196)
Screenshot: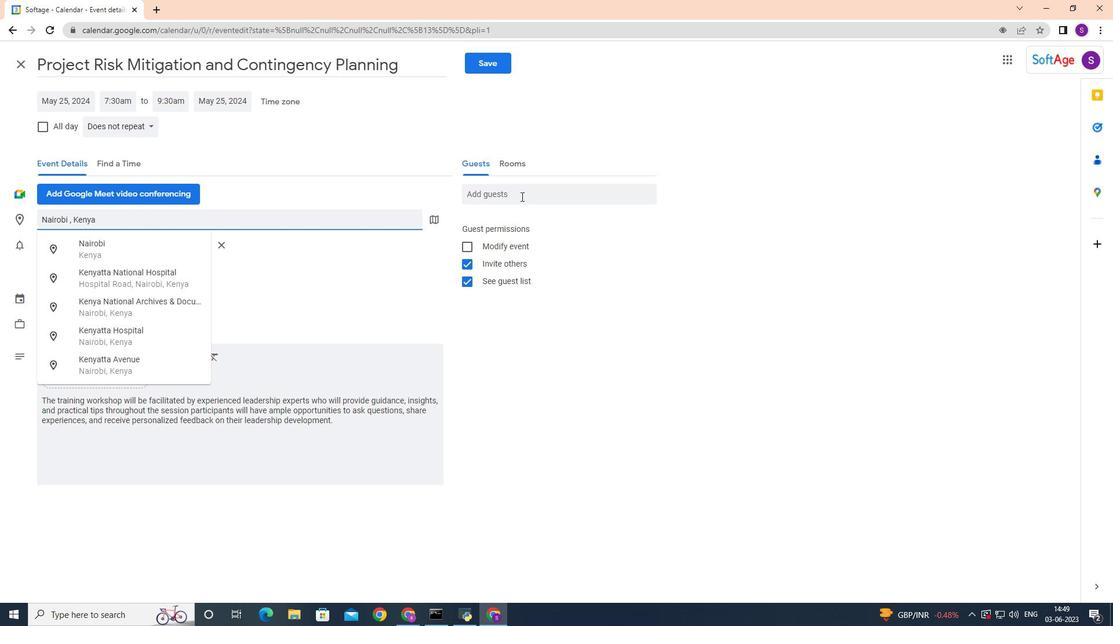 
Action: Key pressed softage.7
Screenshot: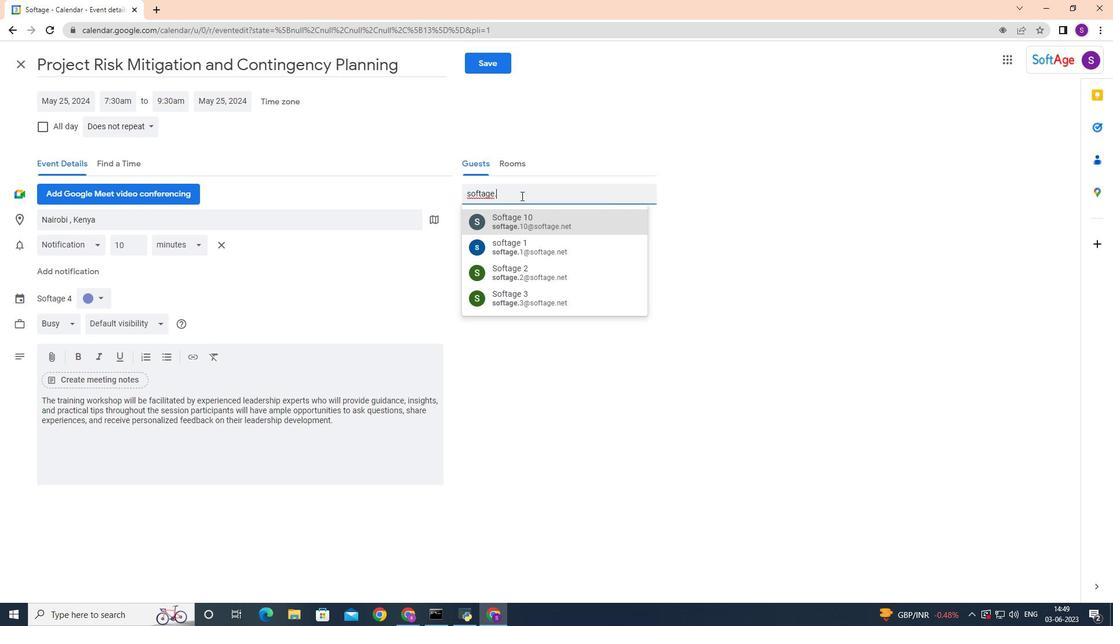 
Action: Mouse moved to (519, 219)
Screenshot: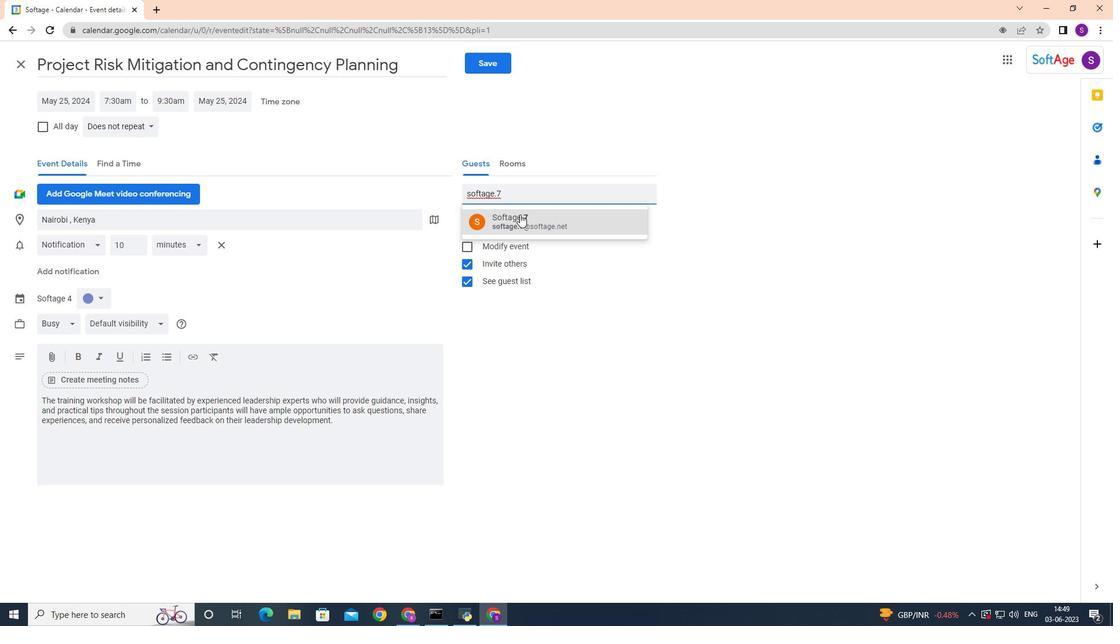 
Action: Mouse pressed left at (519, 219)
Screenshot: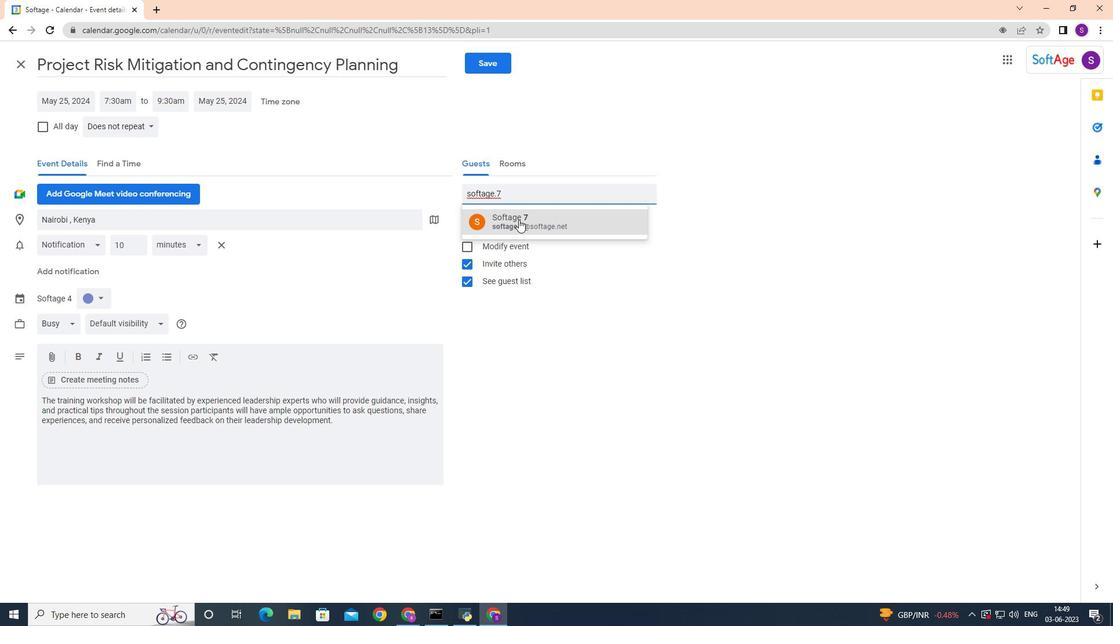 
Action: Mouse moved to (522, 197)
Screenshot: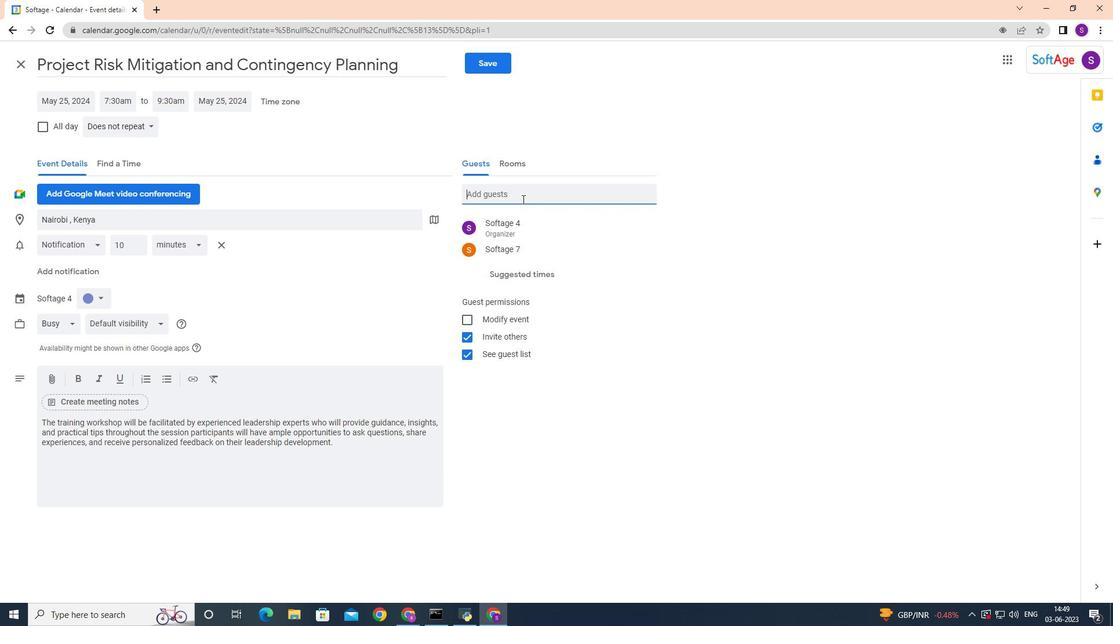 
Action: Key pressed softage.8
Screenshot: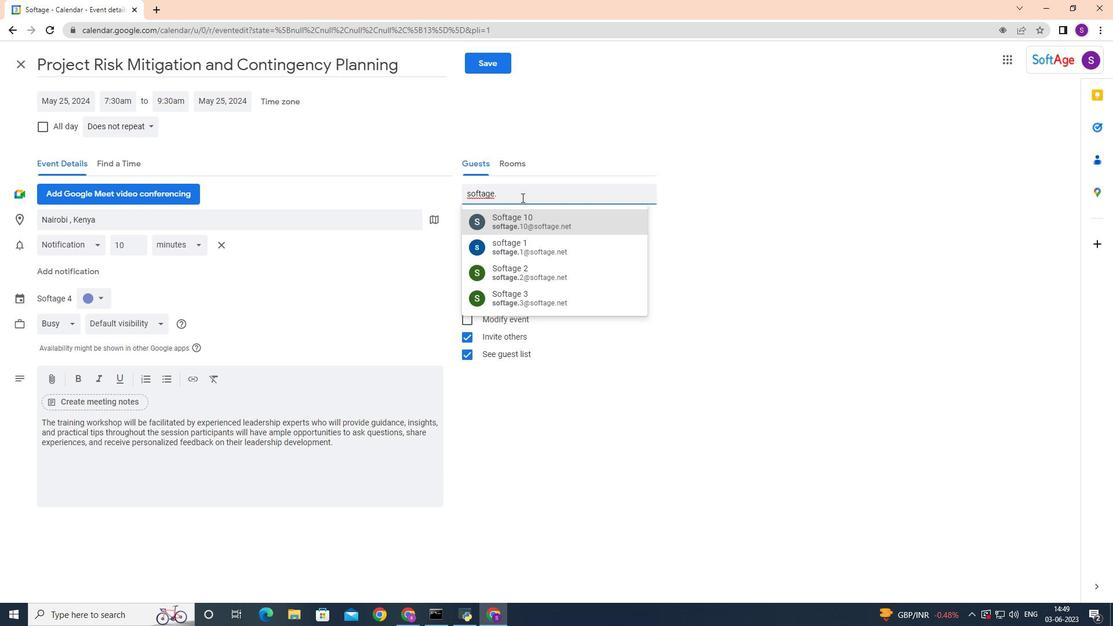 
Action: Mouse moved to (526, 221)
Screenshot: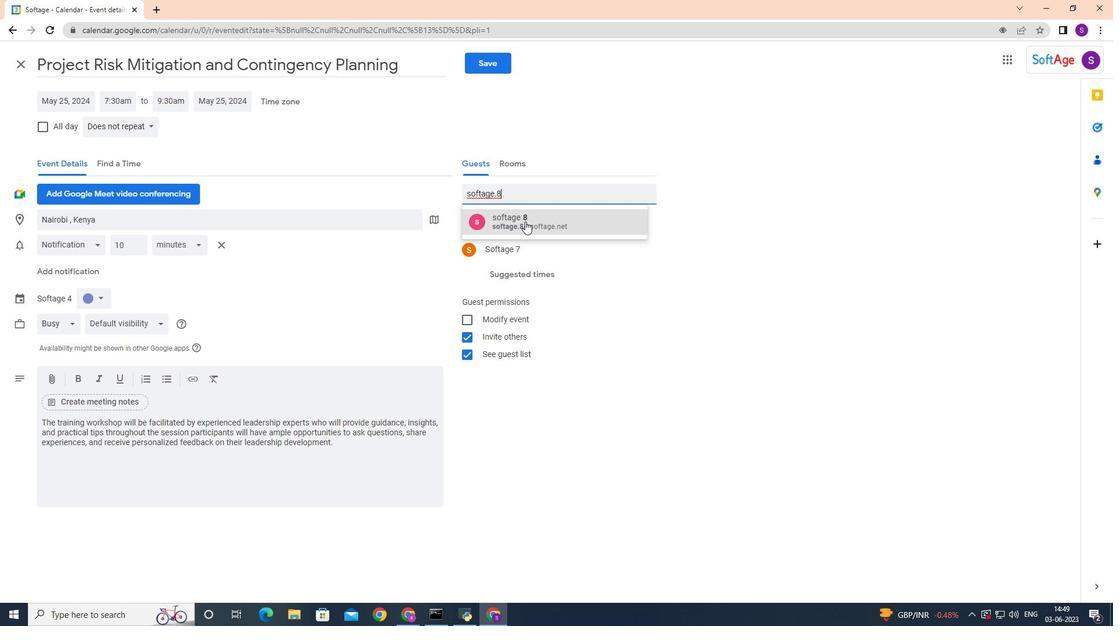 
Action: Mouse pressed left at (526, 221)
Screenshot: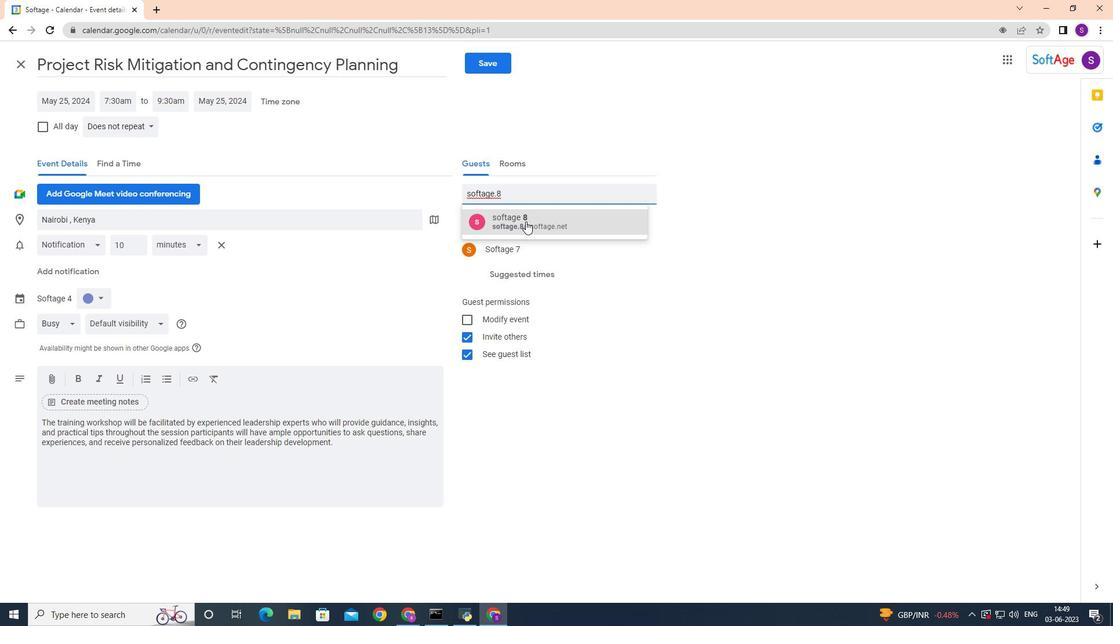 
Action: Mouse moved to (150, 122)
Screenshot: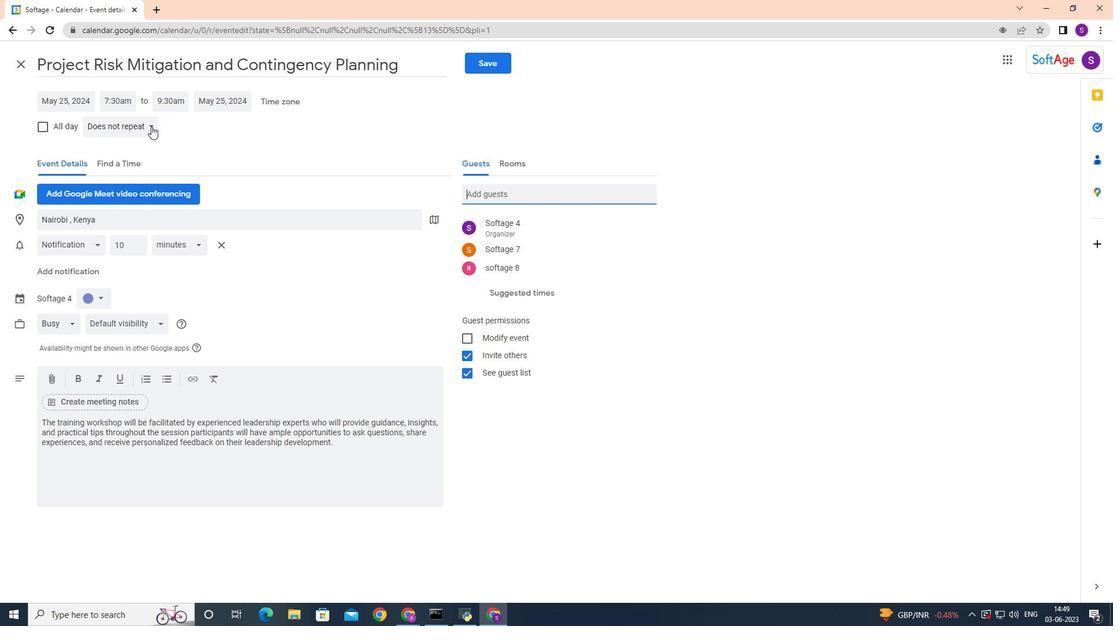 
Action: Mouse pressed left at (150, 122)
Screenshot: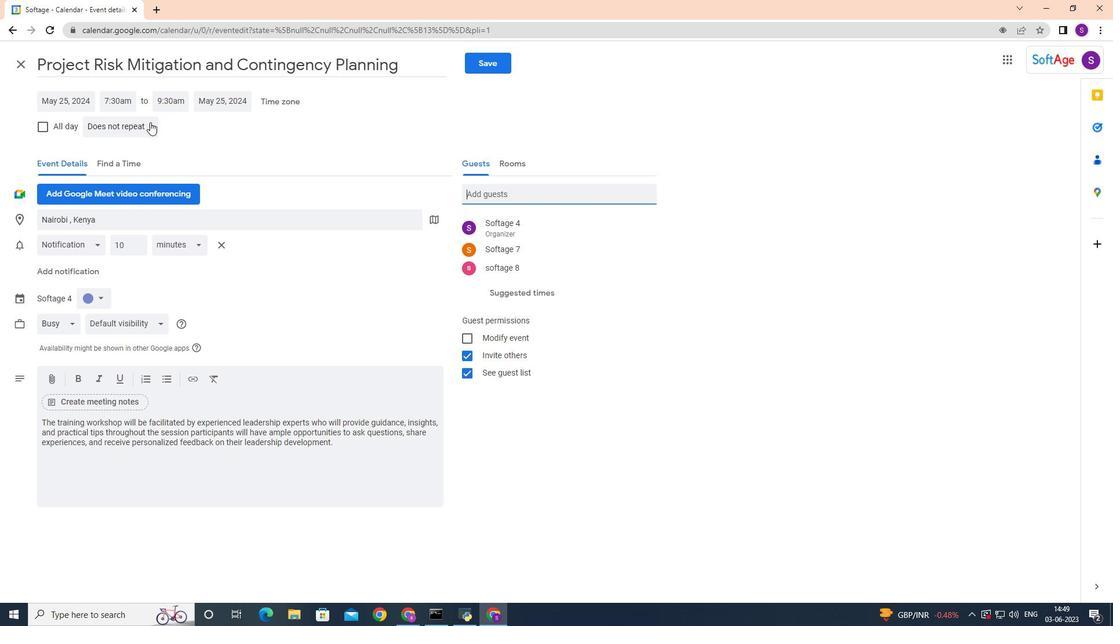 
Action: Mouse moved to (149, 151)
Screenshot: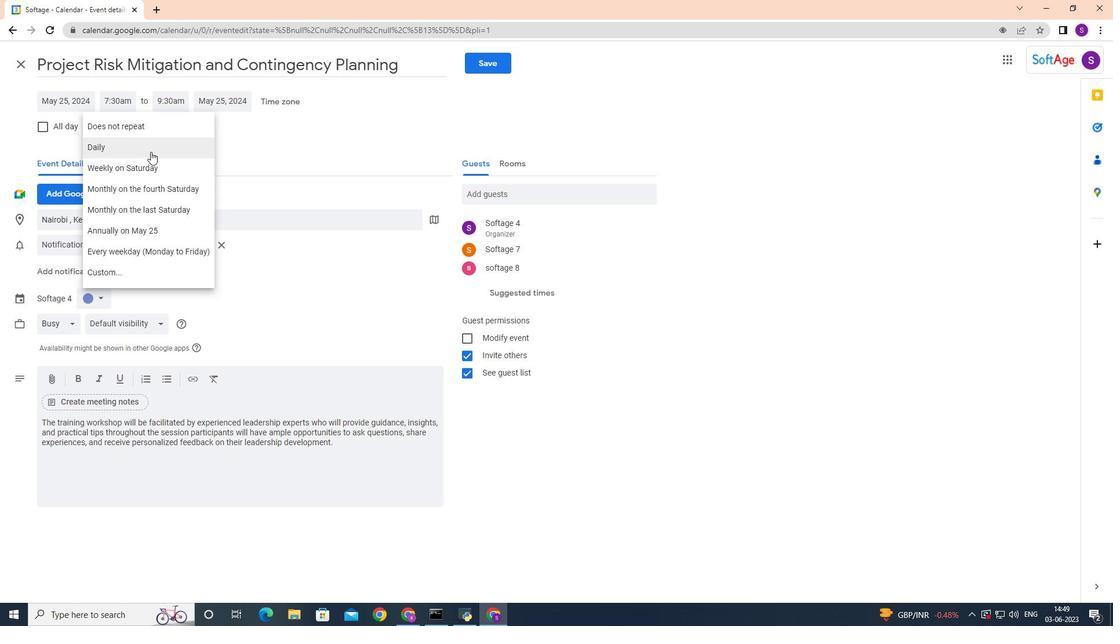 
Action: Mouse pressed left at (149, 151)
Screenshot: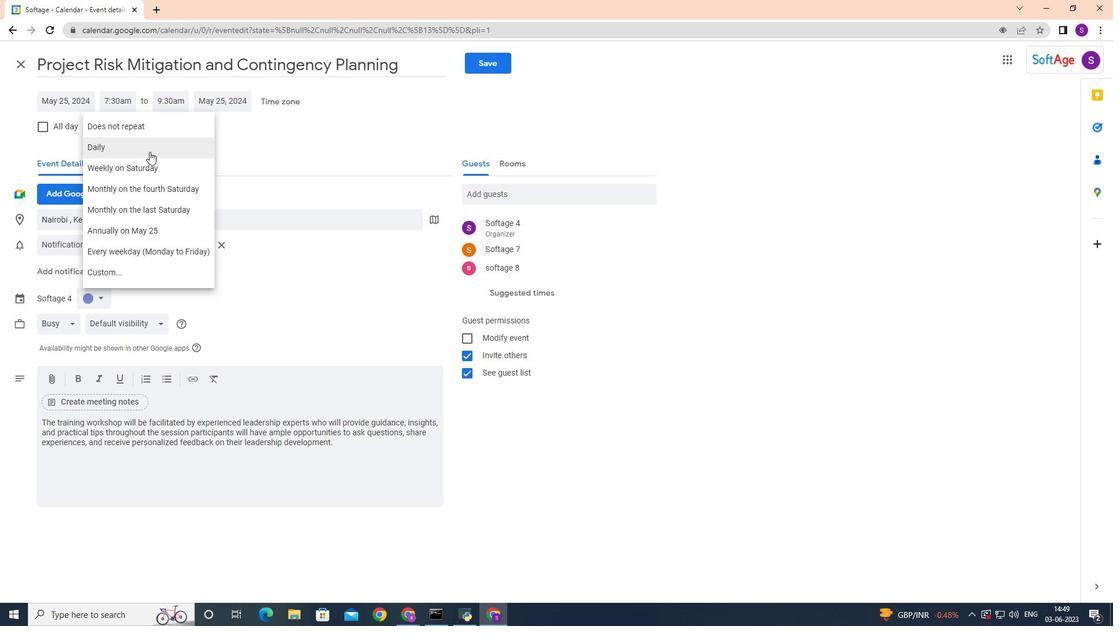 
Action: Mouse moved to (495, 59)
Screenshot: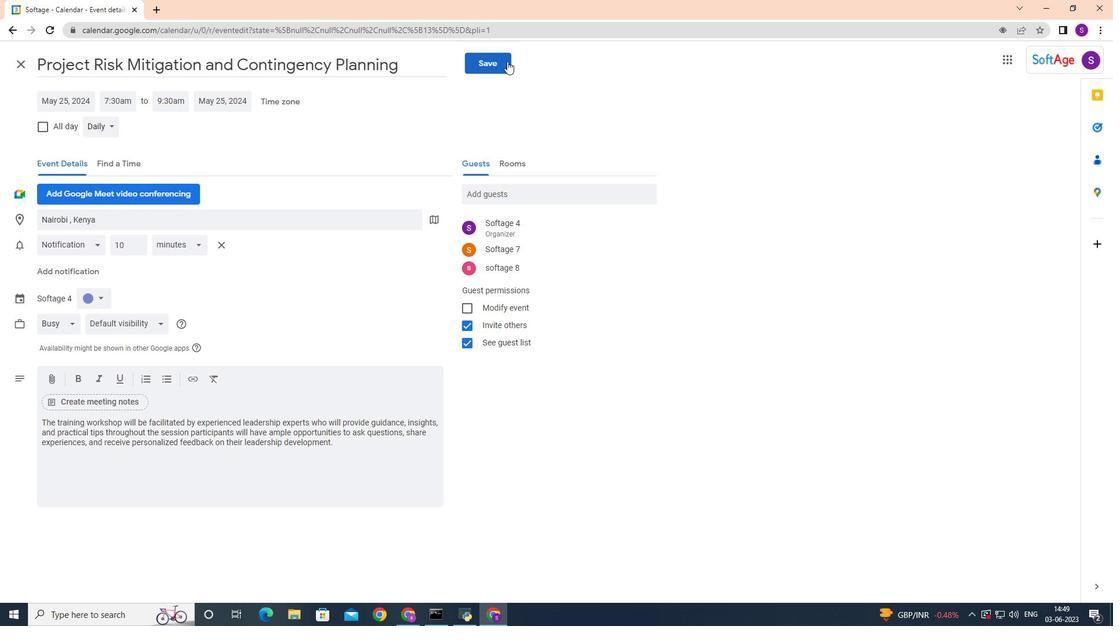 
Action: Mouse pressed left at (495, 59)
Screenshot: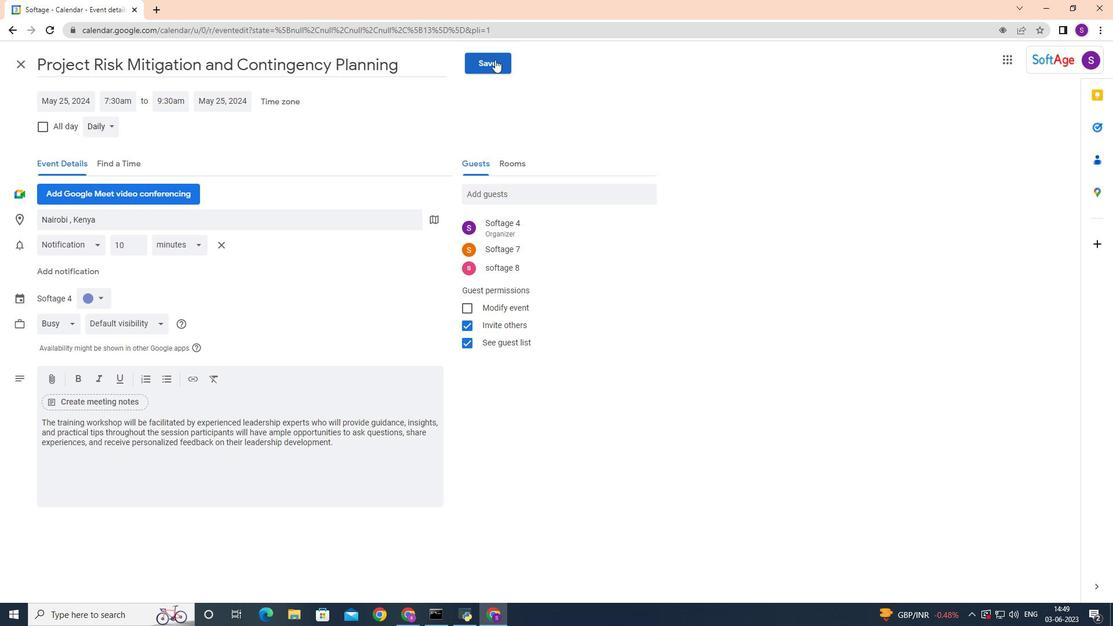 
Action: Mouse moved to (670, 349)
Screenshot: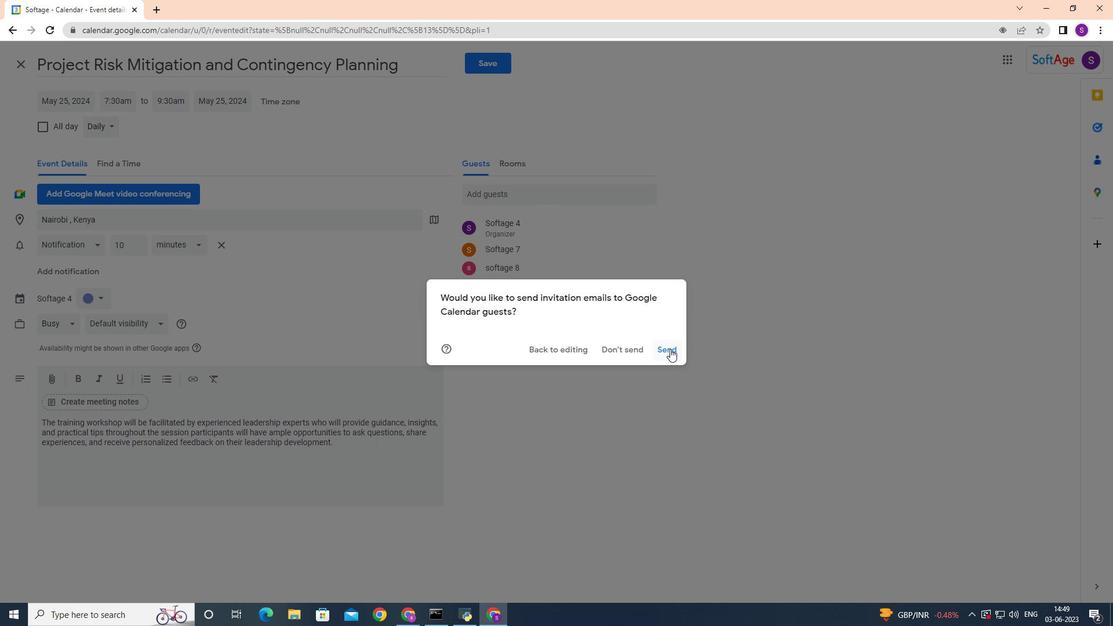 
Action: Mouse pressed left at (670, 349)
Screenshot: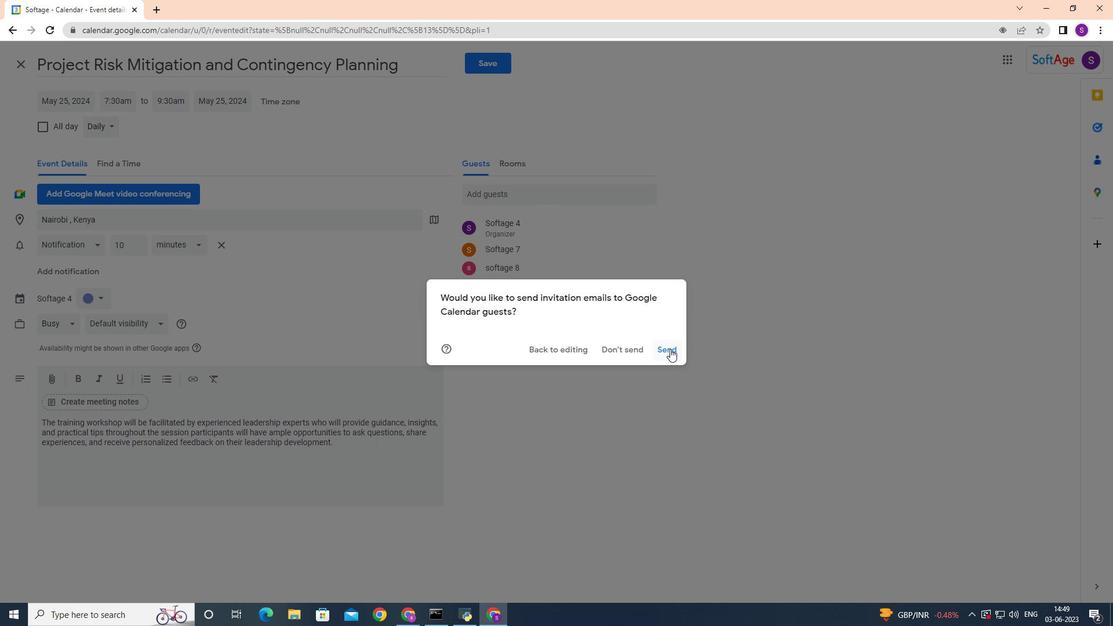 
Action: Mouse moved to (669, 347)
Screenshot: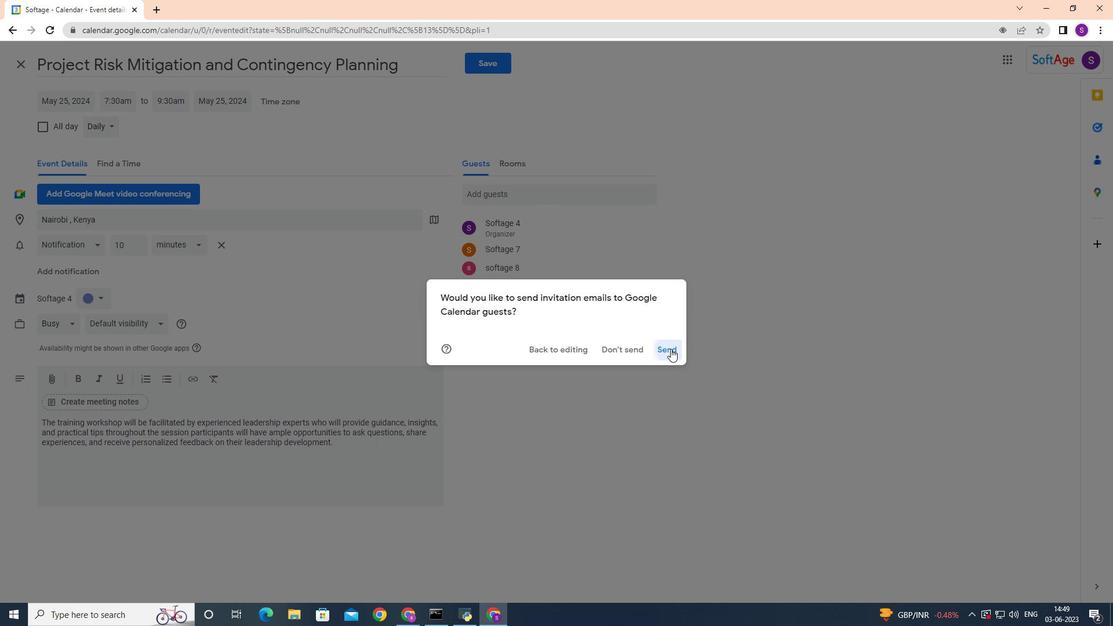 
